 Task: Research Airbnb options in Riihimäki, Finland from 9th November, 2023 to 11th November, 2023 for 2 adults.2 bedrooms having 2 beds and 1 bathroom. Property type can be guest house. Booking option can be shelf check-in. Look for 5 properties as per requirement.
Action: Mouse moved to (515, 68)
Screenshot: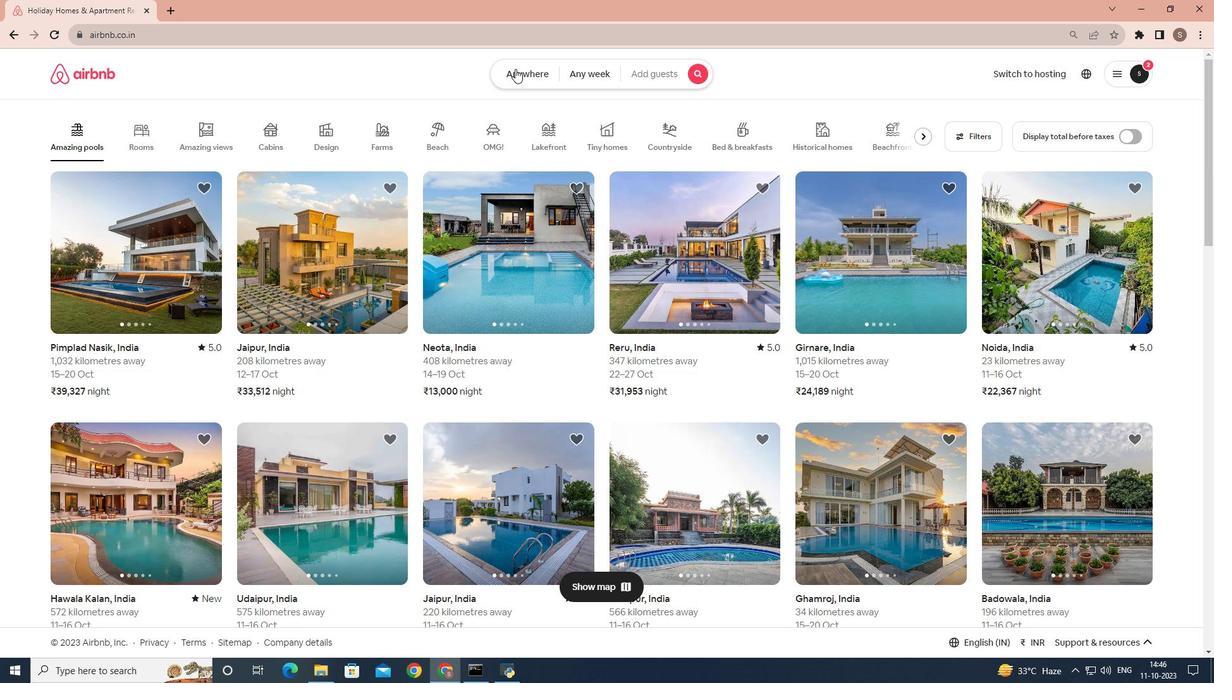 
Action: Mouse pressed left at (515, 68)
Screenshot: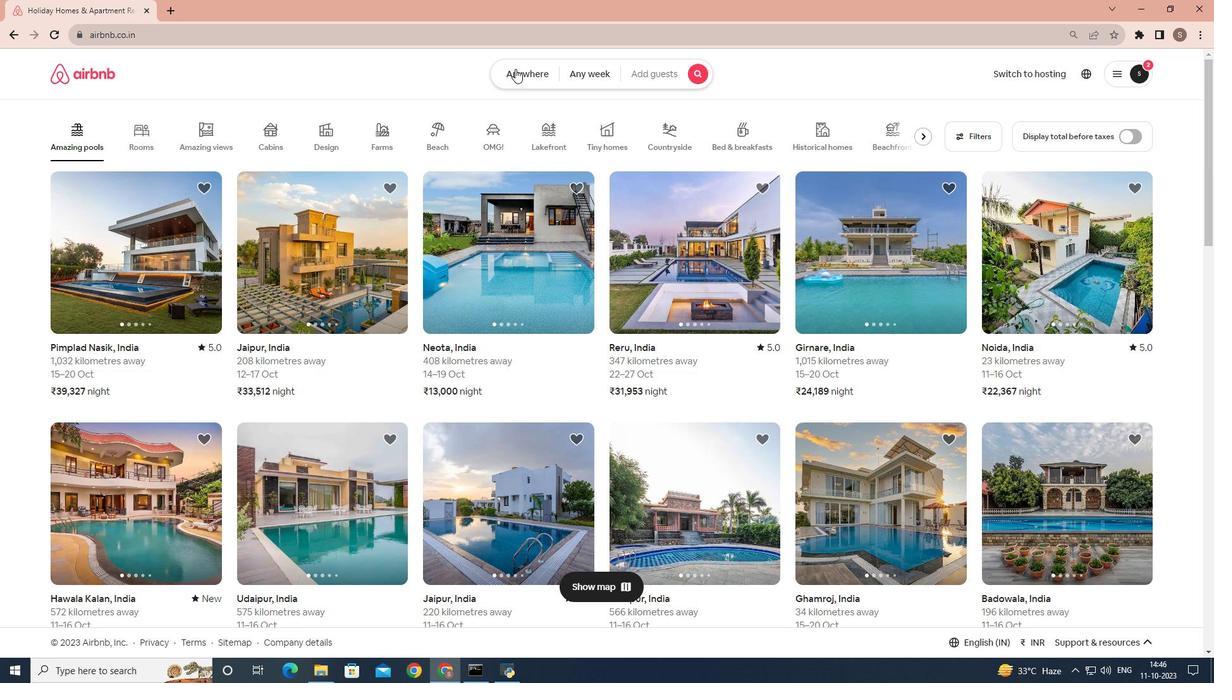 
Action: Mouse moved to (461, 116)
Screenshot: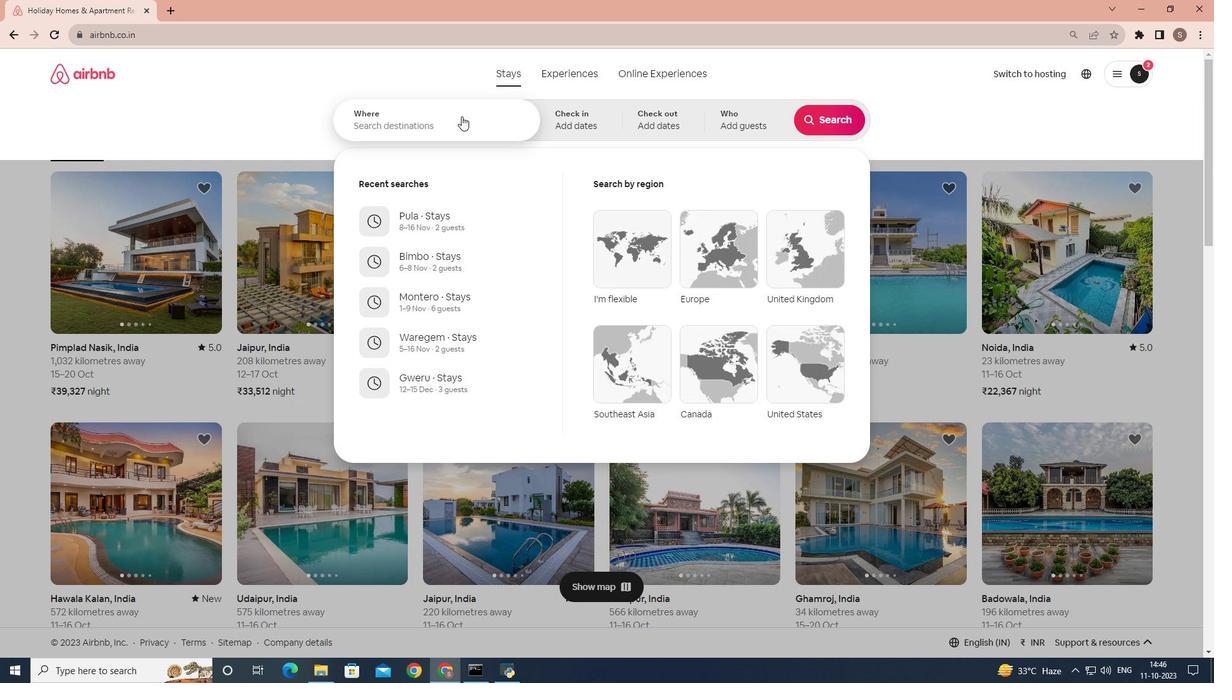 
Action: Mouse pressed left at (461, 116)
Screenshot: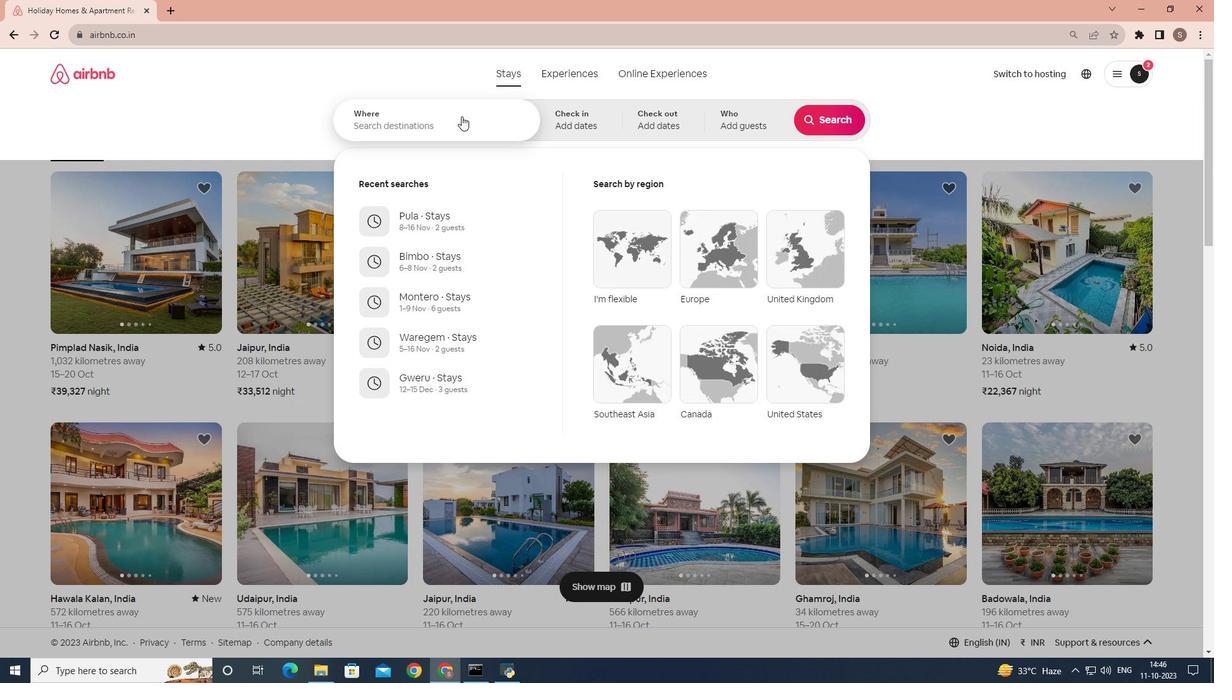 
Action: Mouse moved to (451, 129)
Screenshot: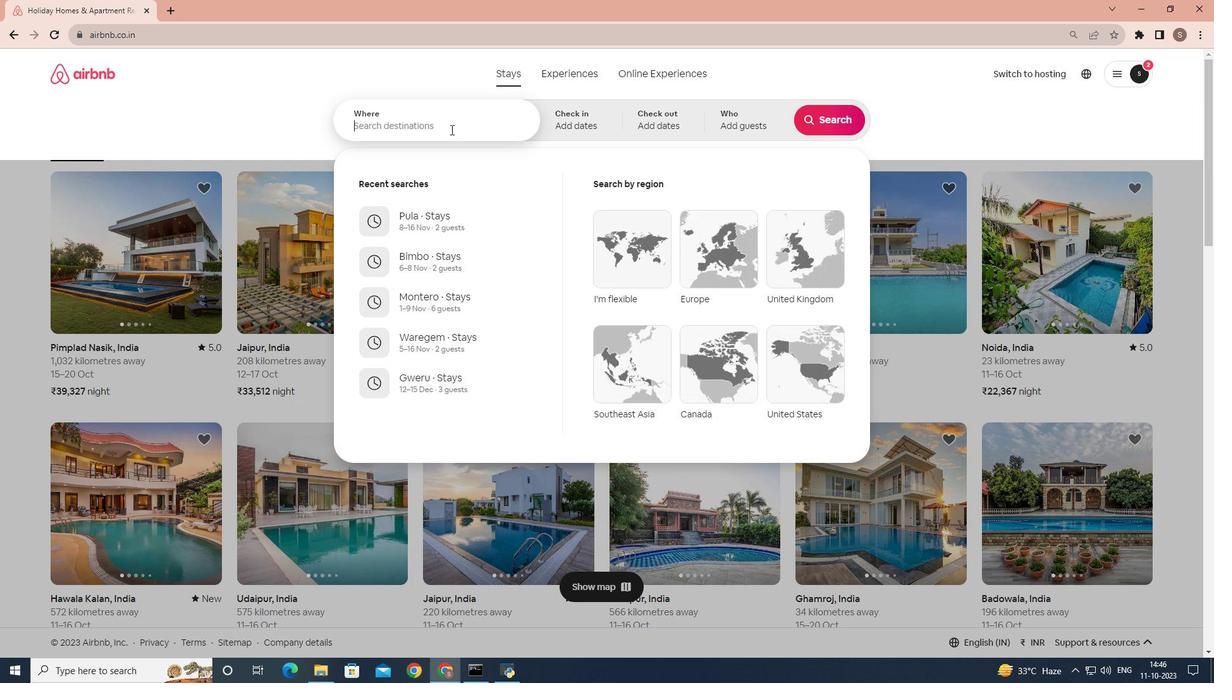 
Action: Key pressed <Key.shift>Riihimaki,<Key.space><Key.shift>Finland
Screenshot: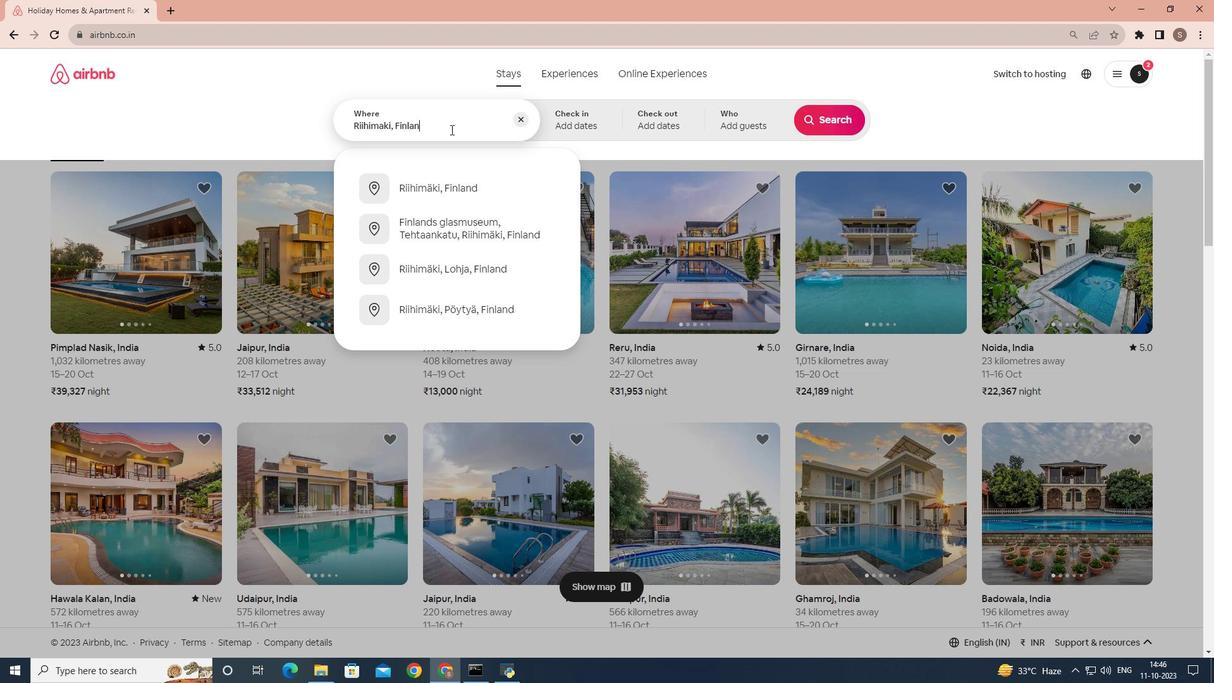 
Action: Mouse moved to (453, 196)
Screenshot: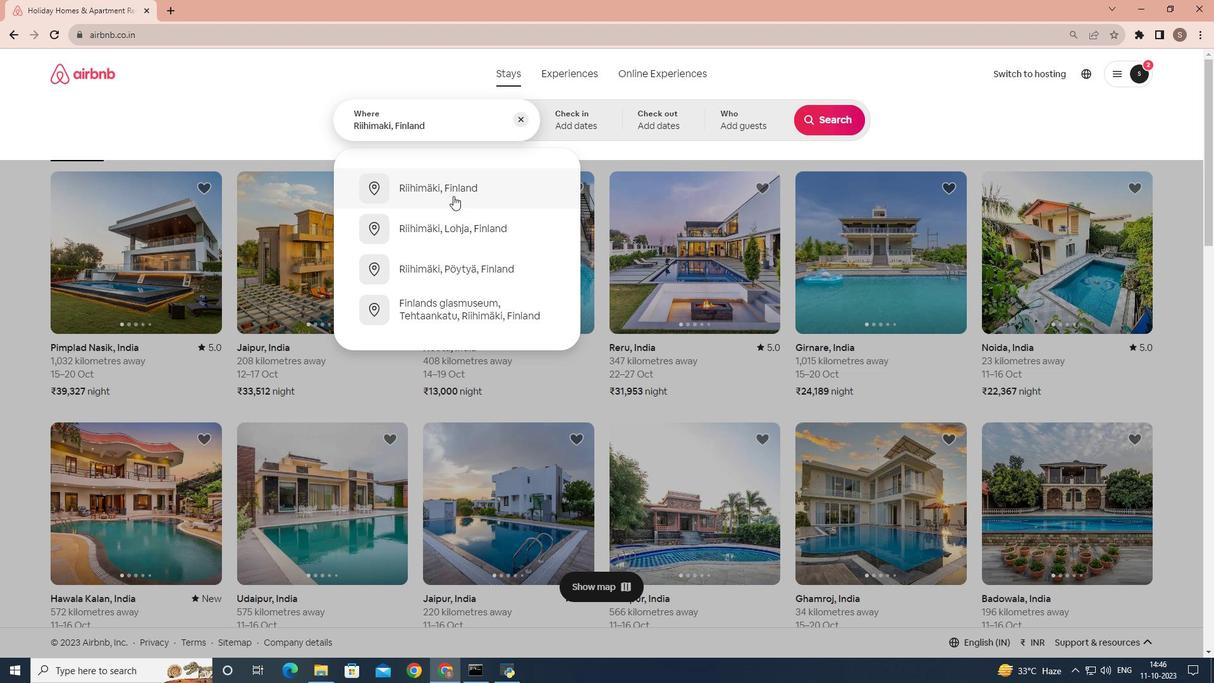 
Action: Mouse pressed left at (453, 196)
Screenshot: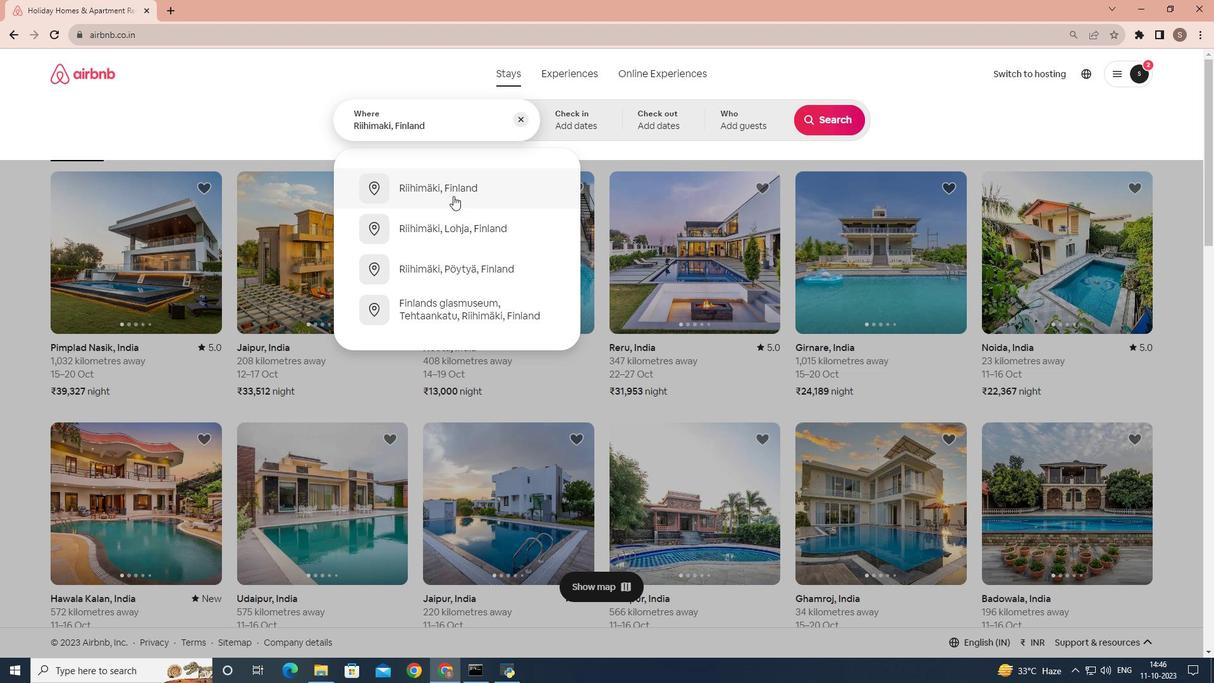 
Action: Mouse moved to (757, 306)
Screenshot: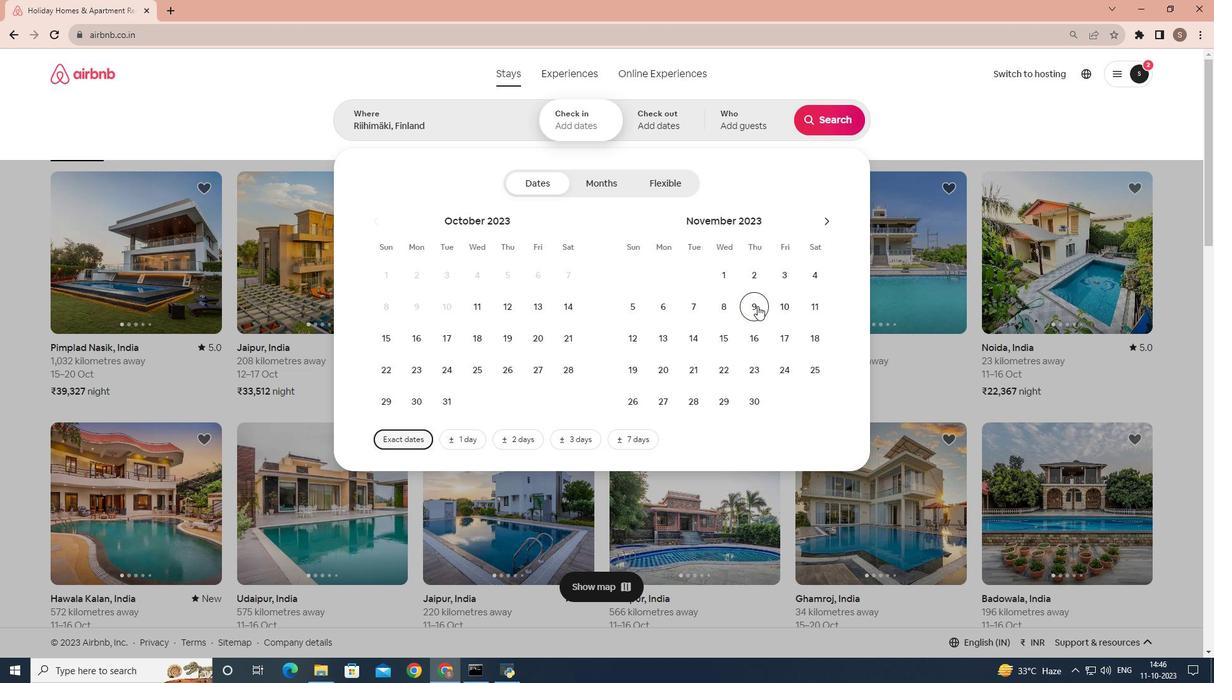 
Action: Mouse pressed left at (757, 306)
Screenshot: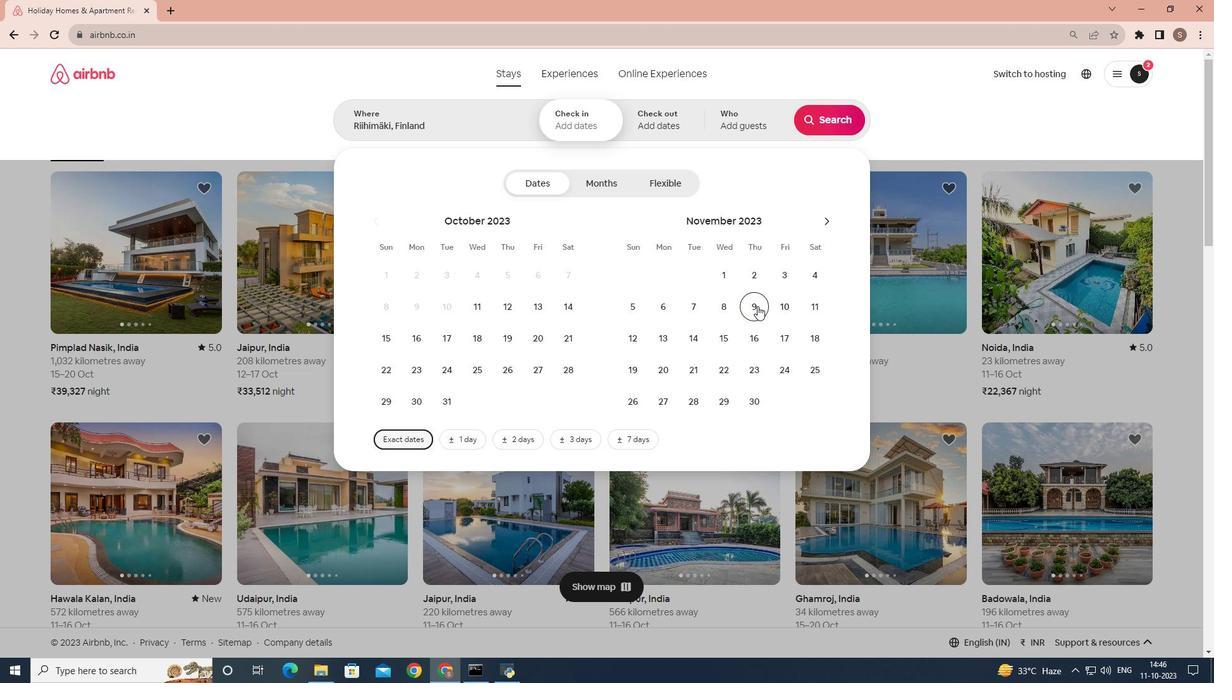 
Action: Mouse moved to (813, 304)
Screenshot: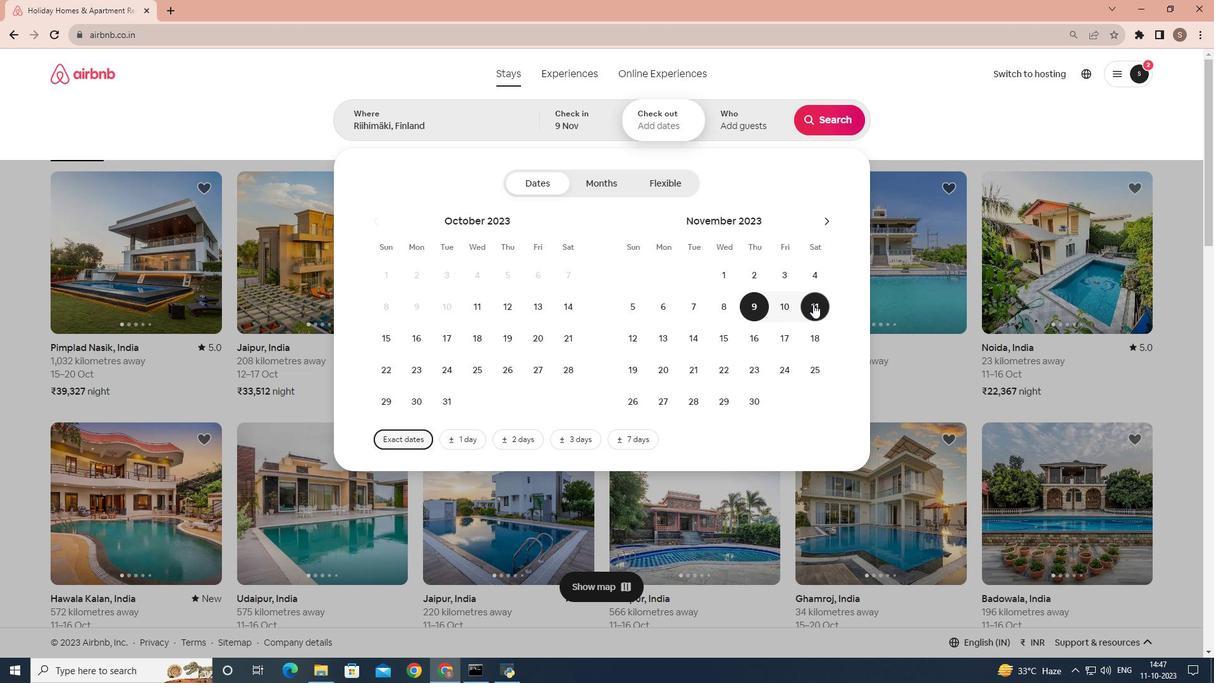 
Action: Mouse pressed left at (813, 304)
Screenshot: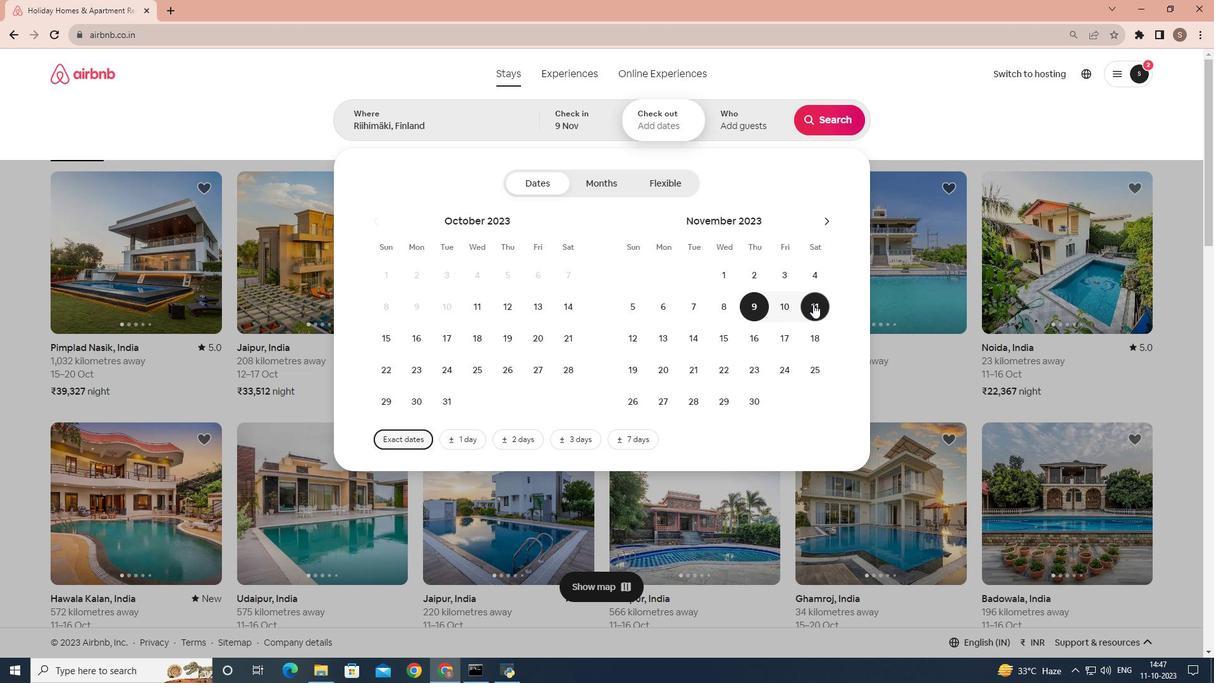 
Action: Mouse moved to (746, 114)
Screenshot: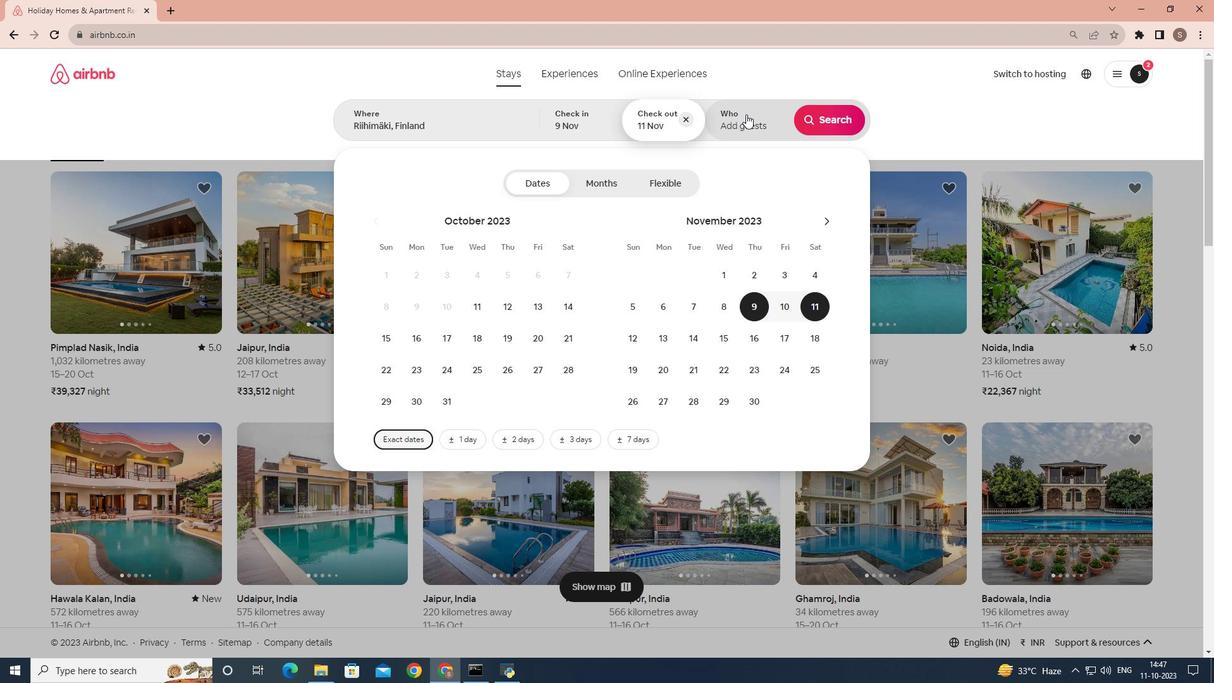 
Action: Mouse pressed left at (746, 114)
Screenshot: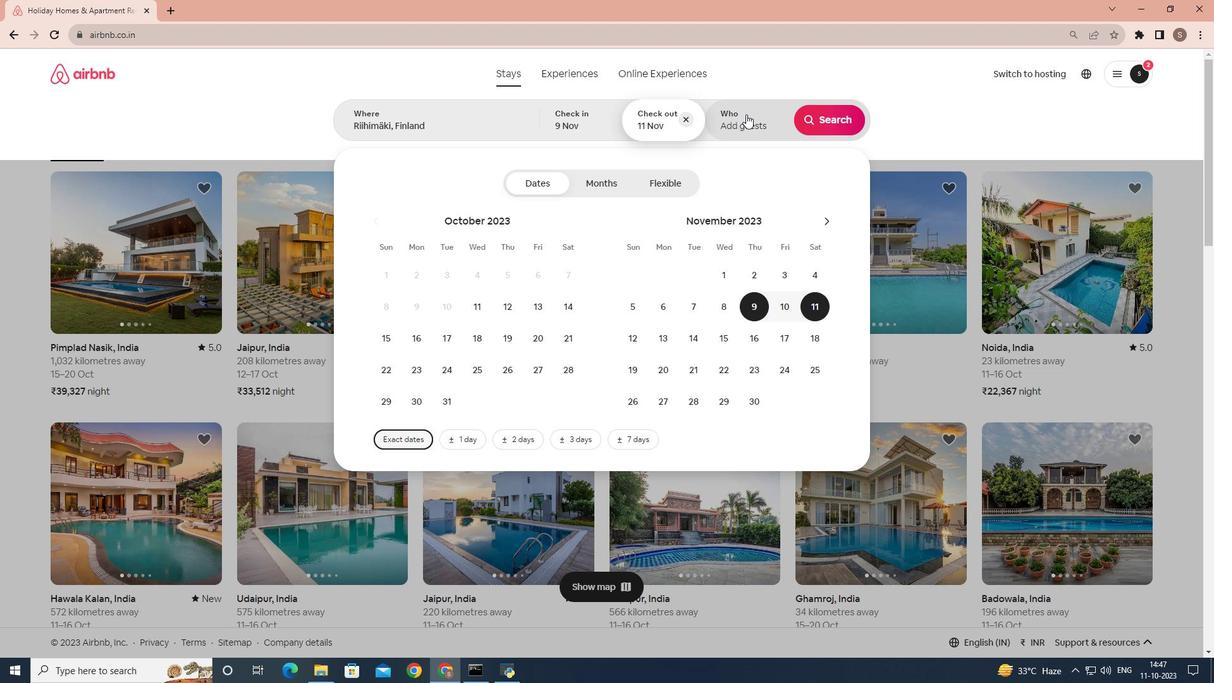
Action: Mouse moved to (837, 192)
Screenshot: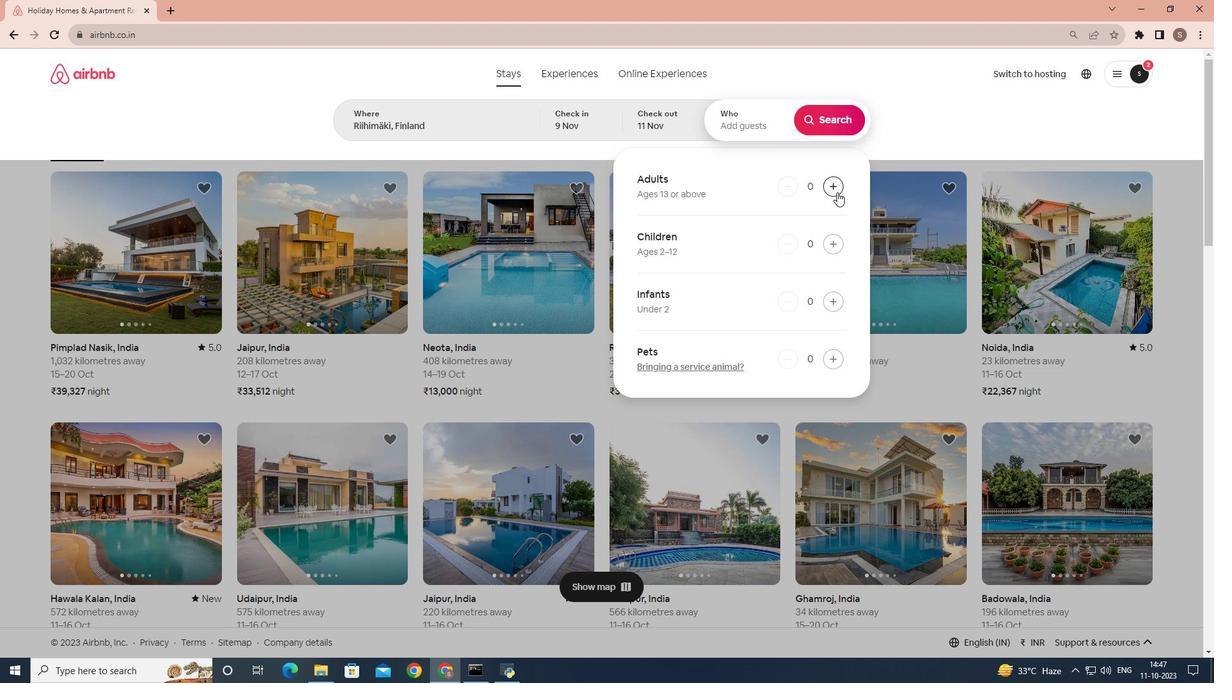 
Action: Mouse pressed left at (837, 192)
Screenshot: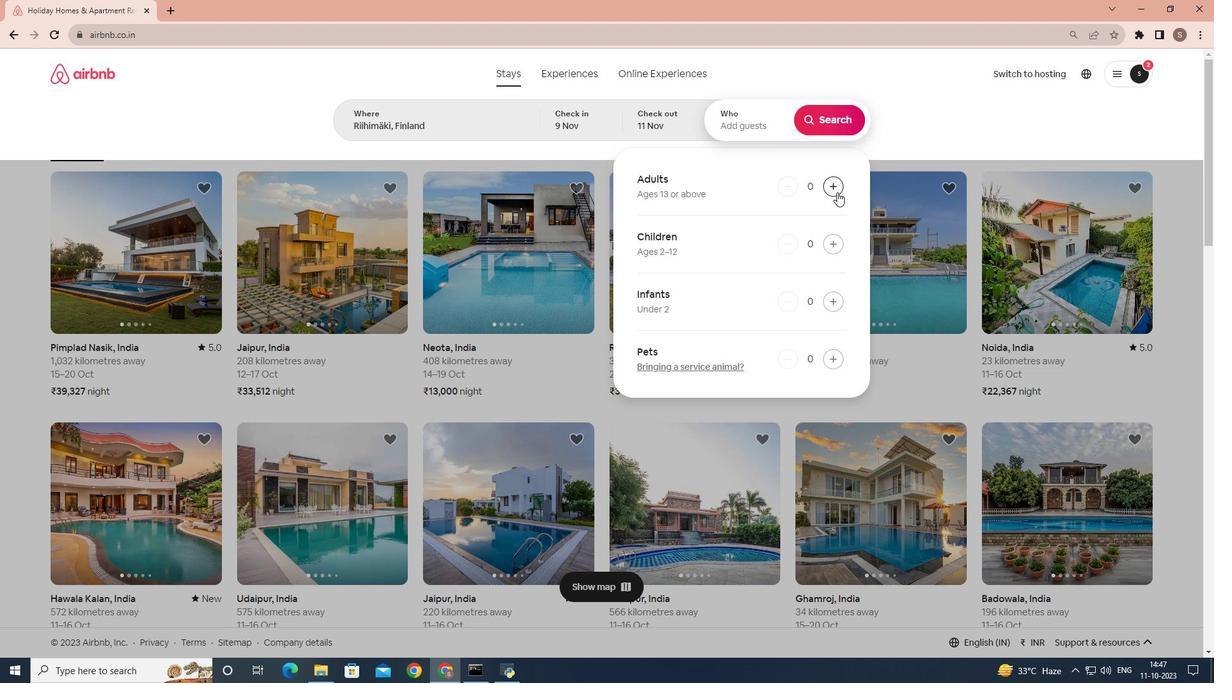
Action: Mouse moved to (837, 190)
Screenshot: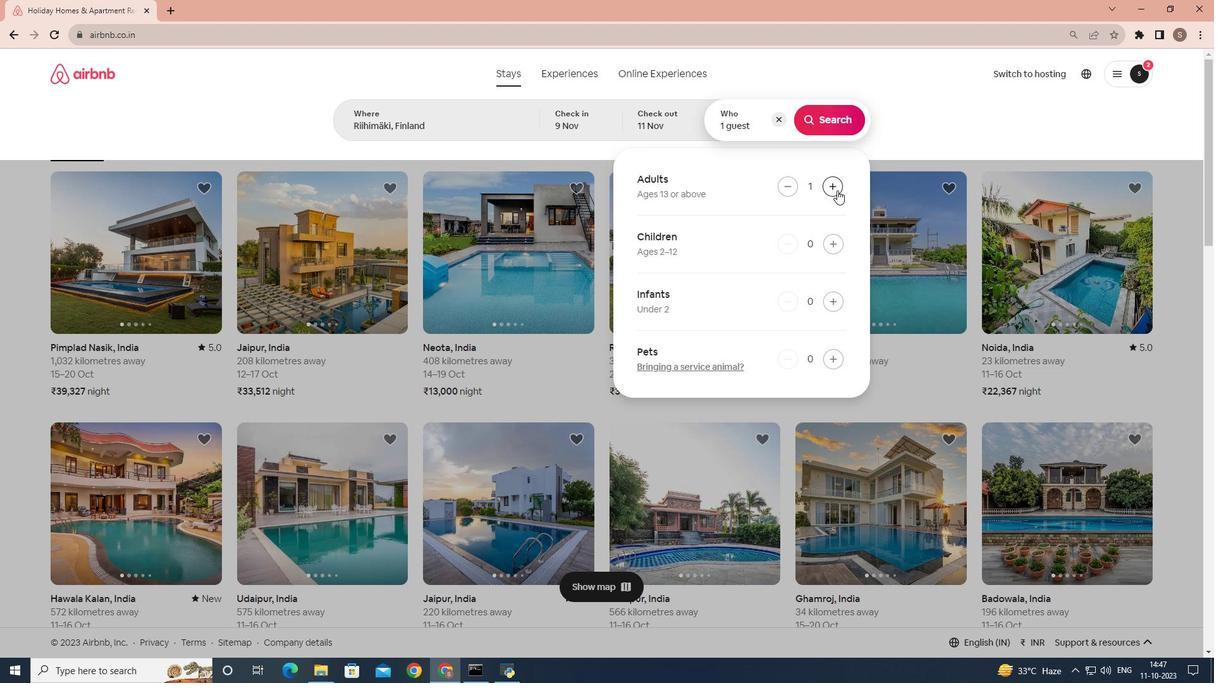 
Action: Mouse pressed left at (837, 190)
Screenshot: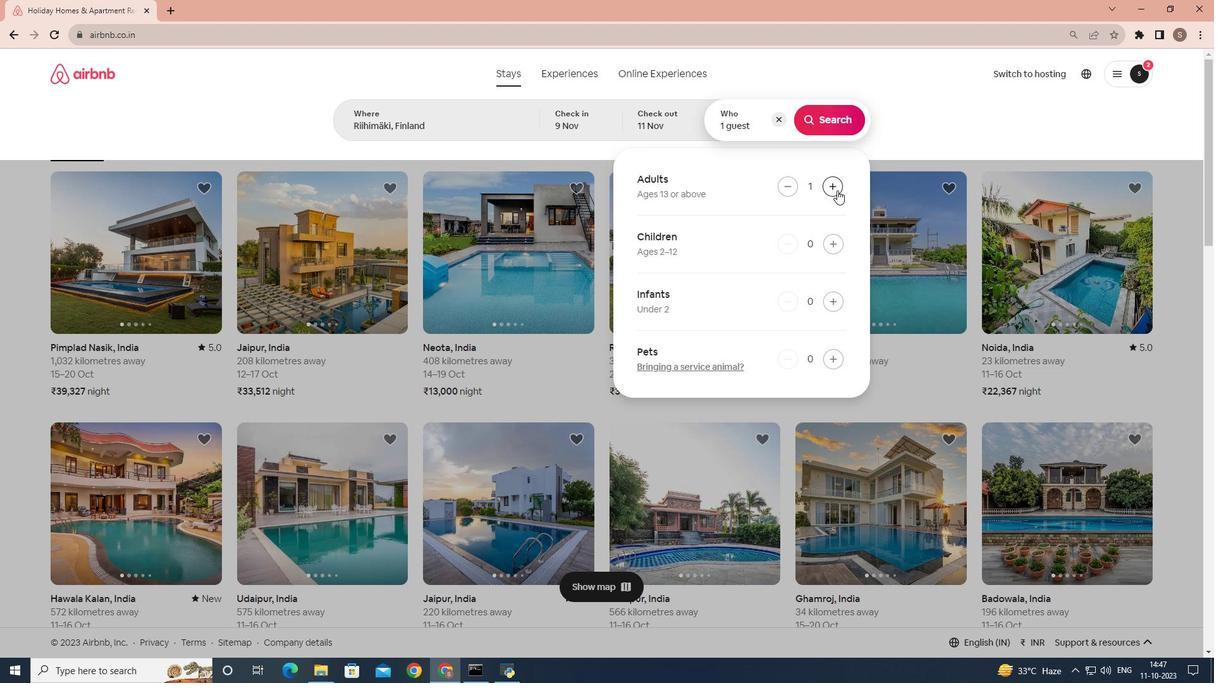 
Action: Mouse moved to (834, 129)
Screenshot: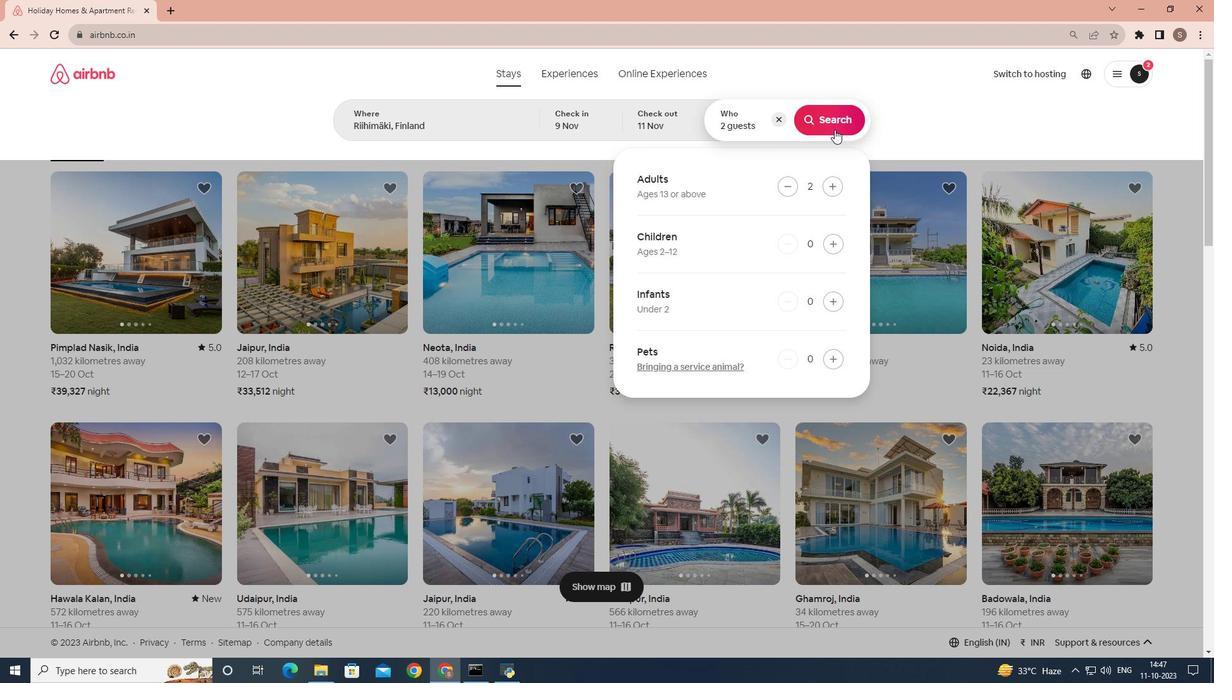 
Action: Mouse pressed left at (834, 129)
Screenshot: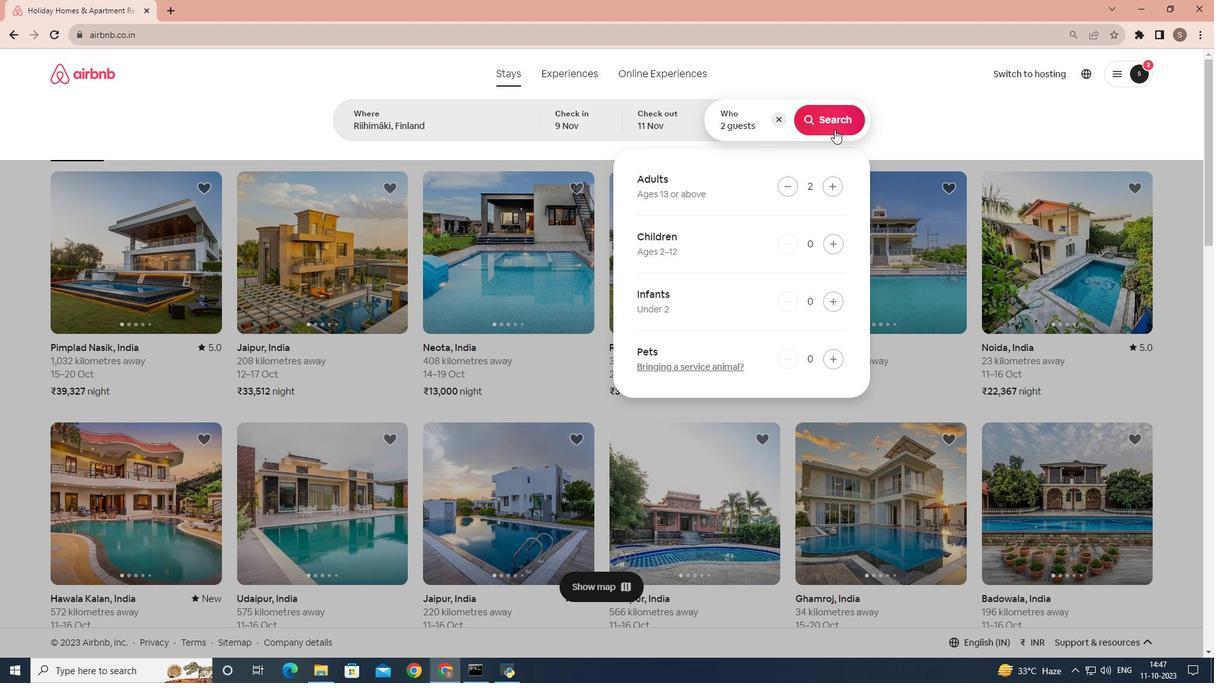 
Action: Mouse moved to (1003, 120)
Screenshot: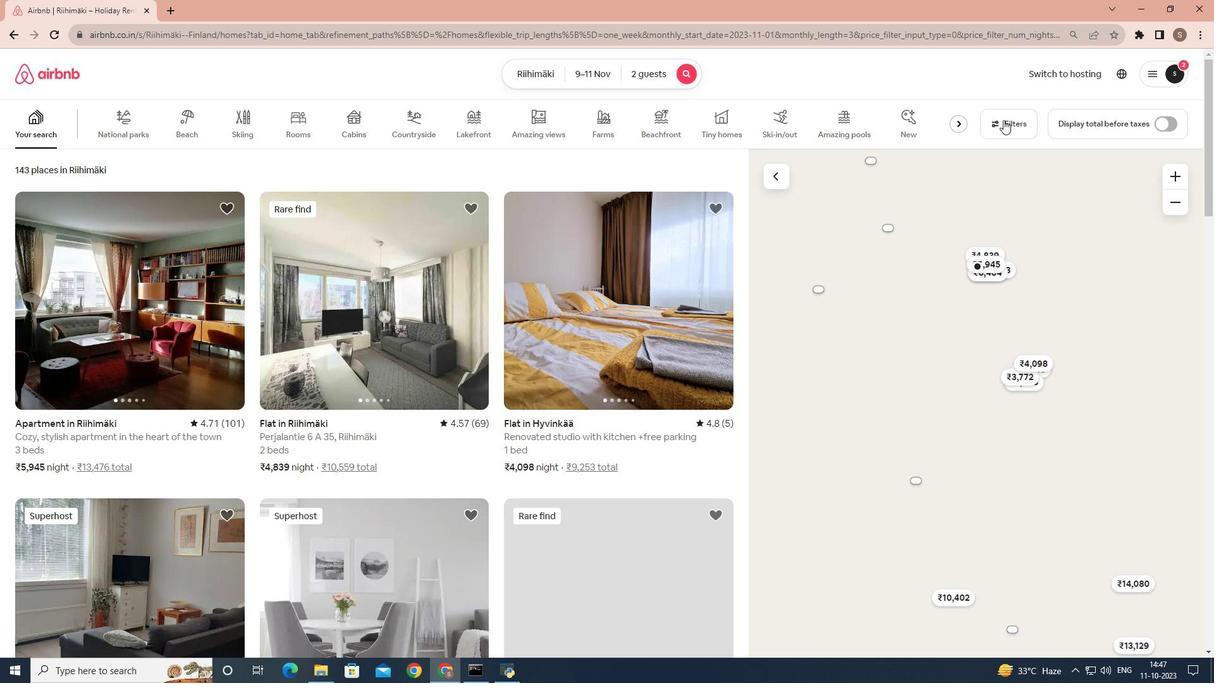 
Action: Mouse pressed left at (1003, 120)
Screenshot: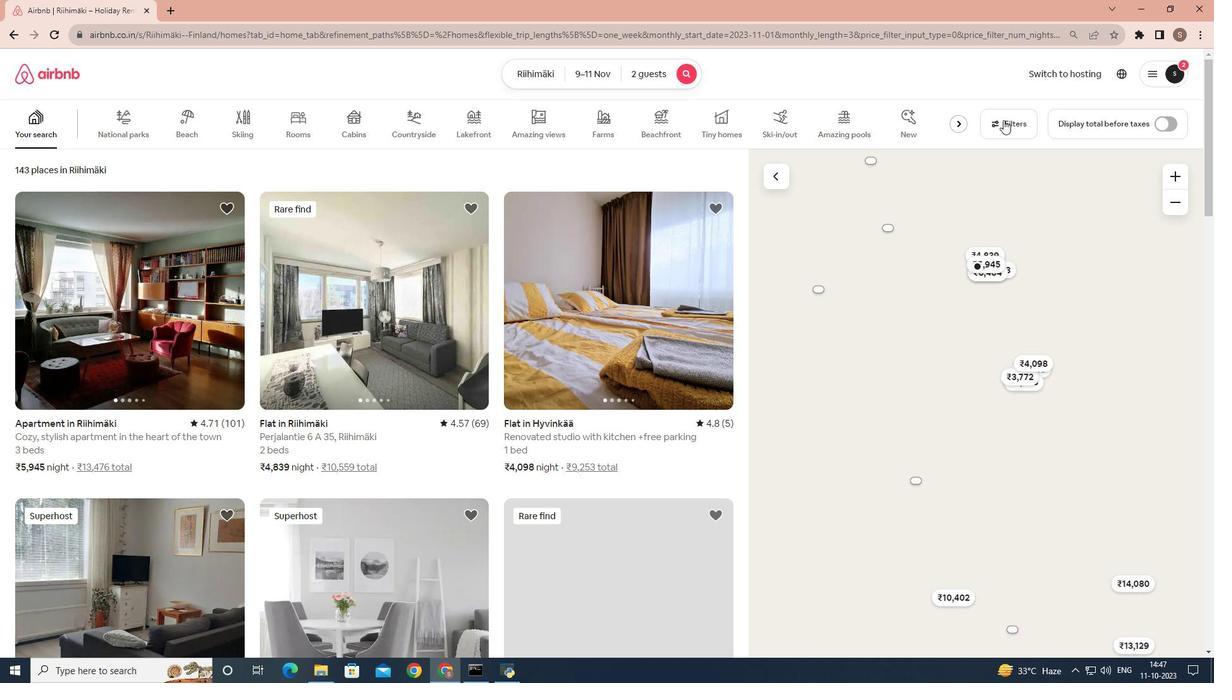 
Action: Mouse moved to (1013, 115)
Screenshot: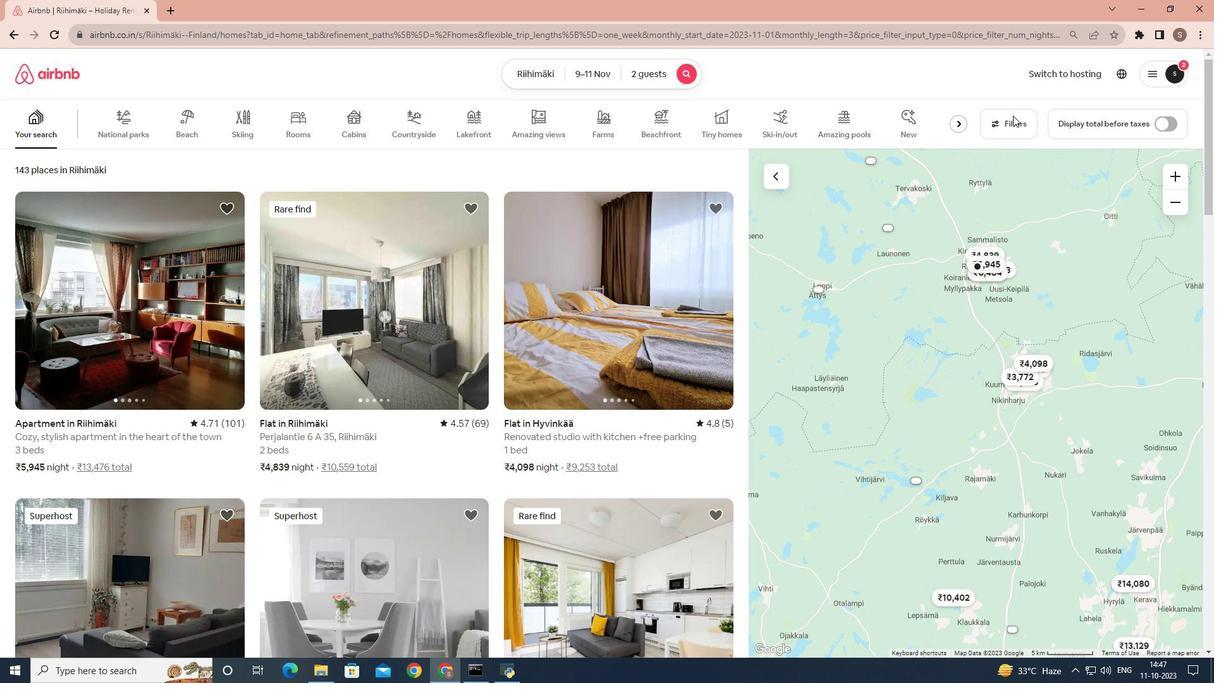 
Action: Mouse pressed left at (1013, 115)
Screenshot: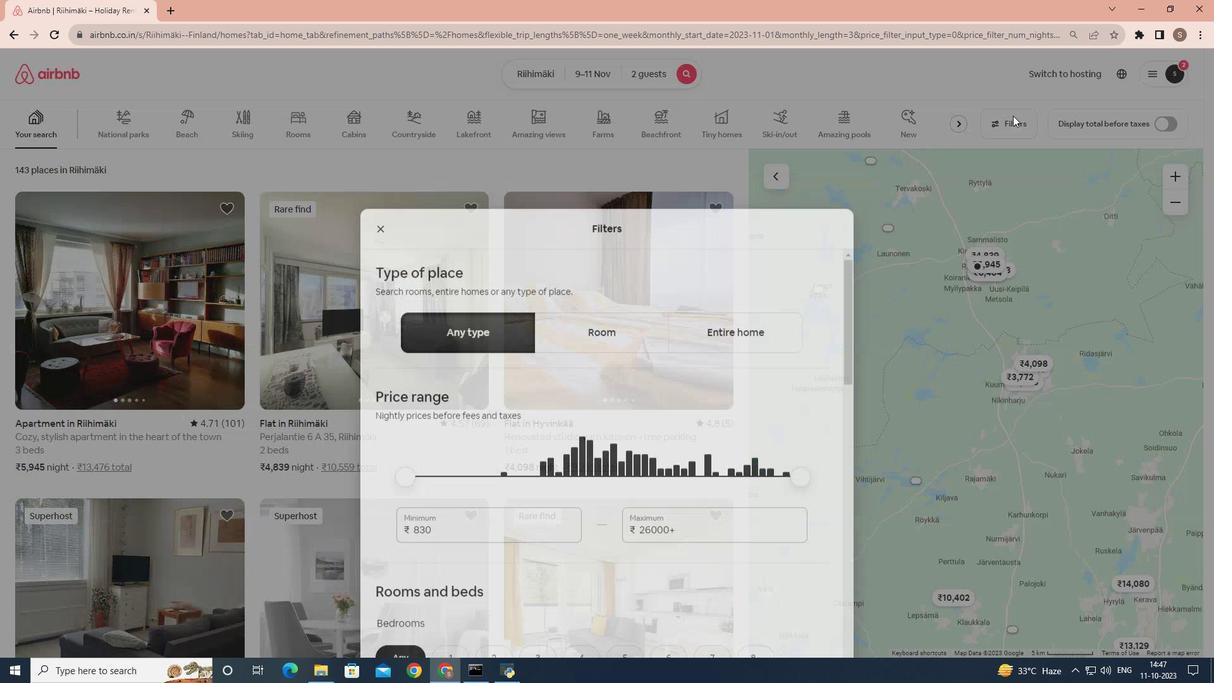 
Action: Mouse pressed left at (1013, 115)
Screenshot: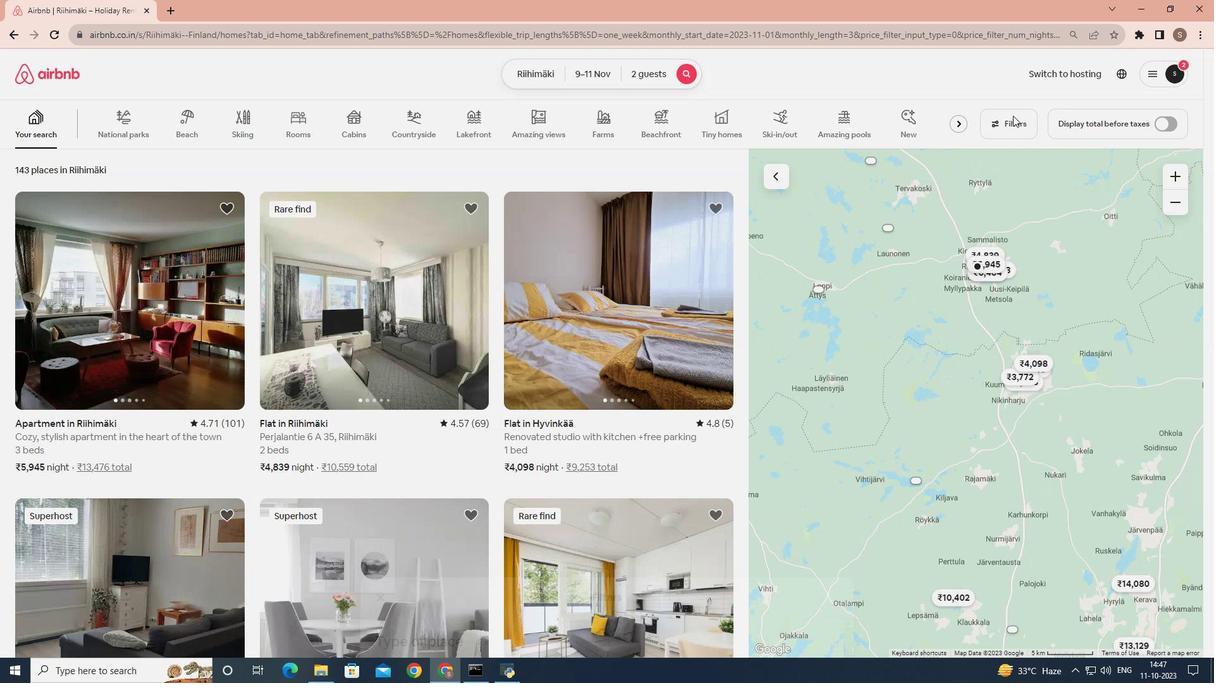 
Action: Mouse moved to (1001, 125)
Screenshot: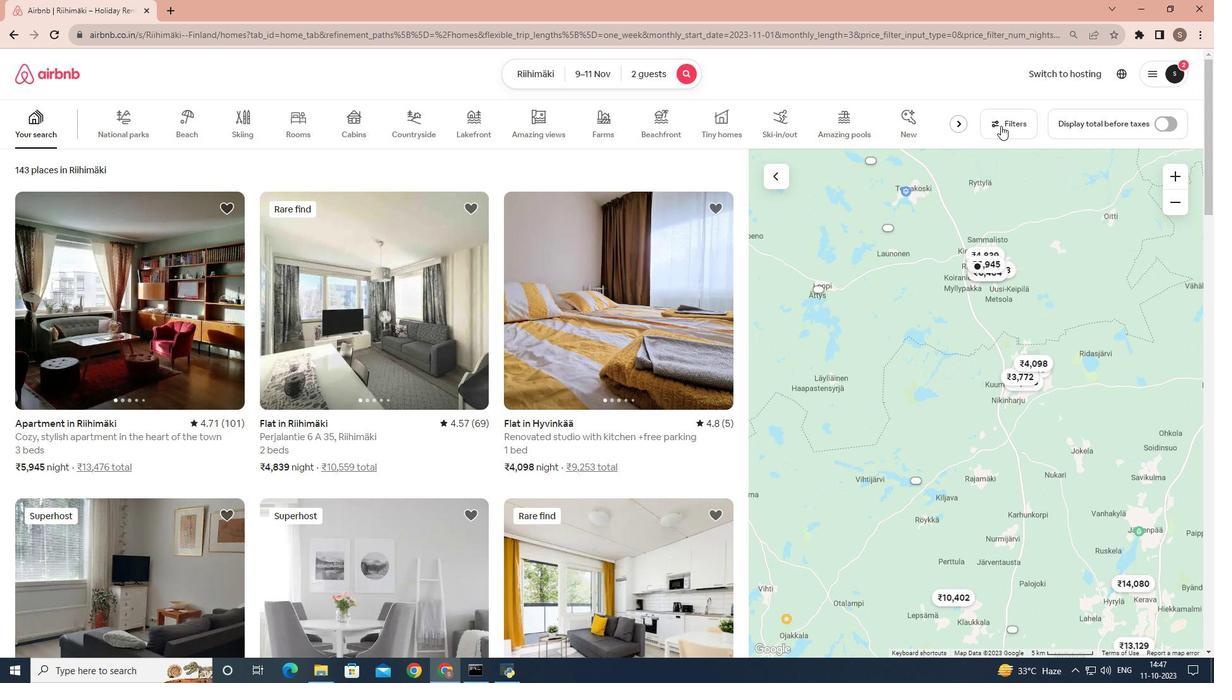 
Action: Mouse pressed left at (1001, 125)
Screenshot: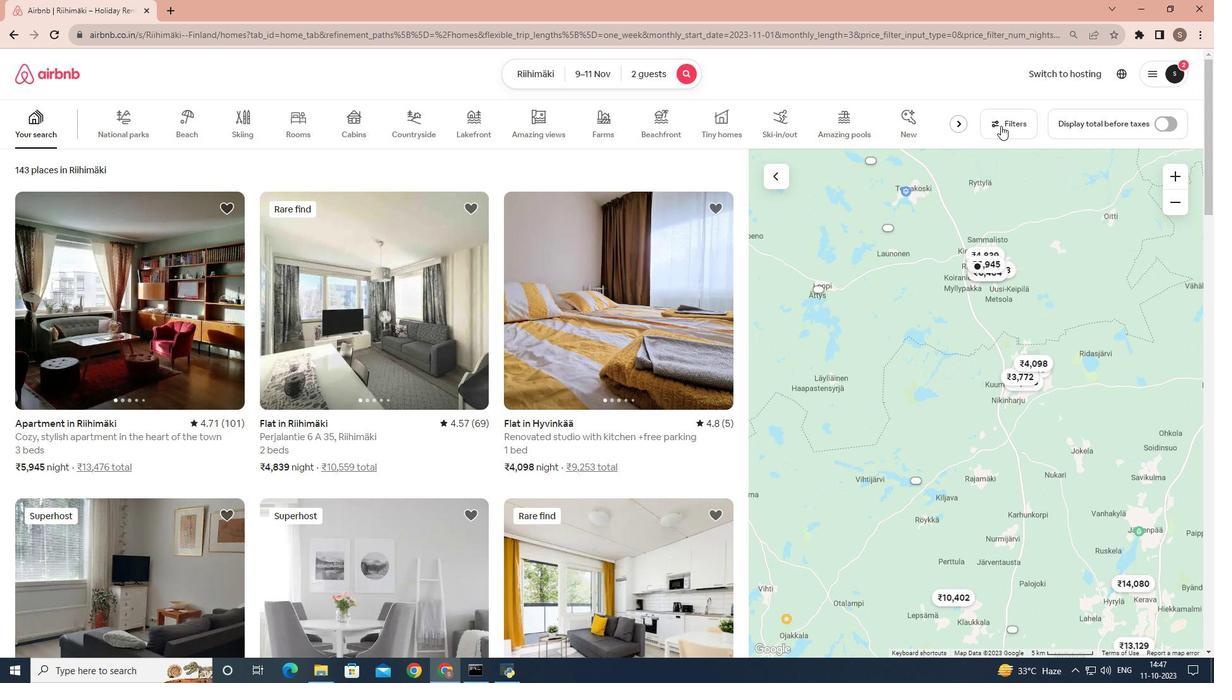 
Action: Mouse moved to (540, 452)
Screenshot: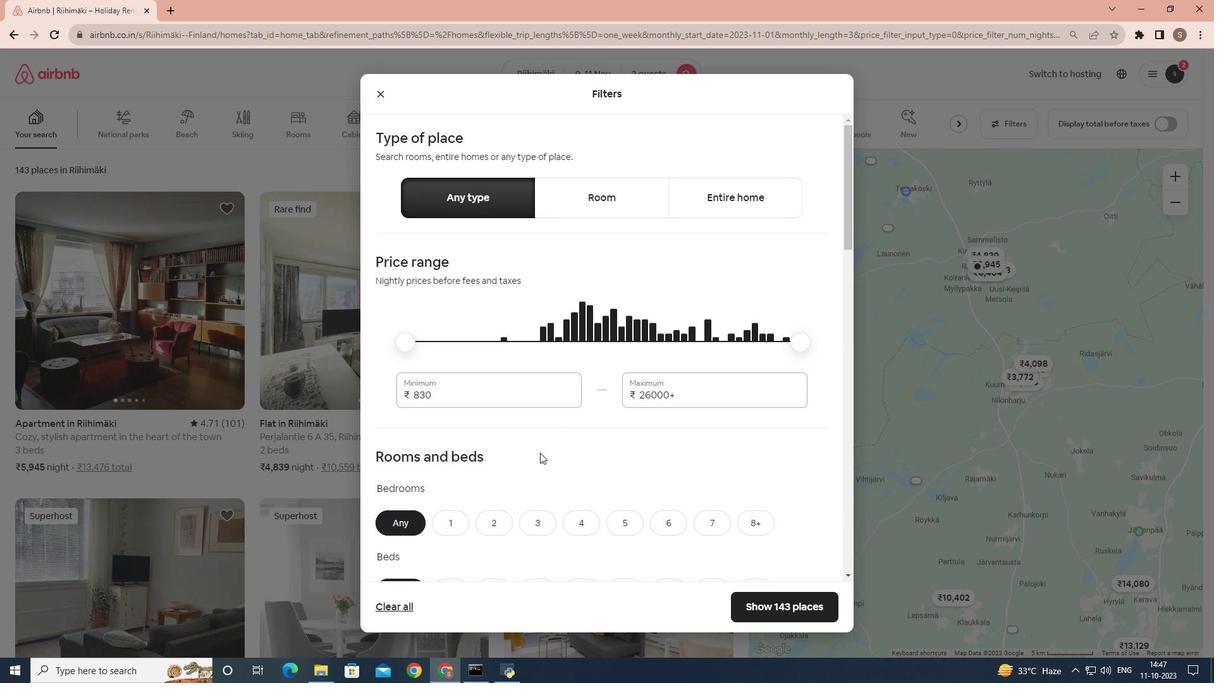 
Action: Mouse scrolled (540, 451) with delta (0, 0)
Screenshot: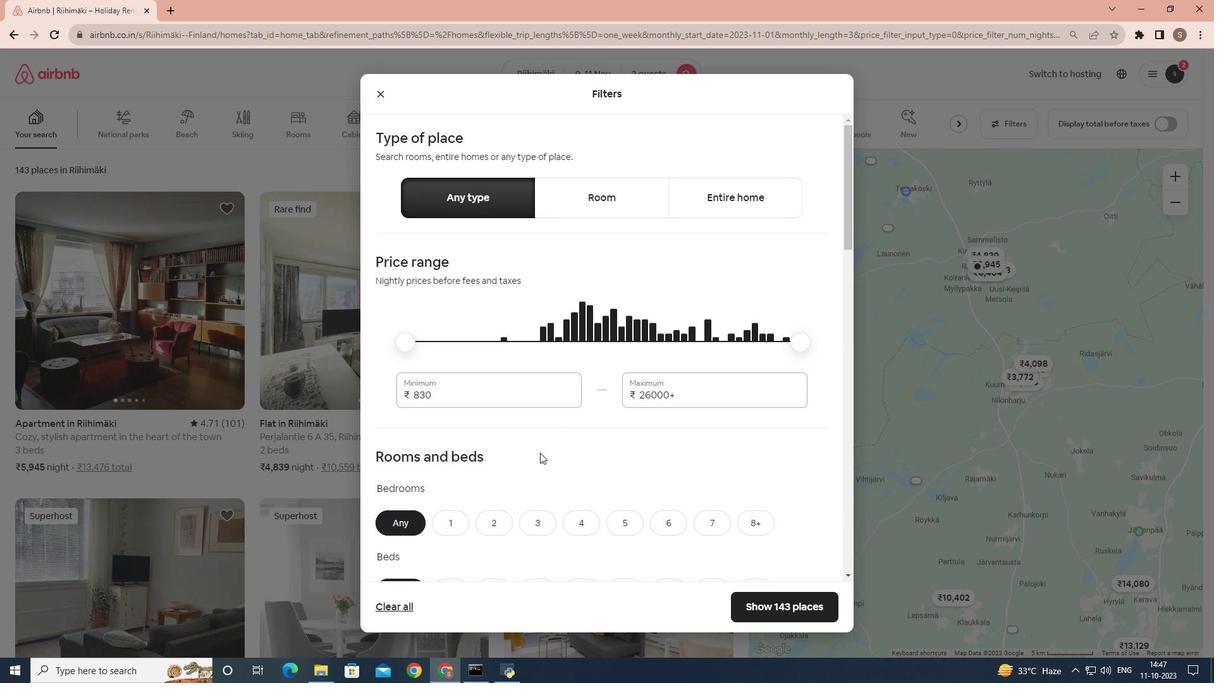 
Action: Mouse moved to (516, 449)
Screenshot: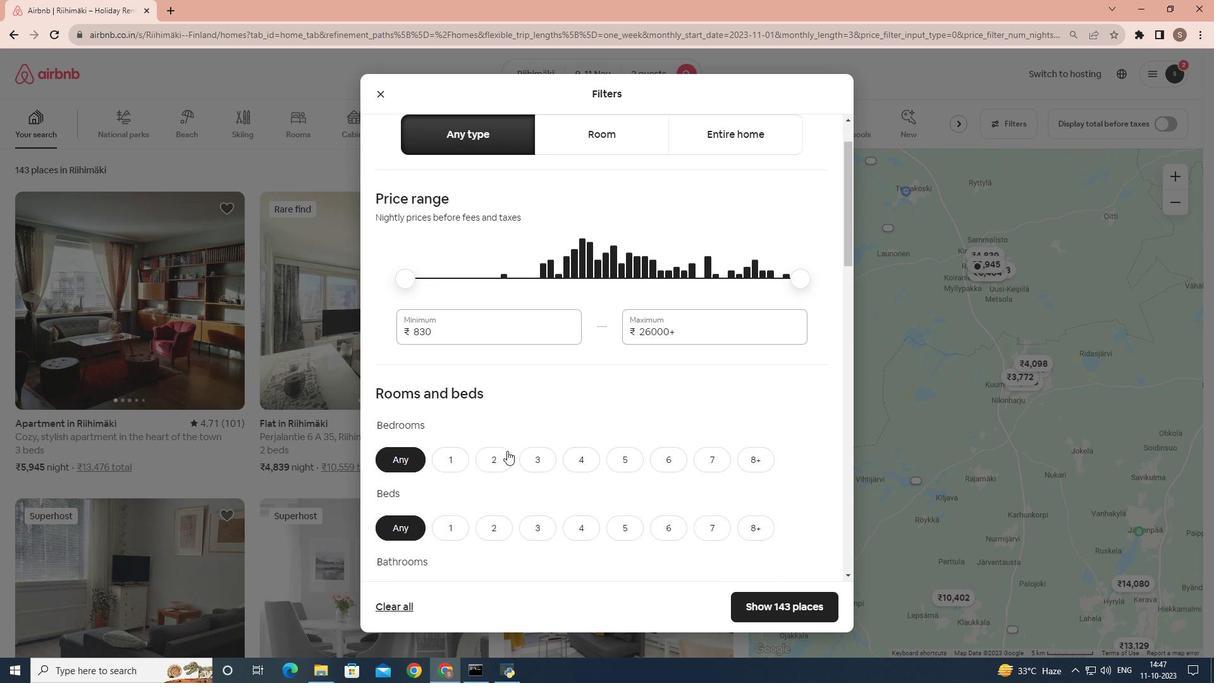 
Action: Mouse scrolled (538, 452) with delta (0, 0)
Screenshot: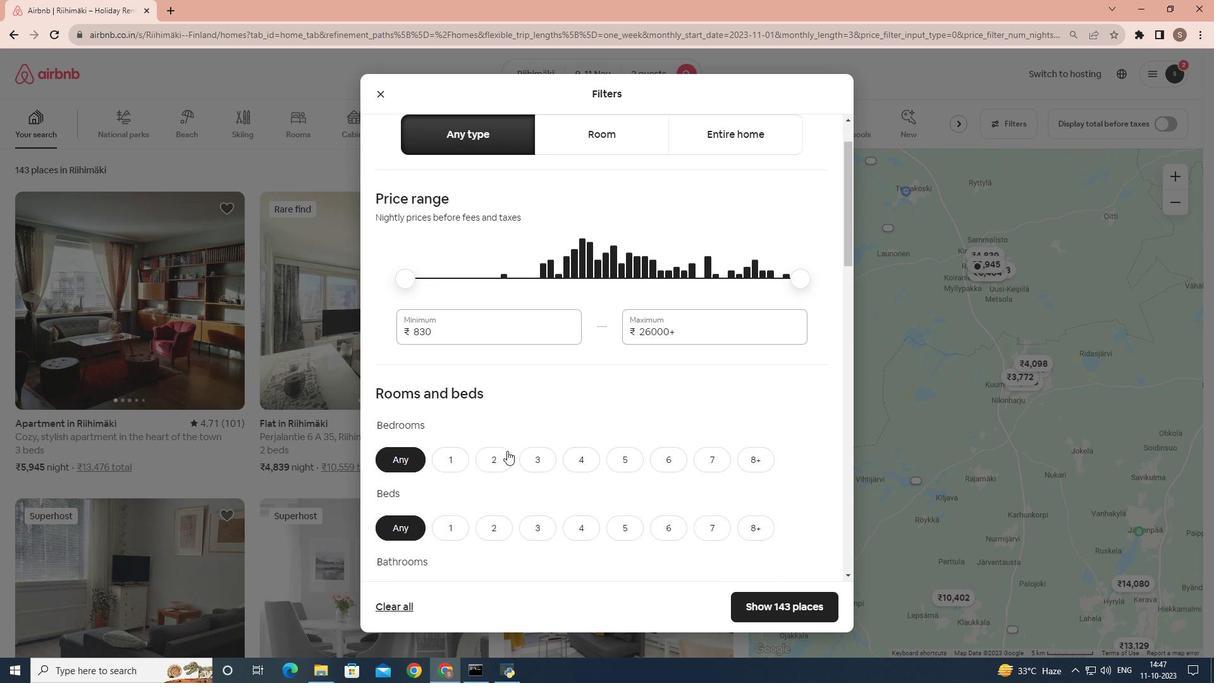 
Action: Mouse moved to (499, 392)
Screenshot: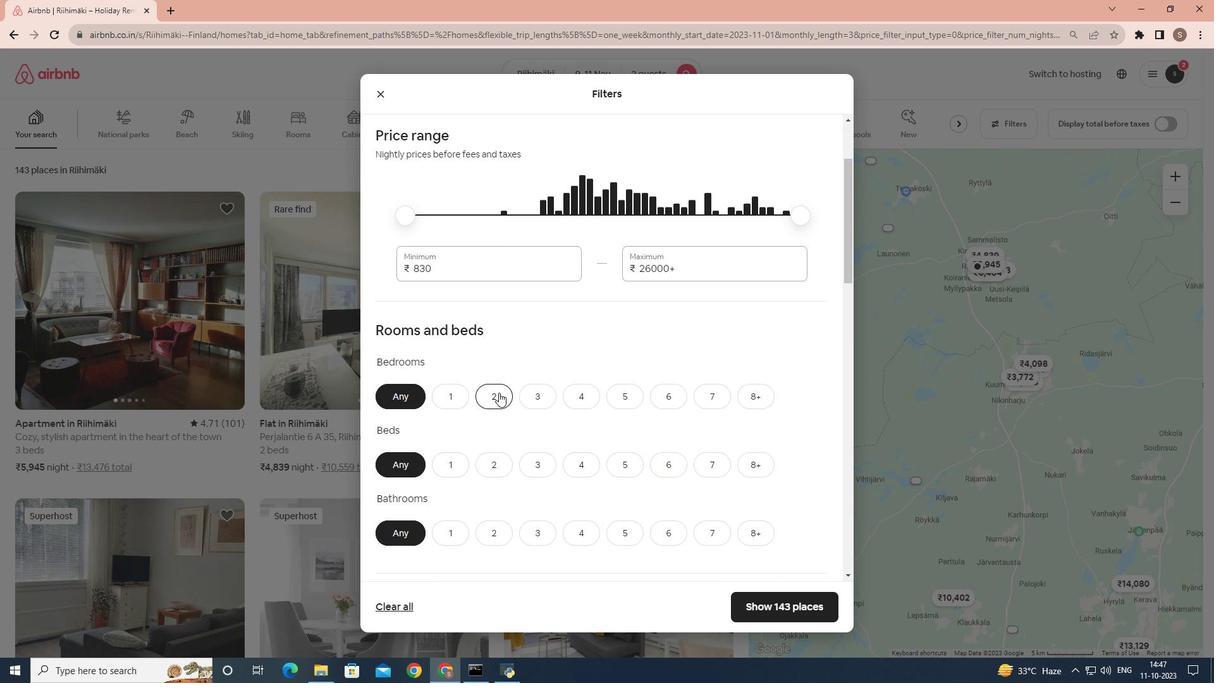 
Action: Mouse pressed left at (499, 392)
Screenshot: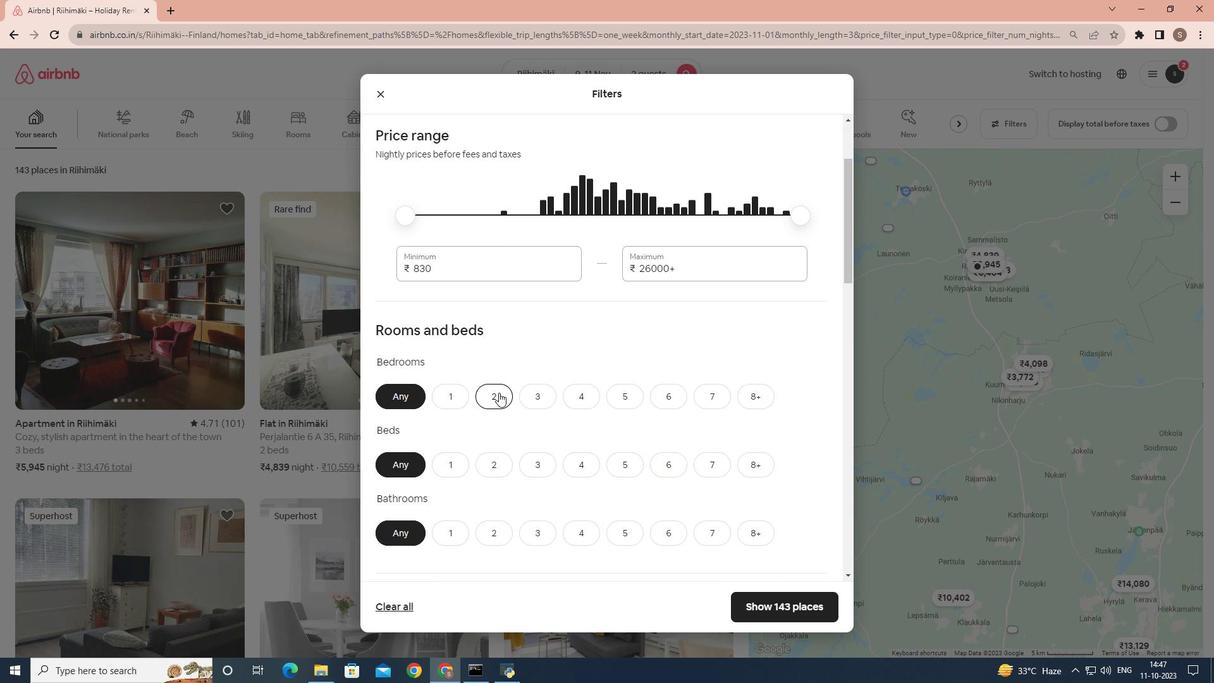 
Action: Mouse scrolled (499, 392) with delta (0, 0)
Screenshot: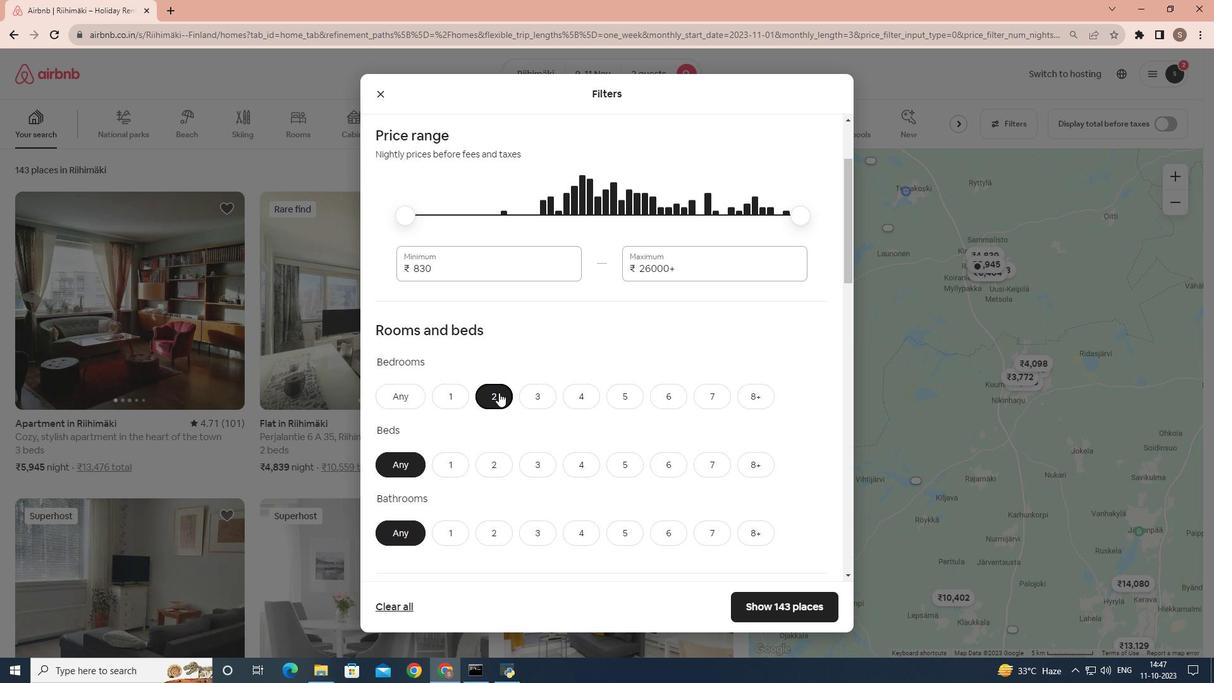 
Action: Mouse moved to (497, 397)
Screenshot: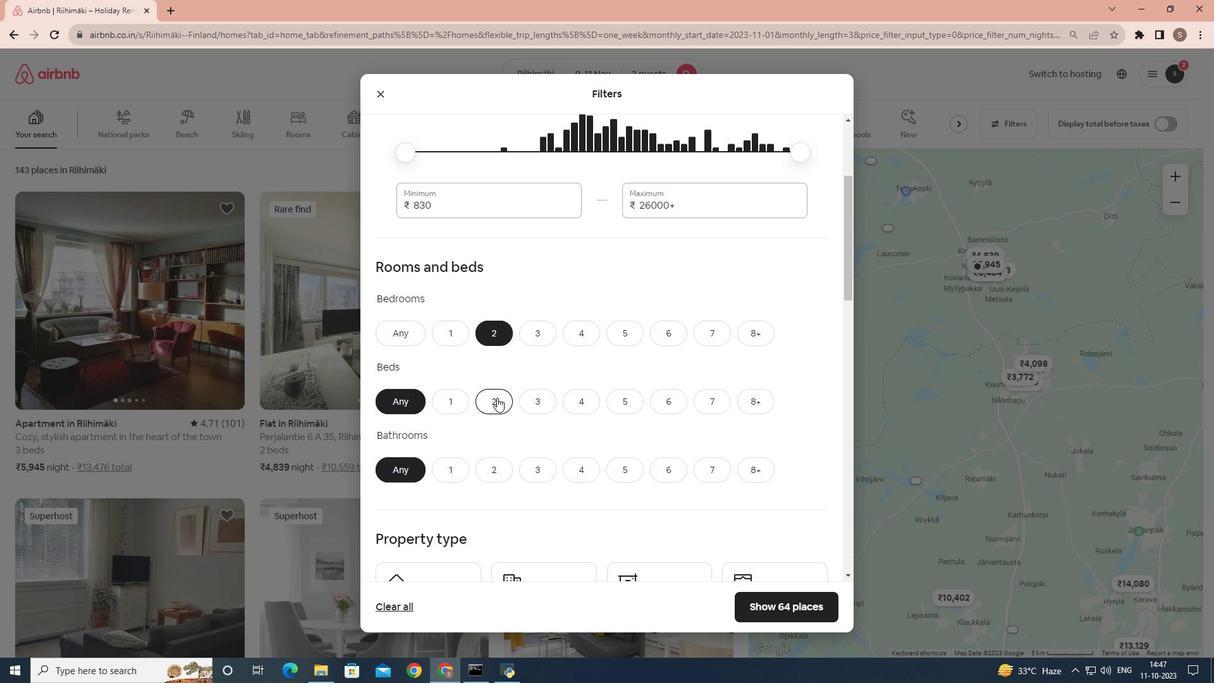 
Action: Mouse pressed left at (497, 397)
Screenshot: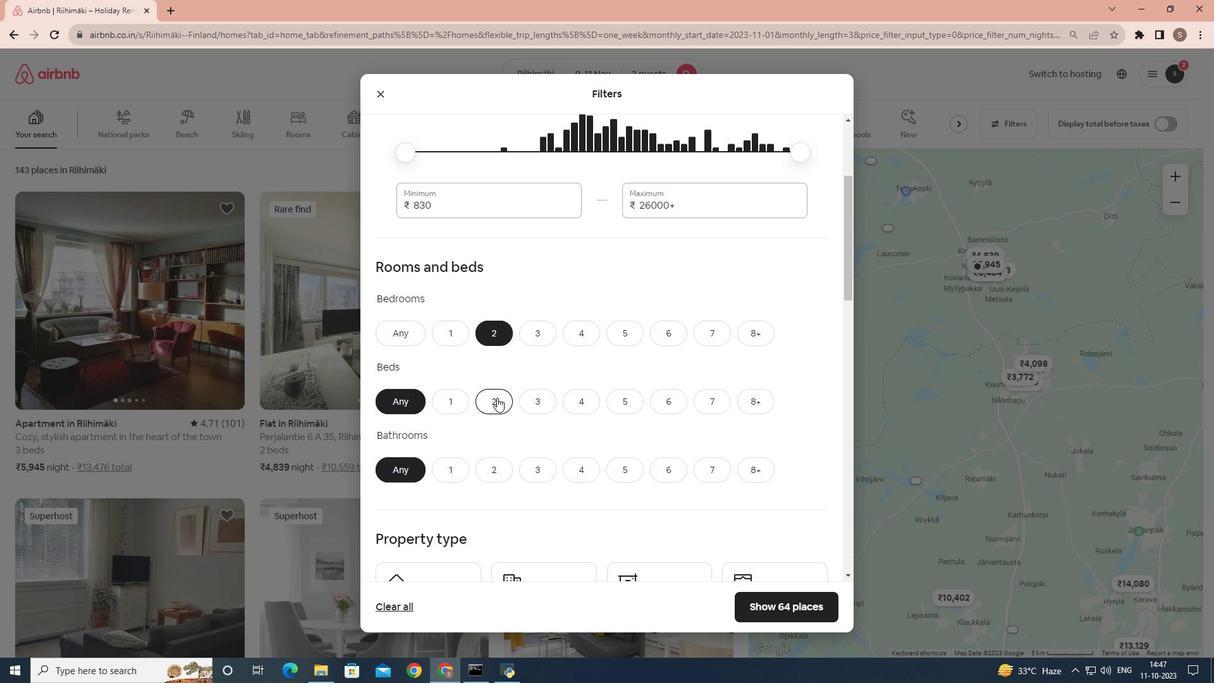 
Action: Mouse scrolled (497, 397) with delta (0, 0)
Screenshot: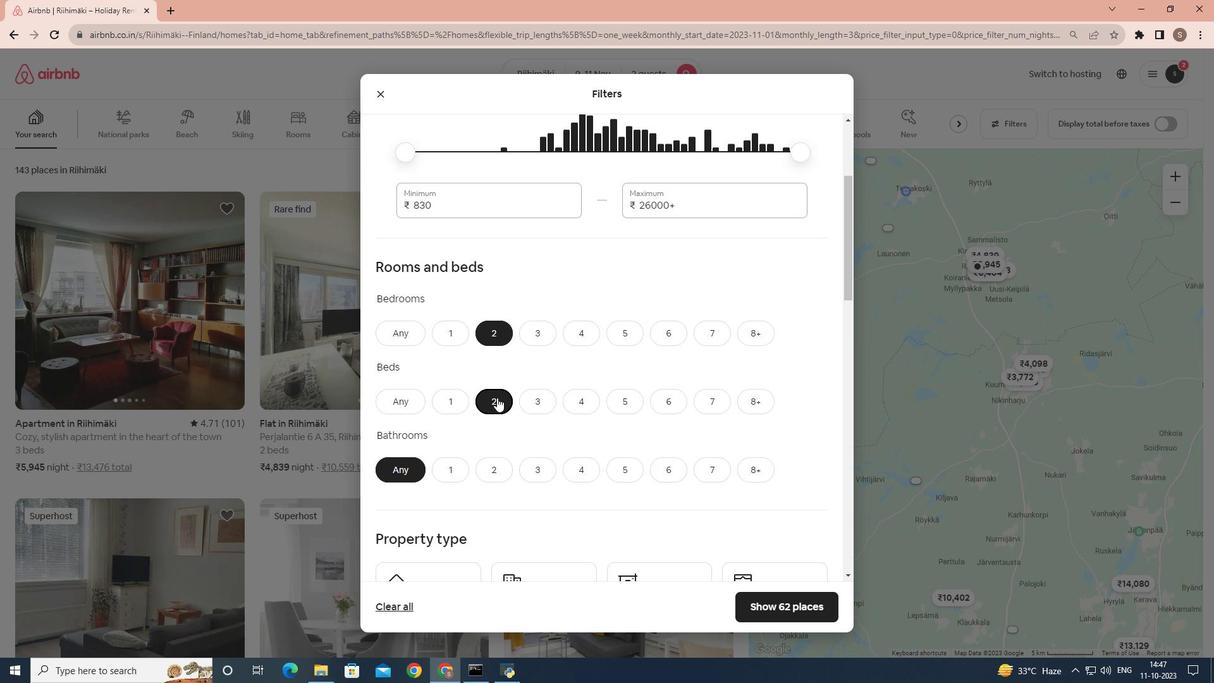 
Action: Mouse moved to (458, 406)
Screenshot: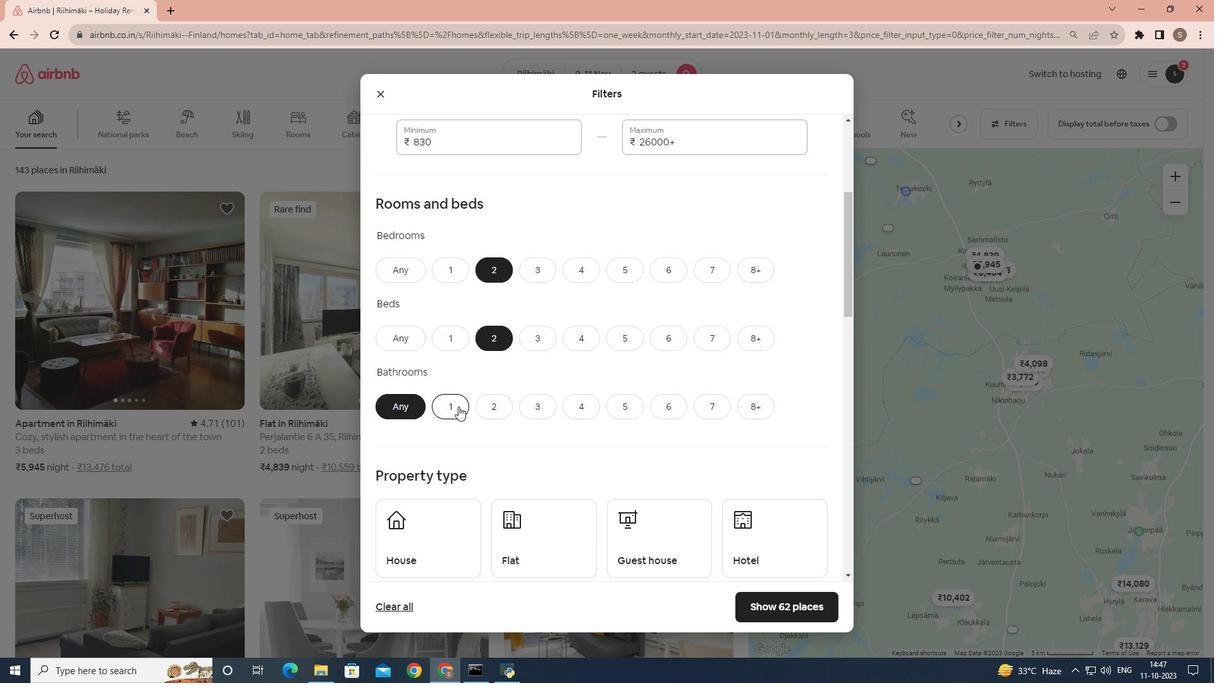
Action: Mouse pressed left at (458, 406)
Screenshot: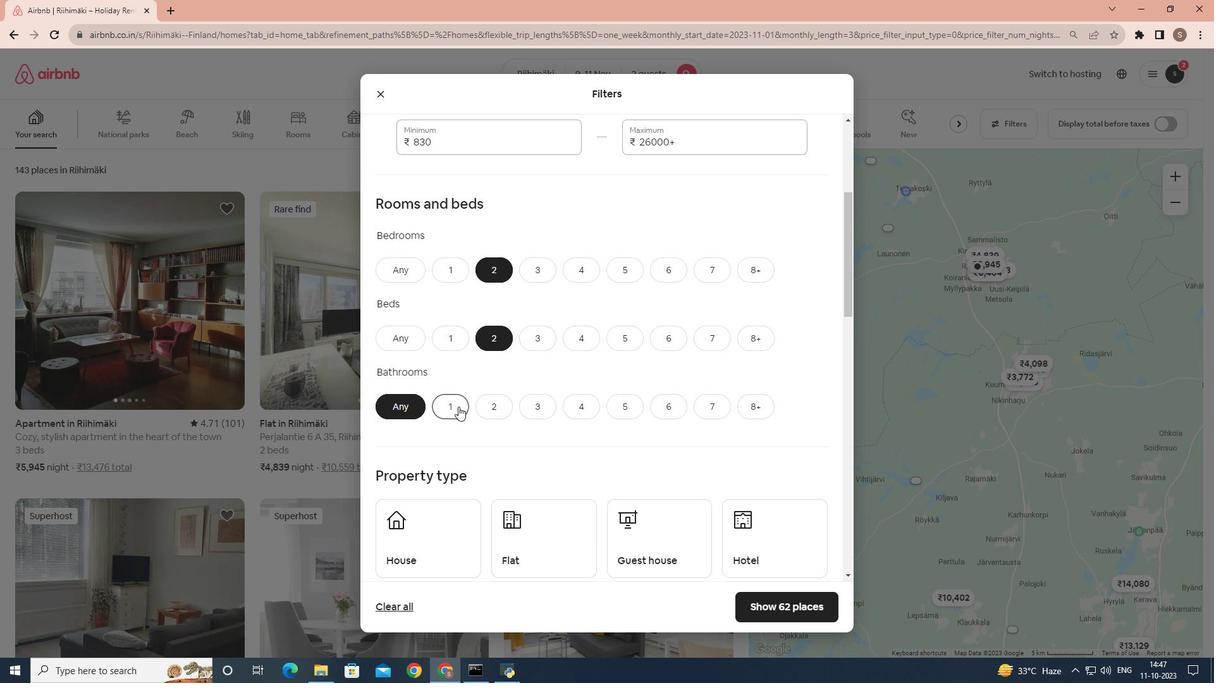 
Action: Mouse scrolled (458, 406) with delta (0, 0)
Screenshot: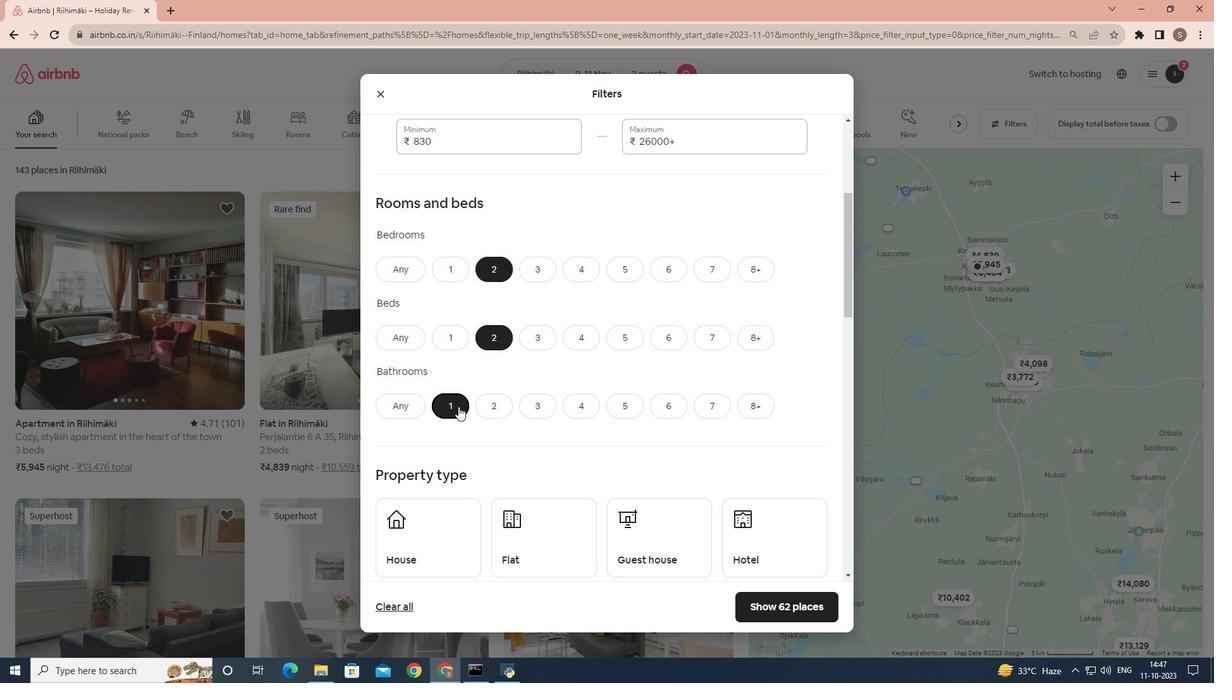 
Action: Mouse scrolled (458, 406) with delta (0, 0)
Screenshot: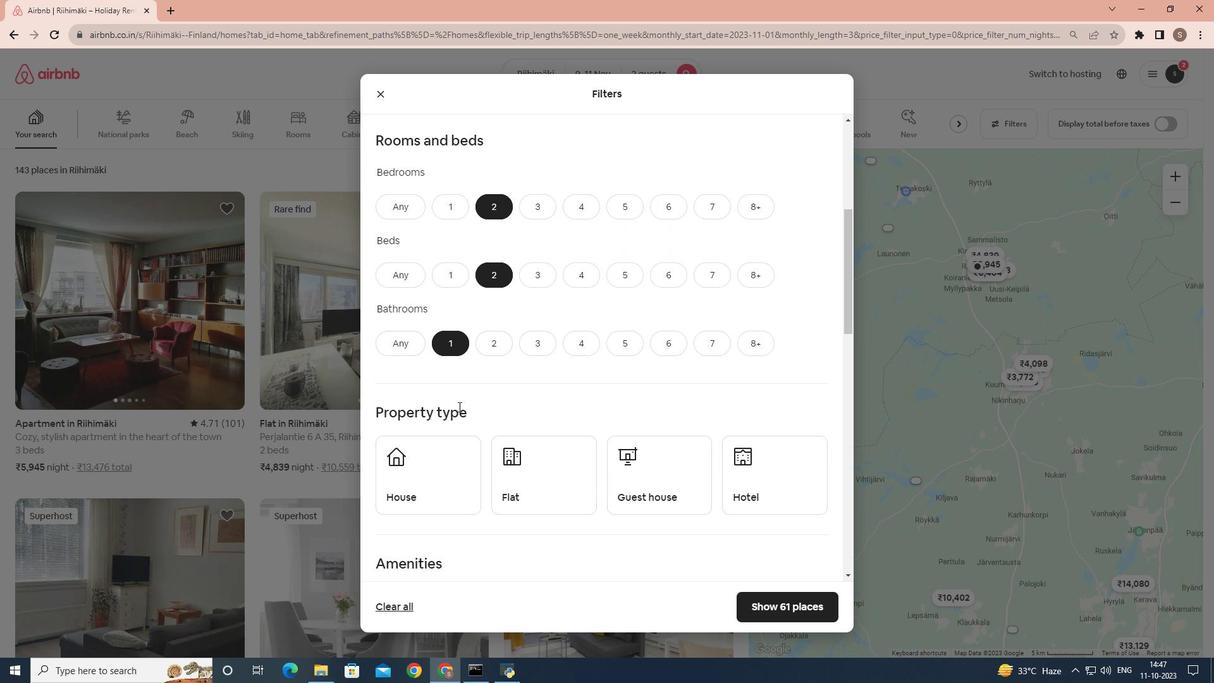 
Action: Mouse moved to (645, 430)
Screenshot: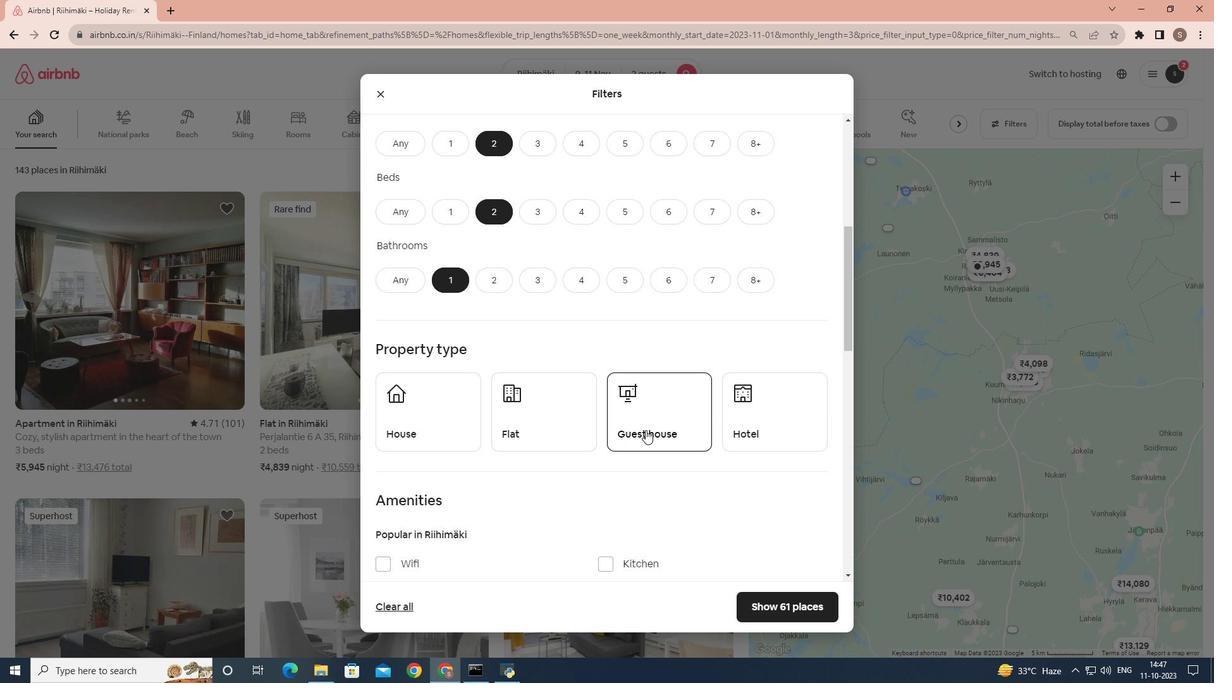 
Action: Mouse pressed left at (645, 430)
Screenshot: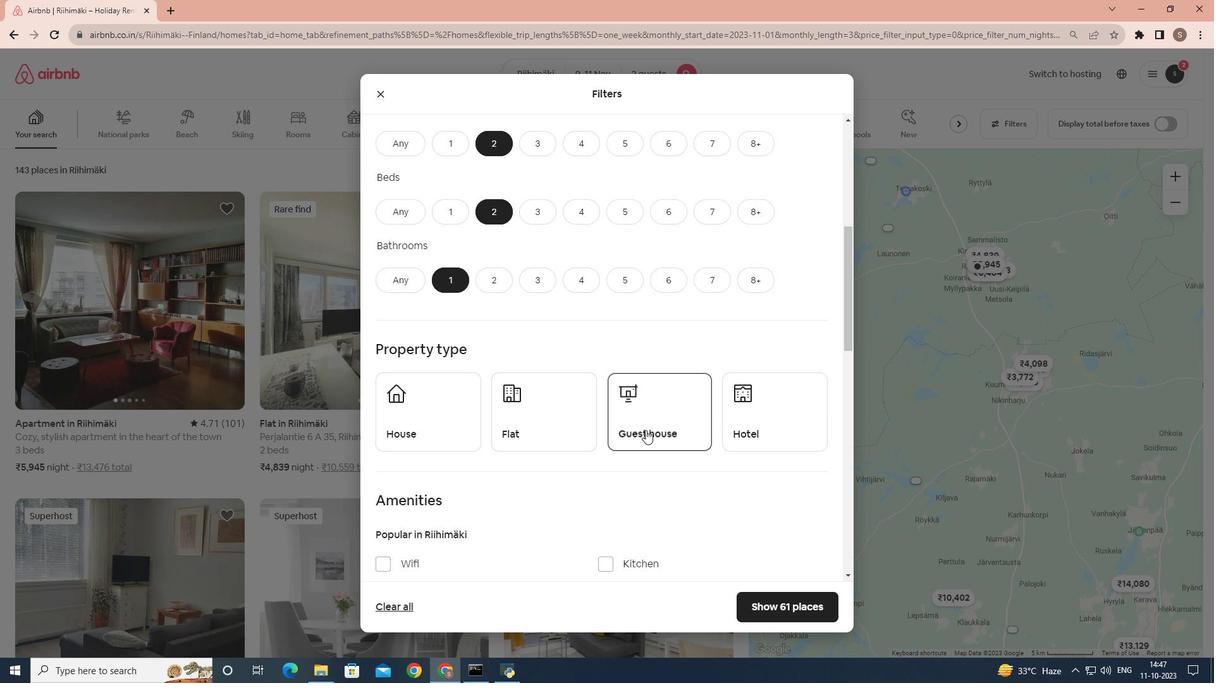 
Action: Mouse moved to (502, 423)
Screenshot: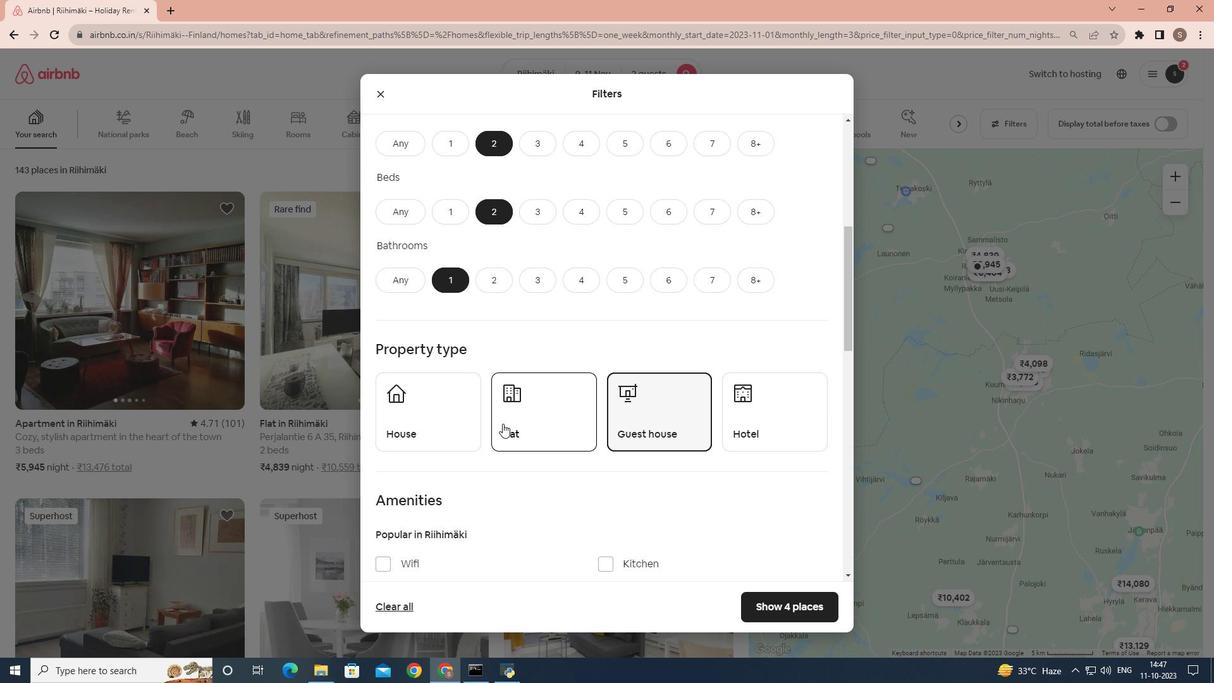 
Action: Mouse scrolled (502, 423) with delta (0, 0)
Screenshot: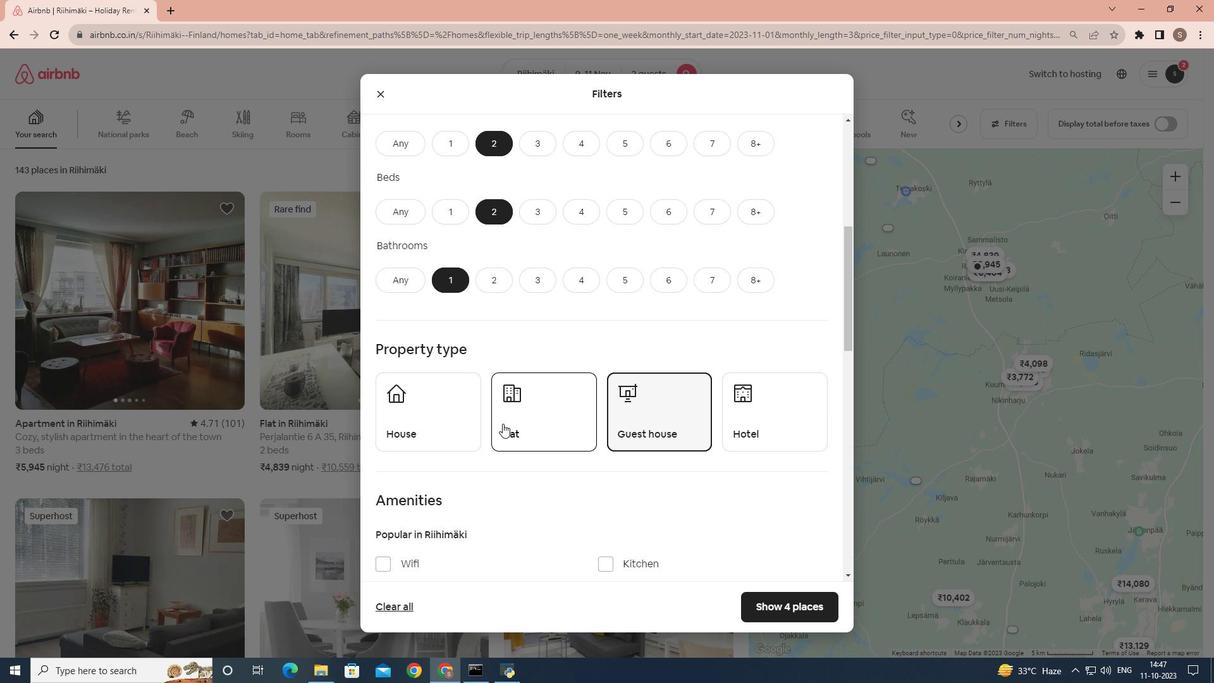 
Action: Mouse scrolled (502, 423) with delta (0, 0)
Screenshot: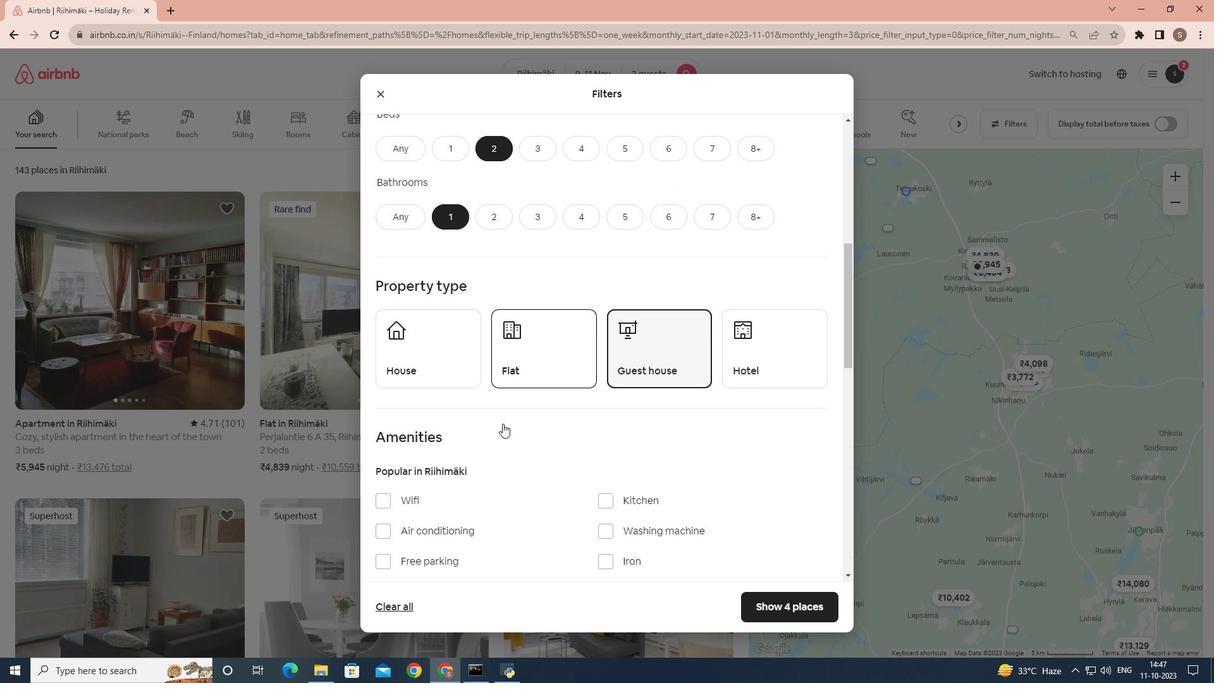 
Action: Mouse moved to (563, 442)
Screenshot: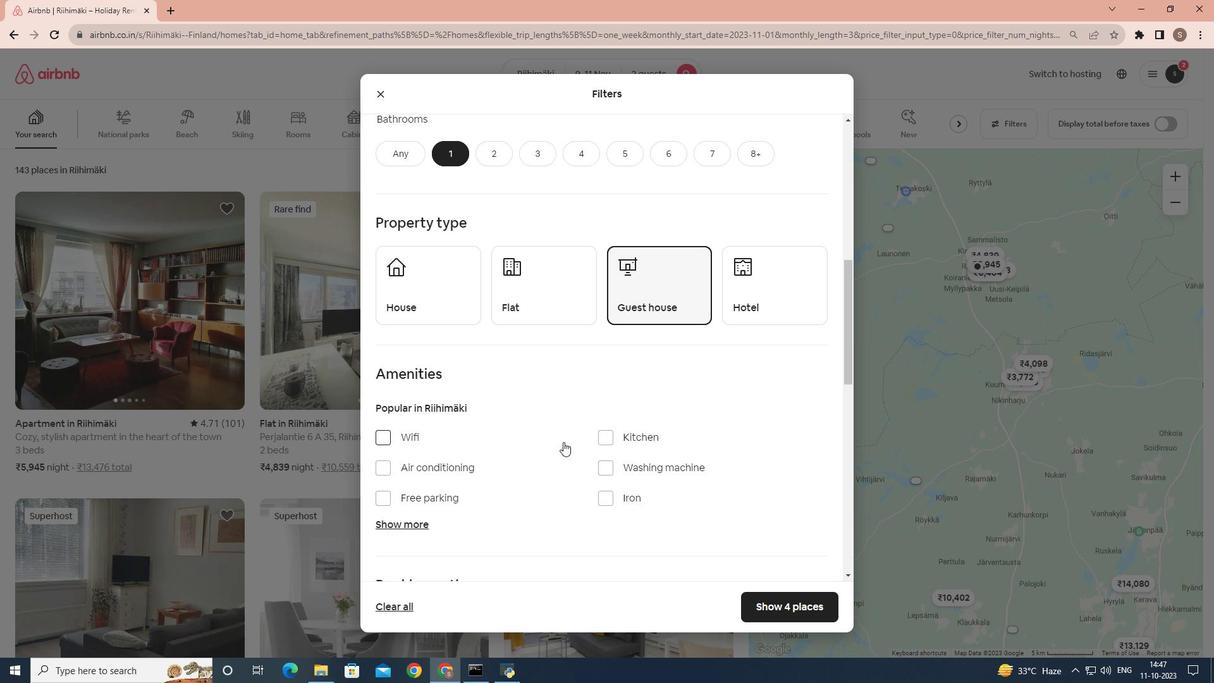 
Action: Mouse scrolled (563, 441) with delta (0, 0)
Screenshot: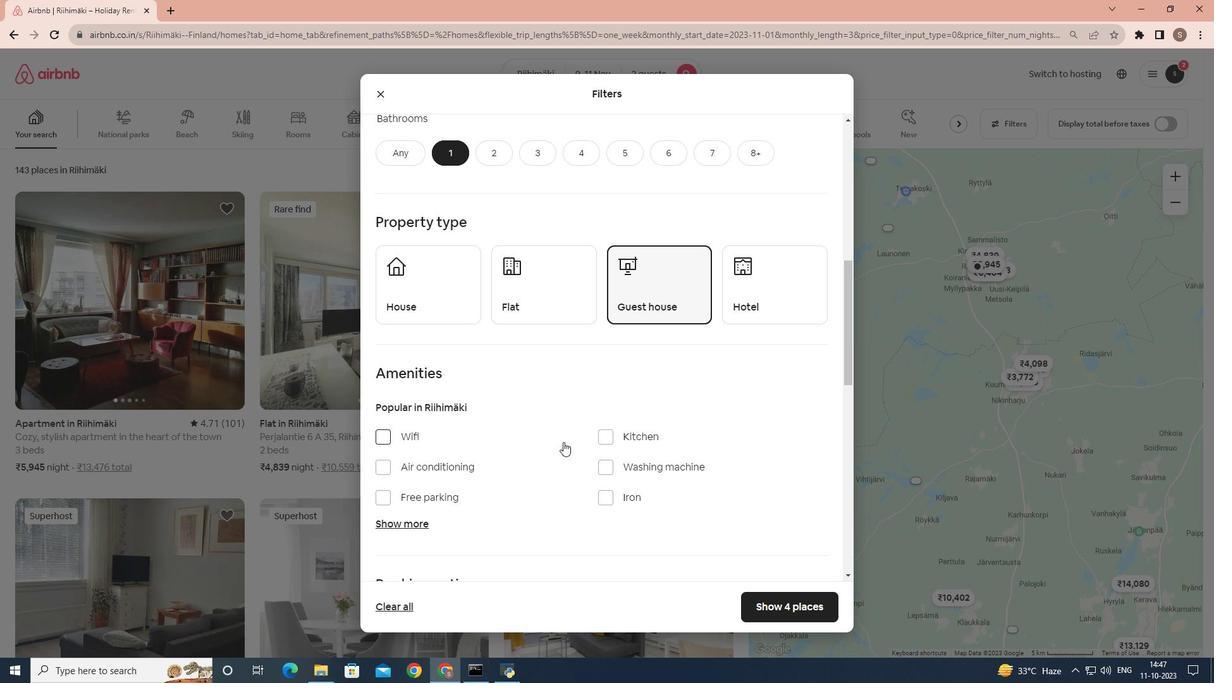 
Action: Mouse scrolled (563, 441) with delta (0, 0)
Screenshot: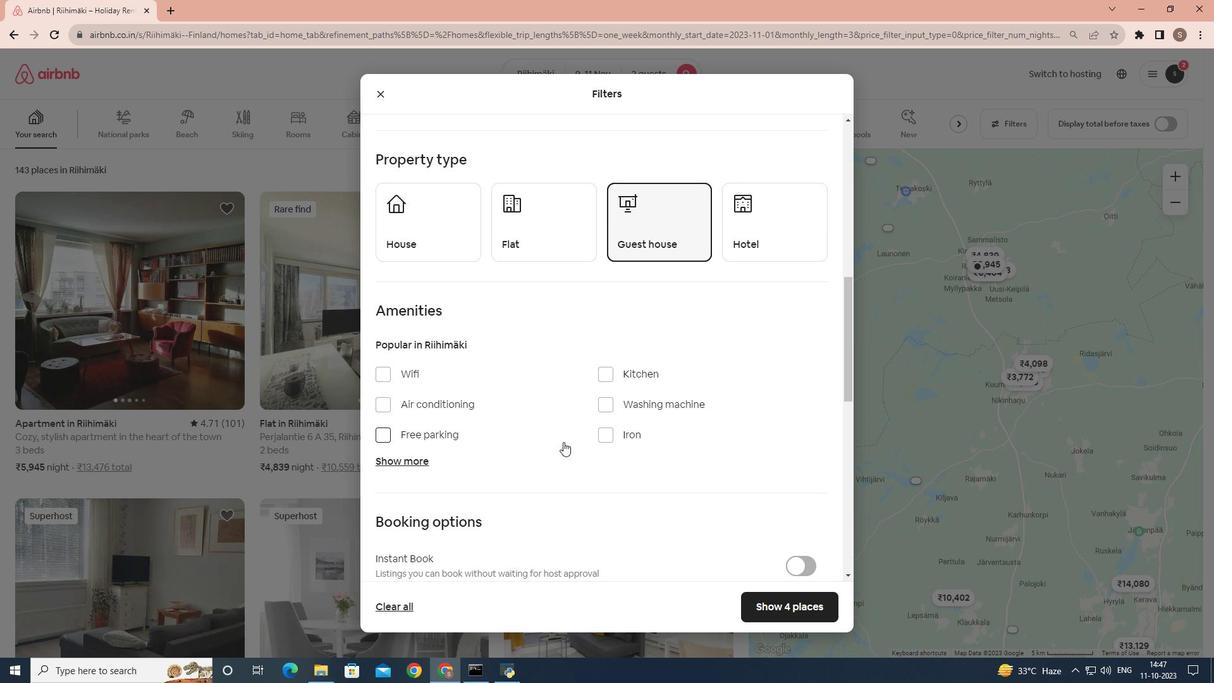 
Action: Mouse scrolled (563, 441) with delta (0, 0)
Screenshot: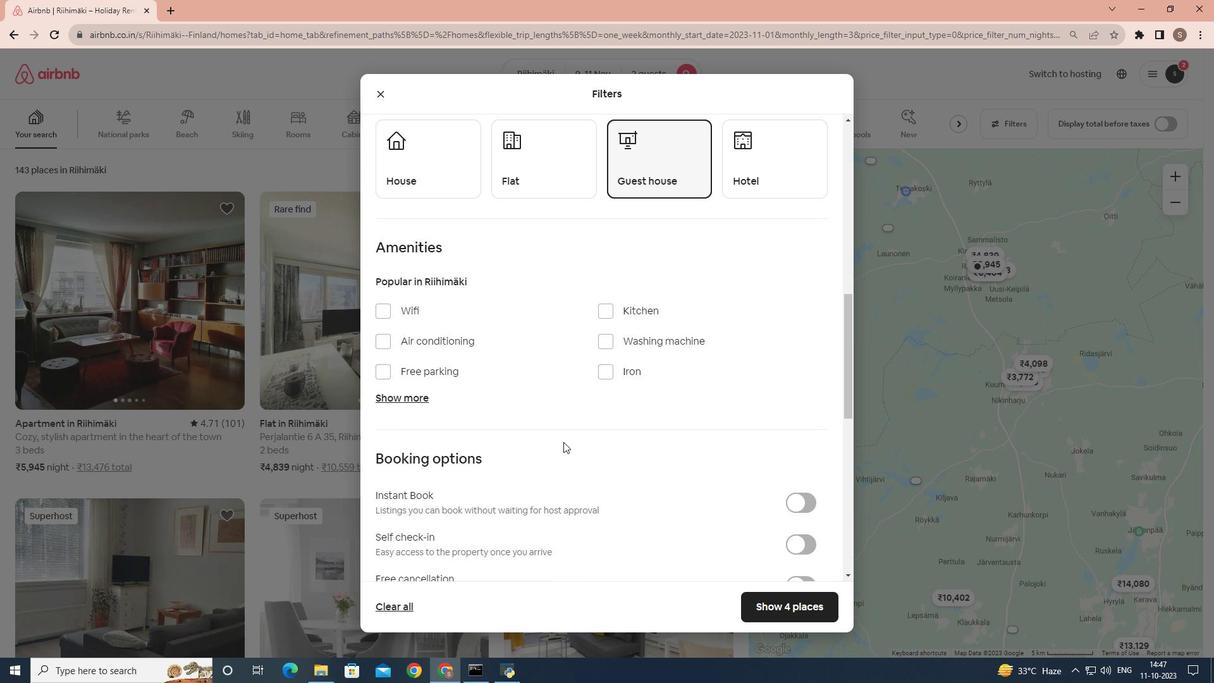 
Action: Mouse moved to (563, 442)
Screenshot: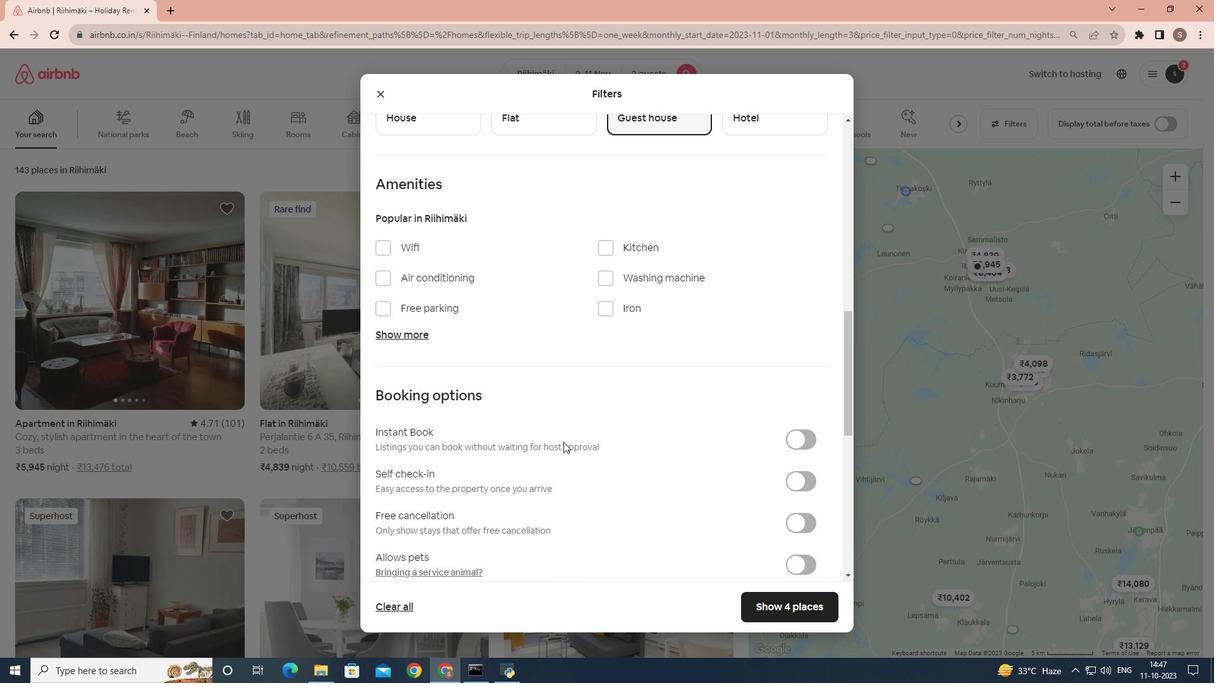 
Action: Mouse scrolled (563, 441) with delta (0, 0)
Screenshot: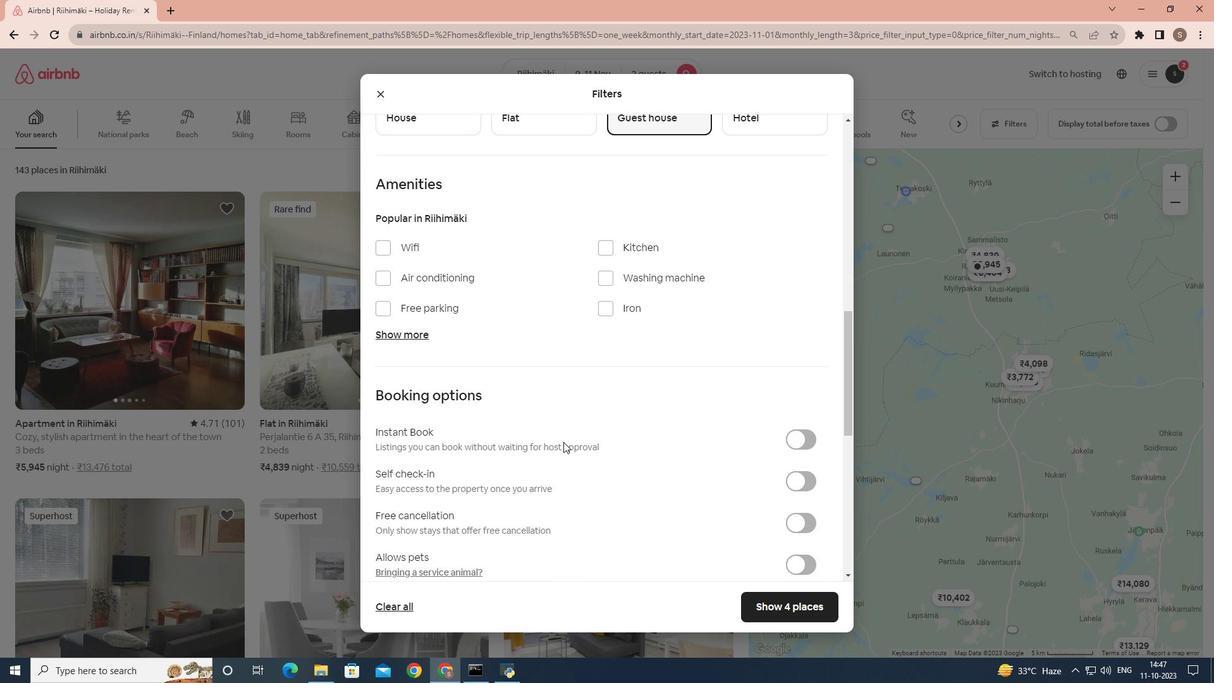 
Action: Mouse moved to (803, 421)
Screenshot: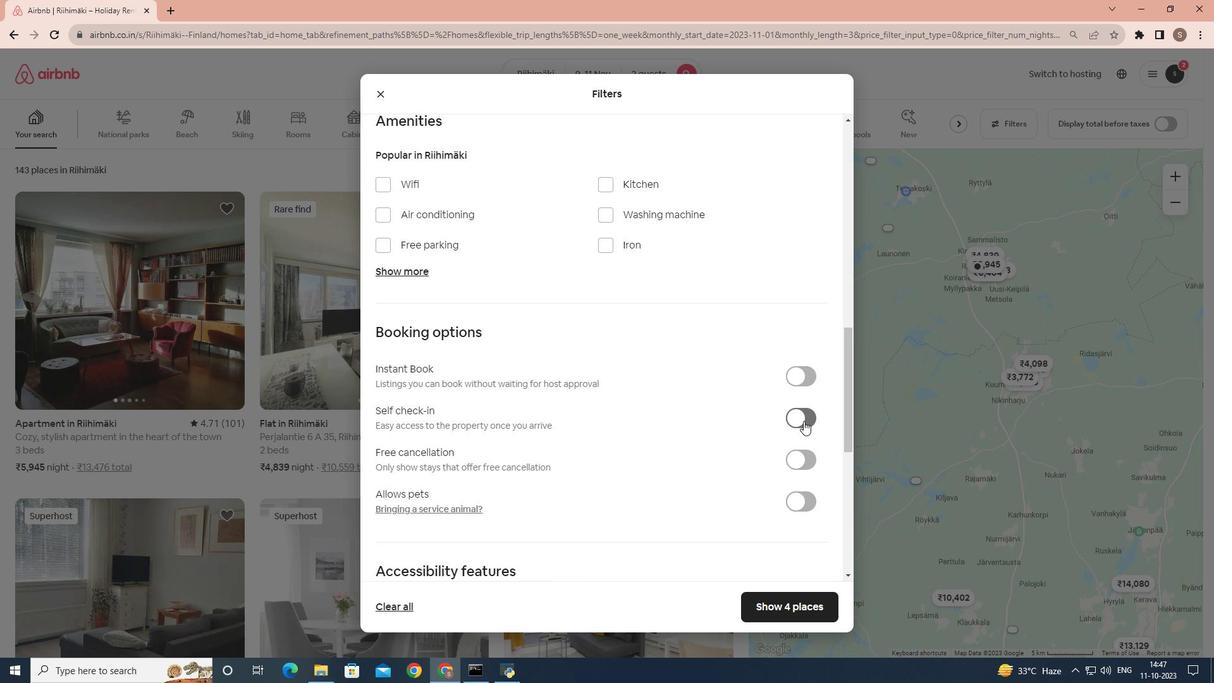 
Action: Mouse pressed left at (803, 421)
Screenshot: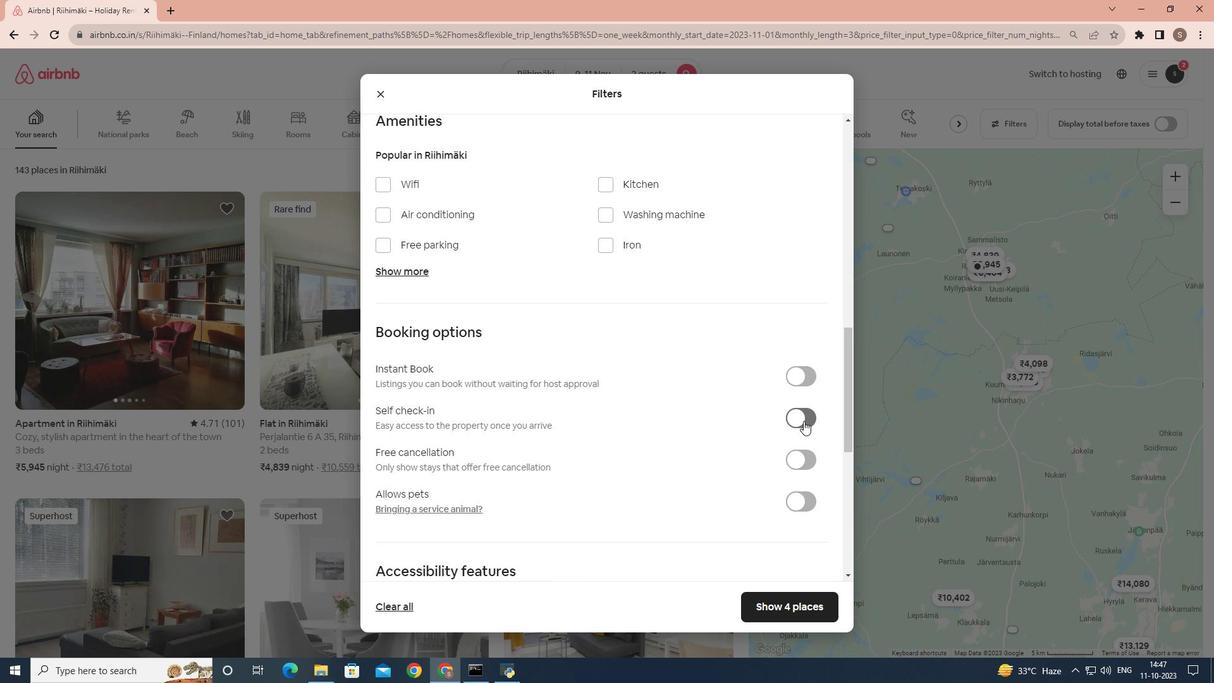 
Action: Mouse moved to (691, 452)
Screenshot: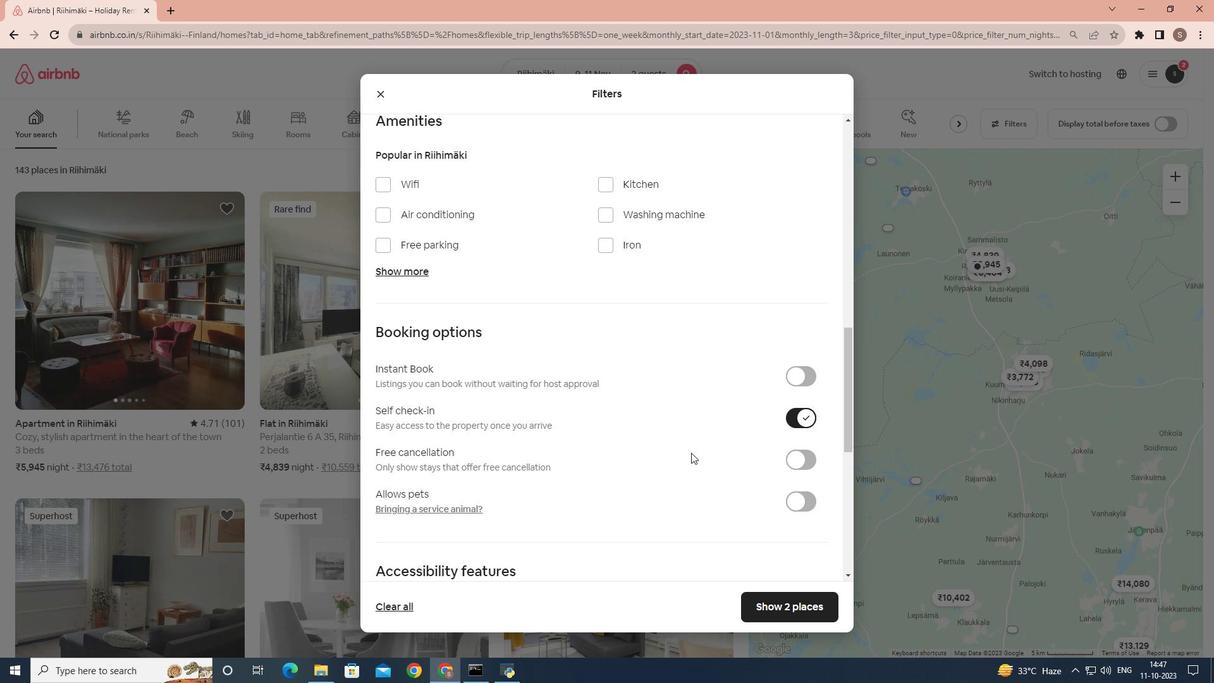 
Action: Mouse scrolled (691, 452) with delta (0, 0)
Screenshot: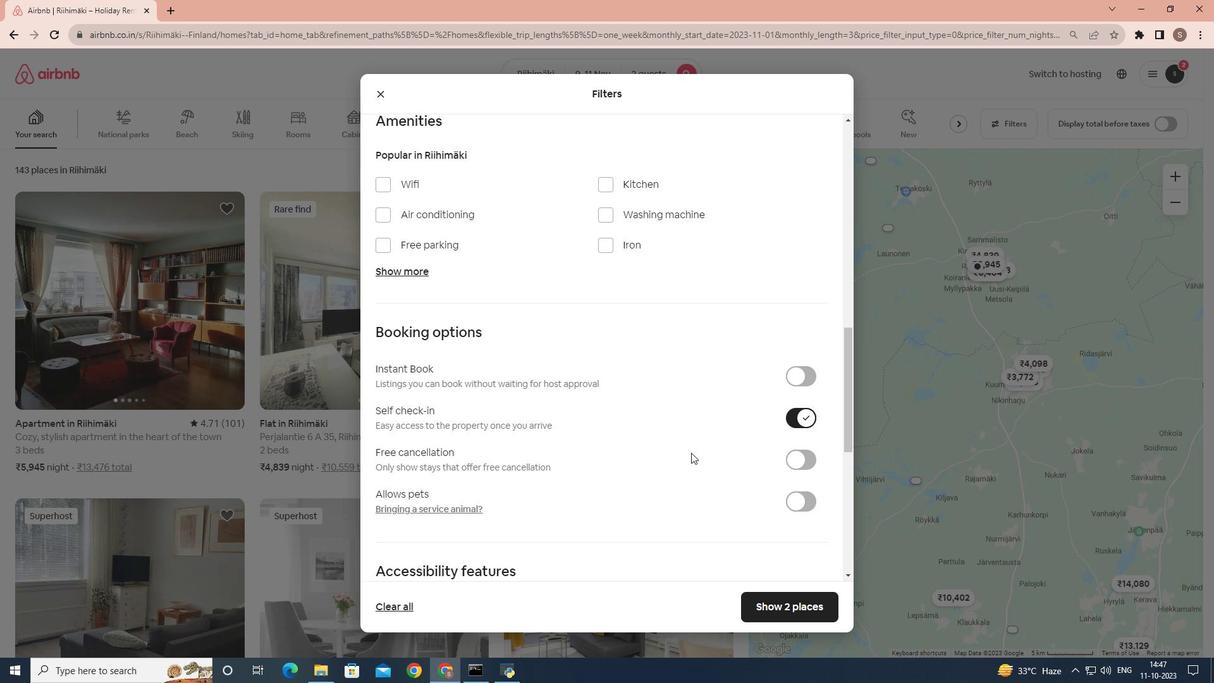 
Action: Mouse scrolled (691, 452) with delta (0, 0)
Screenshot: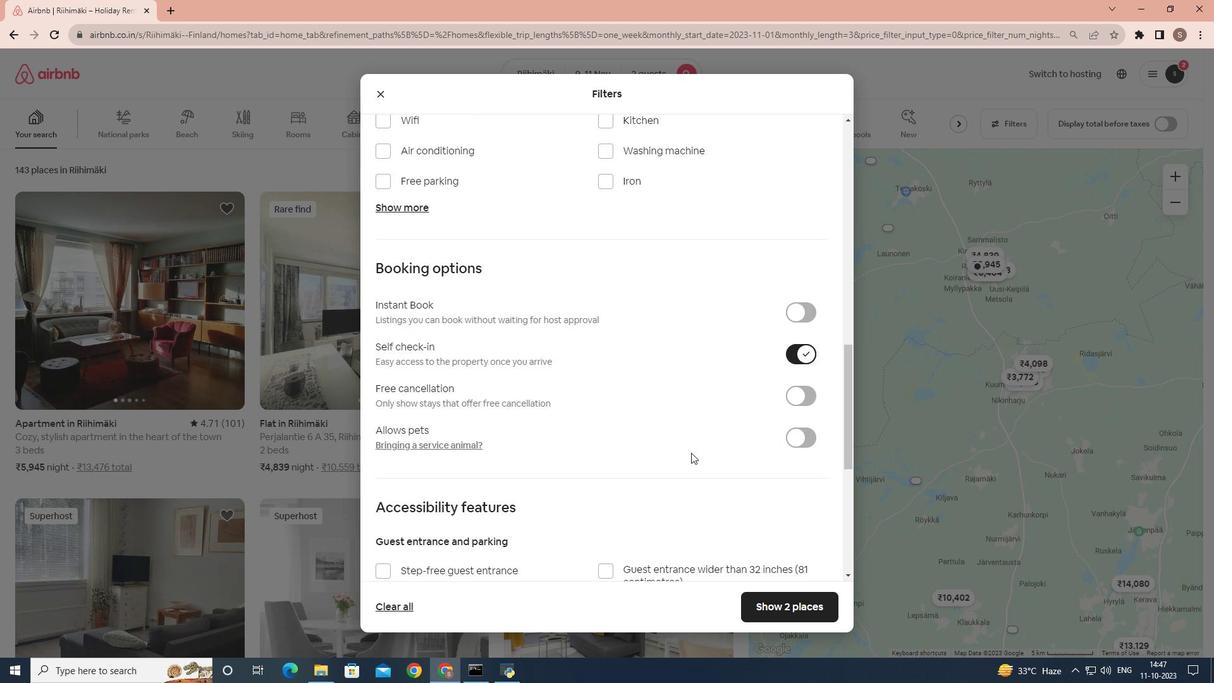 
Action: Mouse scrolled (691, 452) with delta (0, 0)
Screenshot: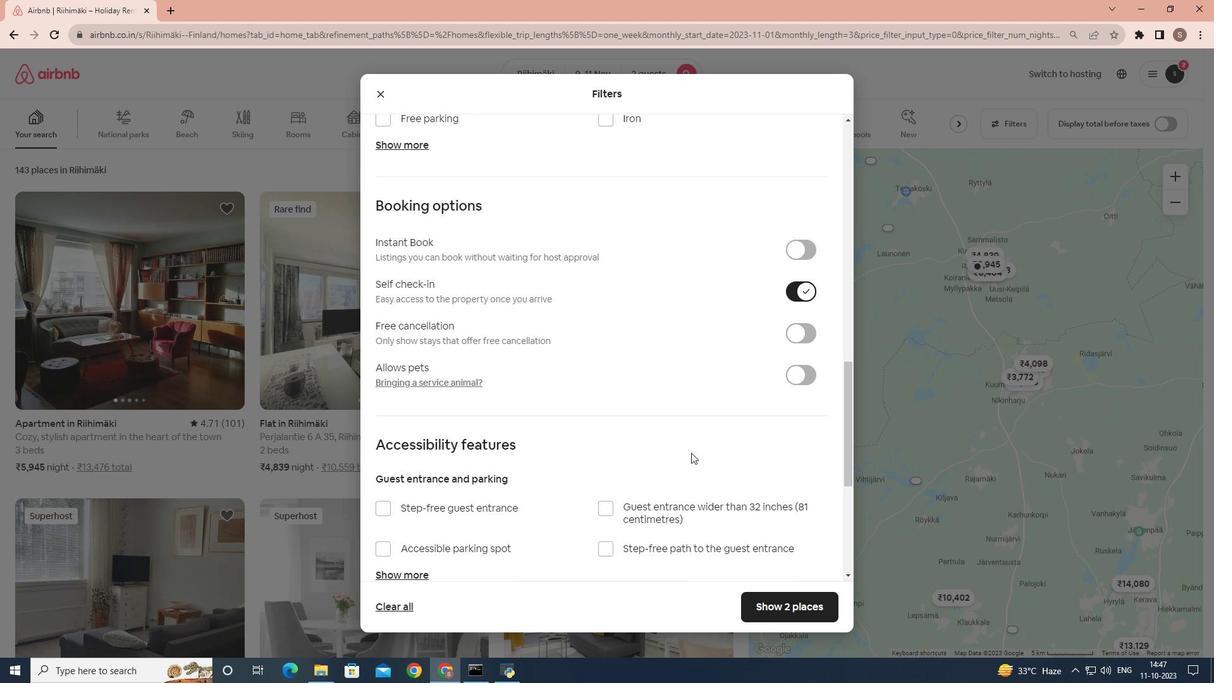 
Action: Mouse scrolled (691, 452) with delta (0, 0)
Screenshot: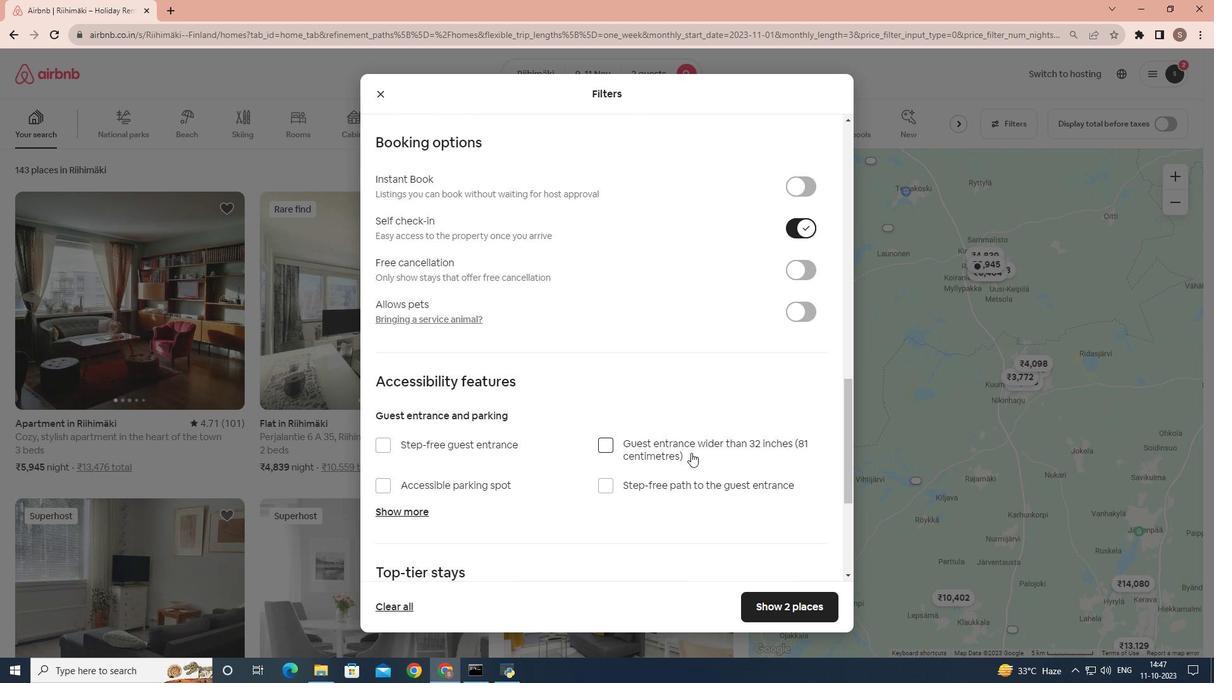 
Action: Mouse moved to (760, 606)
Screenshot: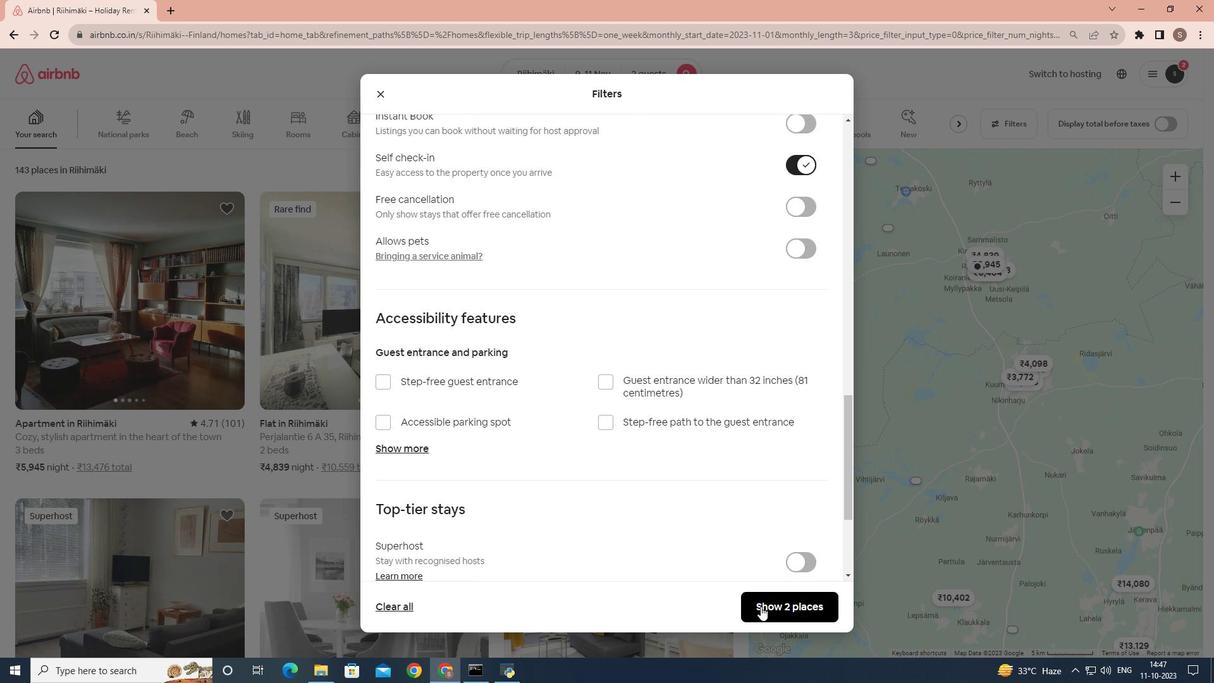 
Action: Mouse pressed left at (760, 606)
Screenshot: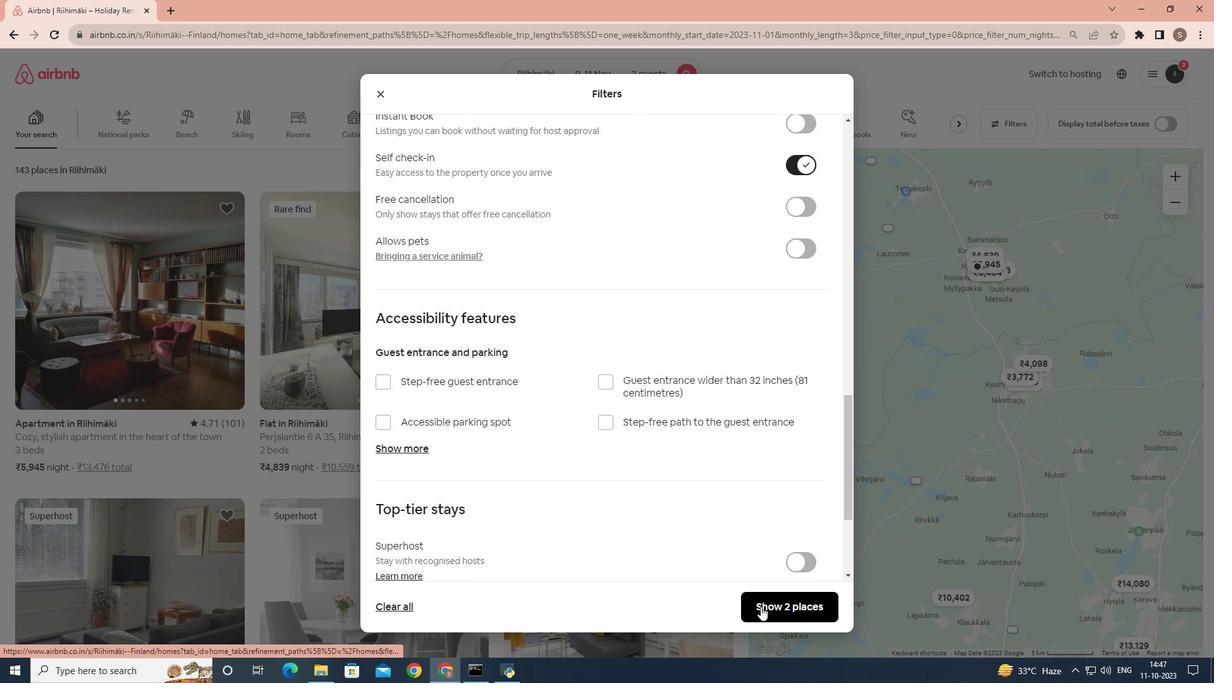 
Action: Mouse moved to (162, 289)
Screenshot: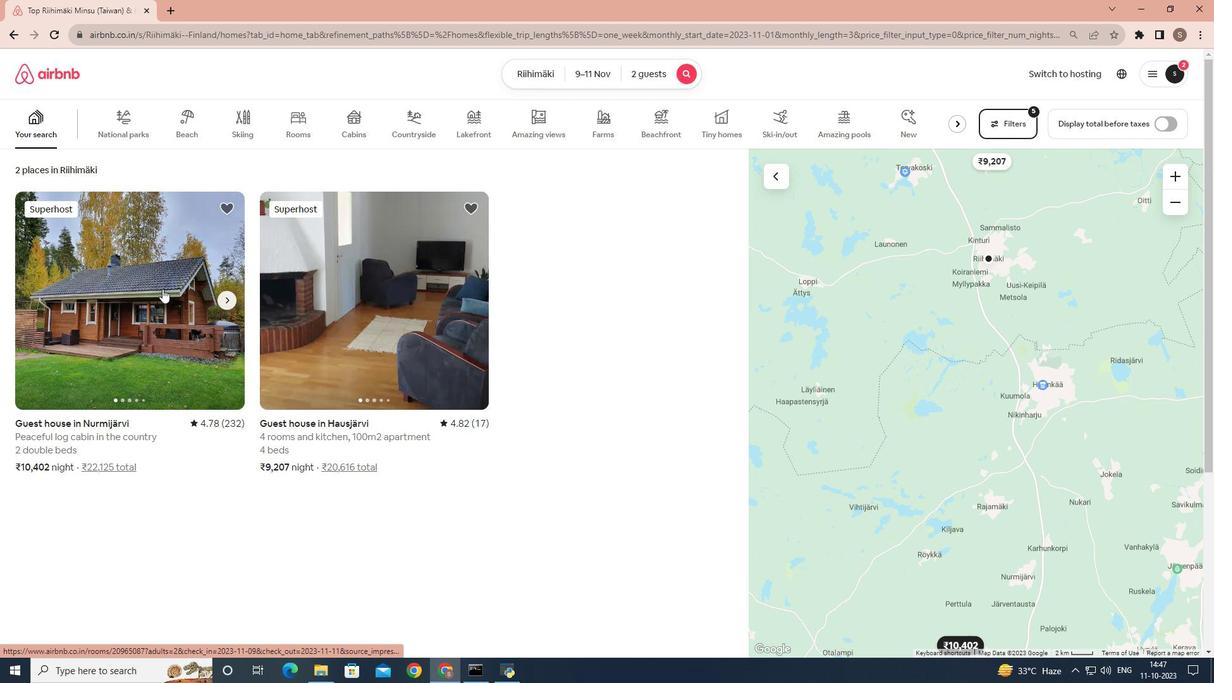 
Action: Mouse pressed left at (162, 289)
Screenshot: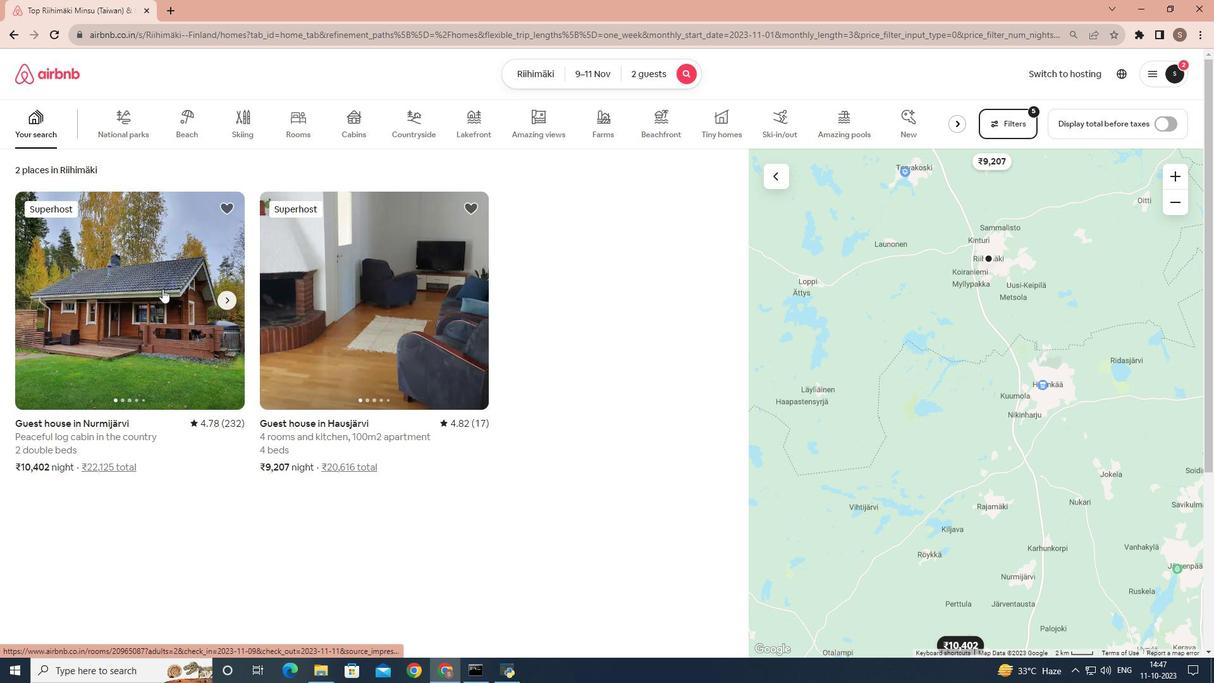 
Action: Mouse moved to (896, 461)
Screenshot: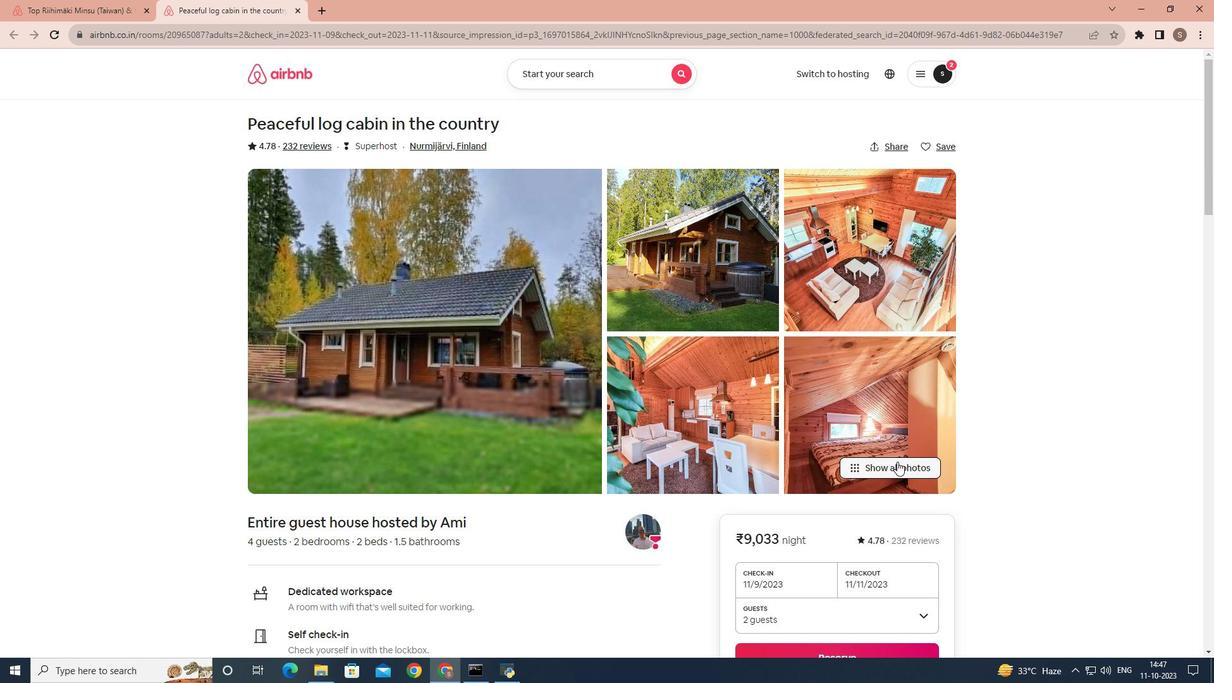 
Action: Mouse pressed left at (896, 461)
Screenshot: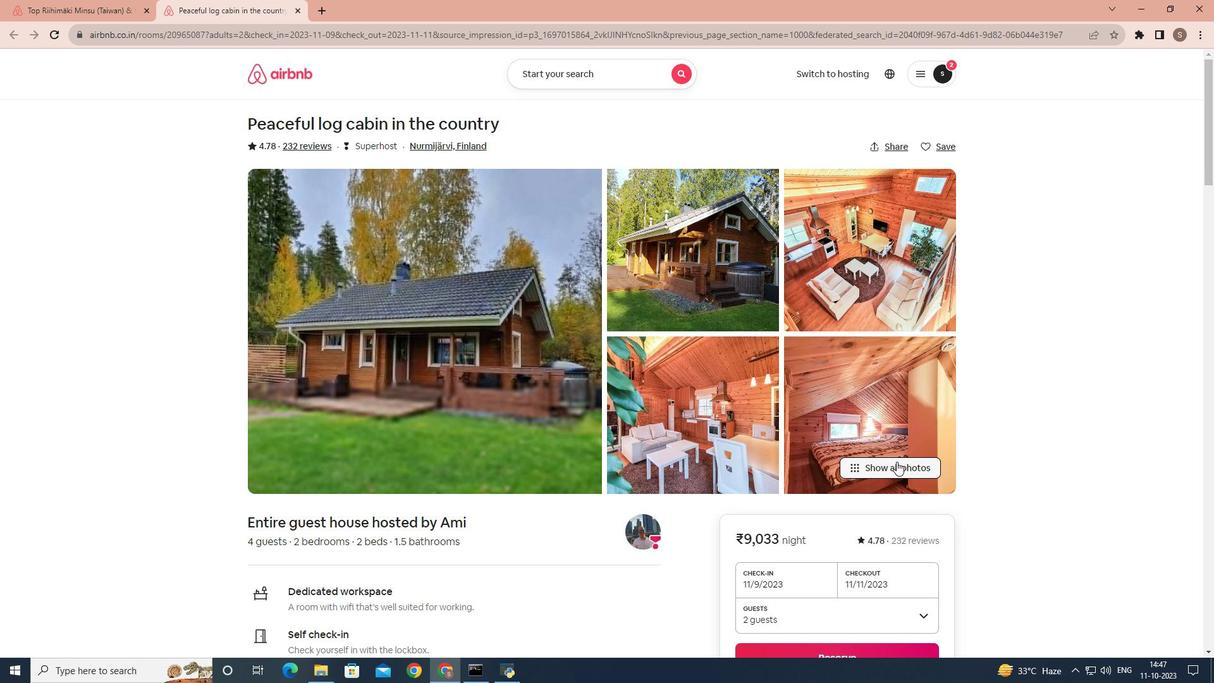 
Action: Mouse scrolled (896, 461) with delta (0, 0)
Screenshot: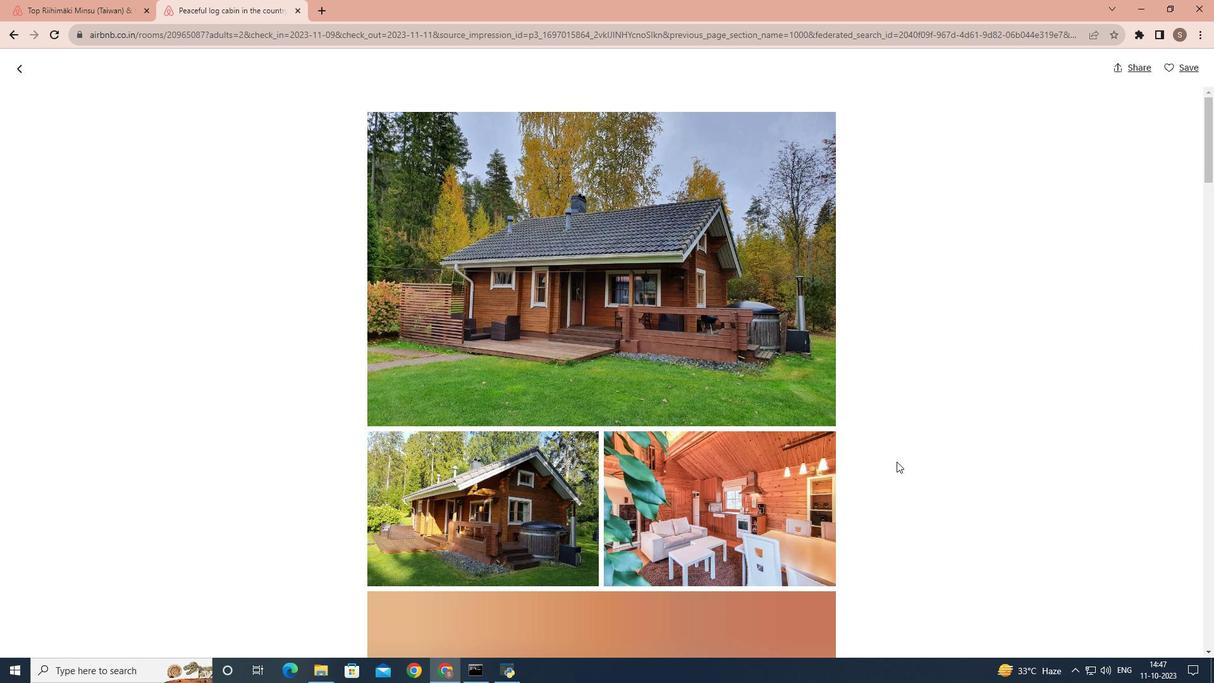 
Action: Mouse scrolled (896, 461) with delta (0, 0)
Screenshot: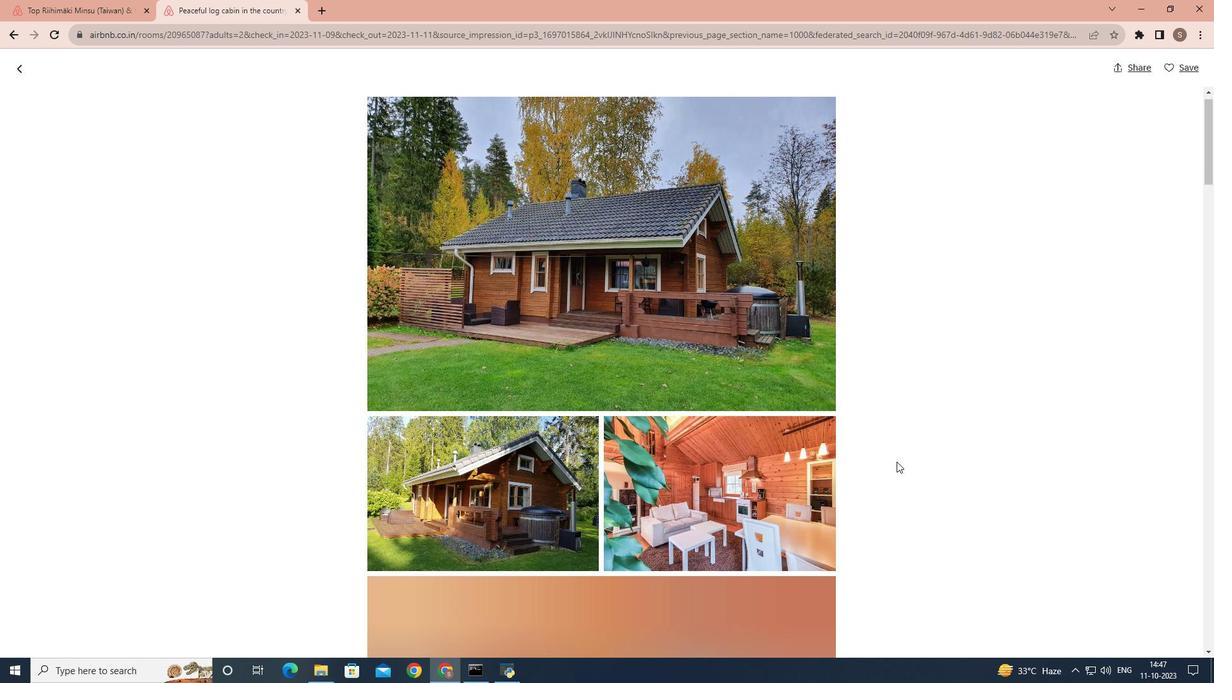 
Action: Mouse scrolled (896, 461) with delta (0, 0)
Screenshot: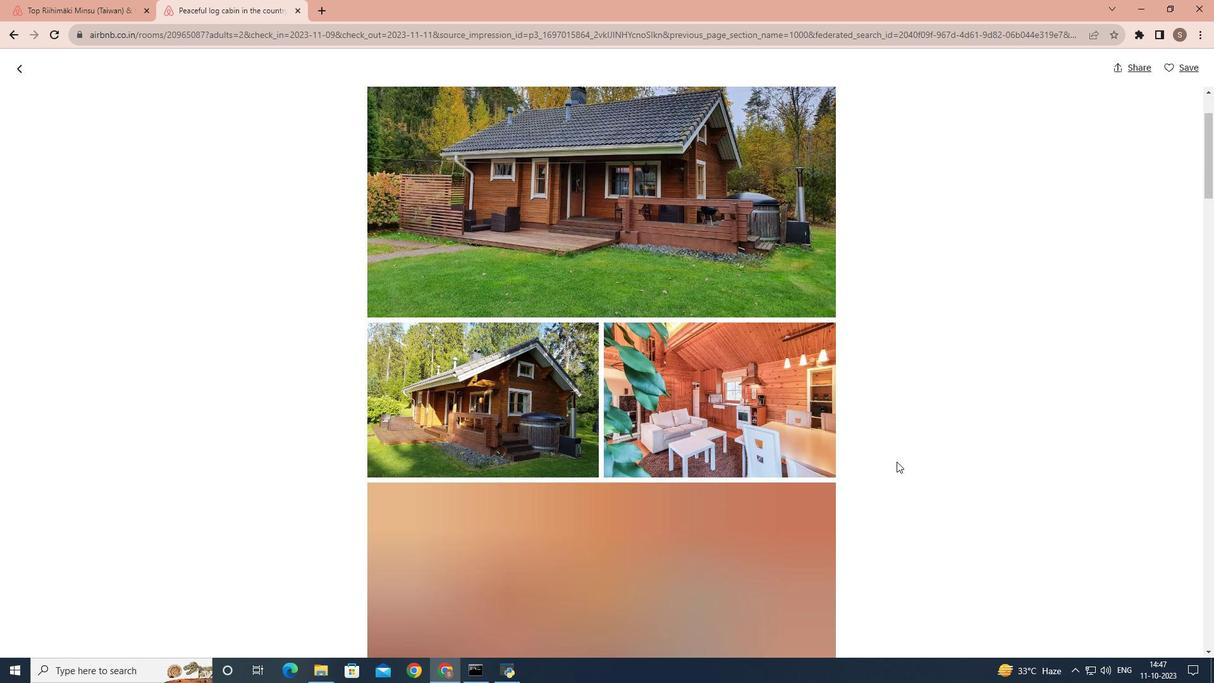 
Action: Mouse scrolled (896, 461) with delta (0, 0)
Screenshot: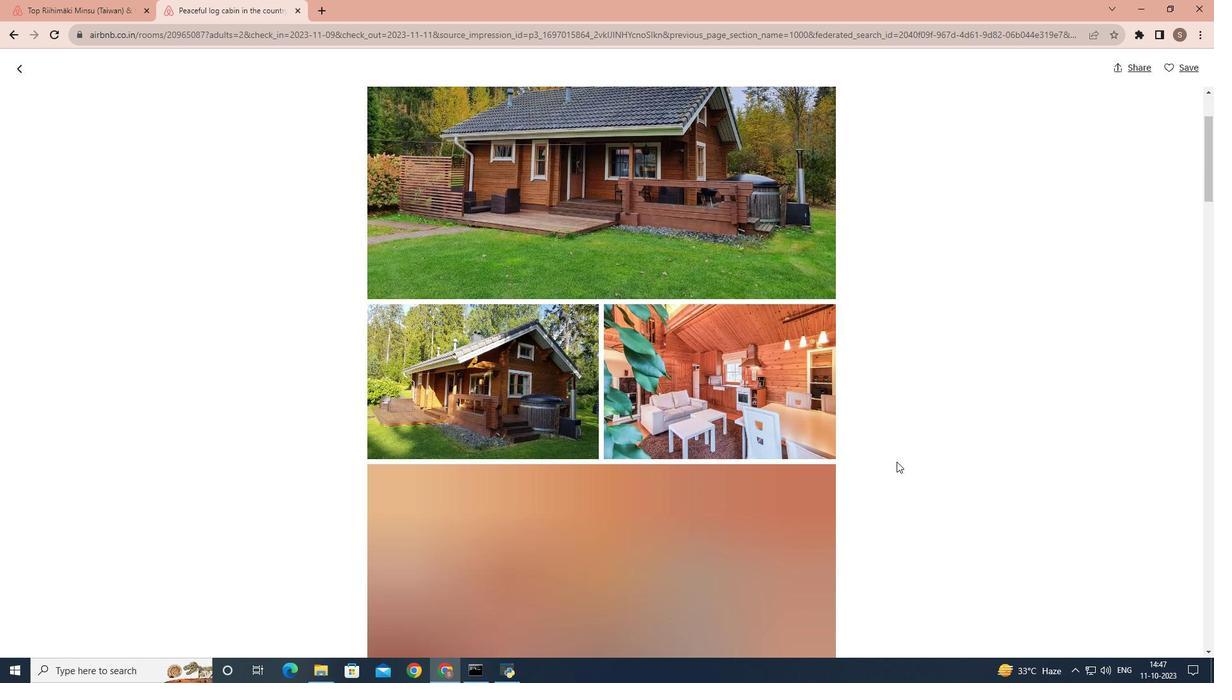 
Action: Mouse scrolled (896, 461) with delta (0, 0)
Screenshot: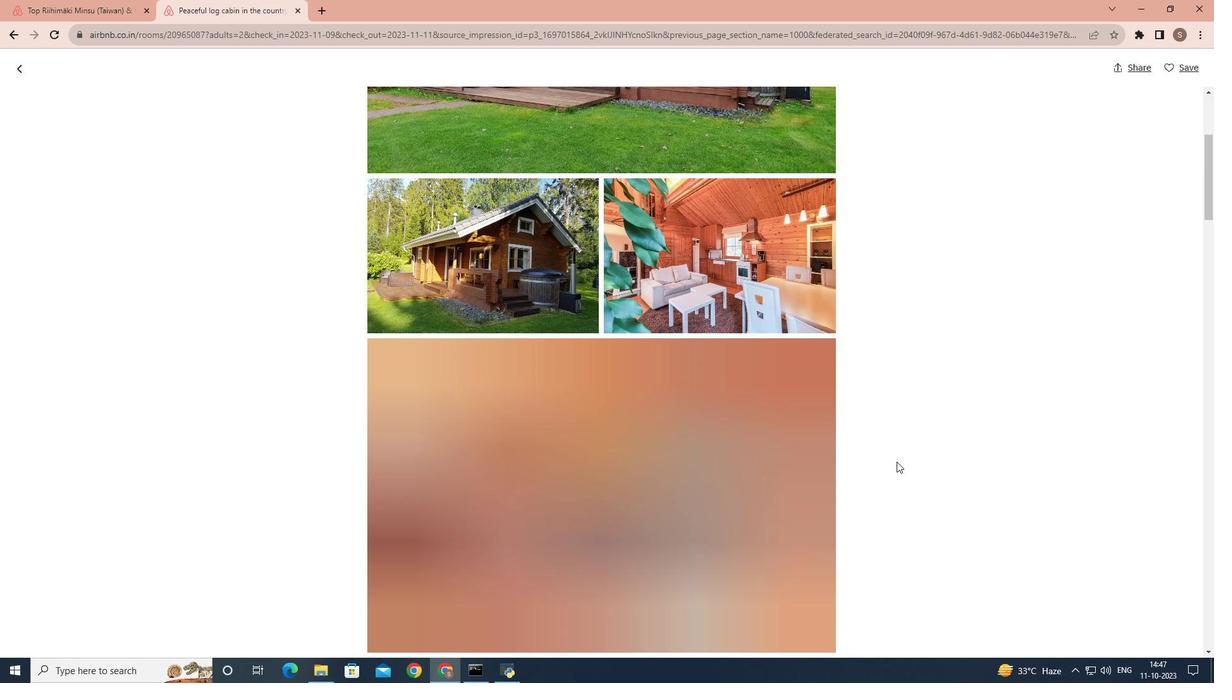 
Action: Mouse scrolled (896, 461) with delta (0, 0)
Screenshot: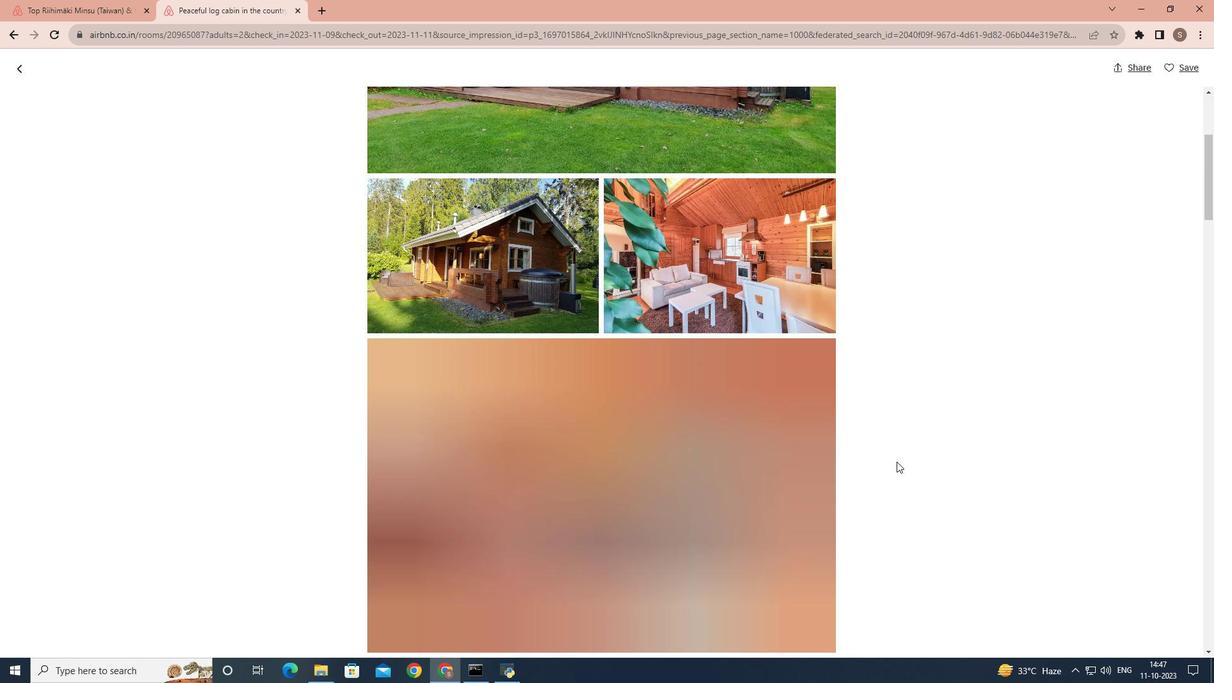 
Action: Mouse scrolled (896, 461) with delta (0, 0)
Screenshot: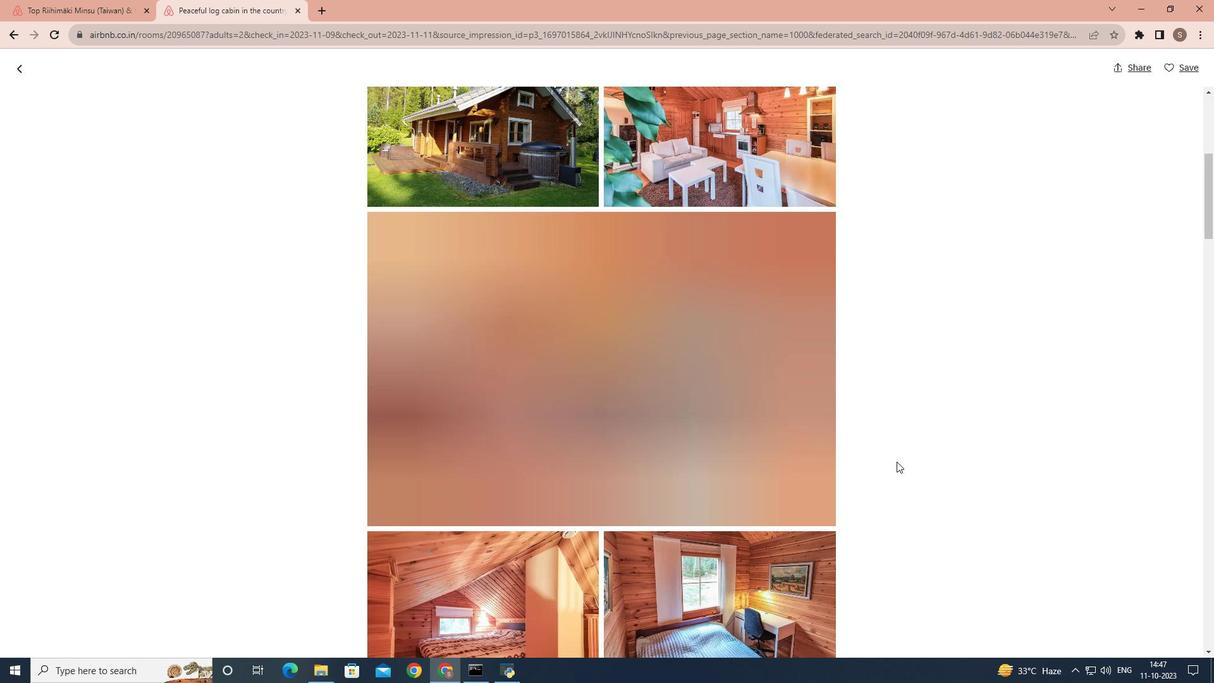
Action: Mouse scrolled (896, 461) with delta (0, 0)
Screenshot: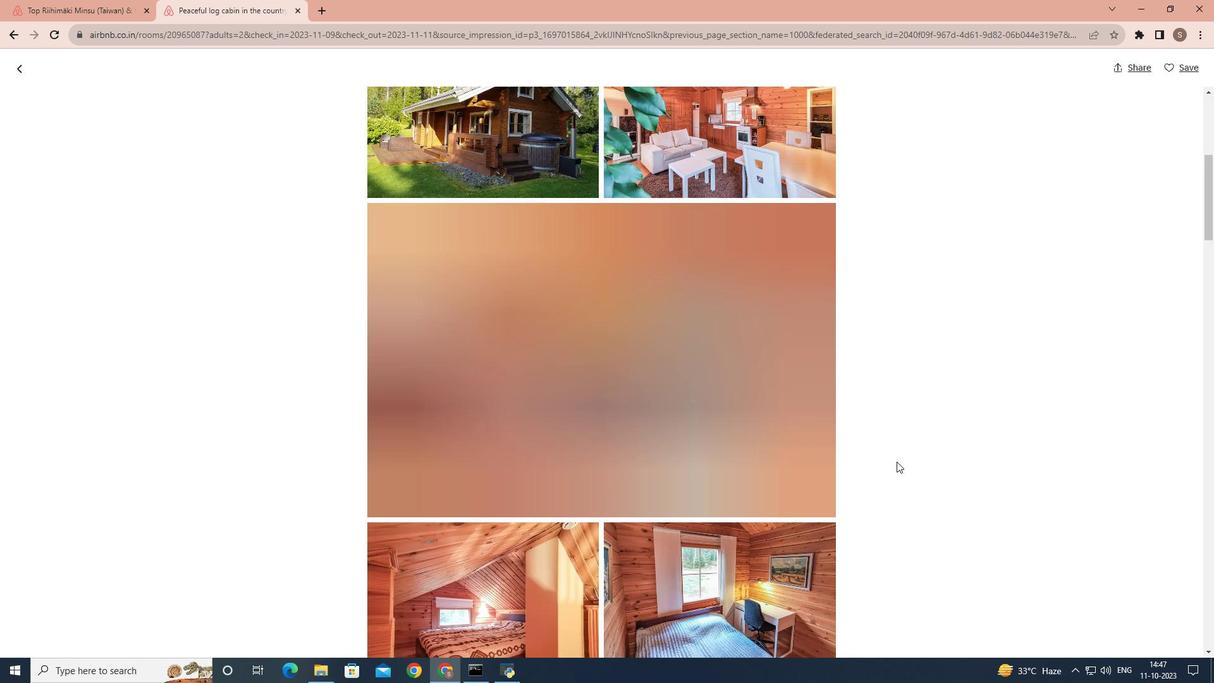 
Action: Mouse scrolled (896, 461) with delta (0, 0)
Screenshot: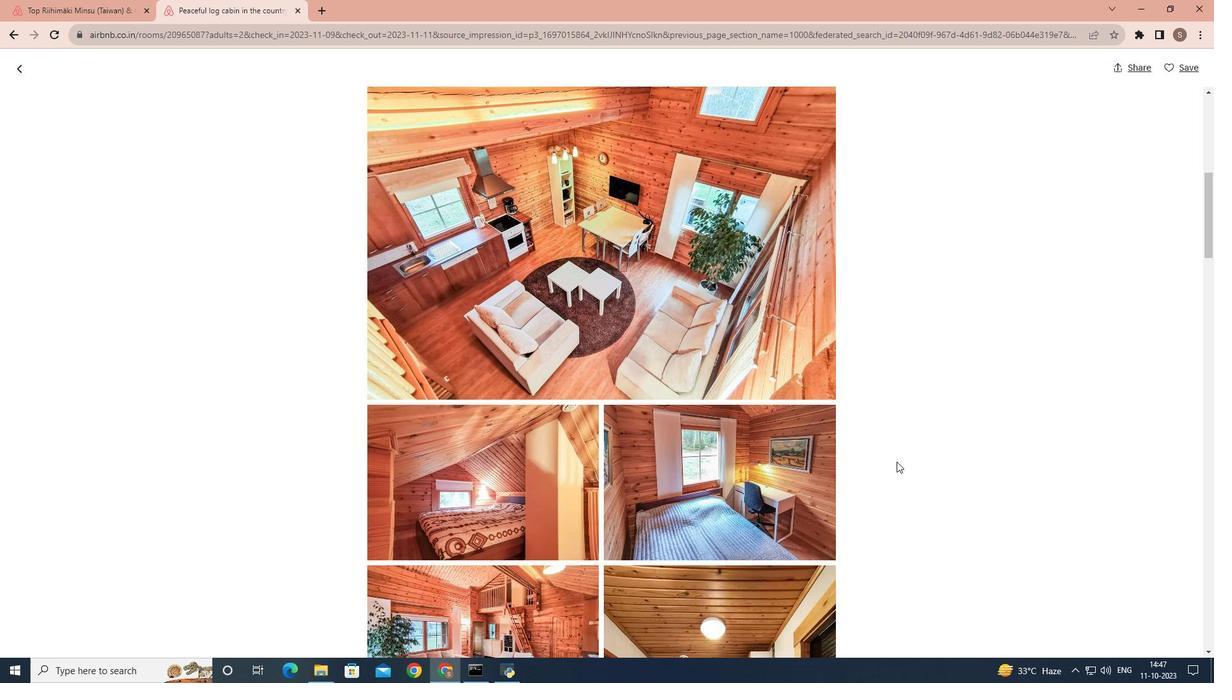
Action: Mouse scrolled (896, 461) with delta (0, 0)
Screenshot: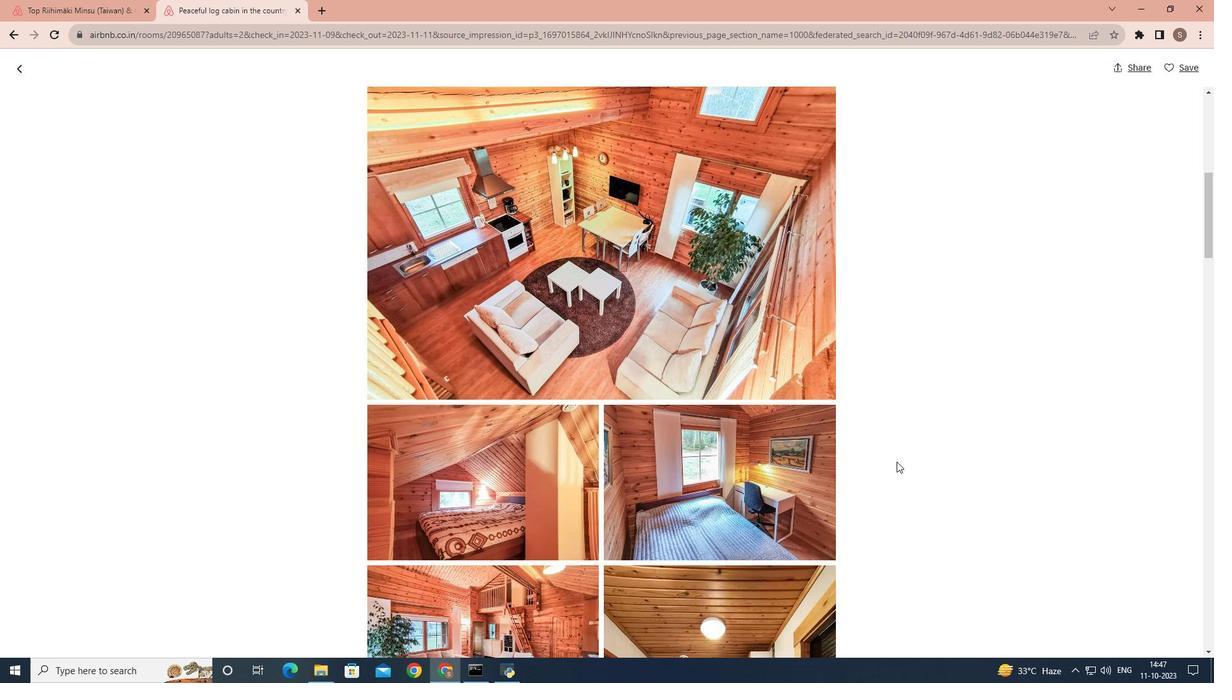 
Action: Mouse scrolled (896, 461) with delta (0, 0)
Screenshot: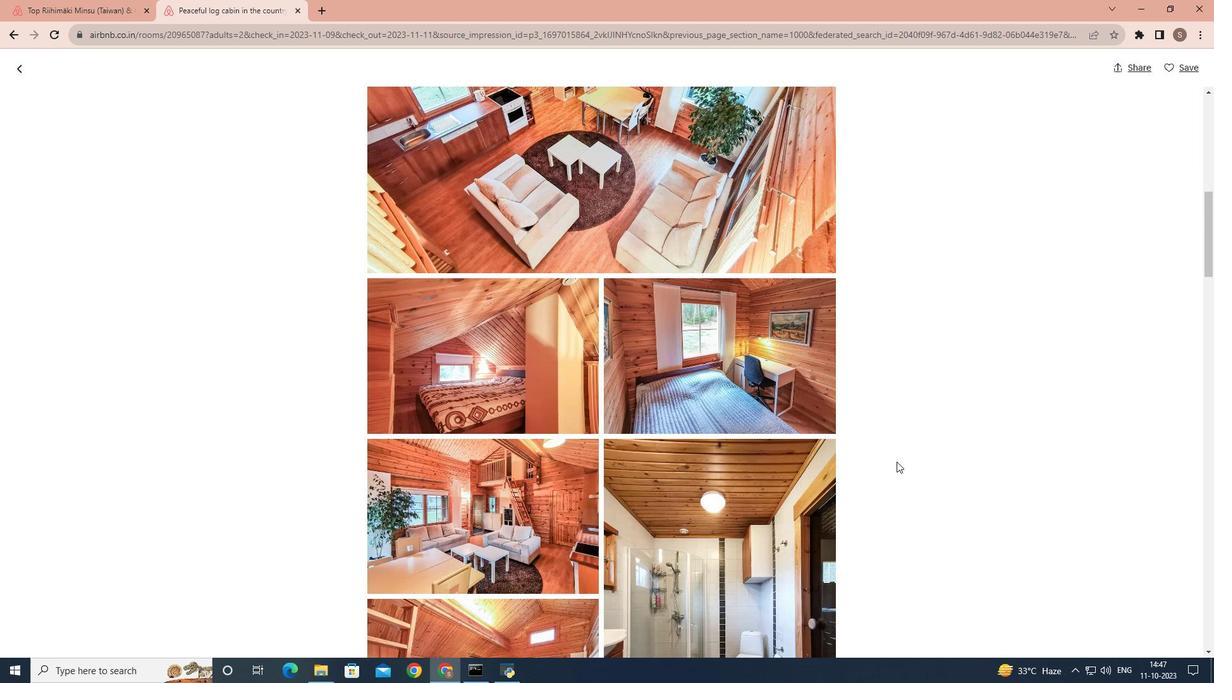 
Action: Mouse scrolled (896, 461) with delta (0, 0)
Screenshot: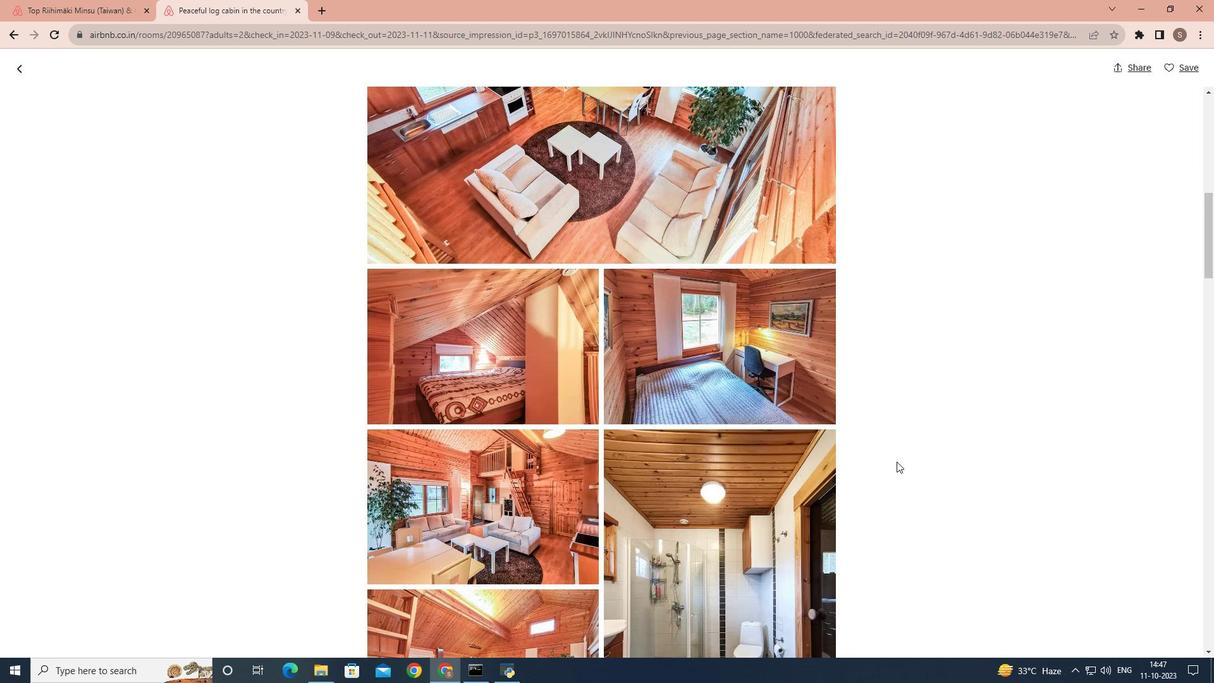 
Action: Mouse scrolled (896, 461) with delta (0, 0)
Screenshot: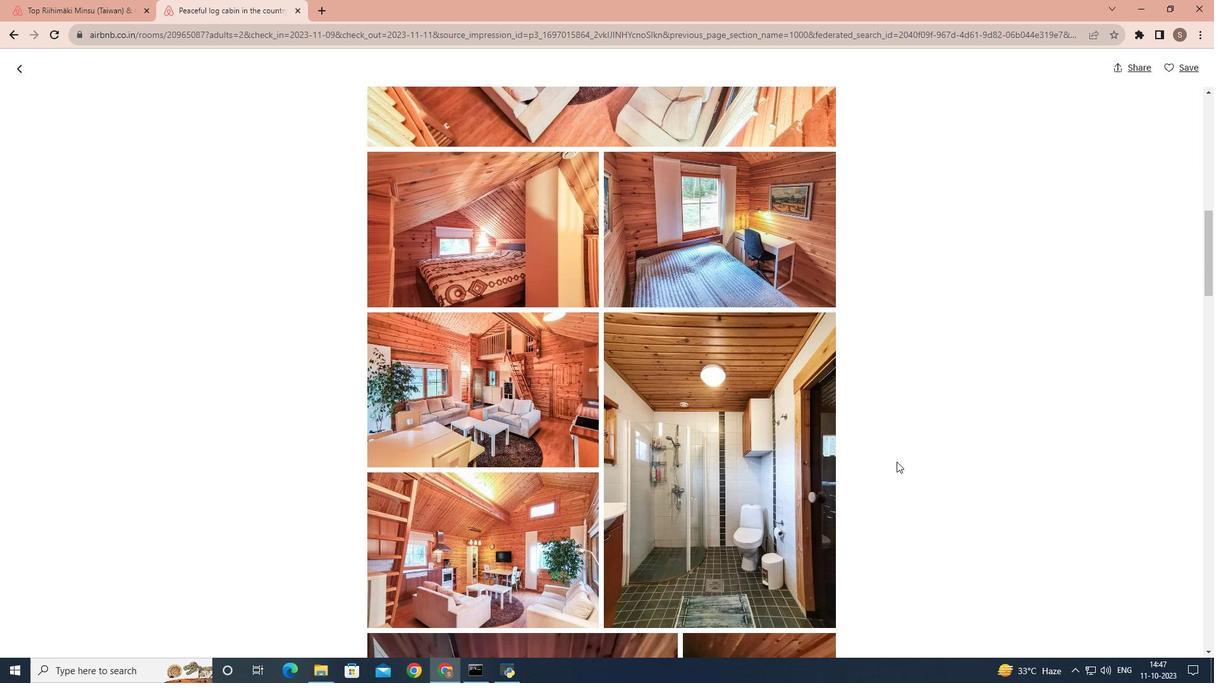 
Action: Mouse scrolled (896, 461) with delta (0, 0)
Screenshot: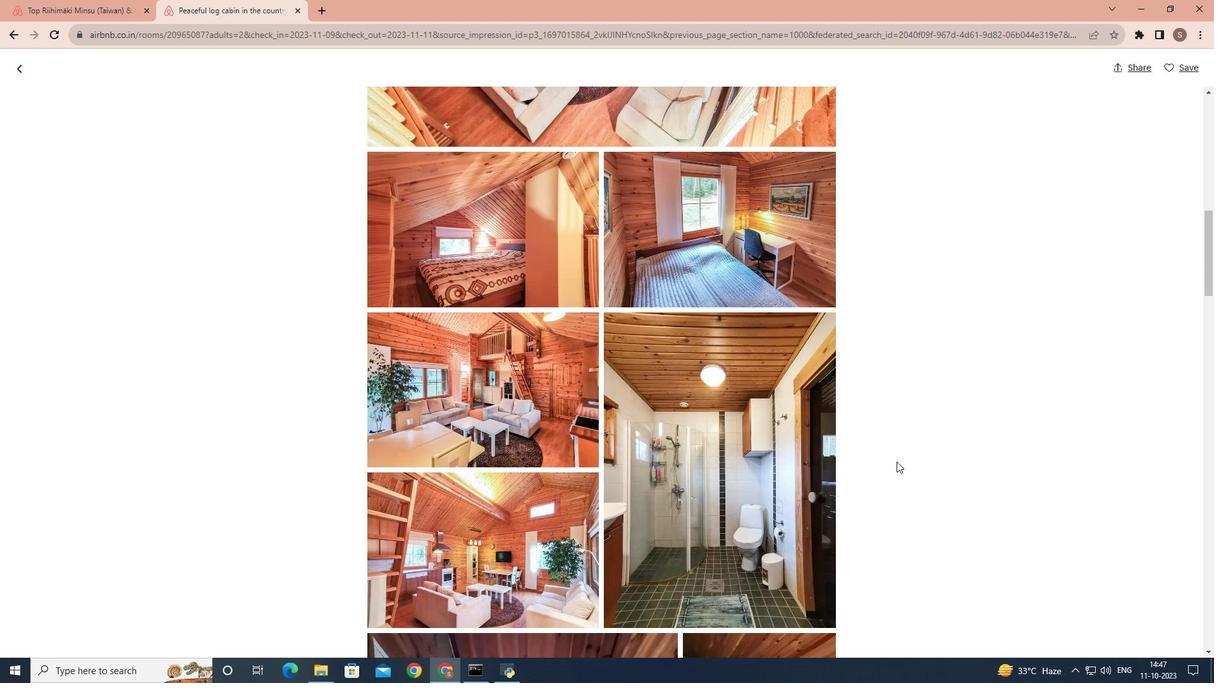 
Action: Mouse scrolled (896, 461) with delta (0, 0)
Screenshot: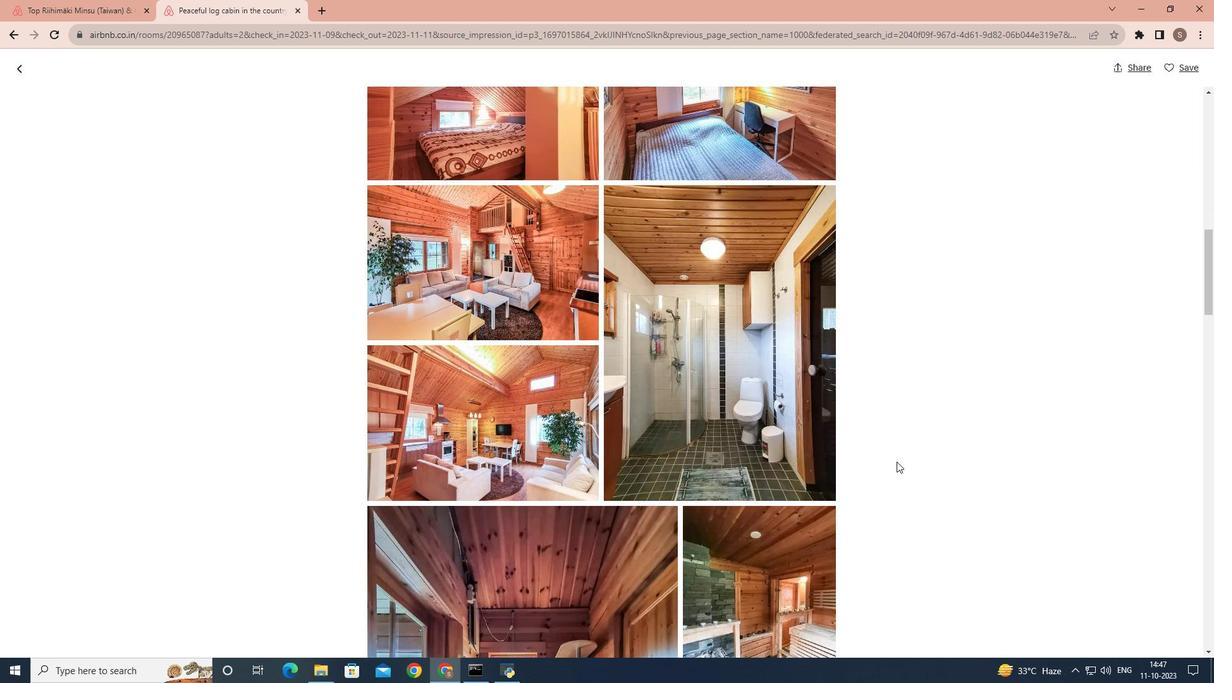 
Action: Mouse scrolled (896, 461) with delta (0, 0)
Screenshot: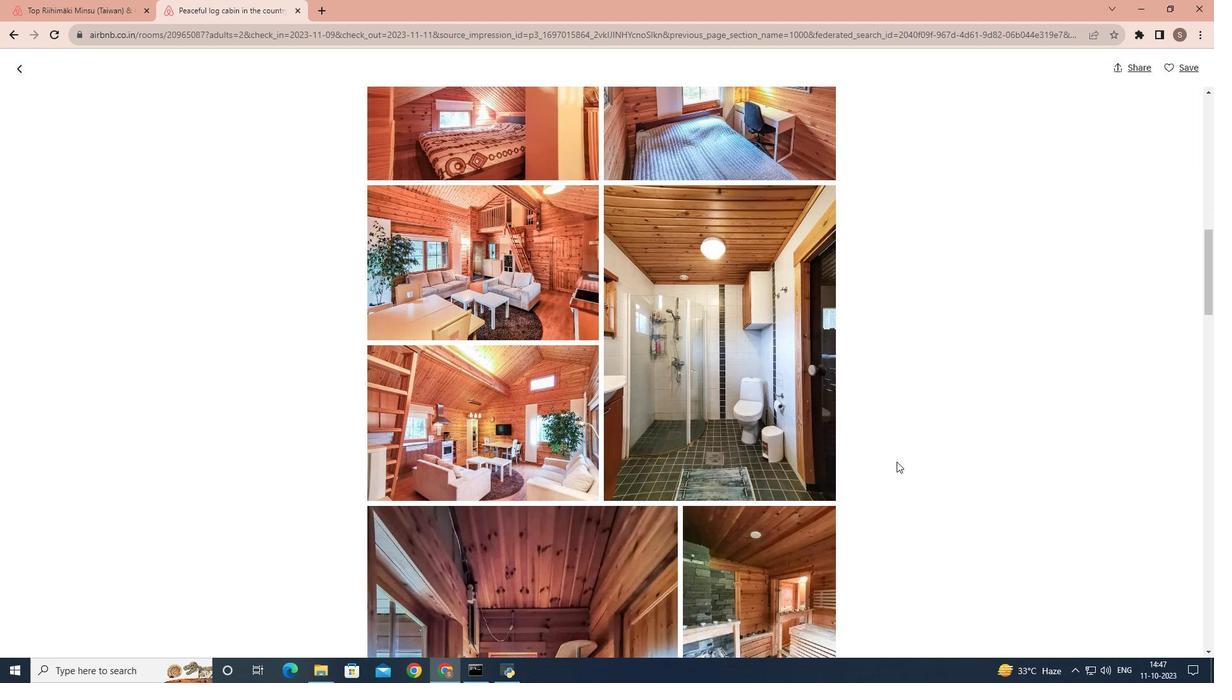 
Action: Mouse scrolled (896, 461) with delta (0, 0)
Screenshot: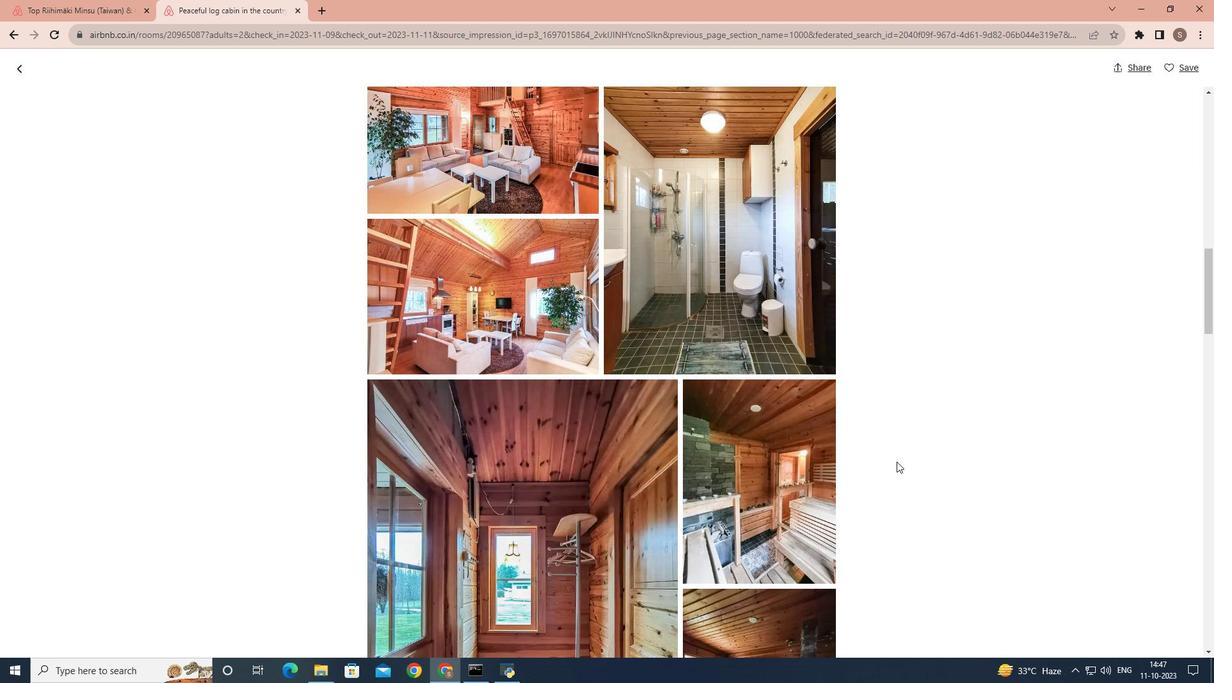 
Action: Mouse scrolled (896, 461) with delta (0, 0)
Screenshot: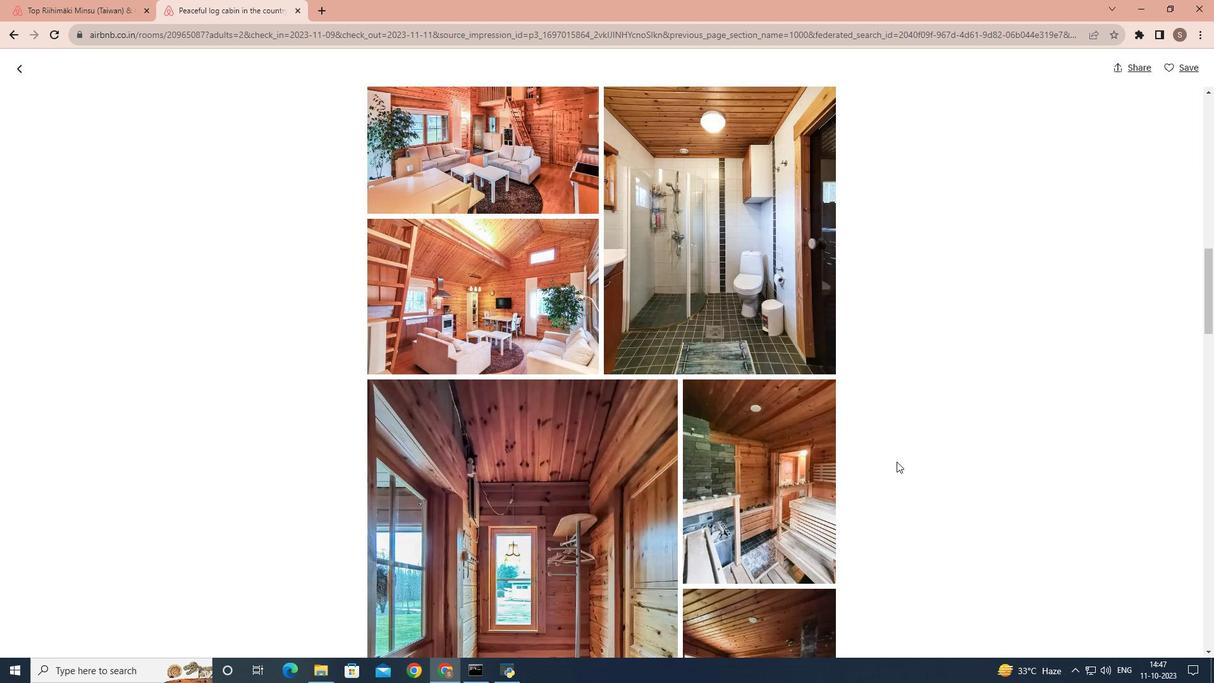 
Action: Mouse scrolled (896, 461) with delta (0, 0)
Screenshot: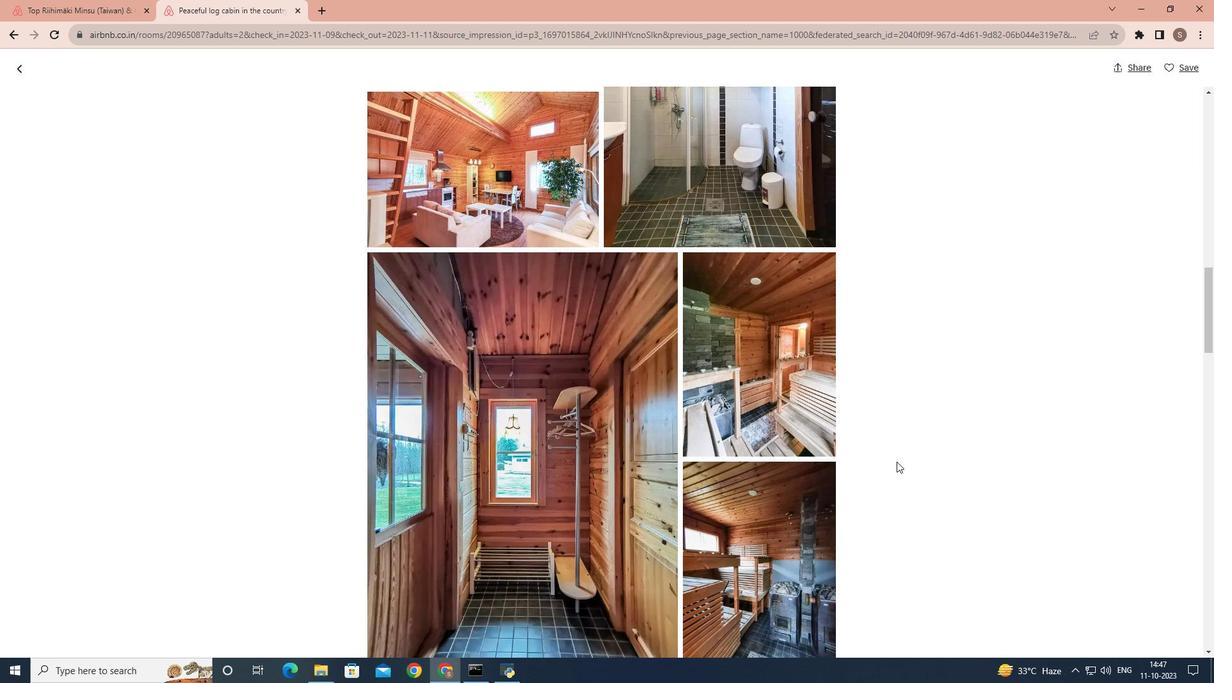 
Action: Mouse scrolled (896, 461) with delta (0, 0)
Screenshot: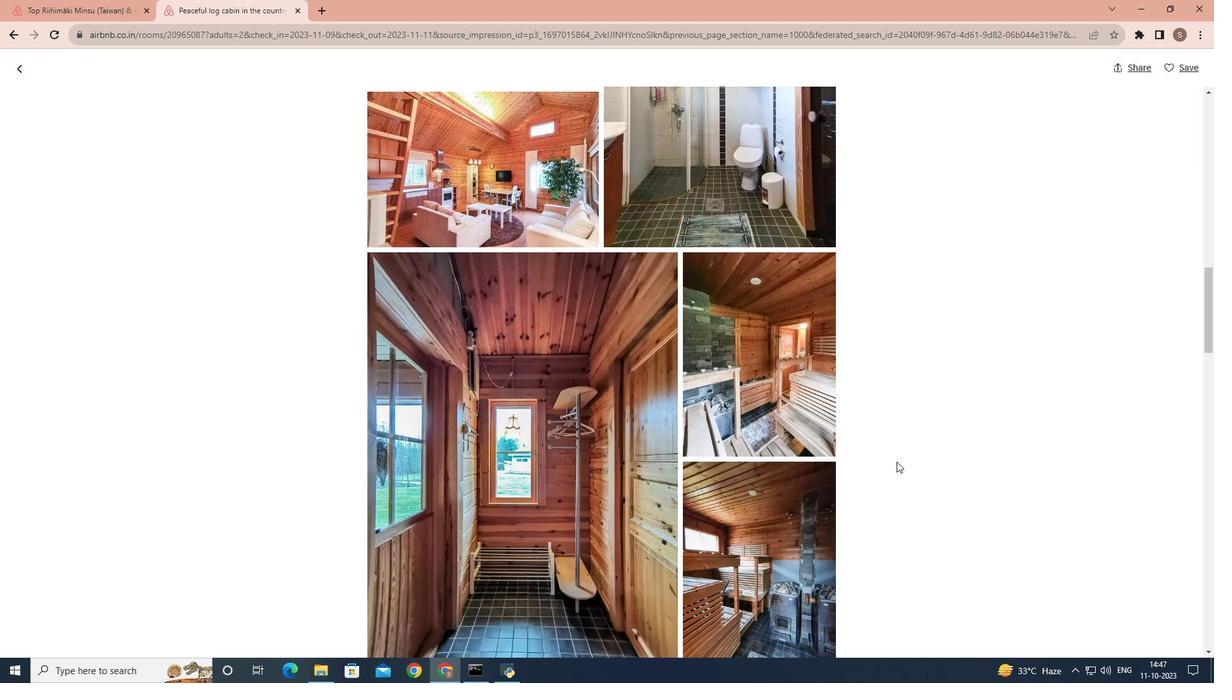 
Action: Mouse scrolled (896, 461) with delta (0, 0)
Screenshot: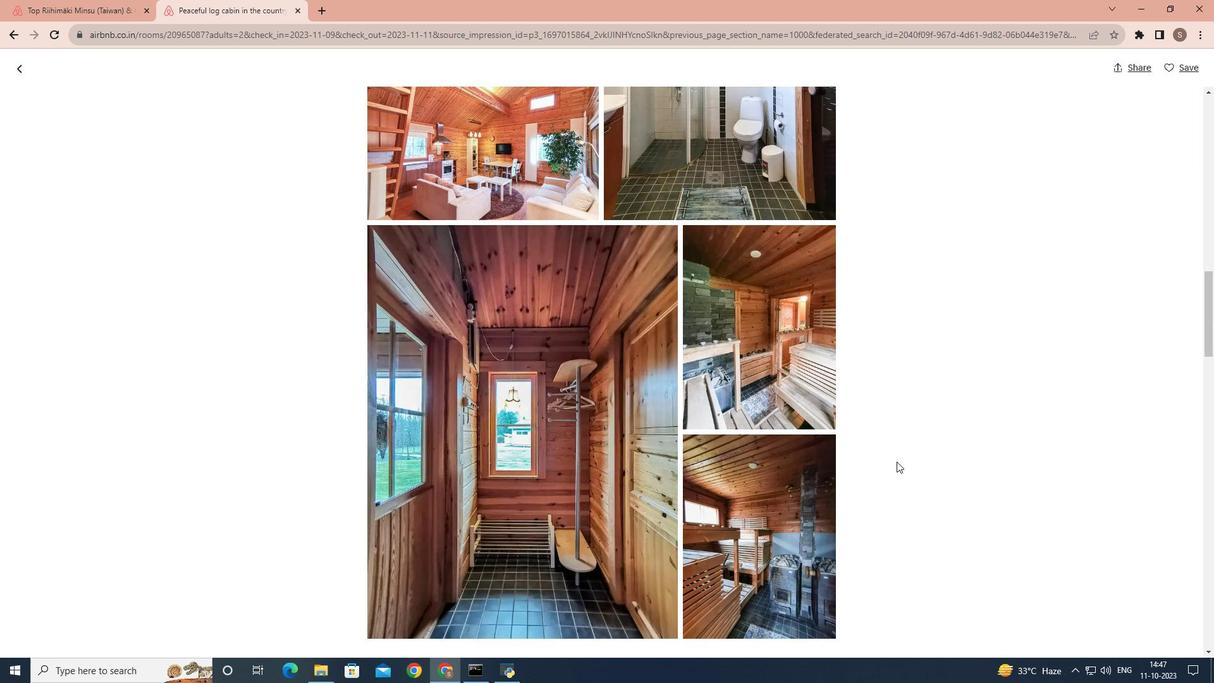 
Action: Mouse scrolled (896, 461) with delta (0, 0)
Screenshot: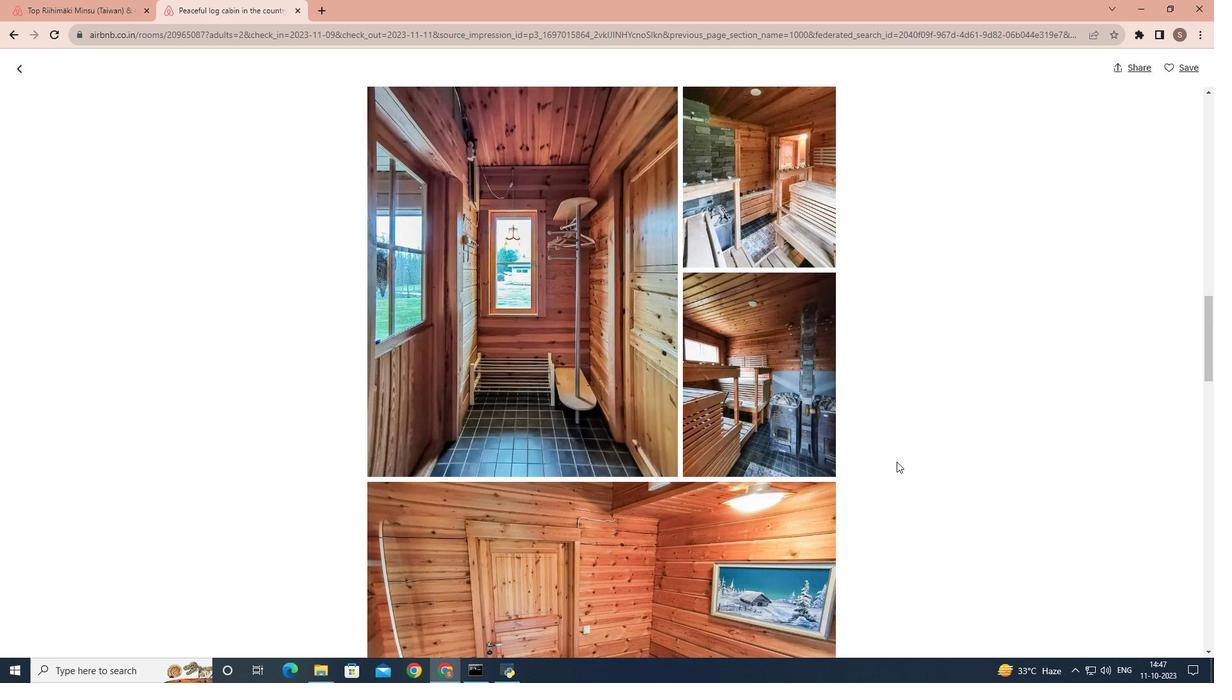 
Action: Mouse scrolled (896, 461) with delta (0, 0)
Screenshot: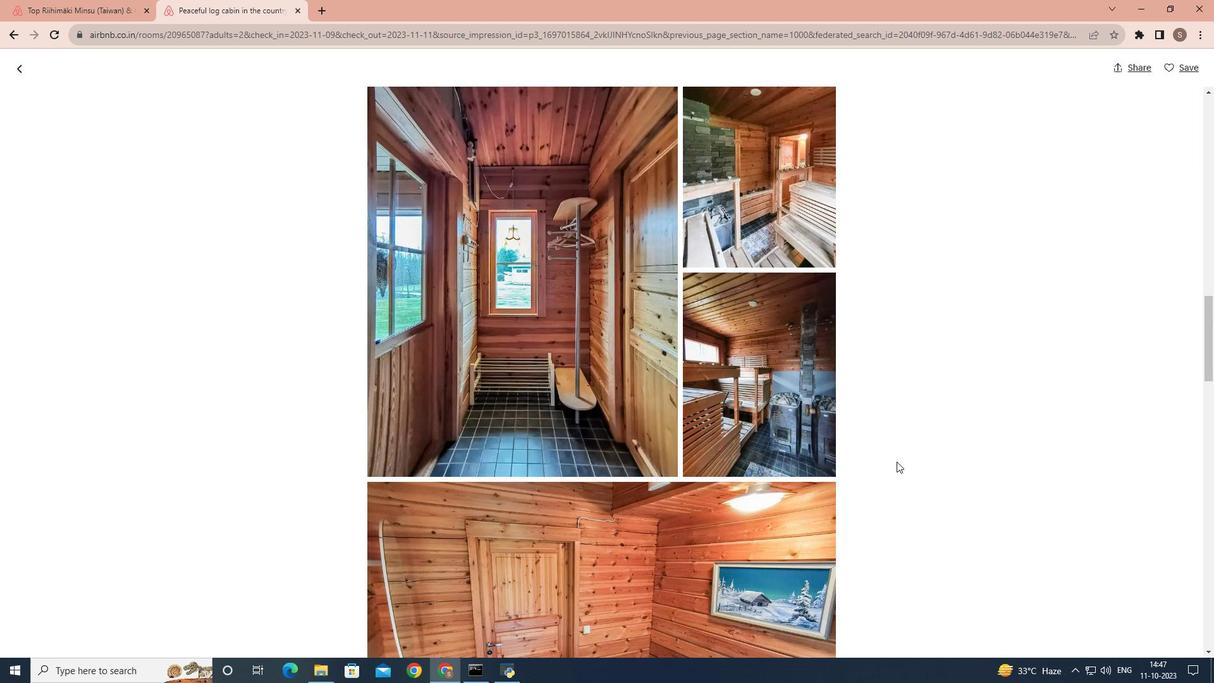 
Action: Mouse scrolled (896, 461) with delta (0, 0)
Screenshot: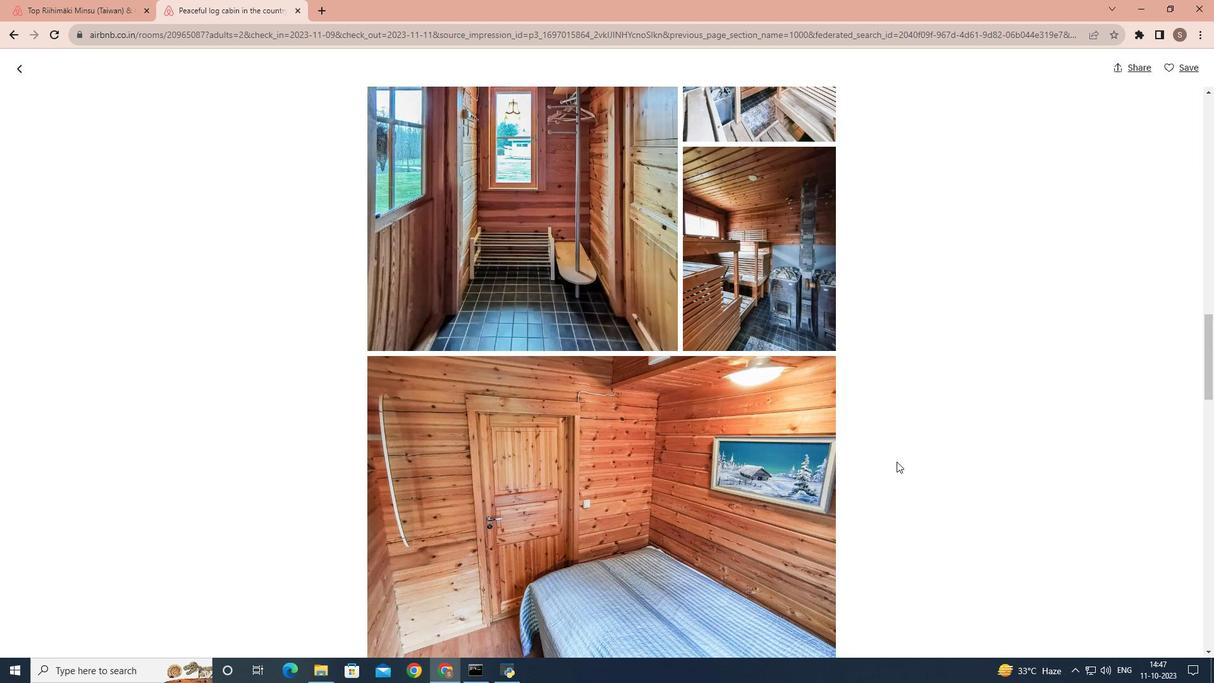
Action: Mouse scrolled (896, 461) with delta (0, 0)
Screenshot: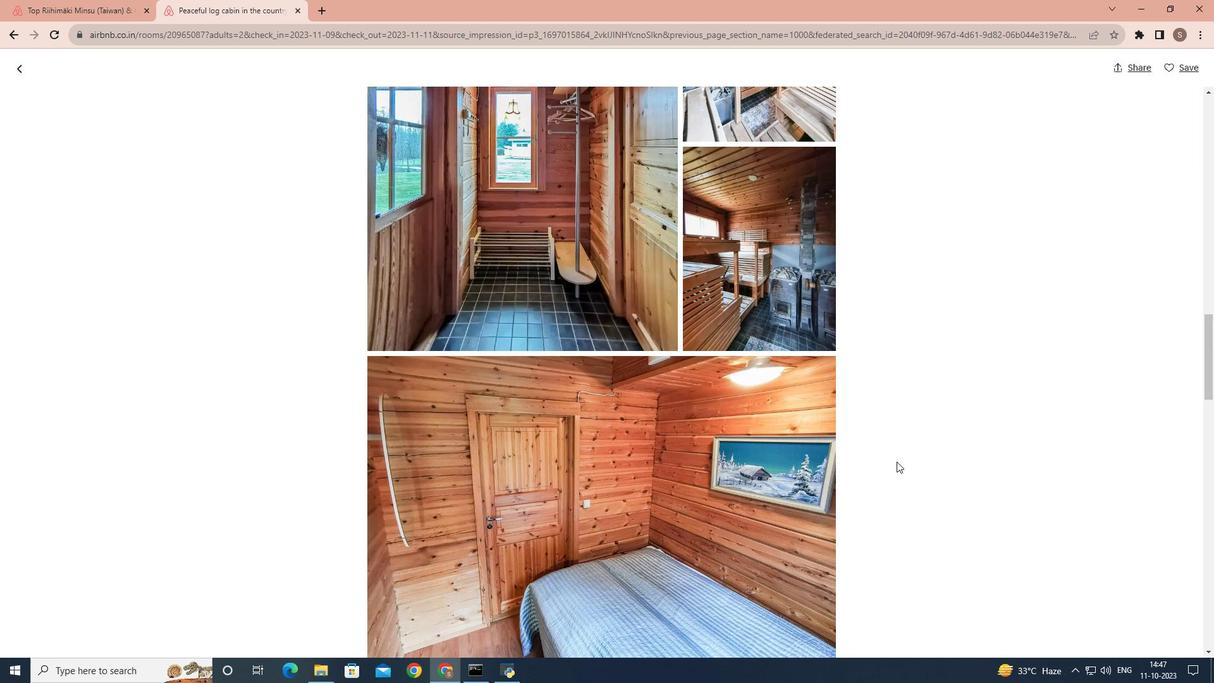 
Action: Mouse scrolled (896, 461) with delta (0, 0)
Screenshot: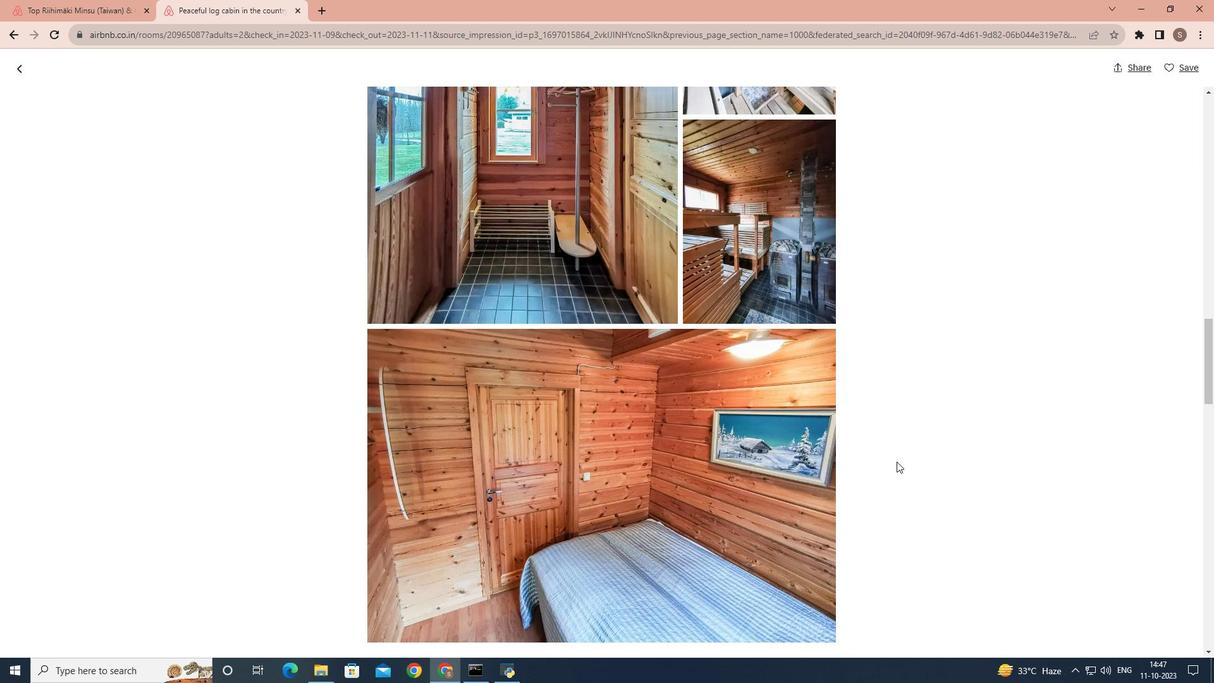 
Action: Mouse scrolled (896, 462) with delta (0, 0)
Screenshot: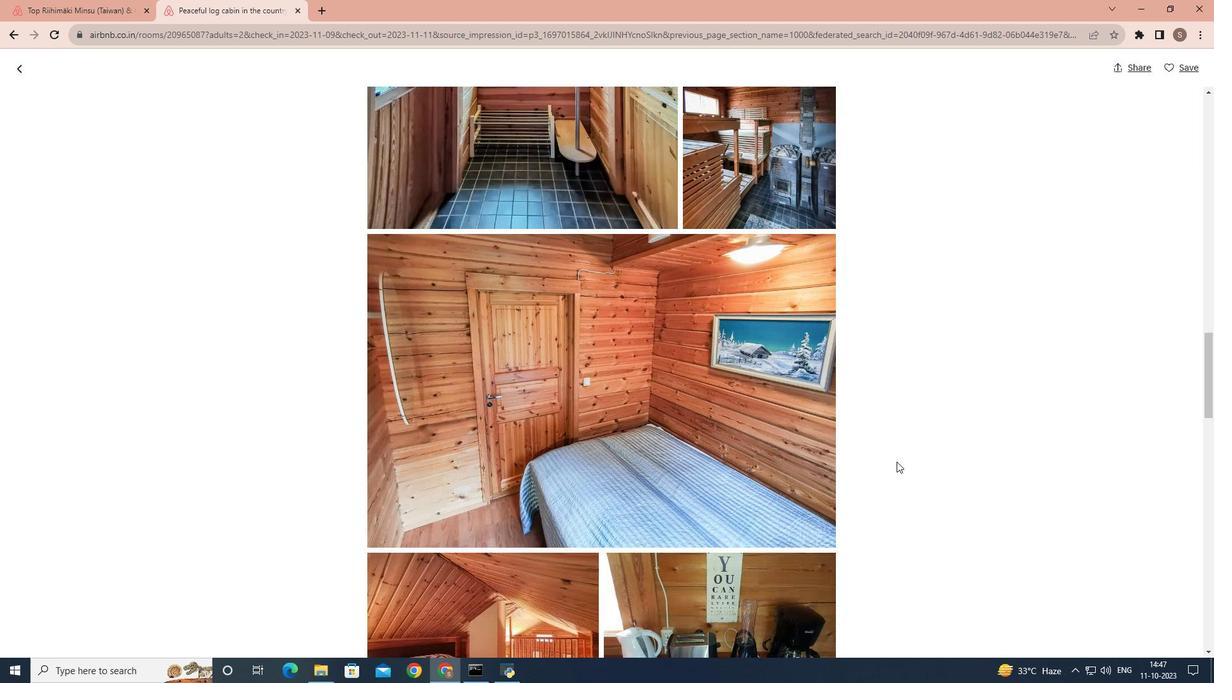 
Action: Mouse scrolled (896, 461) with delta (0, 0)
Screenshot: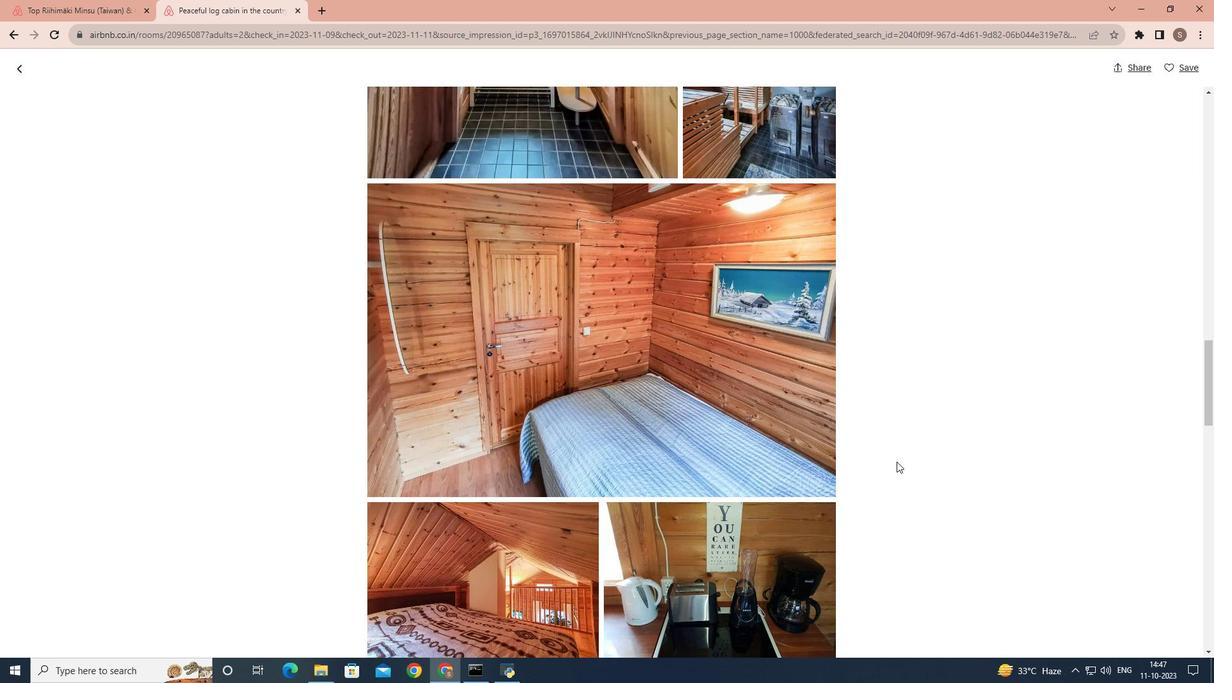 
Action: Mouse scrolled (896, 461) with delta (0, 0)
Screenshot: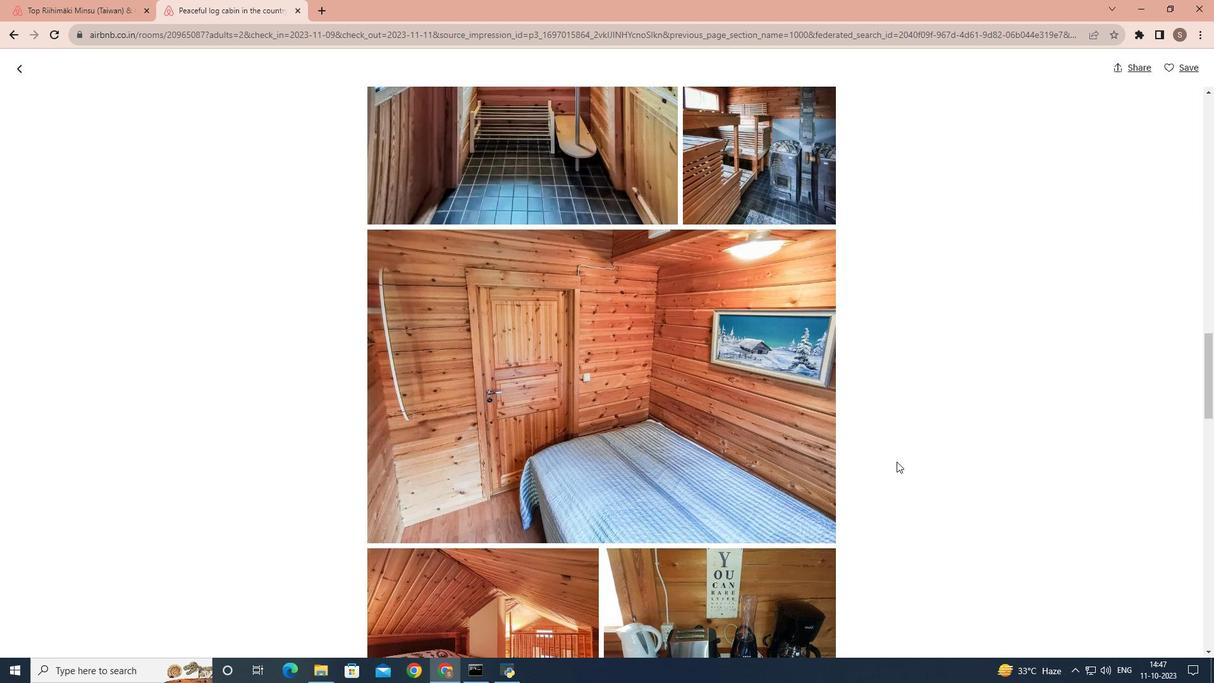 
Action: Mouse scrolled (896, 461) with delta (0, 0)
Screenshot: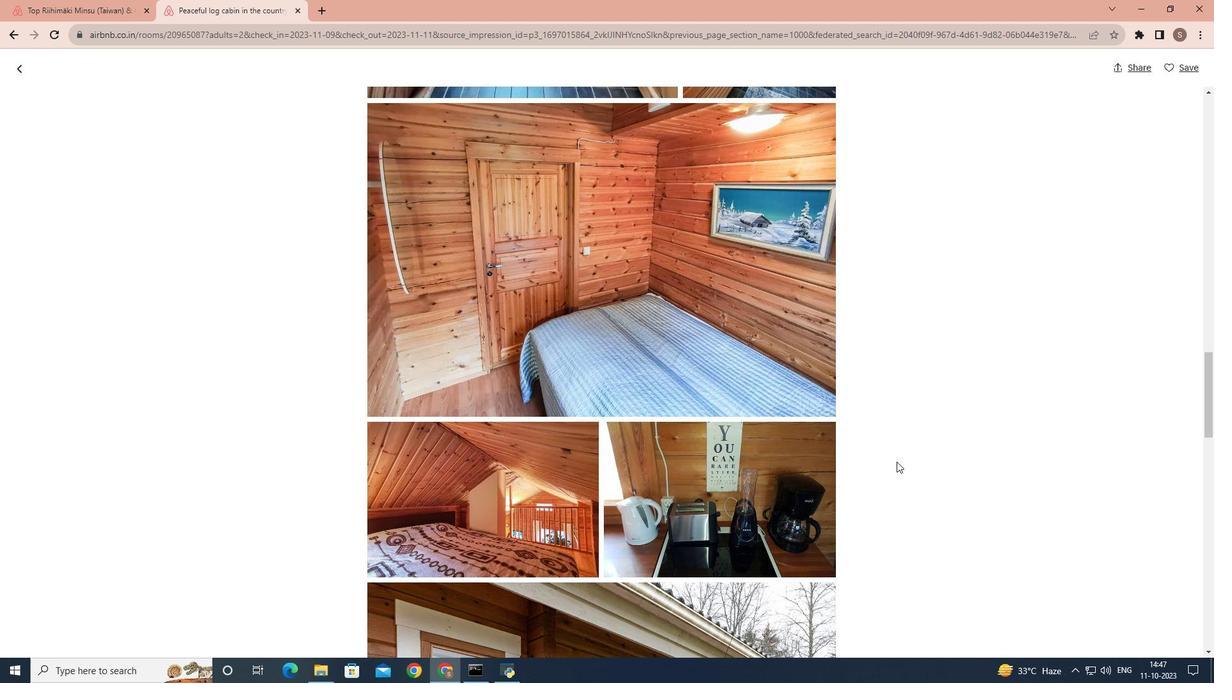 
Action: Mouse scrolled (896, 461) with delta (0, 0)
Screenshot: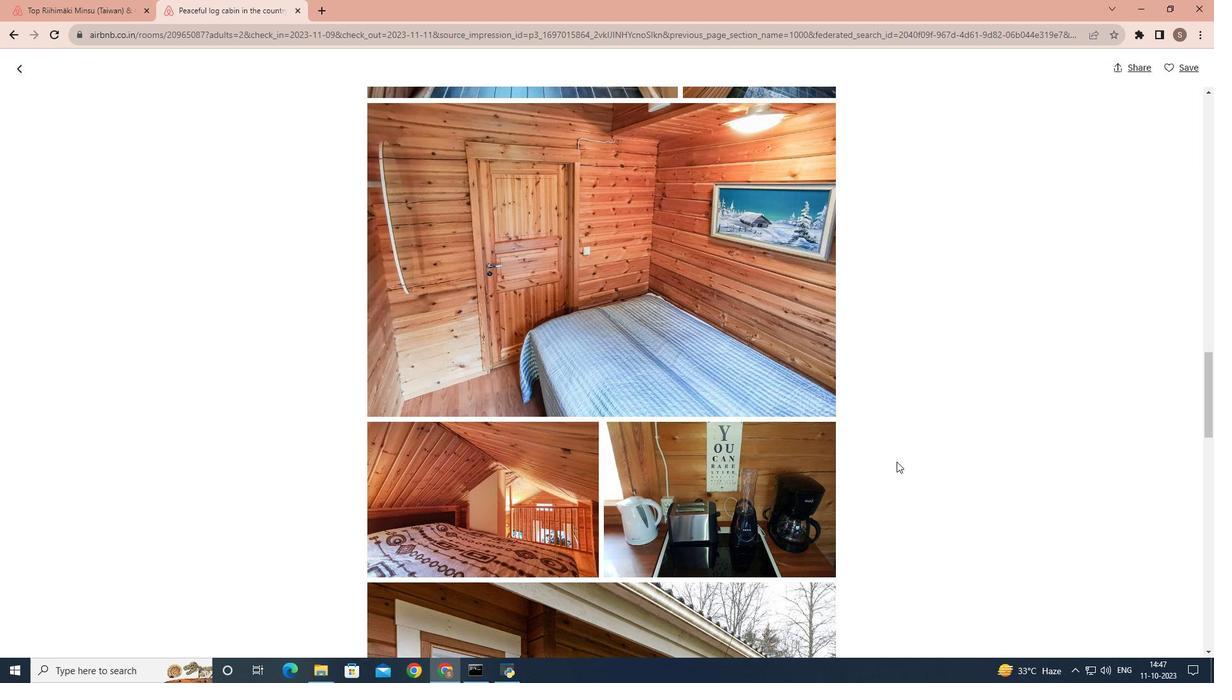 
Action: Mouse scrolled (896, 461) with delta (0, 0)
Screenshot: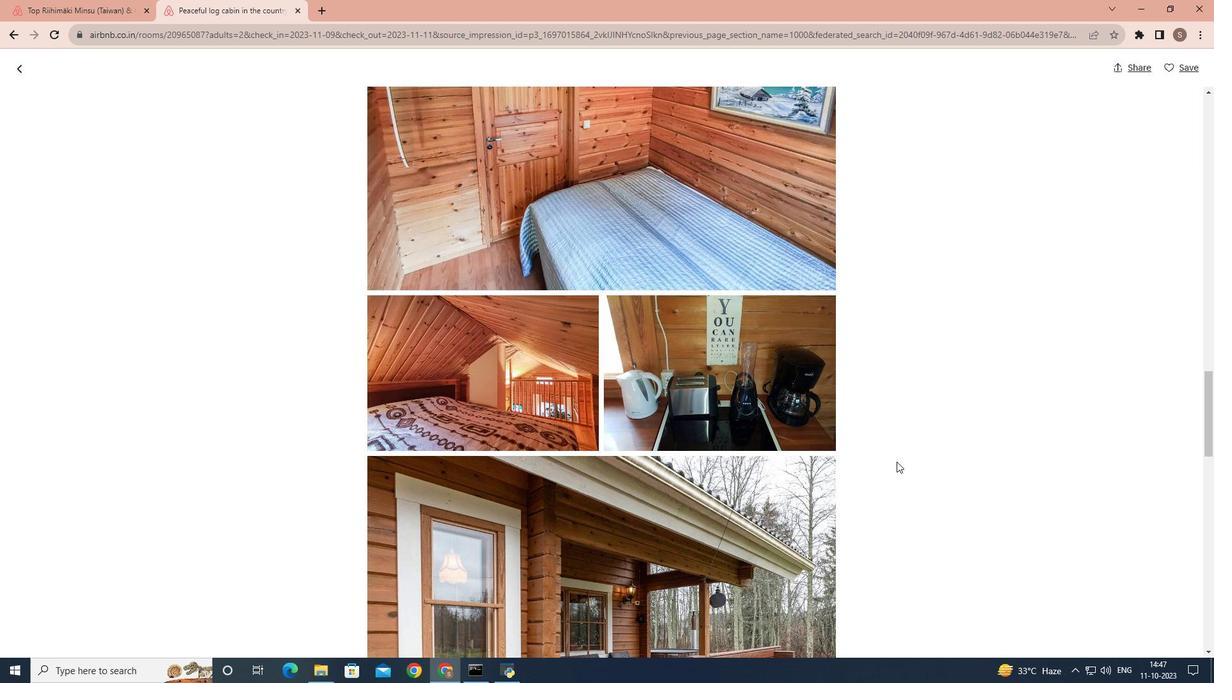 
Action: Mouse scrolled (896, 461) with delta (0, 0)
Screenshot: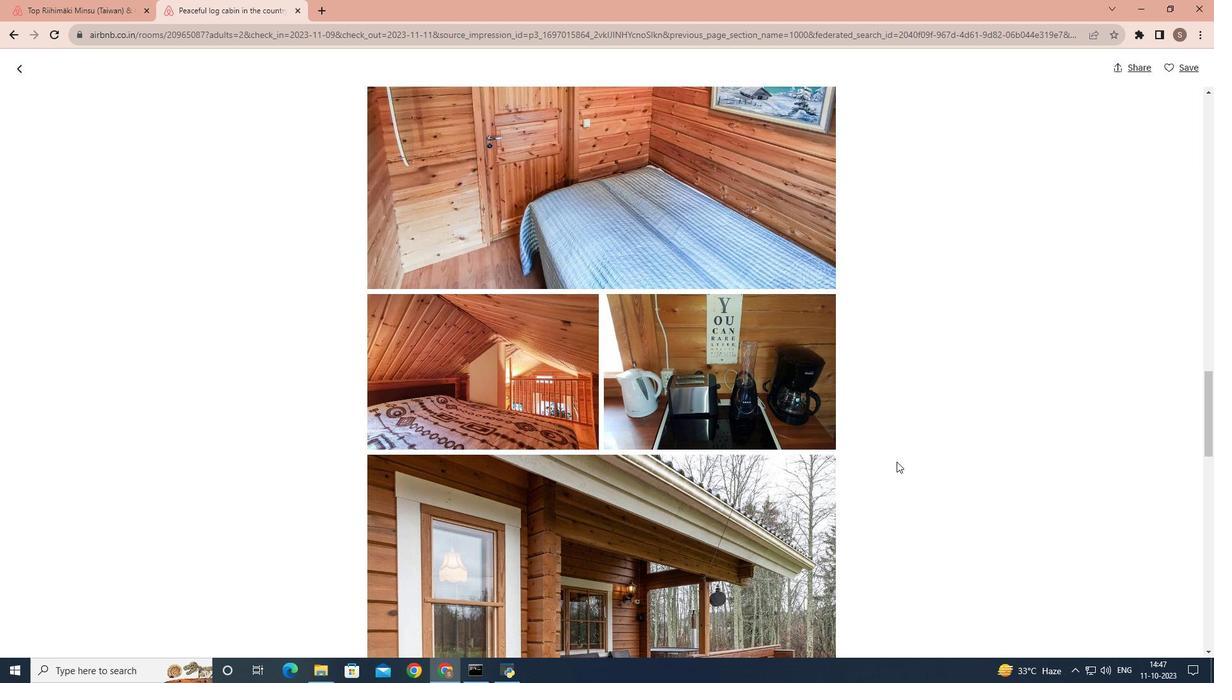
Action: Mouse scrolled (896, 461) with delta (0, 0)
Screenshot: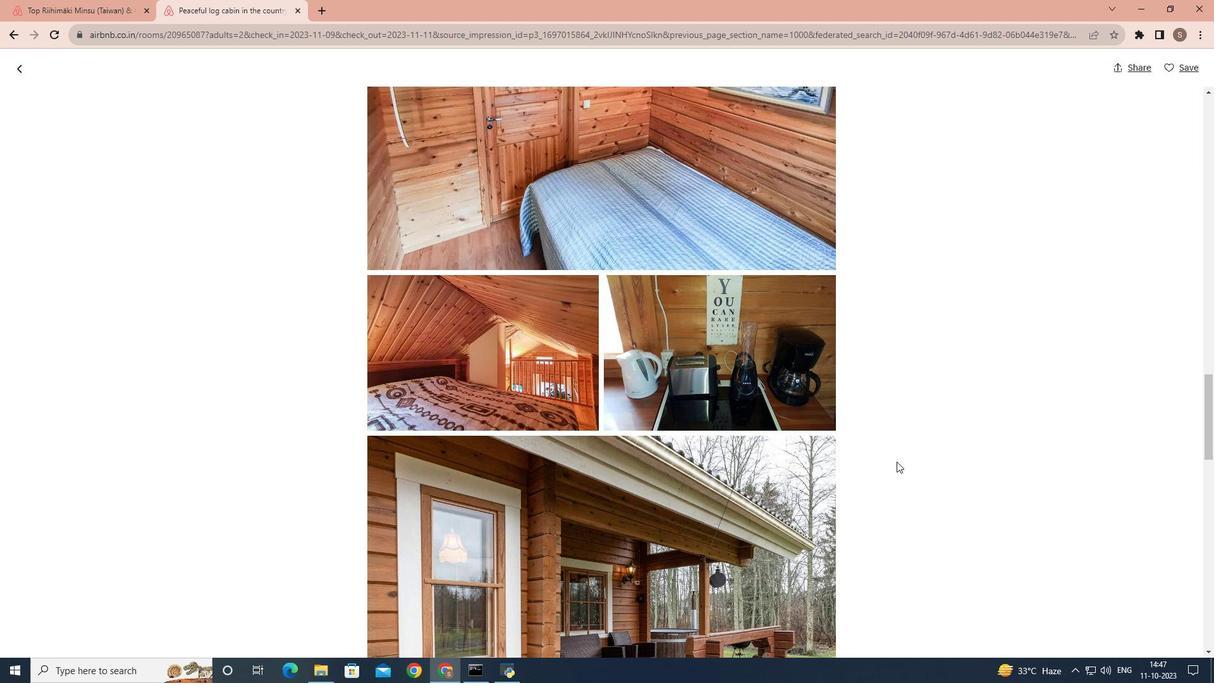 
Action: Mouse scrolled (896, 461) with delta (0, 0)
Screenshot: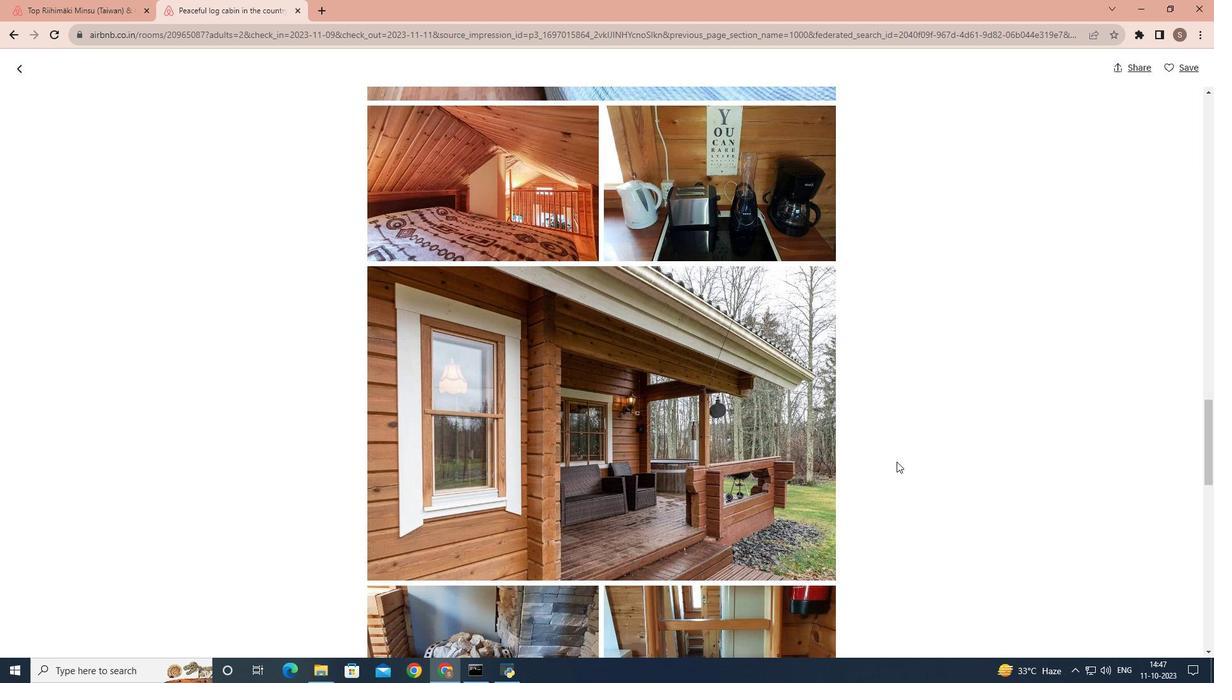 
Action: Mouse scrolled (896, 461) with delta (0, 0)
Screenshot: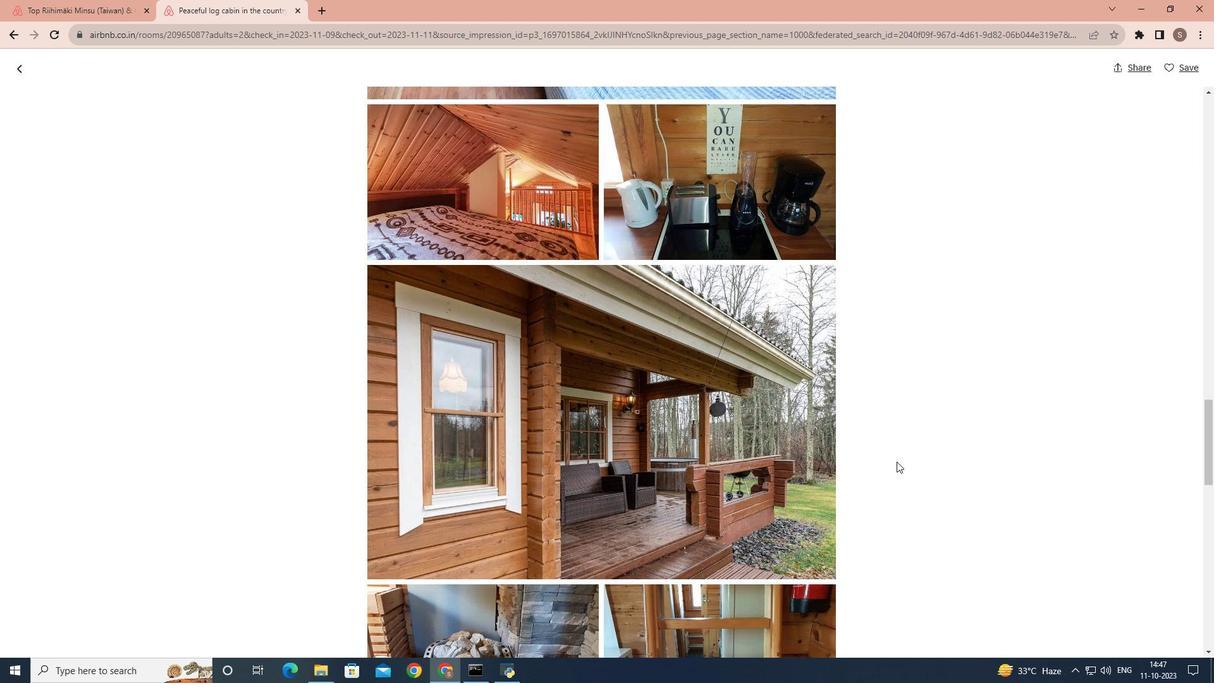 
Action: Mouse scrolled (896, 461) with delta (0, 0)
Screenshot: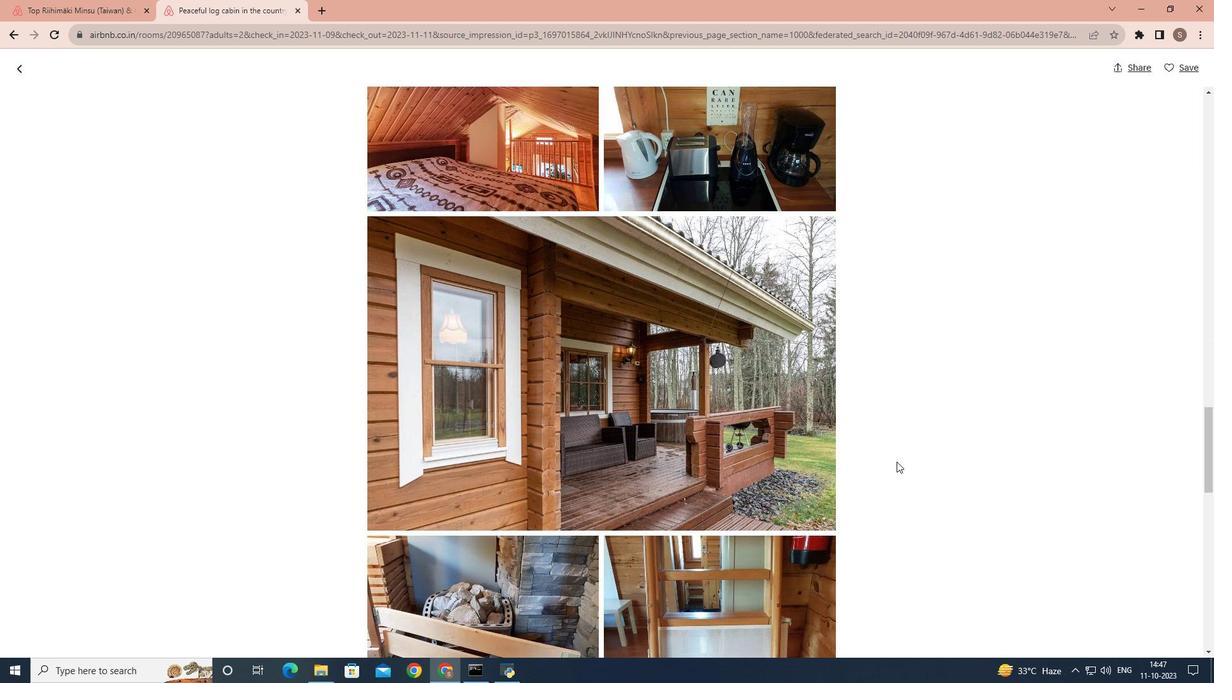 
Action: Mouse scrolled (896, 461) with delta (0, 0)
Screenshot: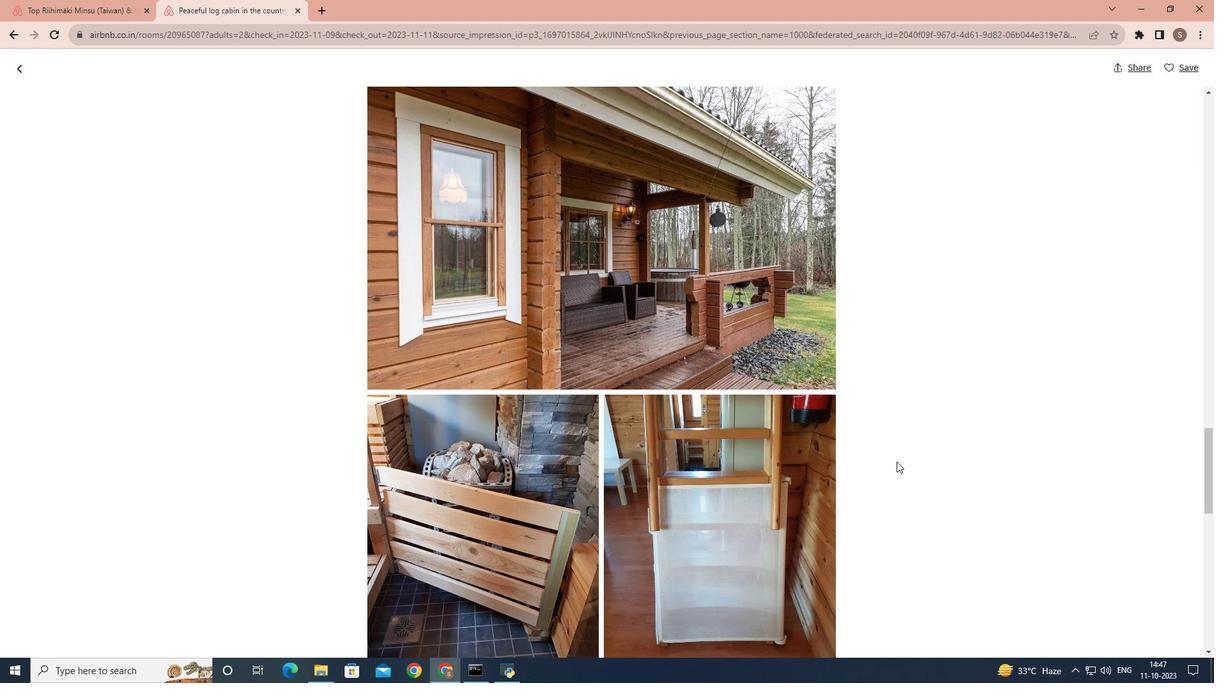 
Action: Mouse scrolled (896, 461) with delta (0, 0)
Screenshot: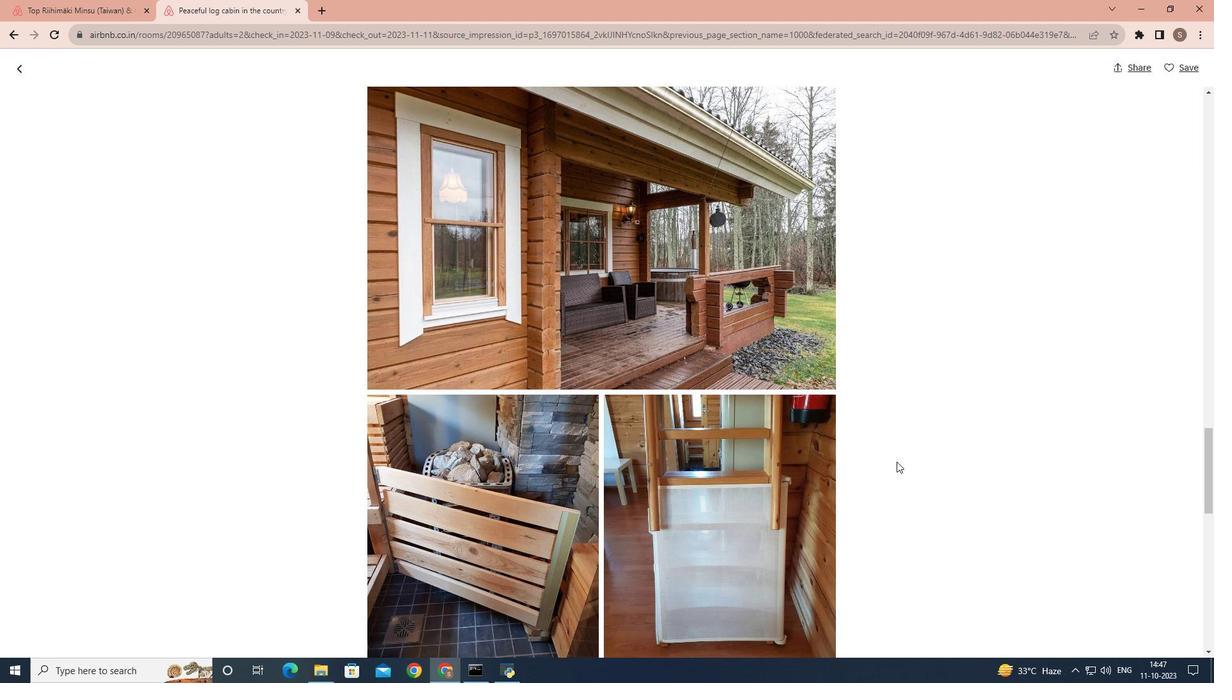 
Action: Mouse scrolled (896, 461) with delta (0, 0)
Screenshot: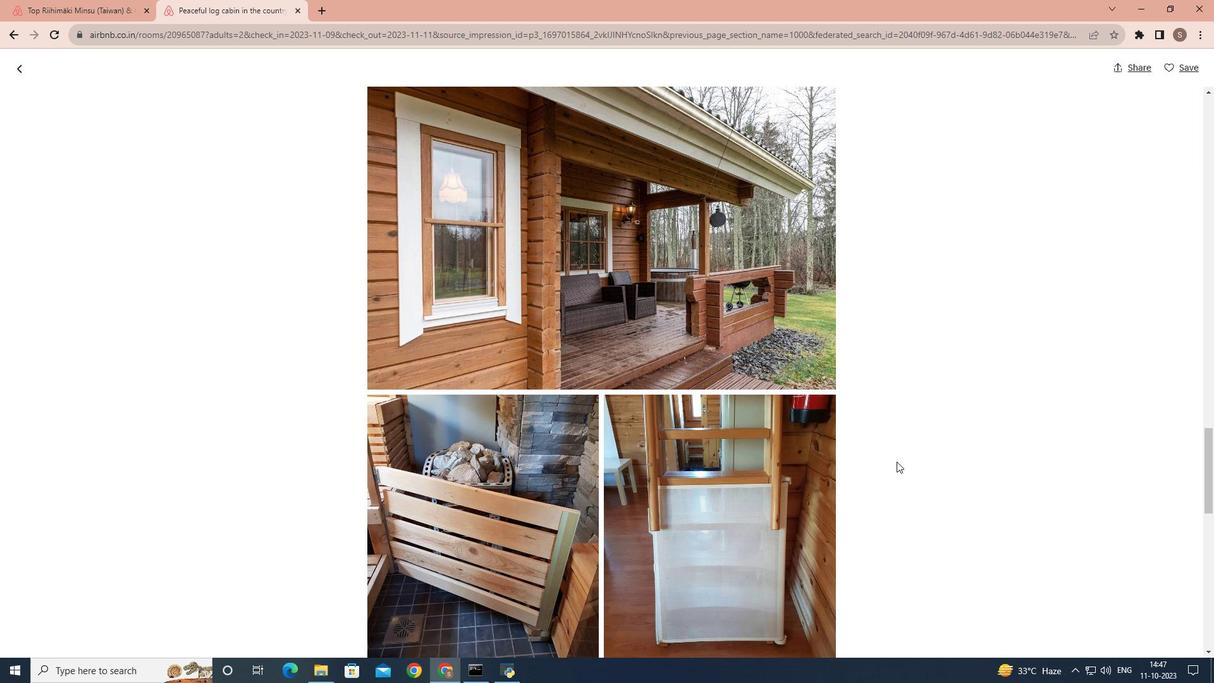 
Action: Mouse scrolled (896, 461) with delta (0, 0)
Screenshot: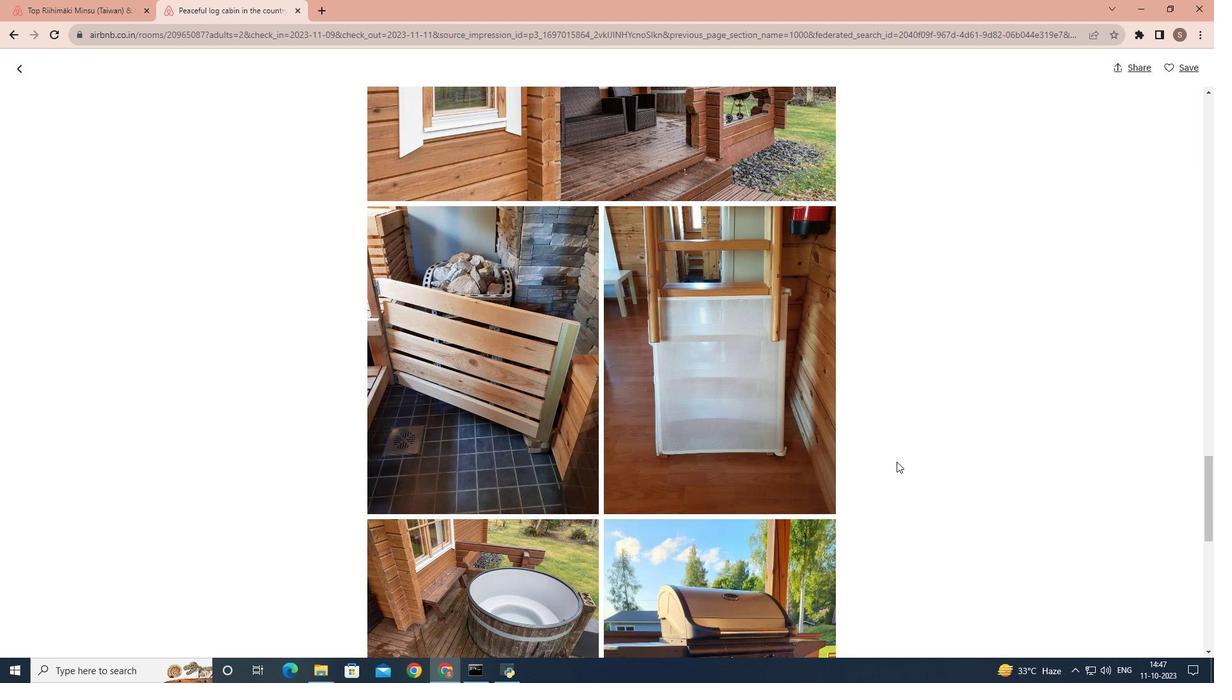
Action: Mouse scrolled (896, 461) with delta (0, 0)
Screenshot: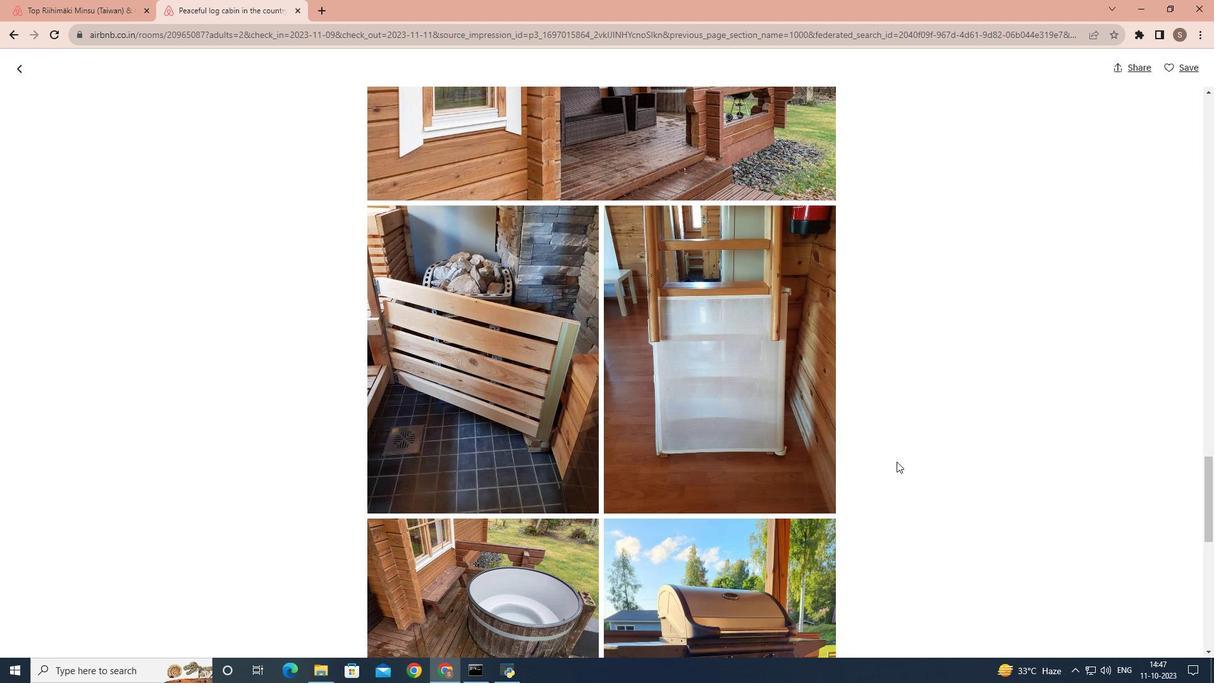 
Action: Mouse scrolled (896, 461) with delta (0, 0)
Screenshot: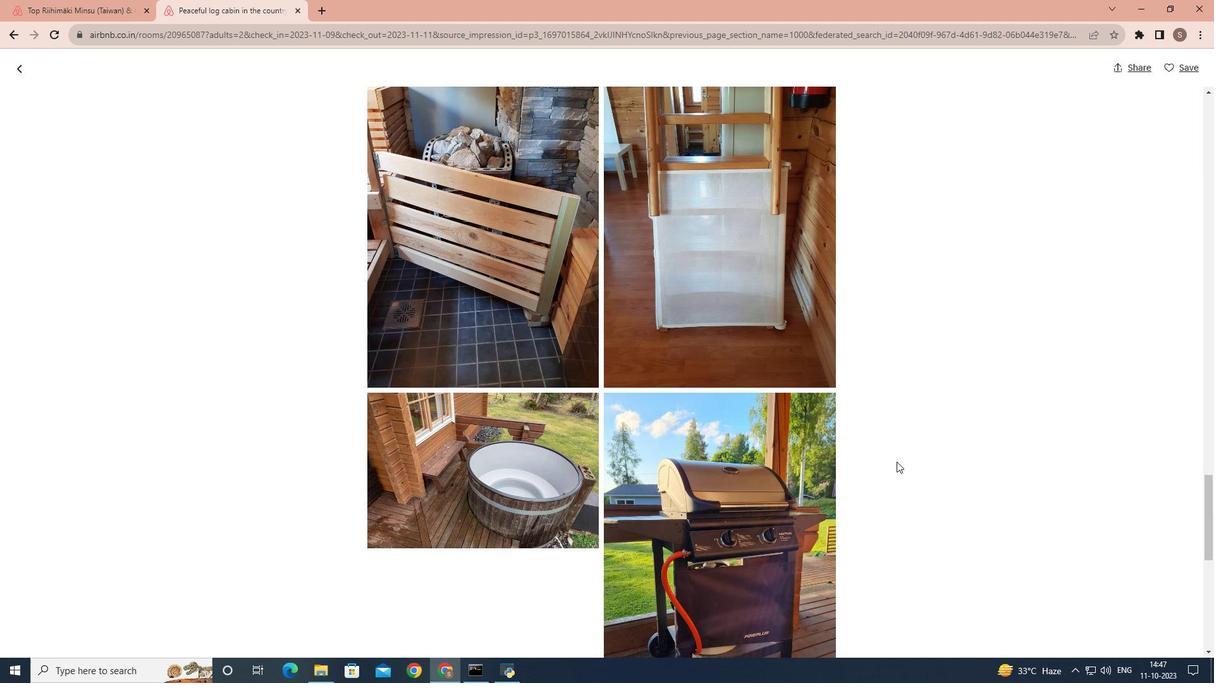 
Action: Mouse scrolled (896, 461) with delta (0, 0)
Screenshot: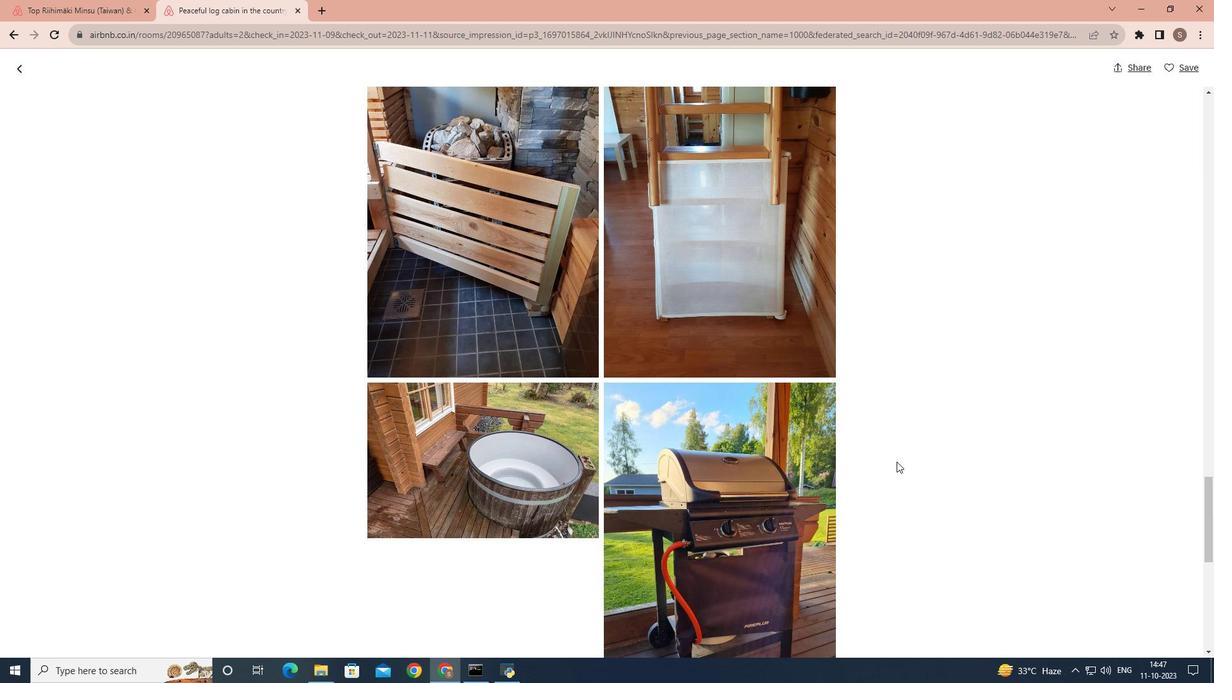 
Action: Mouse scrolled (896, 461) with delta (0, 0)
Screenshot: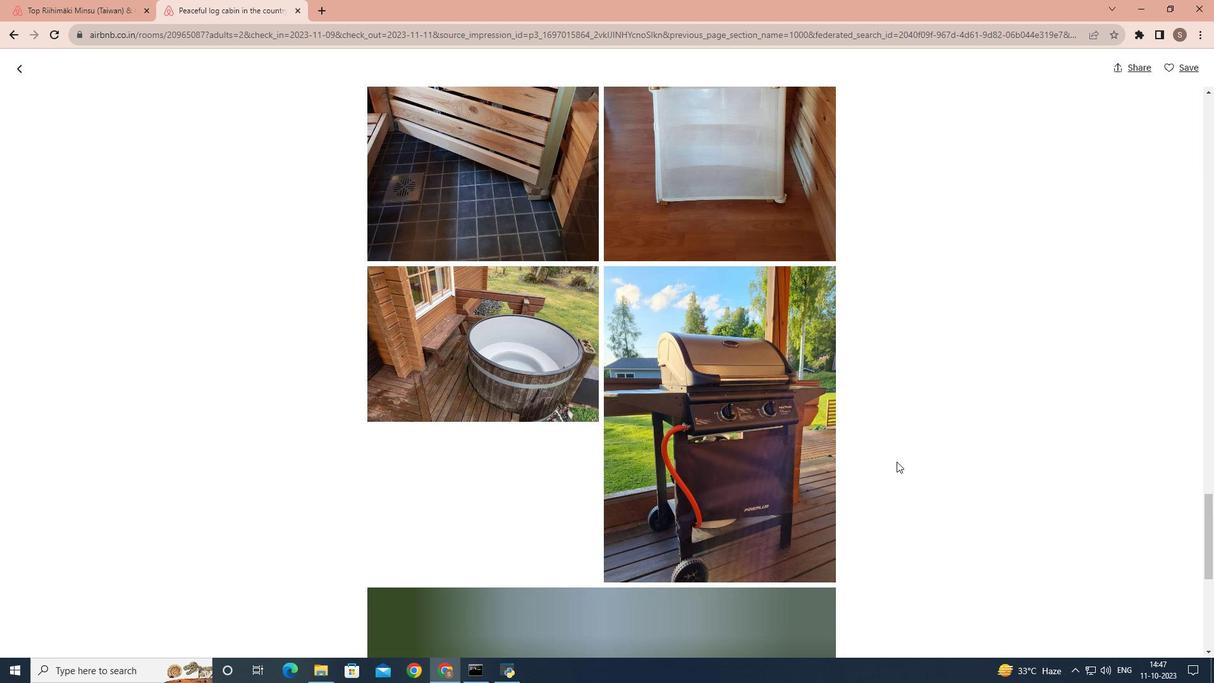 
Action: Mouse scrolled (896, 461) with delta (0, 0)
Screenshot: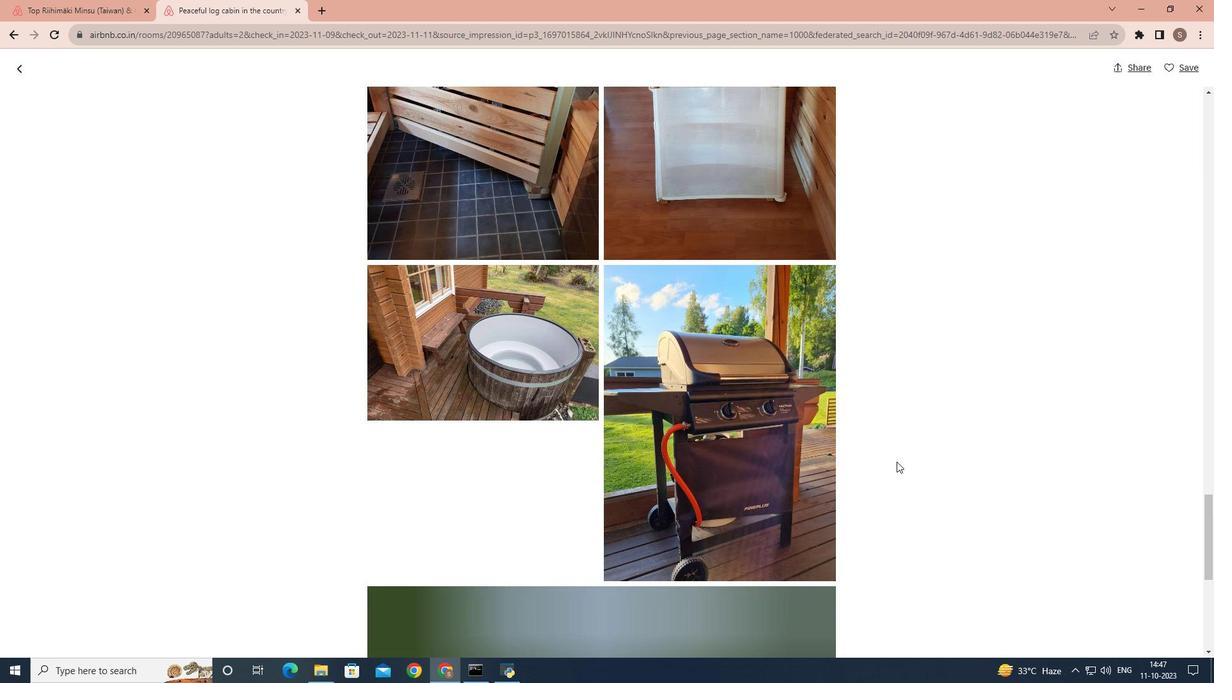 
Action: Mouse scrolled (896, 461) with delta (0, 0)
Screenshot: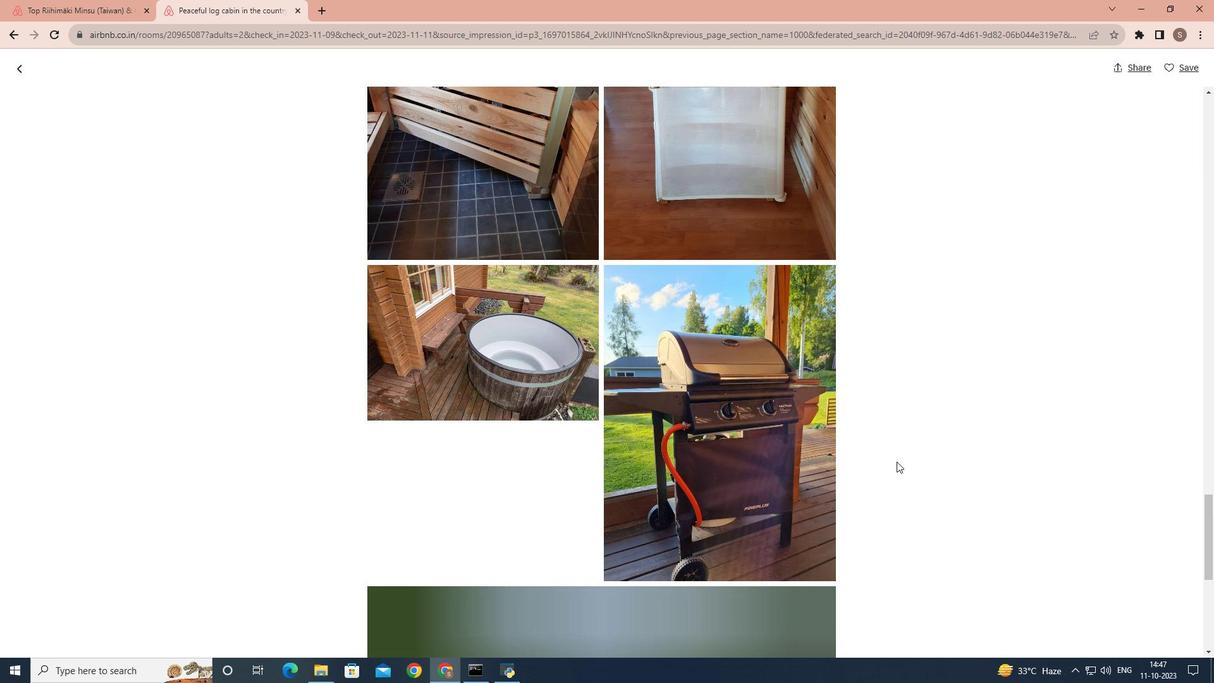 
Action: Mouse scrolled (896, 461) with delta (0, 0)
Screenshot: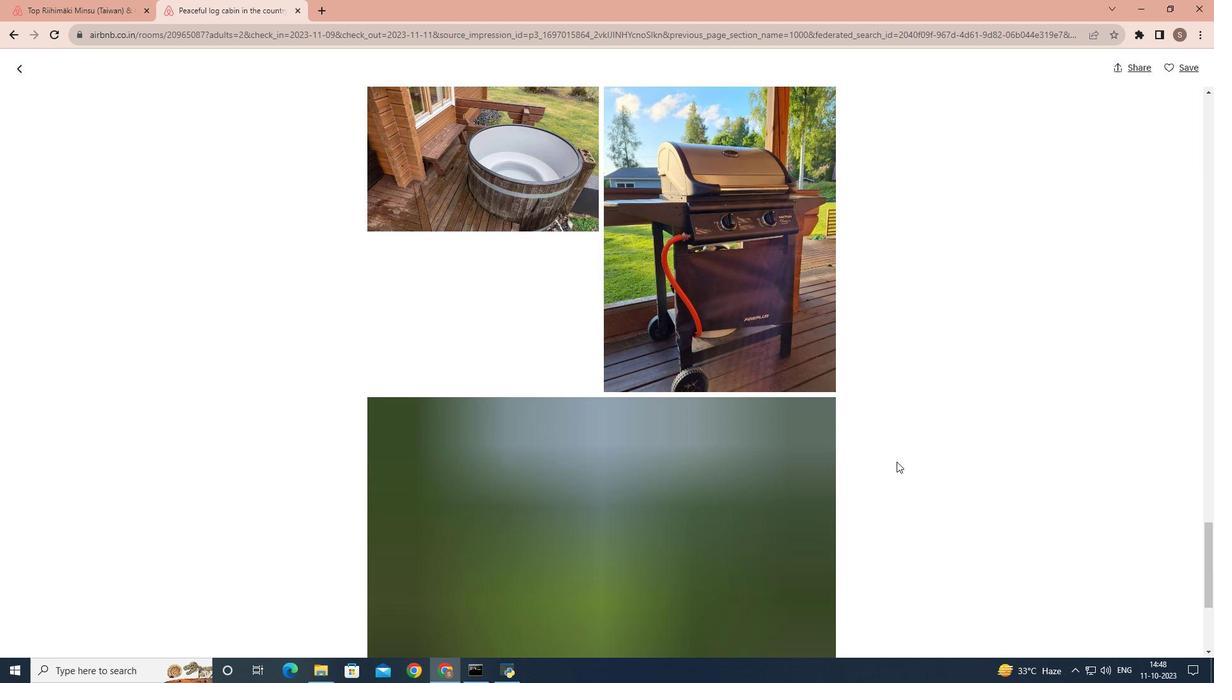 
Action: Mouse scrolled (896, 461) with delta (0, 0)
Screenshot: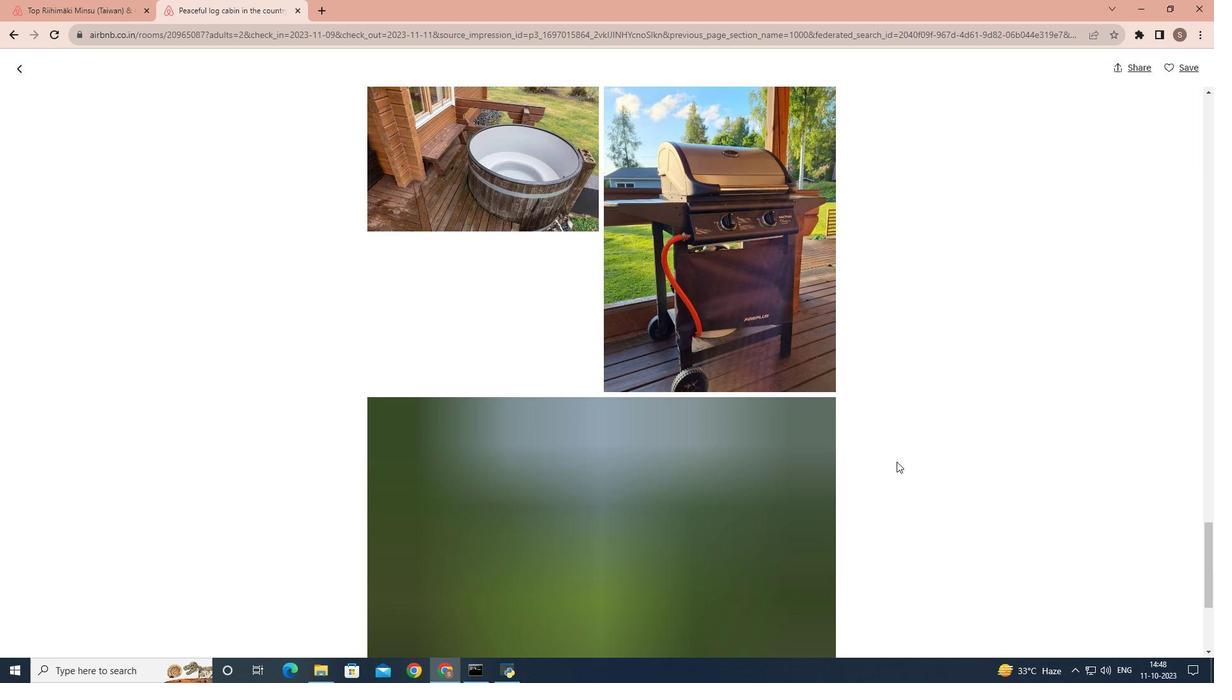 
Action: Mouse scrolled (896, 461) with delta (0, 0)
Screenshot: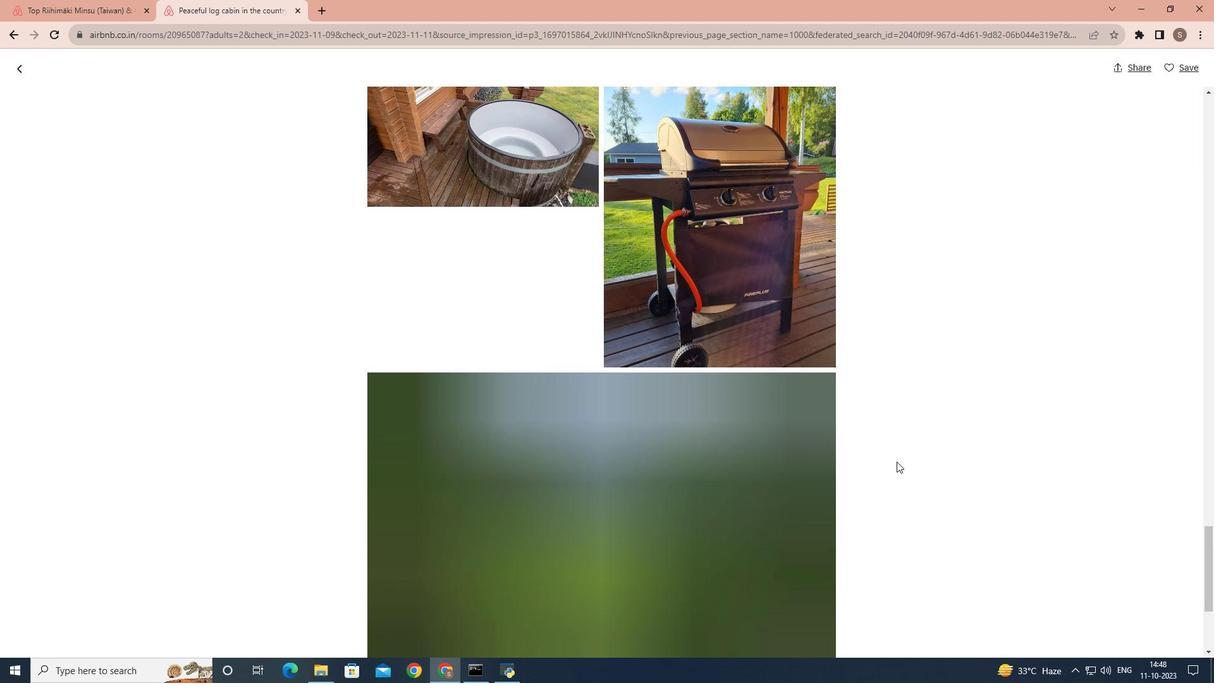 
Action: Mouse scrolled (896, 461) with delta (0, 0)
Screenshot: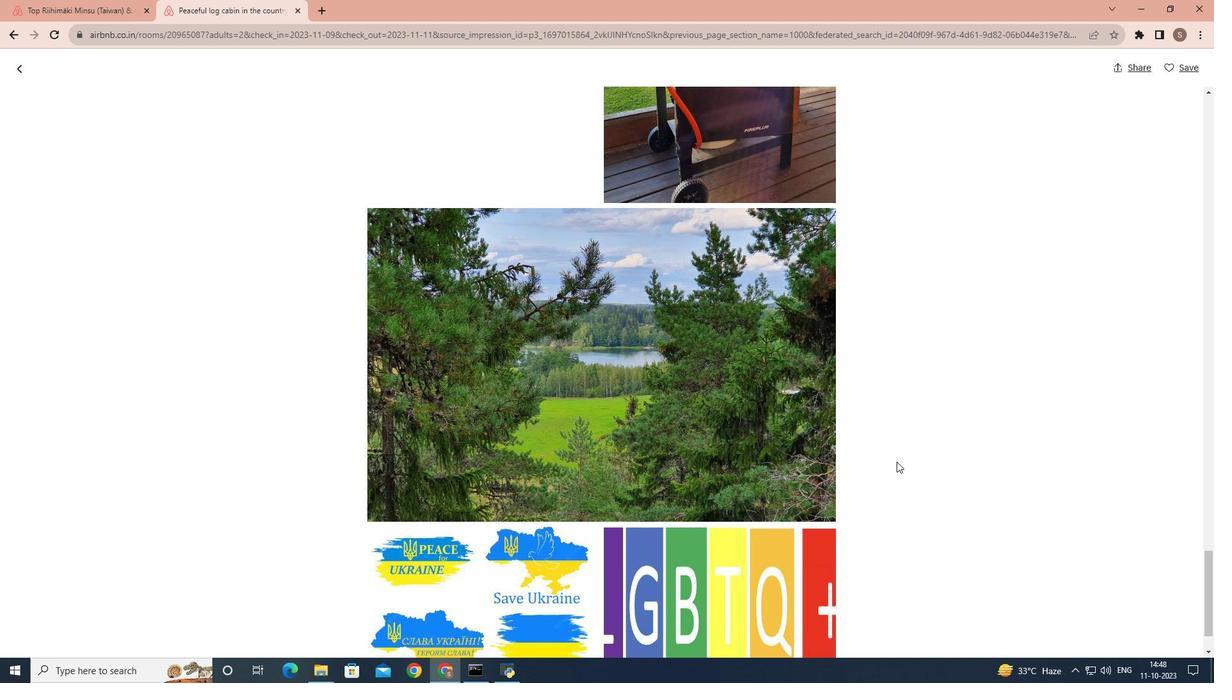 
Action: Mouse scrolled (896, 461) with delta (0, 0)
Screenshot: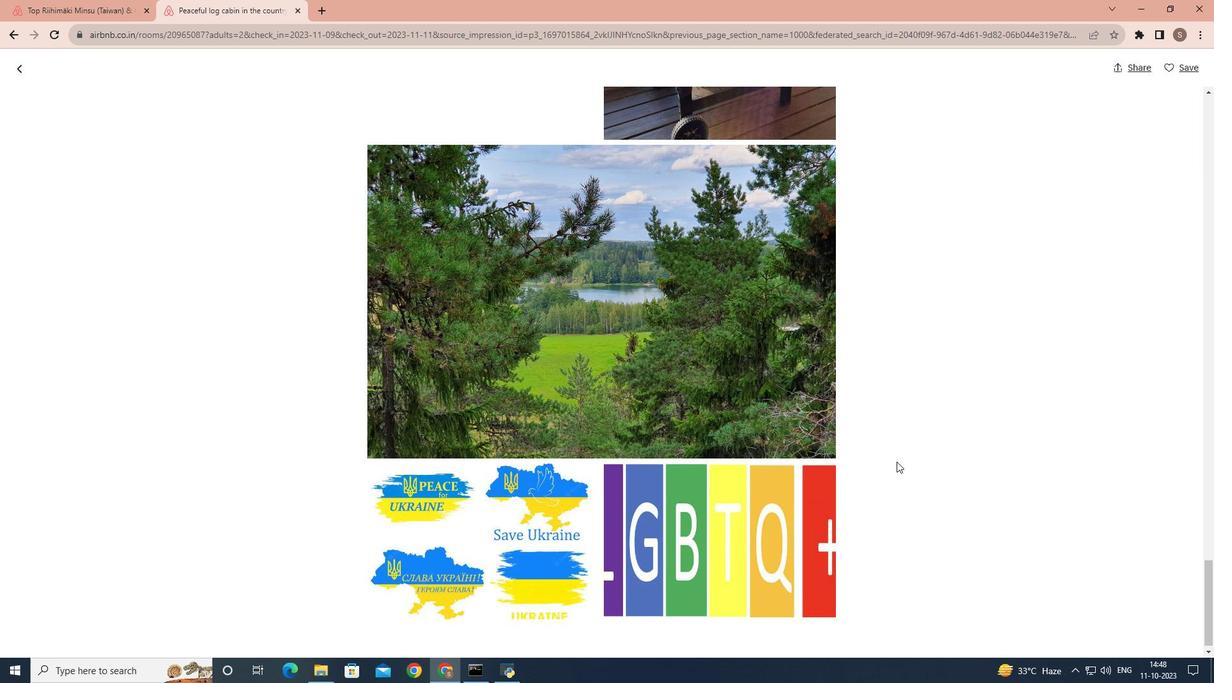 
Action: Mouse scrolled (896, 461) with delta (0, 0)
Screenshot: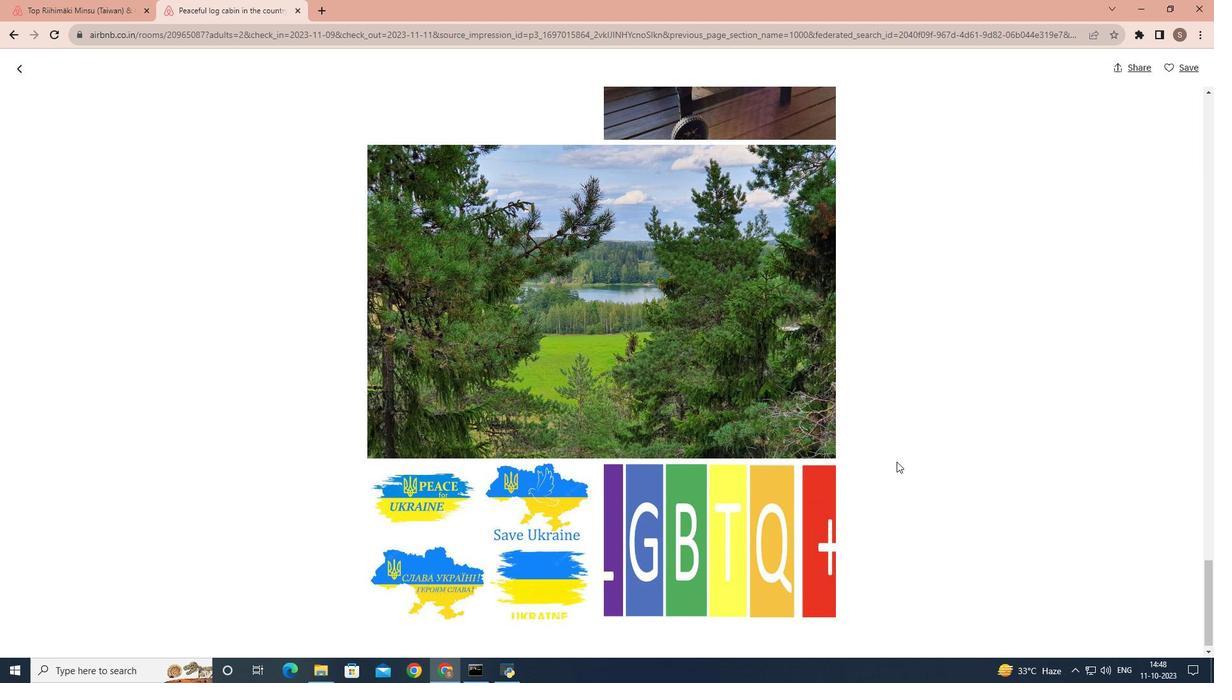 
Action: Mouse scrolled (896, 461) with delta (0, 0)
Screenshot: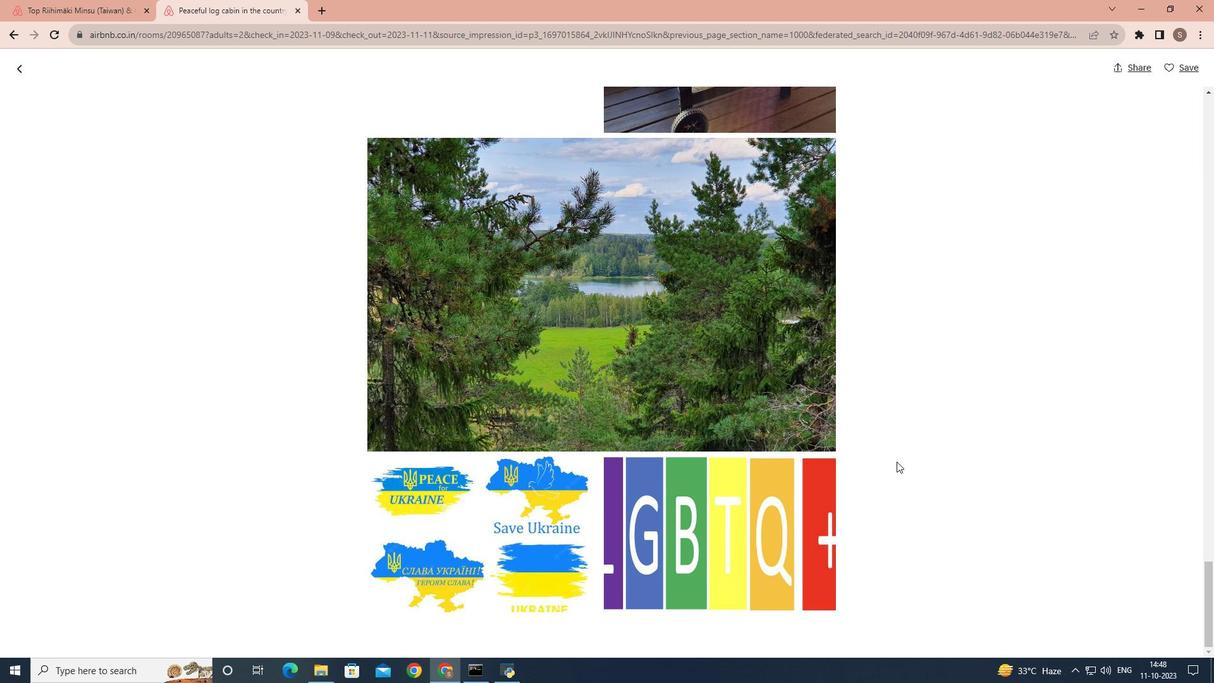 
Action: Mouse scrolled (896, 461) with delta (0, 0)
Screenshot: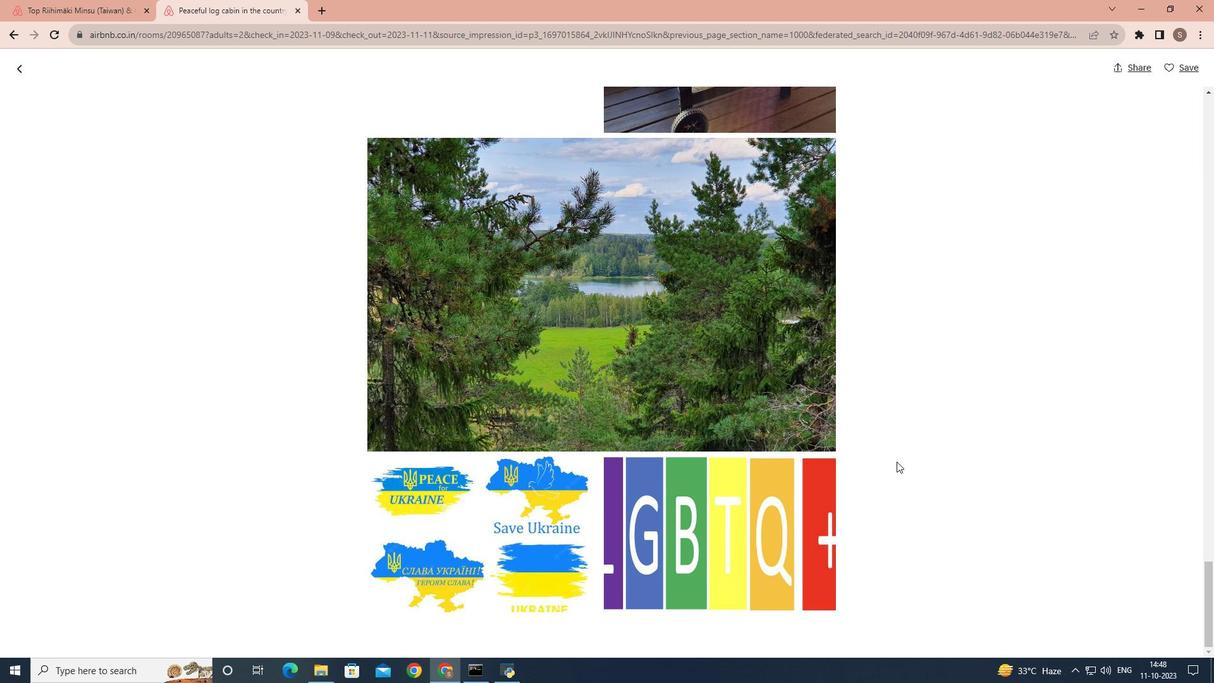 
Action: Mouse moved to (778, 427)
Screenshot: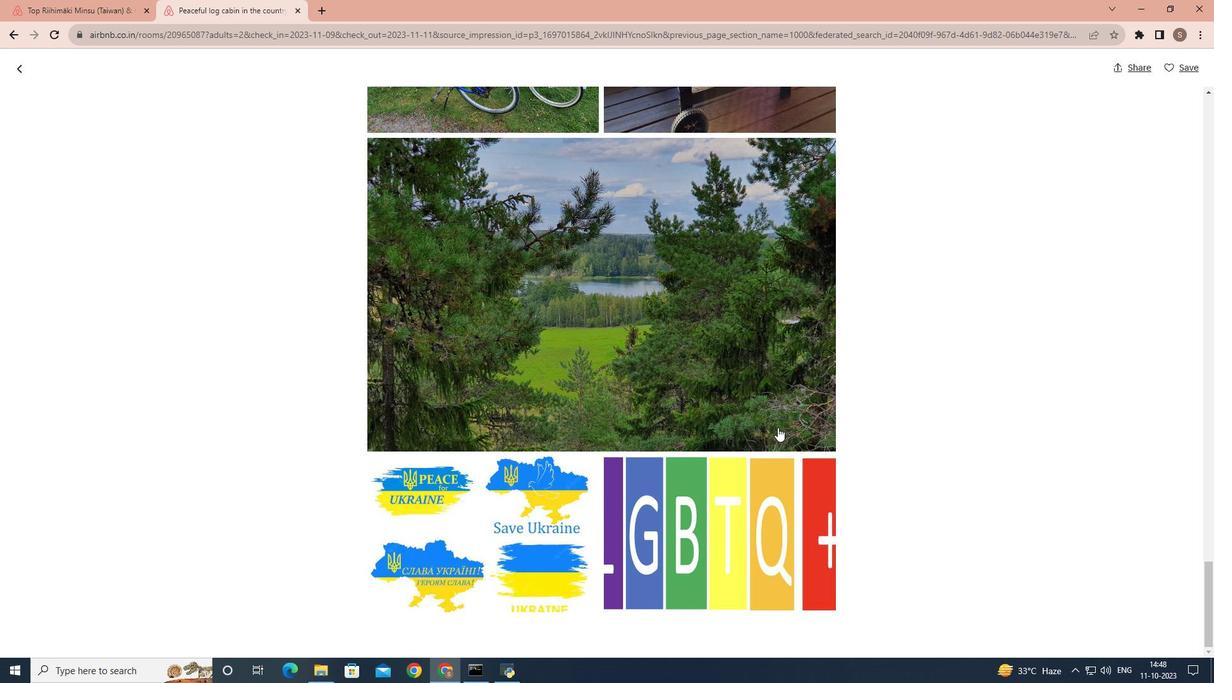 
Action: Mouse scrolled (778, 426) with delta (0, 0)
Screenshot: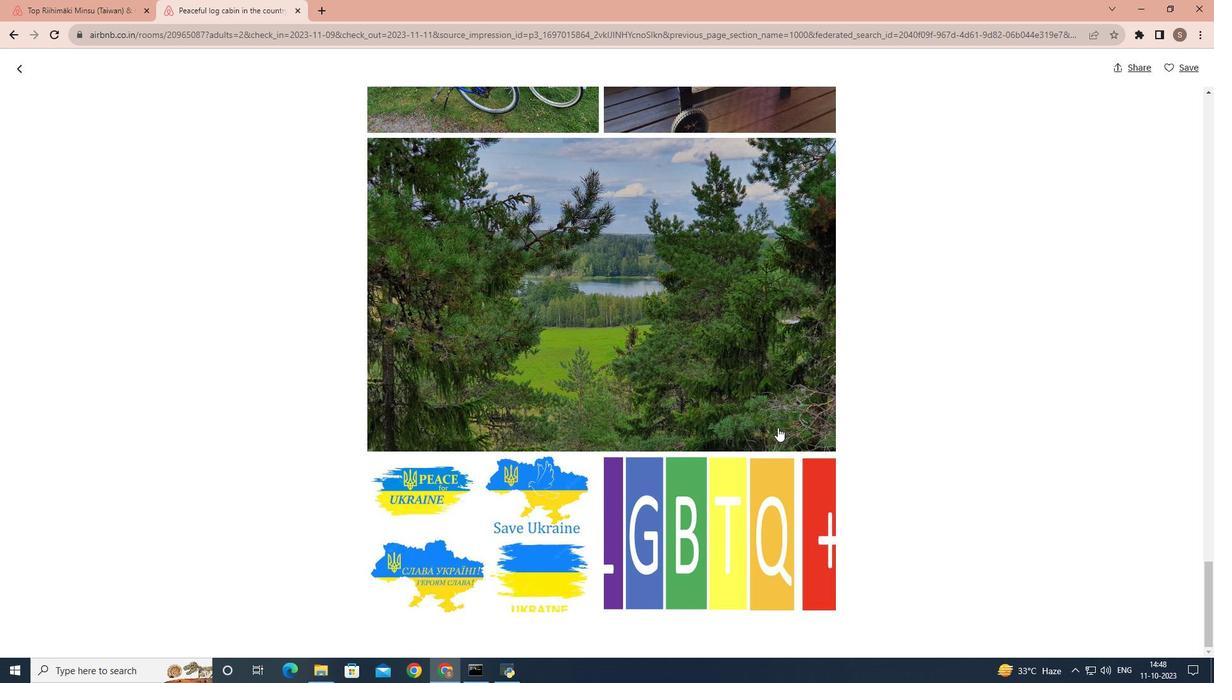
Action: Mouse scrolled (778, 426) with delta (0, 0)
Screenshot: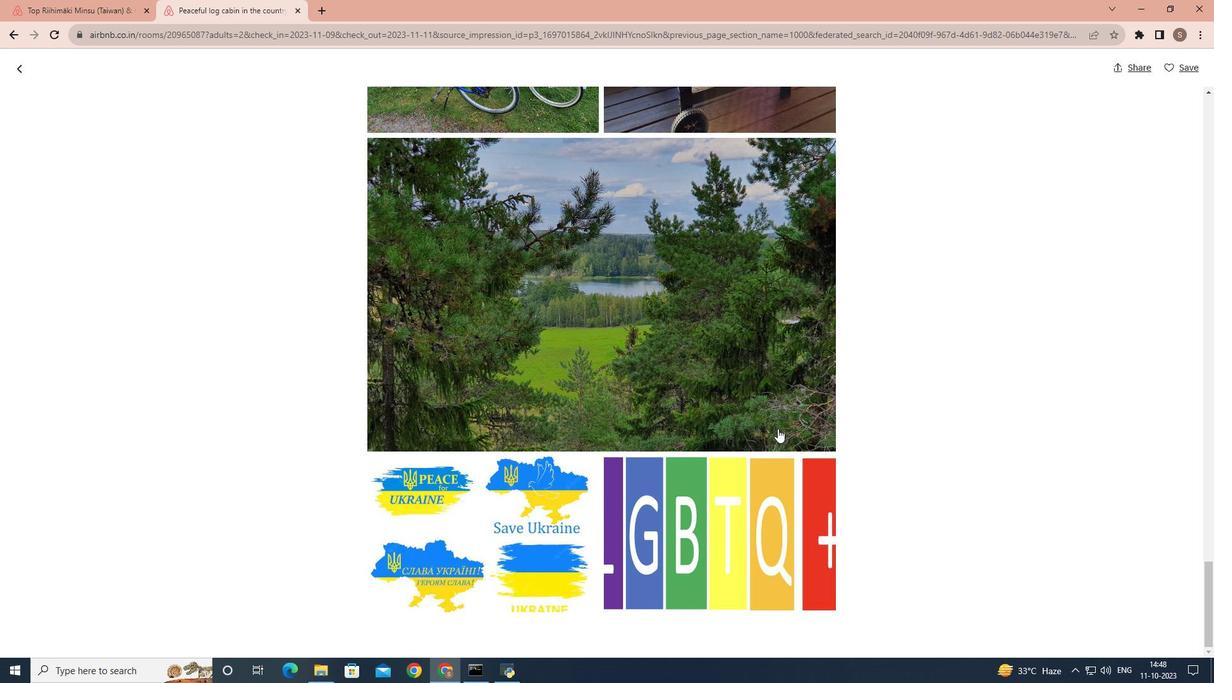 
Action: Mouse moved to (778, 430)
Screenshot: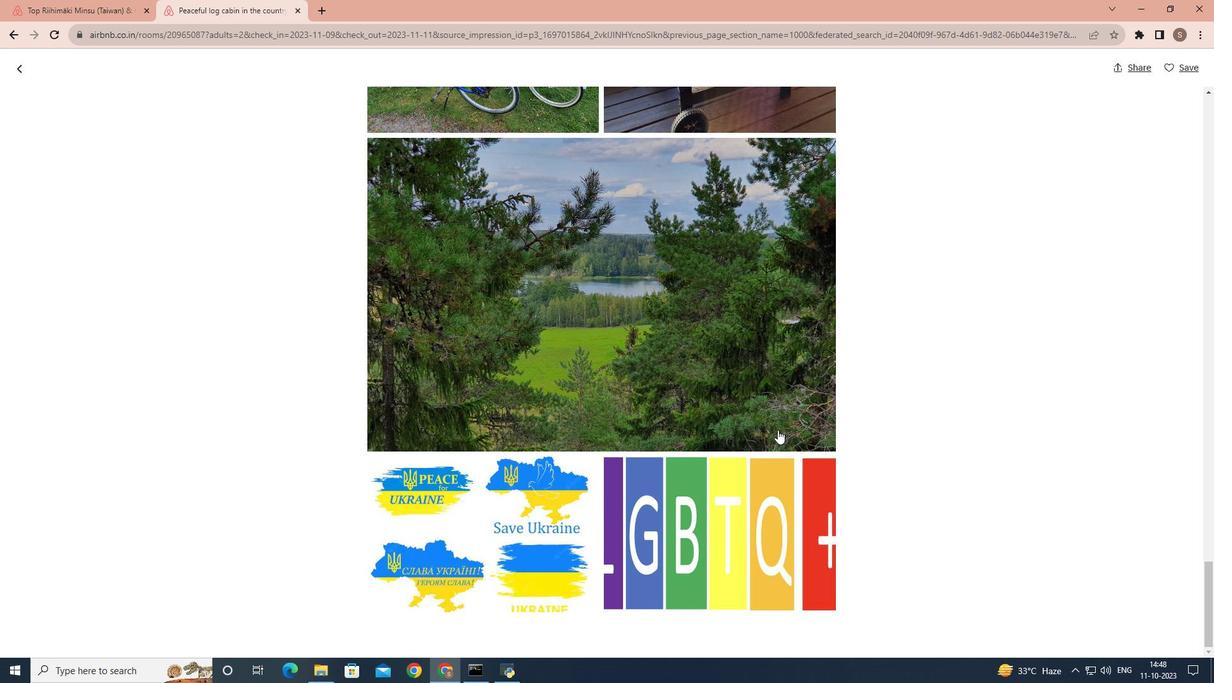 
Action: Mouse scrolled (778, 429) with delta (0, 0)
Screenshot: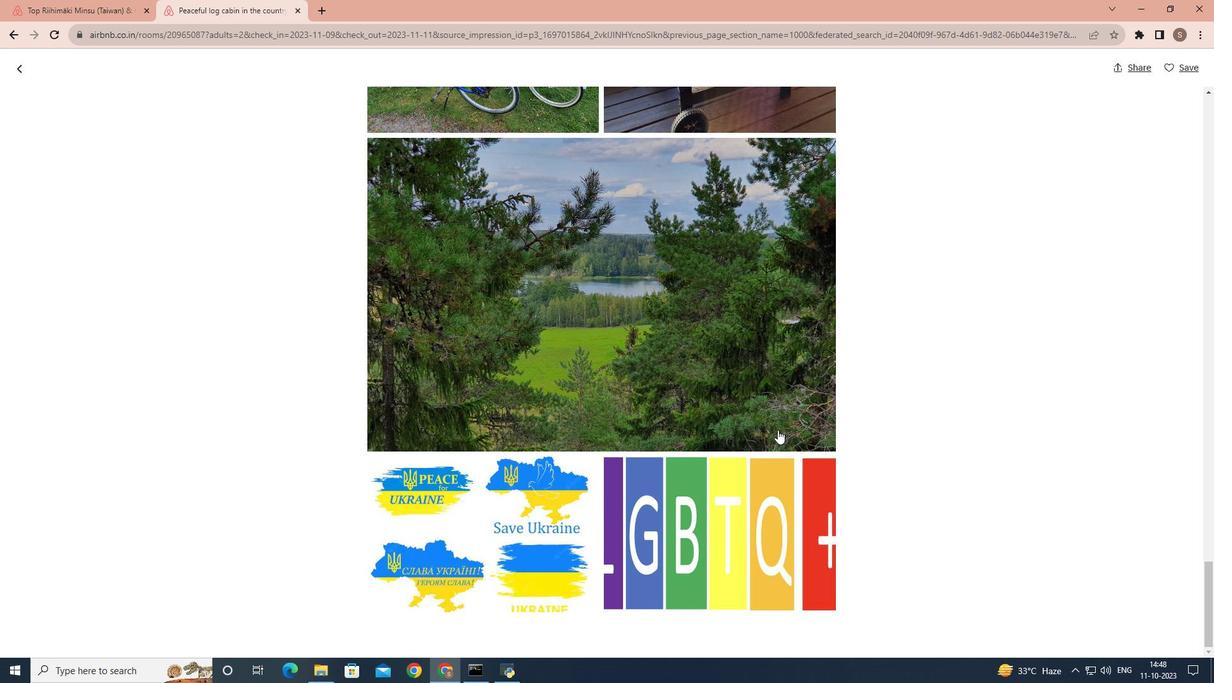 
Action: Mouse moved to (755, 426)
Screenshot: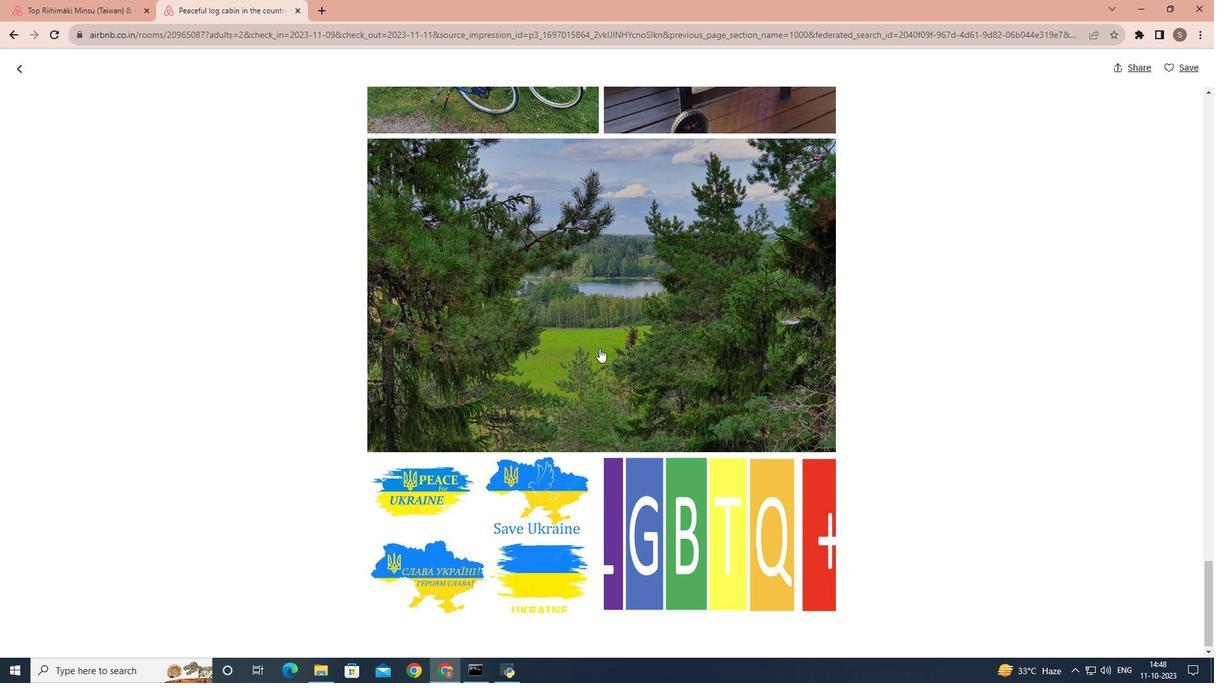 
Action: Mouse scrolled (755, 426) with delta (0, 0)
Screenshot: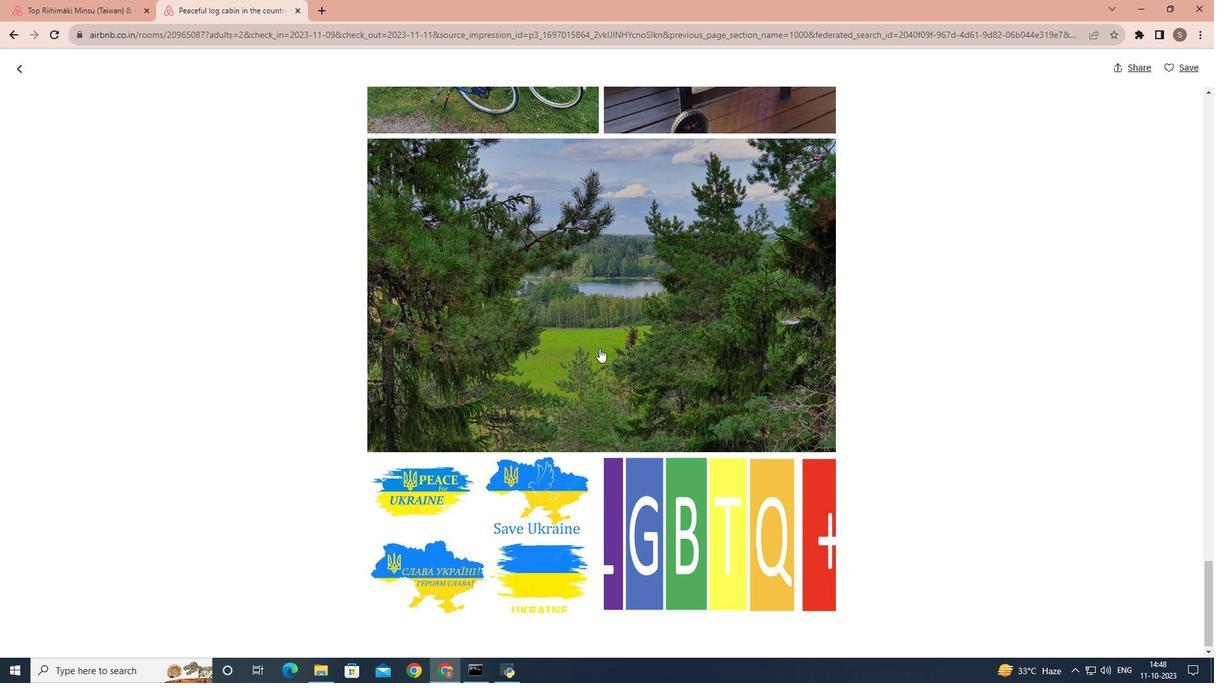 
Action: Mouse moved to (18, 67)
Screenshot: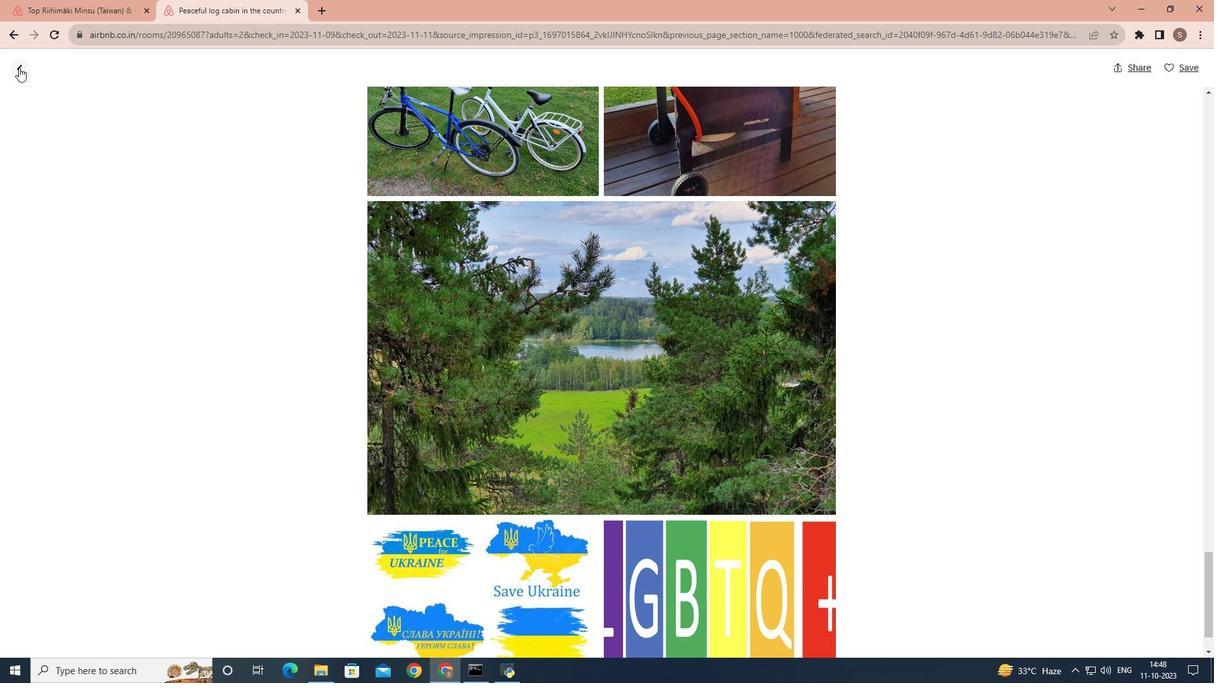 
Action: Mouse pressed left at (18, 67)
Screenshot: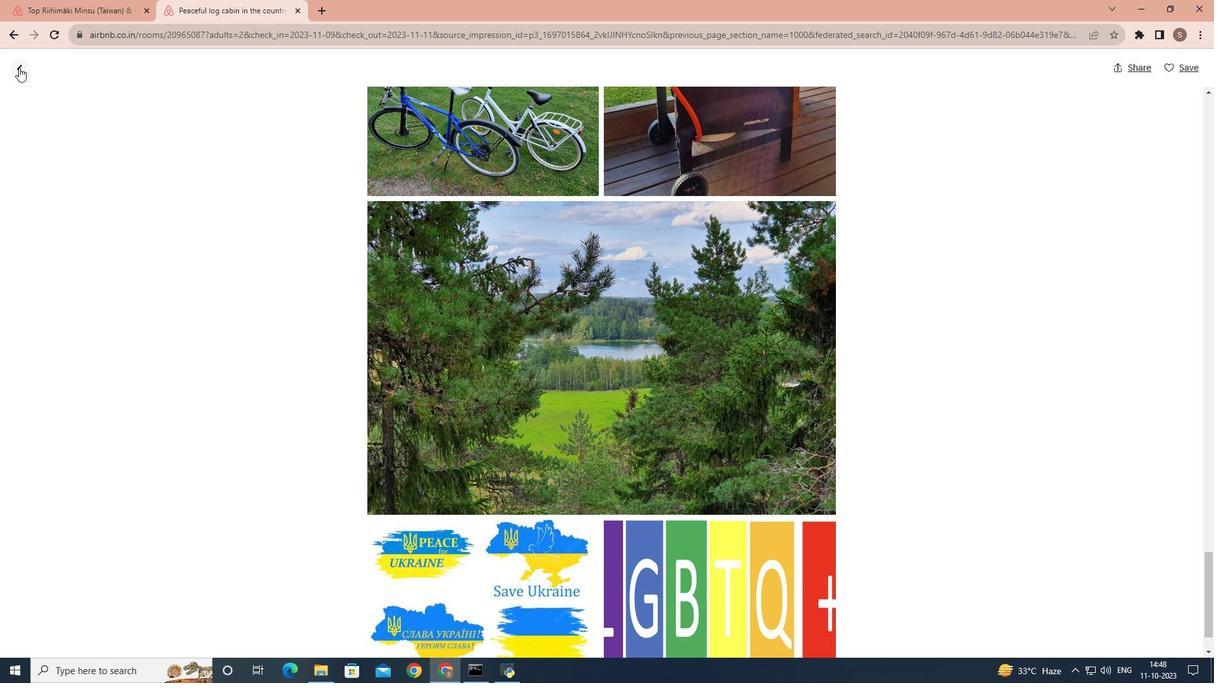
Action: Mouse moved to (383, 281)
Screenshot: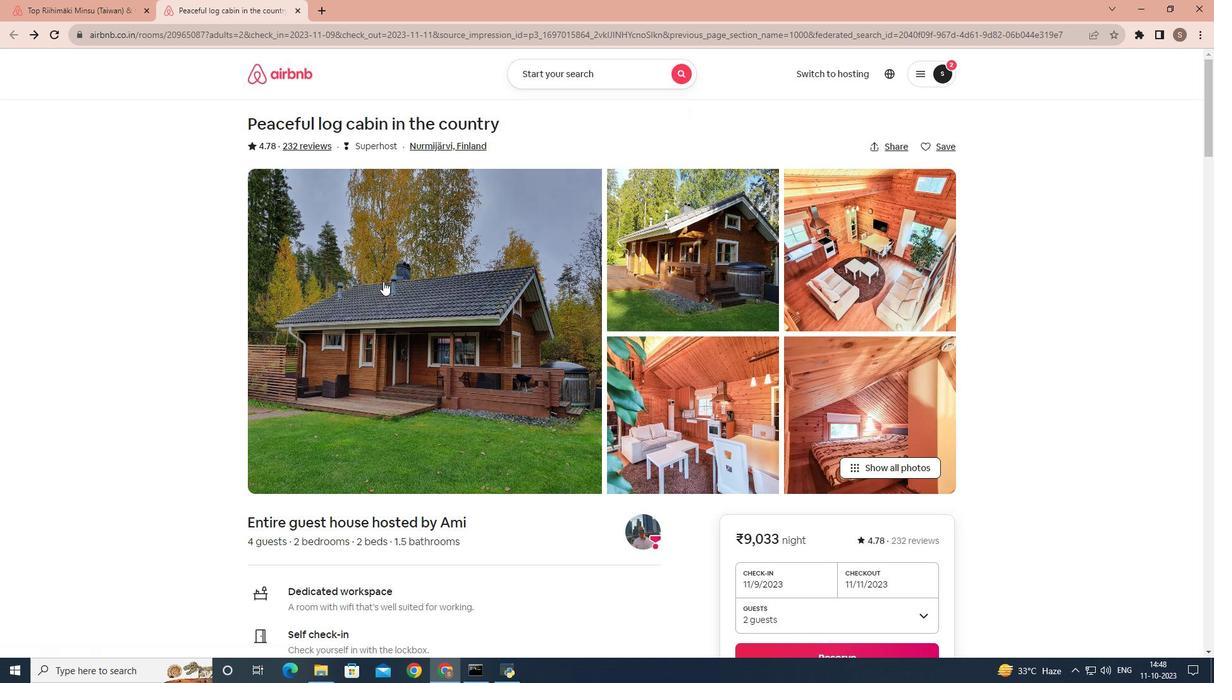 
Action: Mouse scrolled (383, 280) with delta (0, 0)
Screenshot: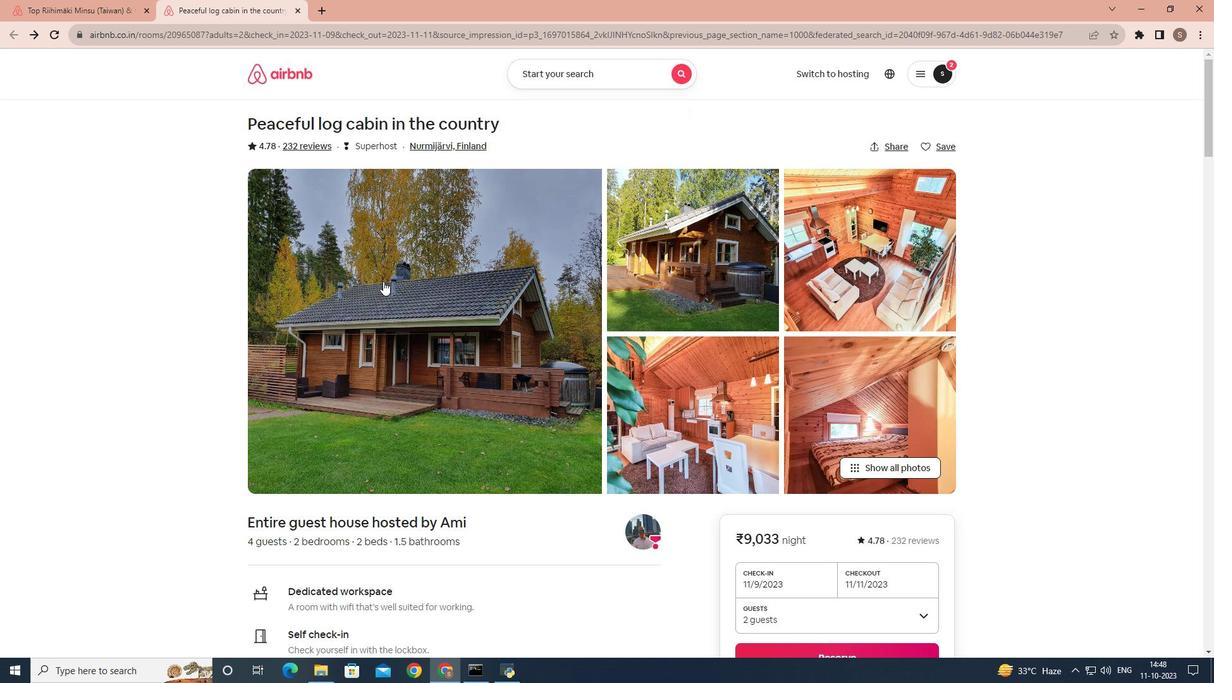 
Action: Mouse scrolled (383, 280) with delta (0, 0)
Screenshot: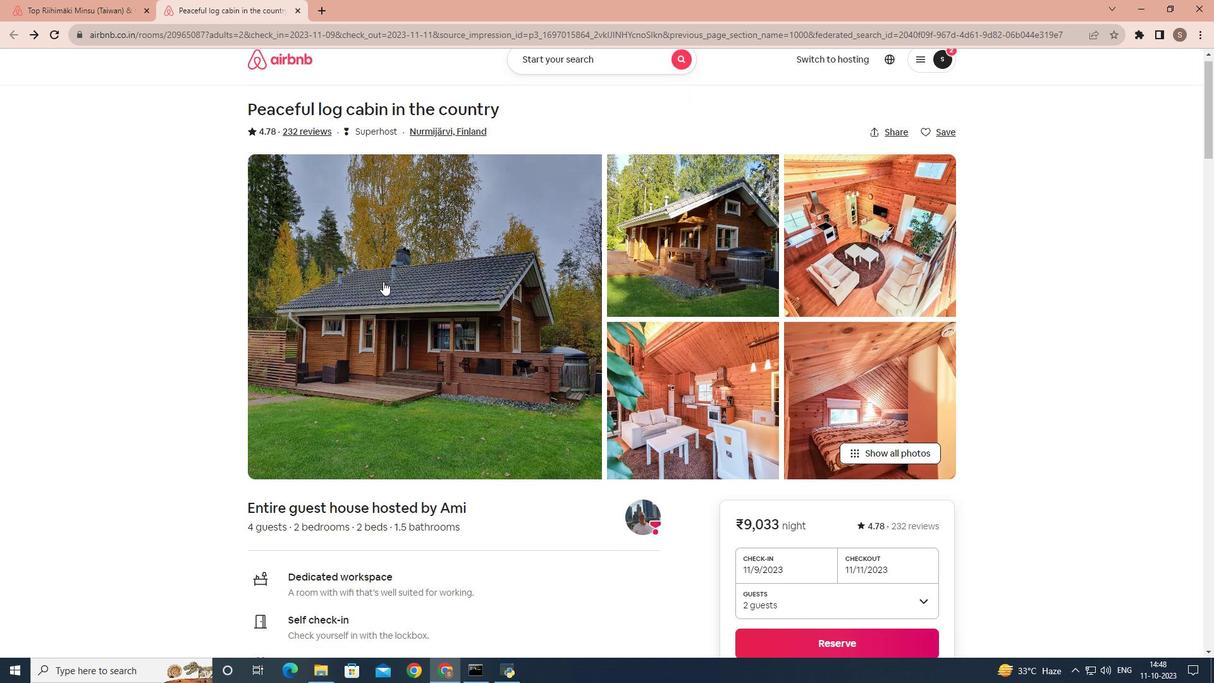 
Action: Mouse scrolled (383, 280) with delta (0, 0)
Screenshot: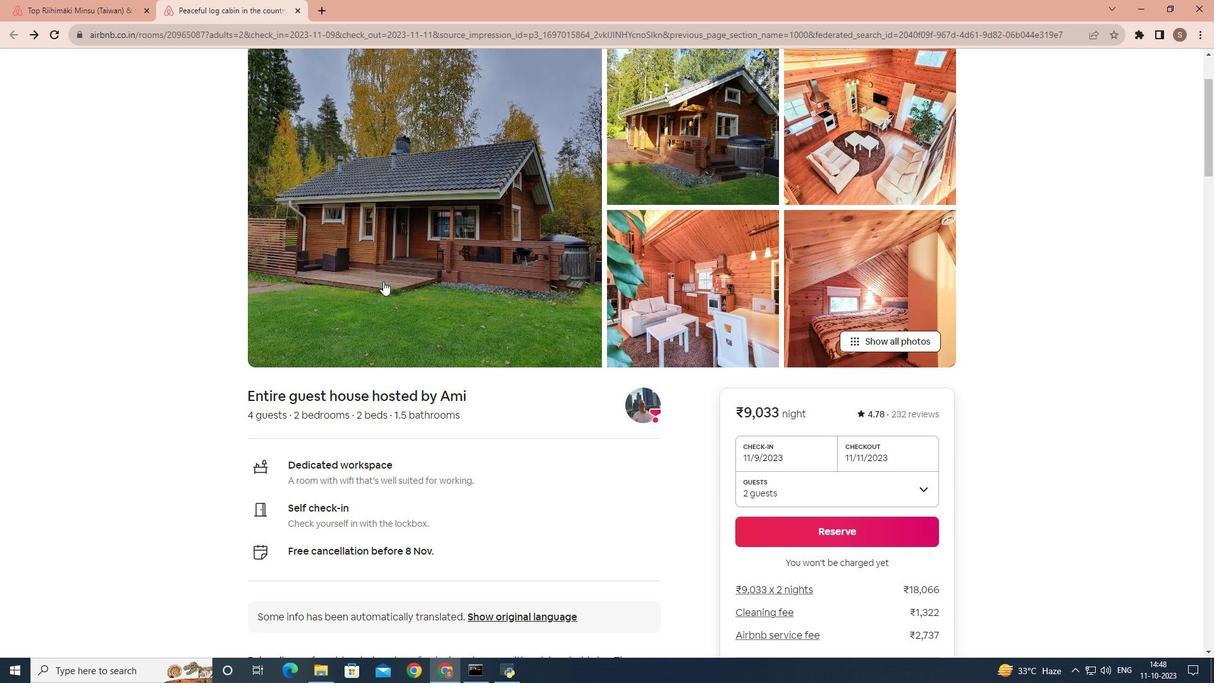 
Action: Mouse scrolled (383, 280) with delta (0, 0)
Screenshot: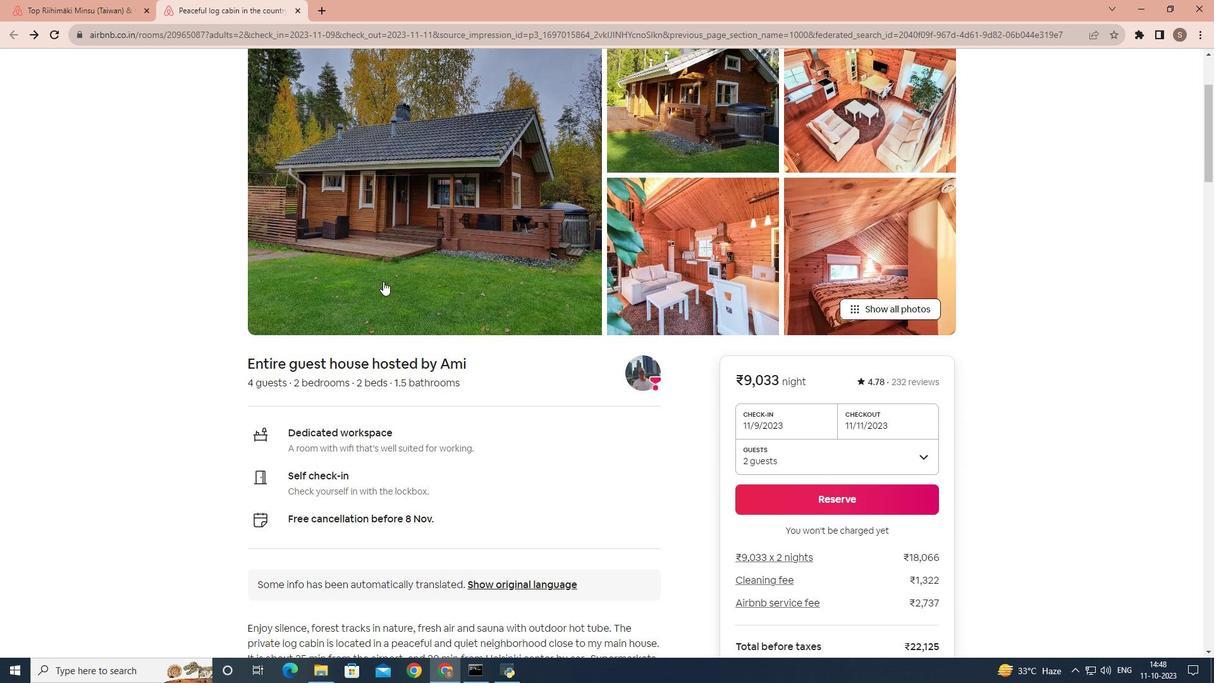 
Action: Mouse scrolled (383, 280) with delta (0, 0)
Screenshot: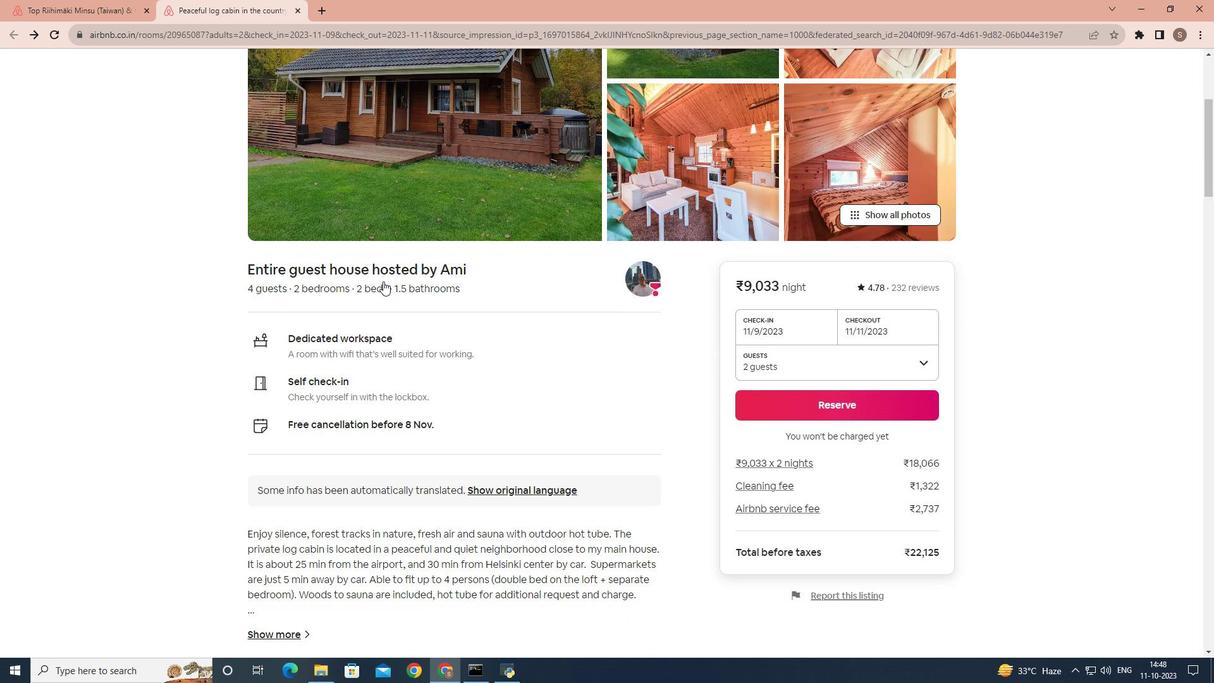 
Action: Mouse scrolled (383, 280) with delta (0, 0)
Screenshot: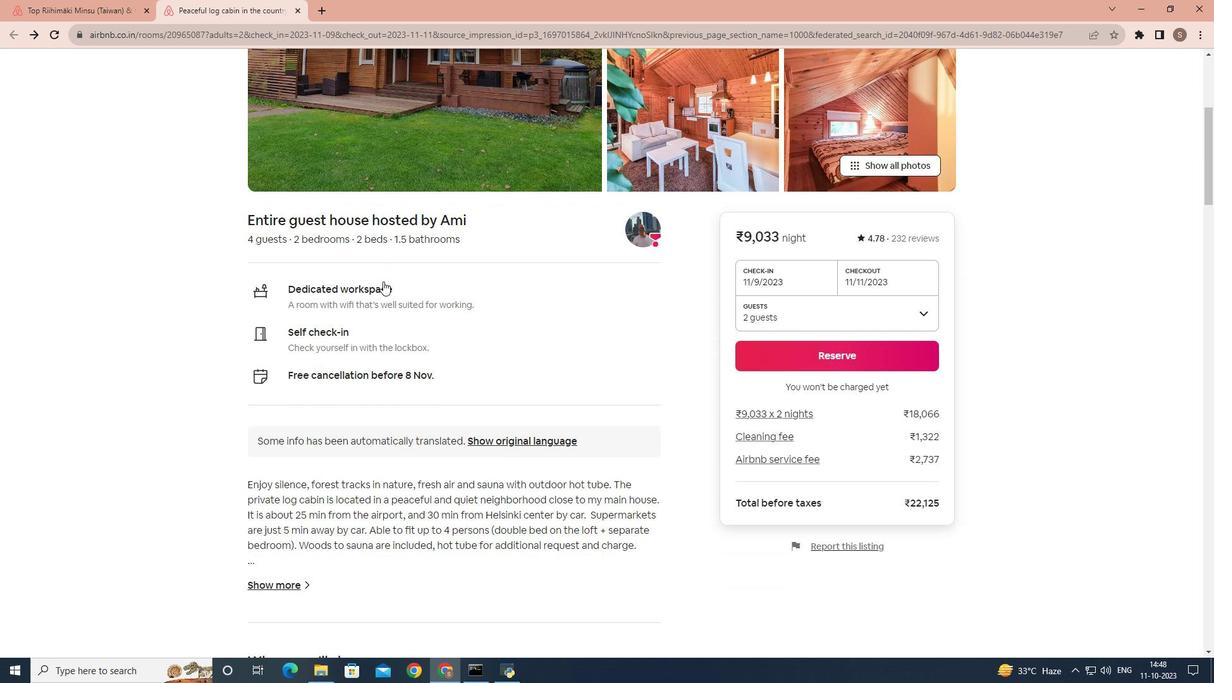 
Action: Mouse scrolled (383, 280) with delta (0, 0)
Screenshot: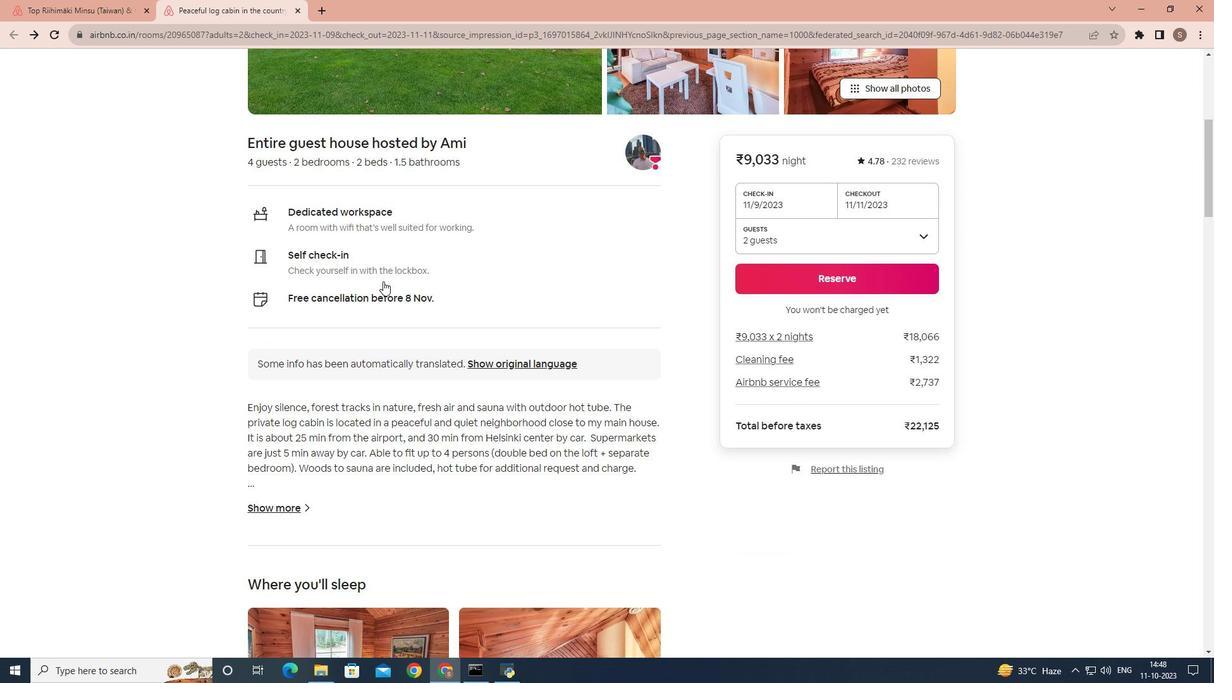 
Action: Mouse scrolled (383, 280) with delta (0, 0)
Screenshot: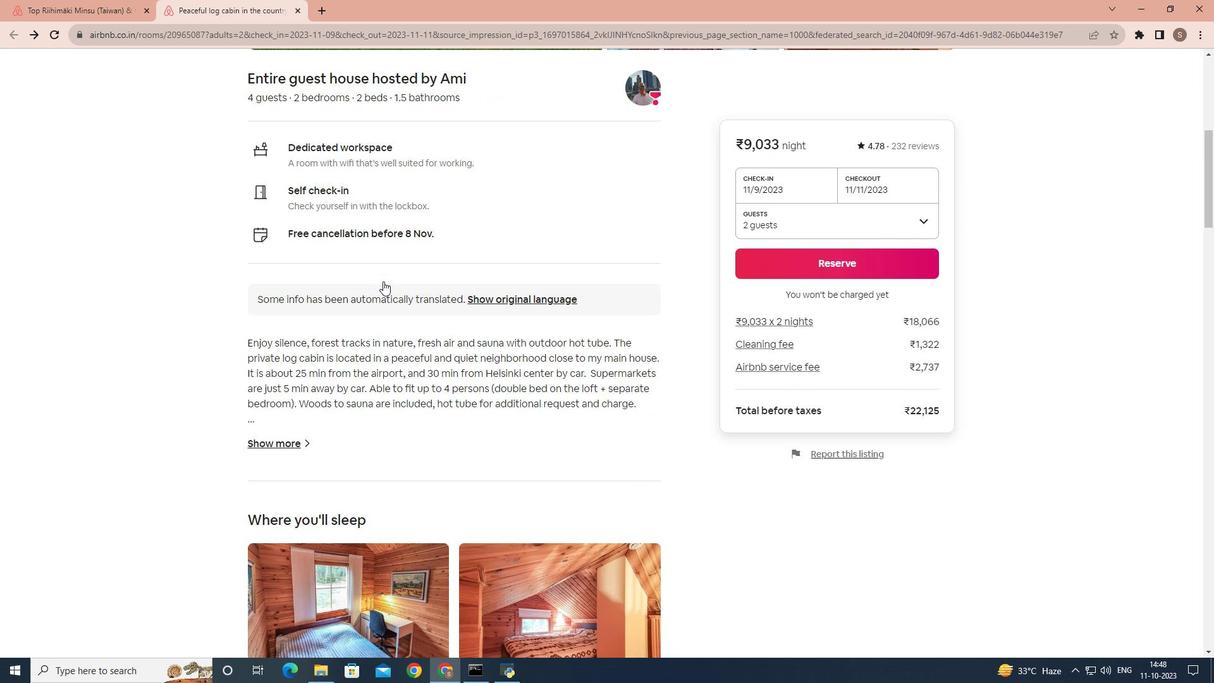 
Action: Mouse scrolled (383, 280) with delta (0, 0)
Screenshot: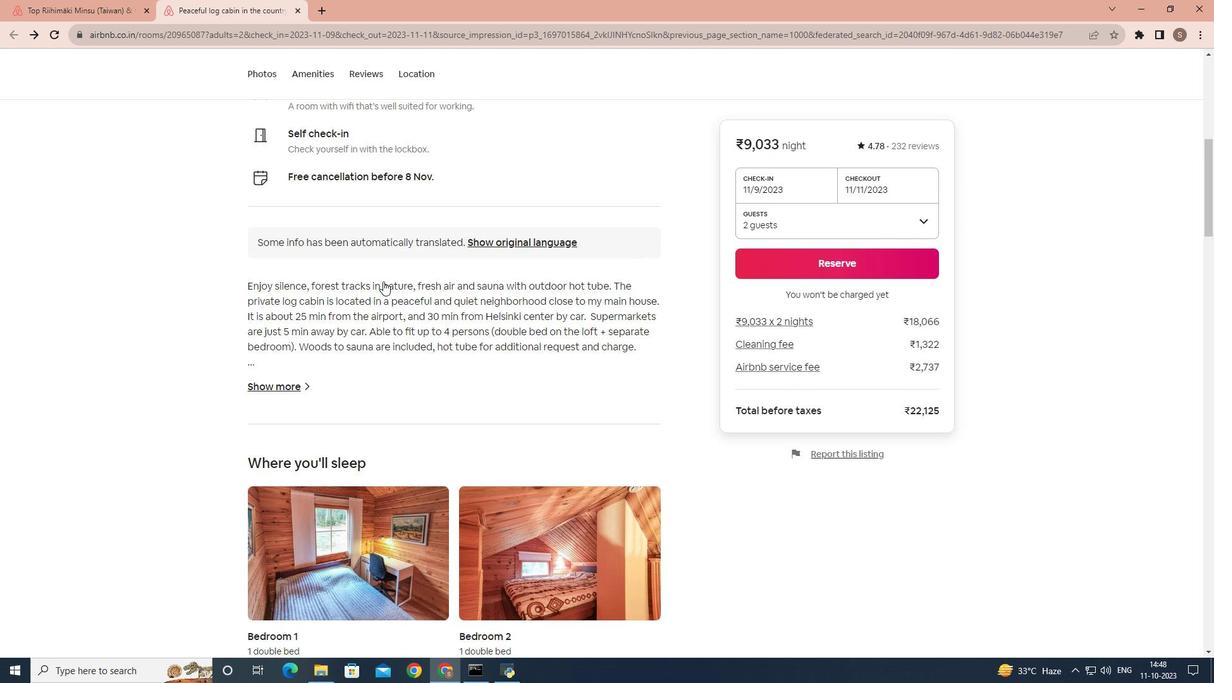 
Action: Mouse moved to (285, 314)
Screenshot: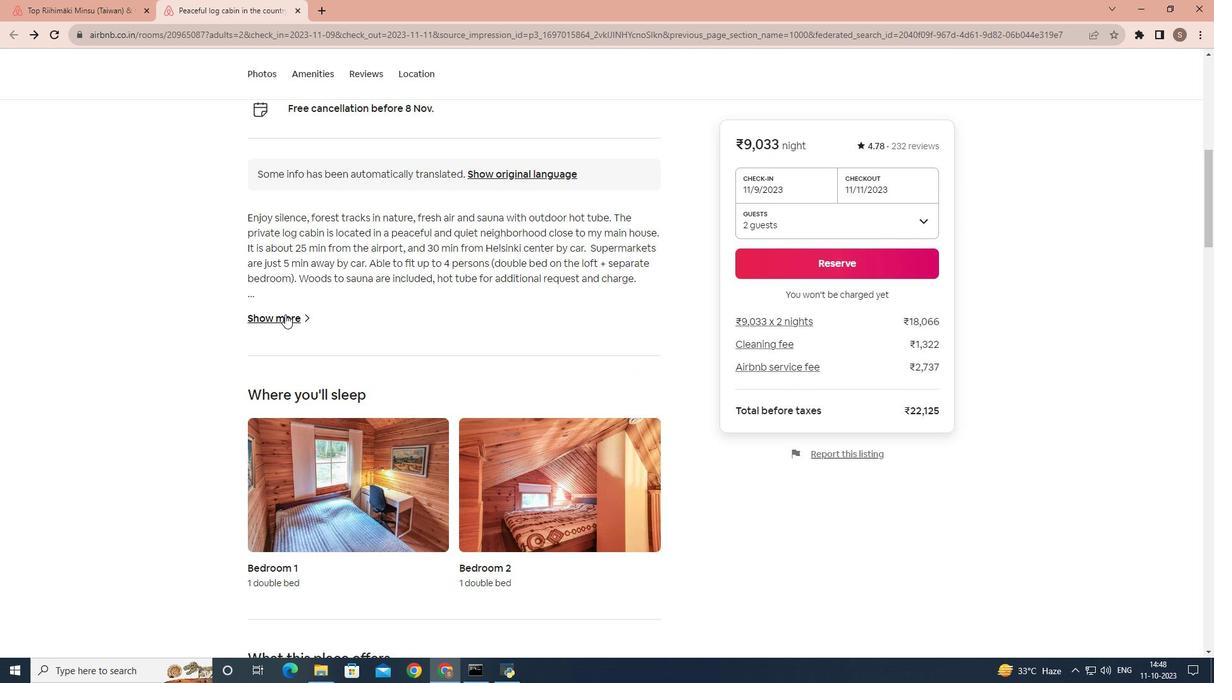
Action: Mouse pressed left at (285, 314)
Screenshot: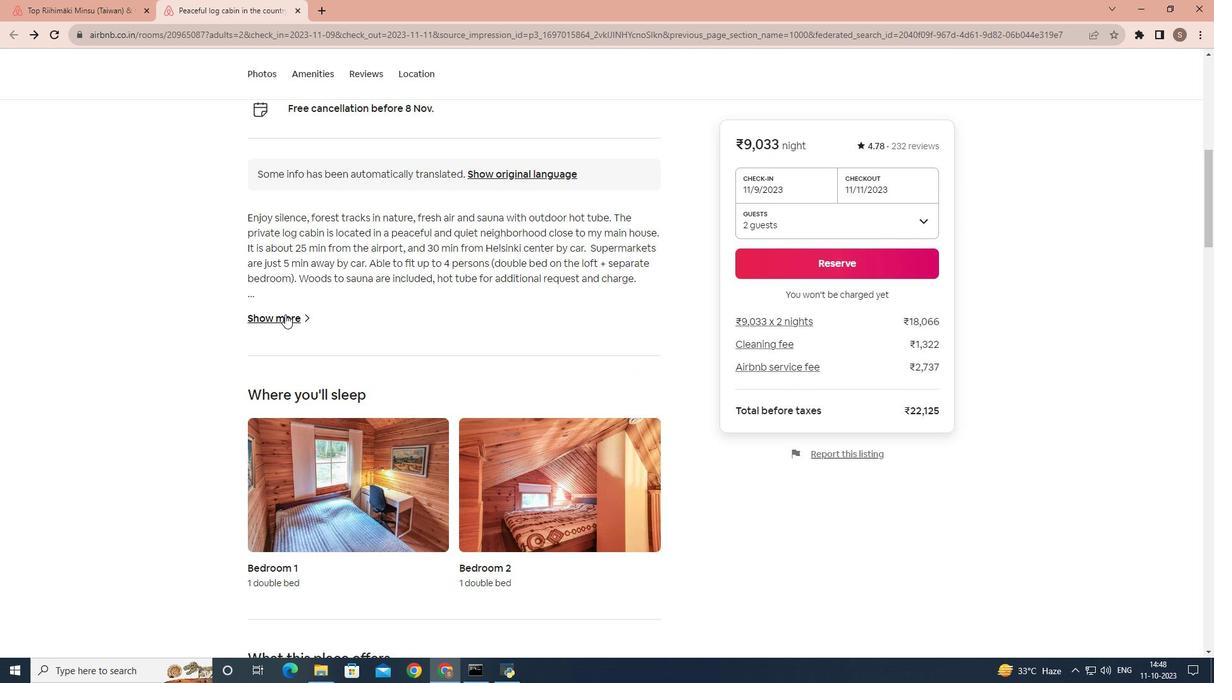 
Action: Mouse moved to (416, 342)
Screenshot: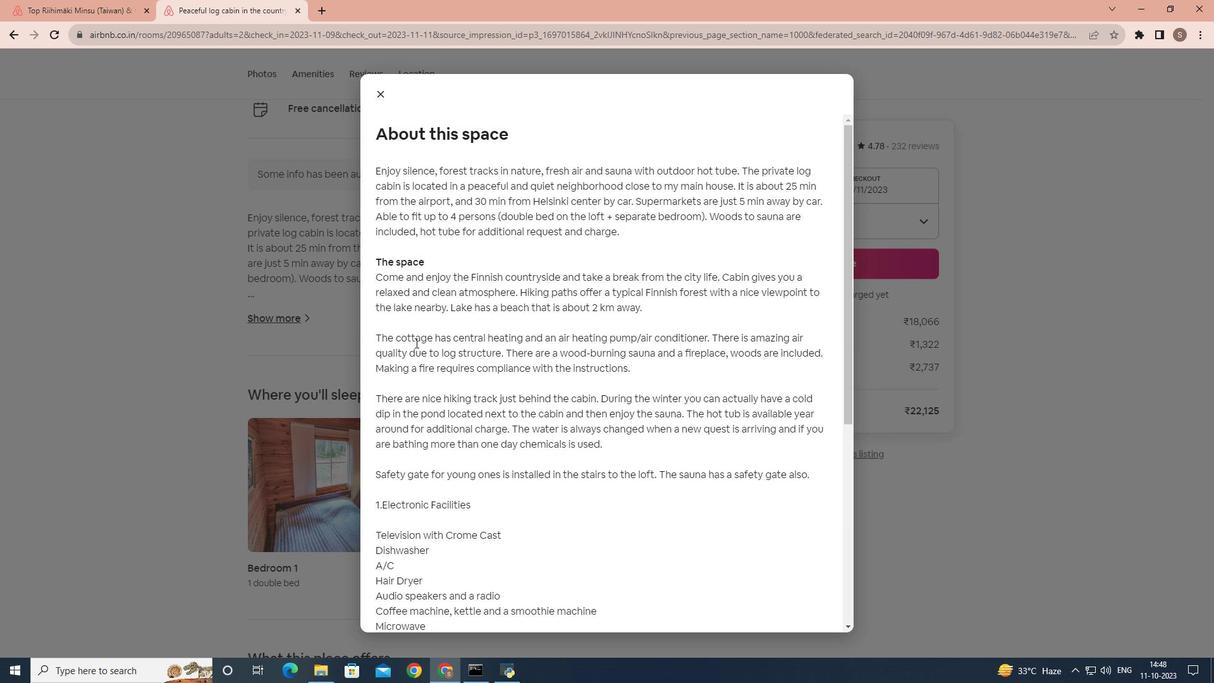 
Action: Mouse scrolled (416, 342) with delta (0, 0)
Screenshot: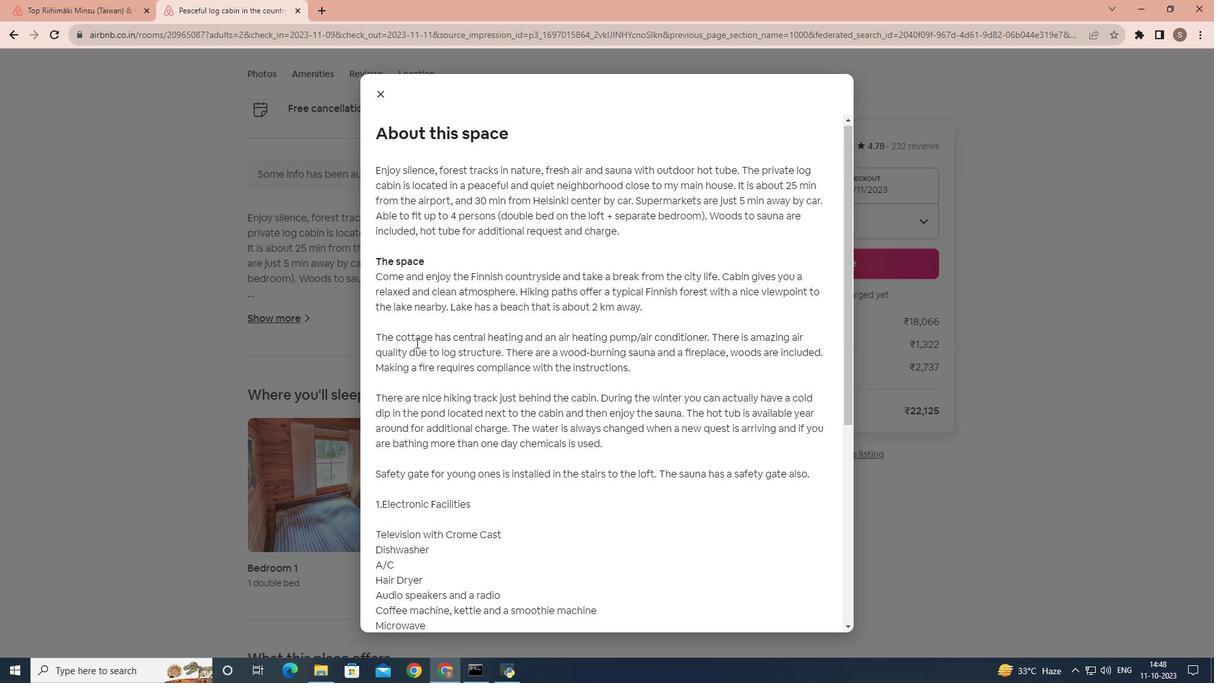 
Action: Mouse scrolled (416, 342) with delta (0, 0)
Screenshot: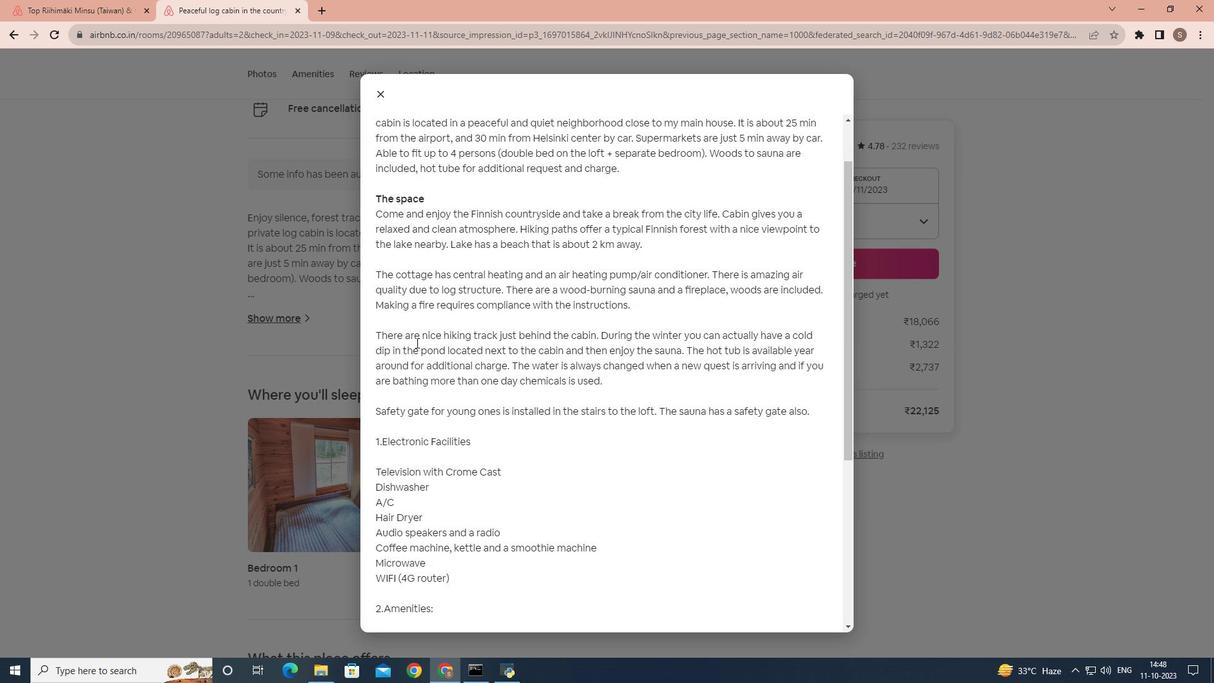 
Action: Mouse scrolled (416, 342) with delta (0, 0)
Screenshot: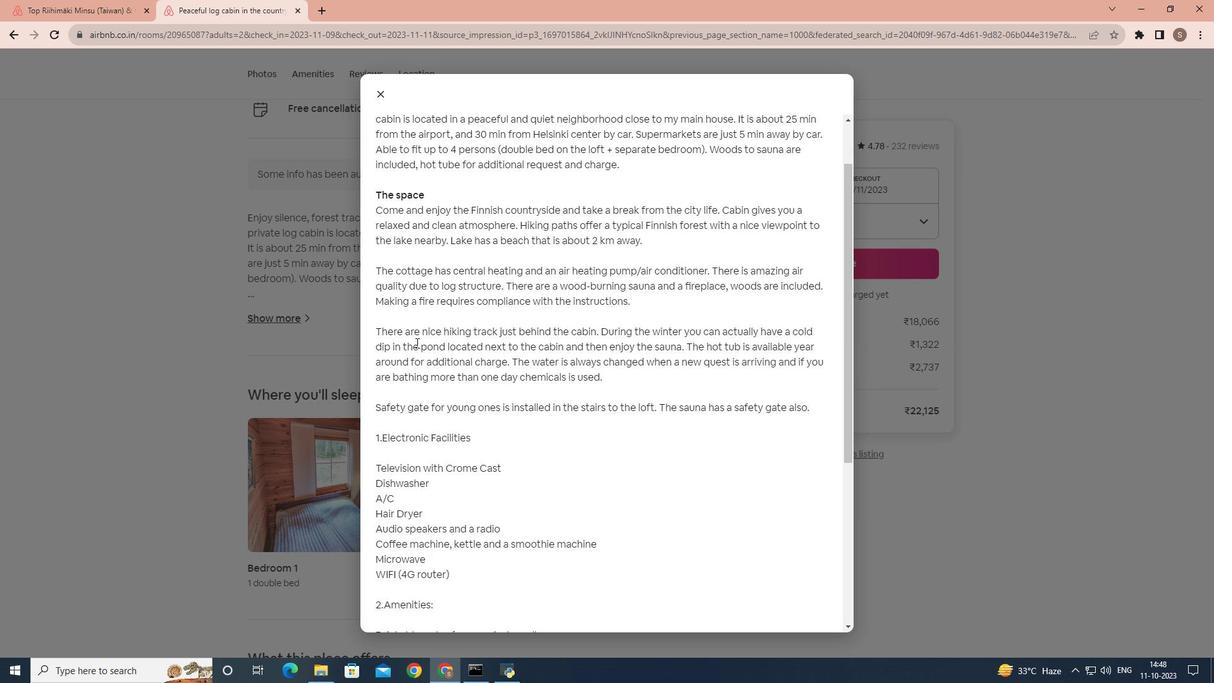 
Action: Mouse scrolled (416, 342) with delta (0, 0)
Screenshot: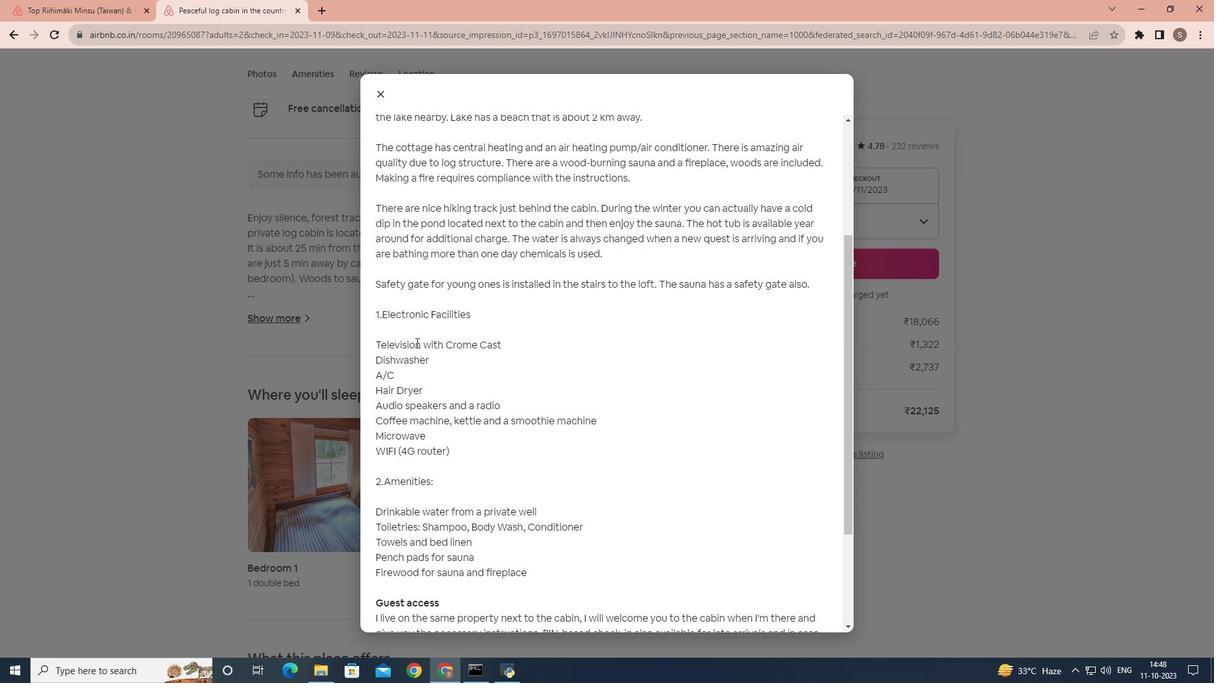 
Action: Mouse scrolled (416, 342) with delta (0, 0)
Screenshot: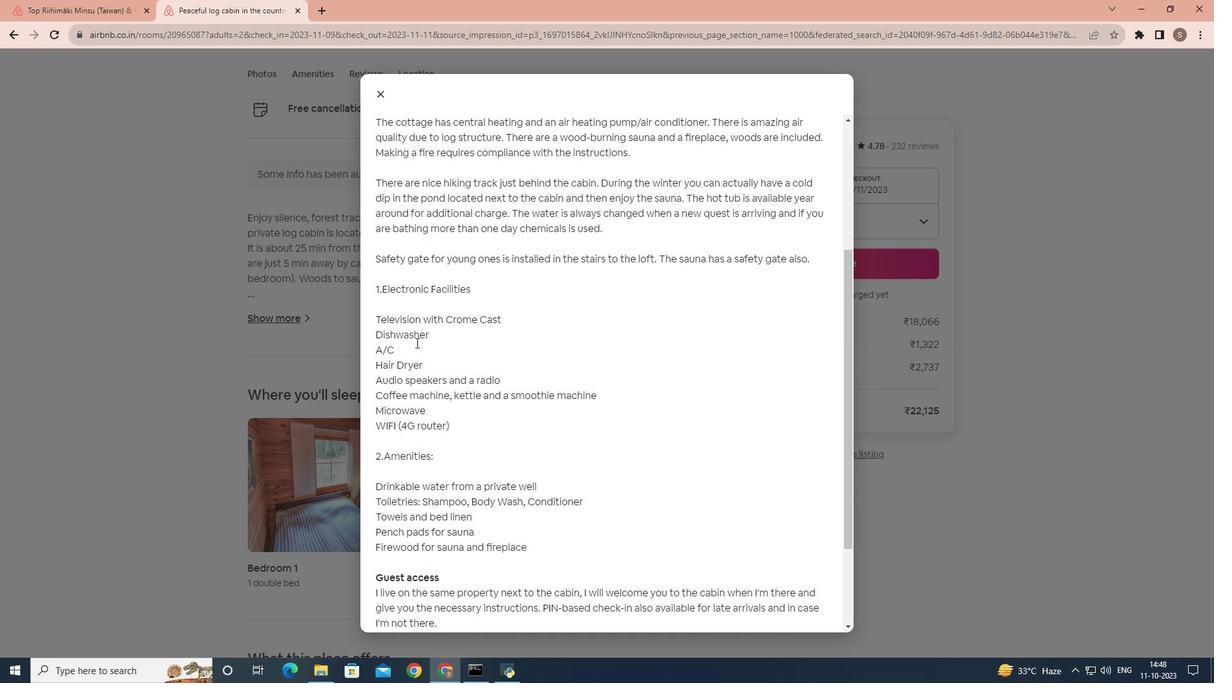 
Action: Mouse scrolled (416, 342) with delta (0, 0)
Screenshot: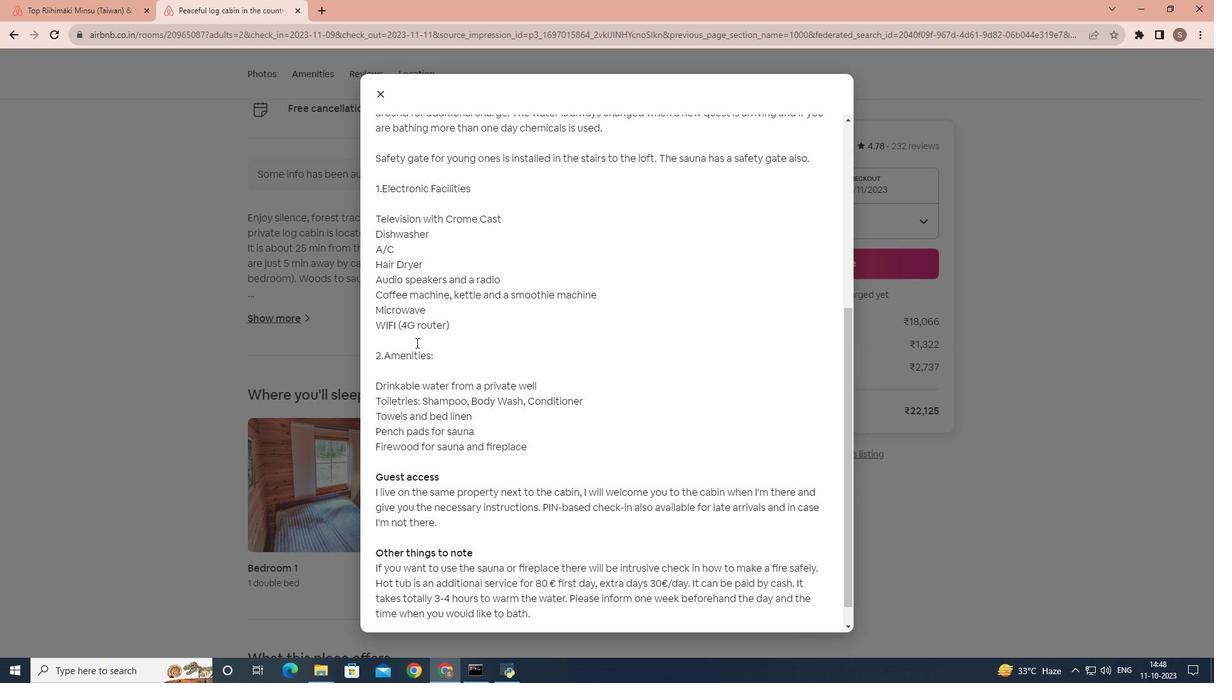 
Action: Mouse scrolled (416, 342) with delta (0, 0)
Screenshot: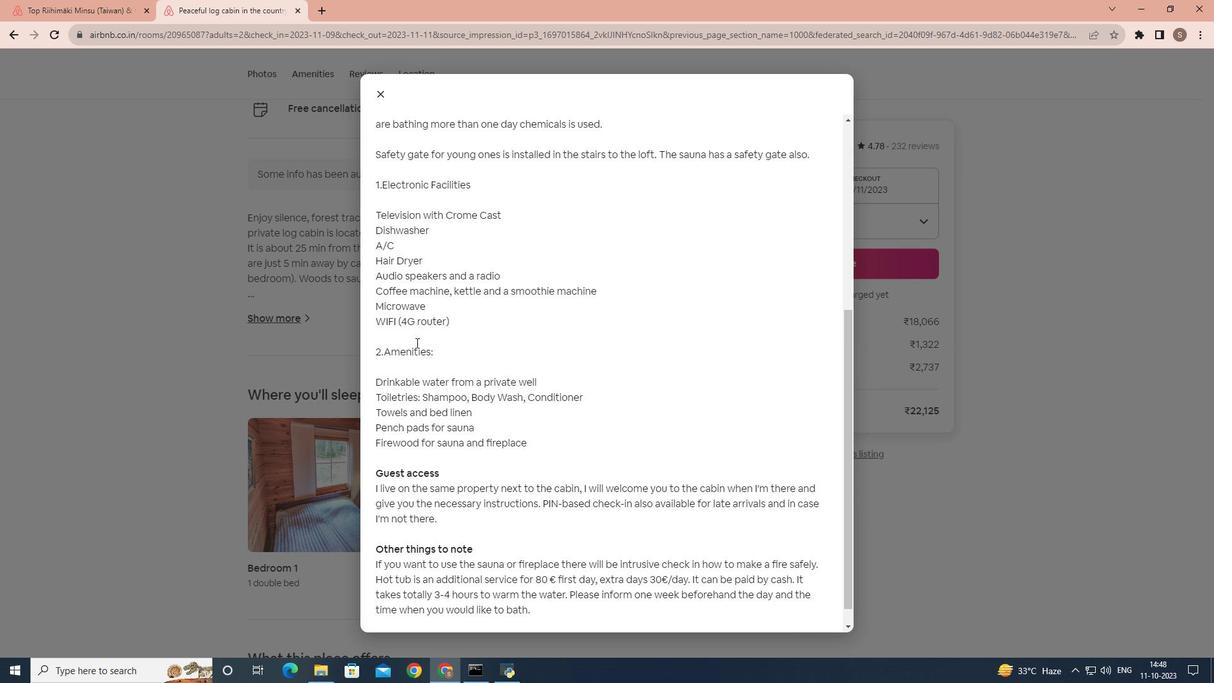 
Action: Mouse scrolled (416, 342) with delta (0, 0)
Screenshot: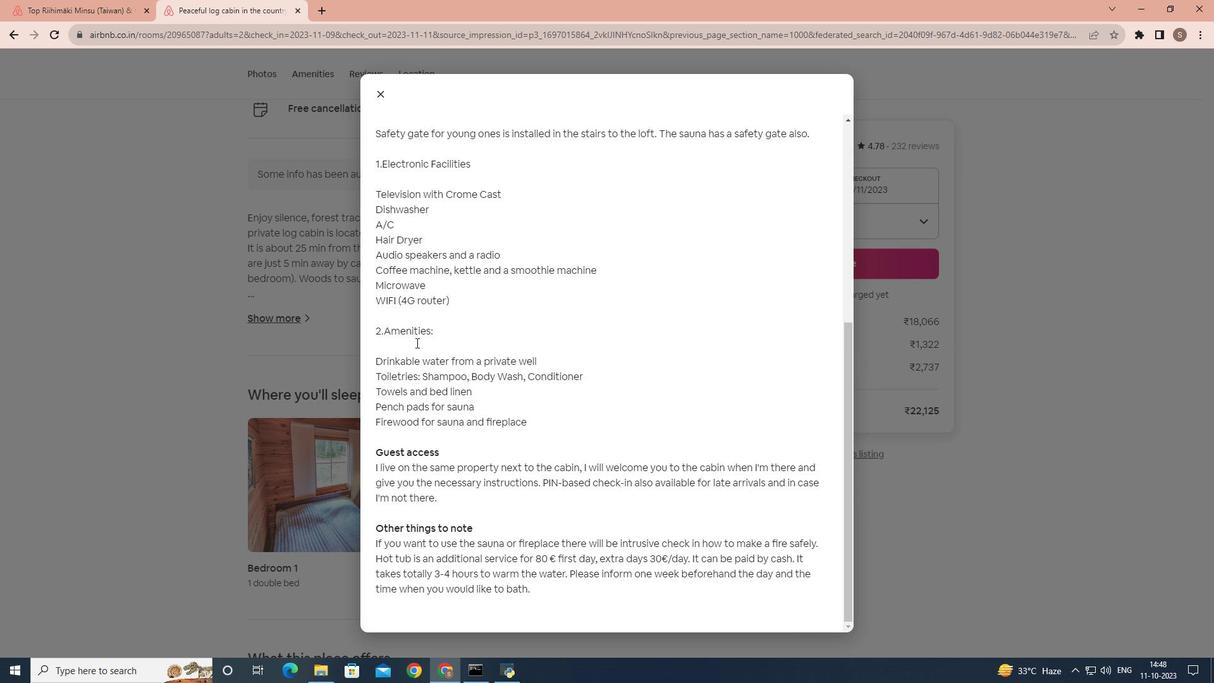 
Action: Mouse moved to (378, 94)
Screenshot: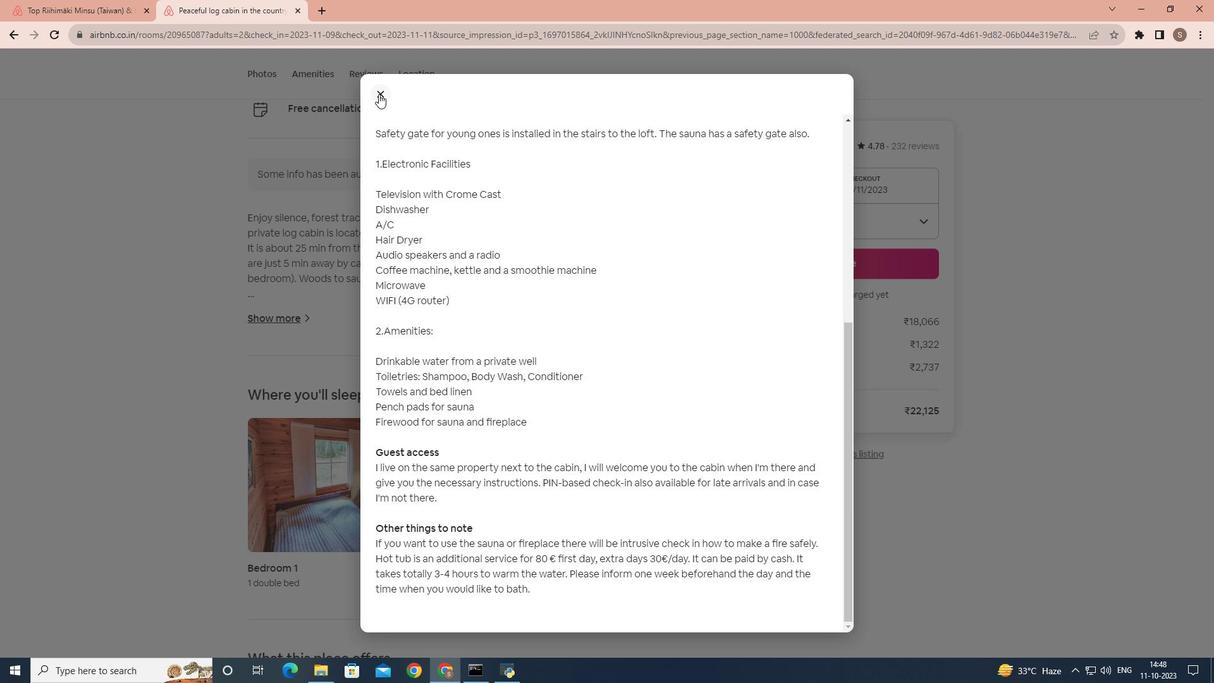 
Action: Mouse pressed left at (378, 94)
Screenshot: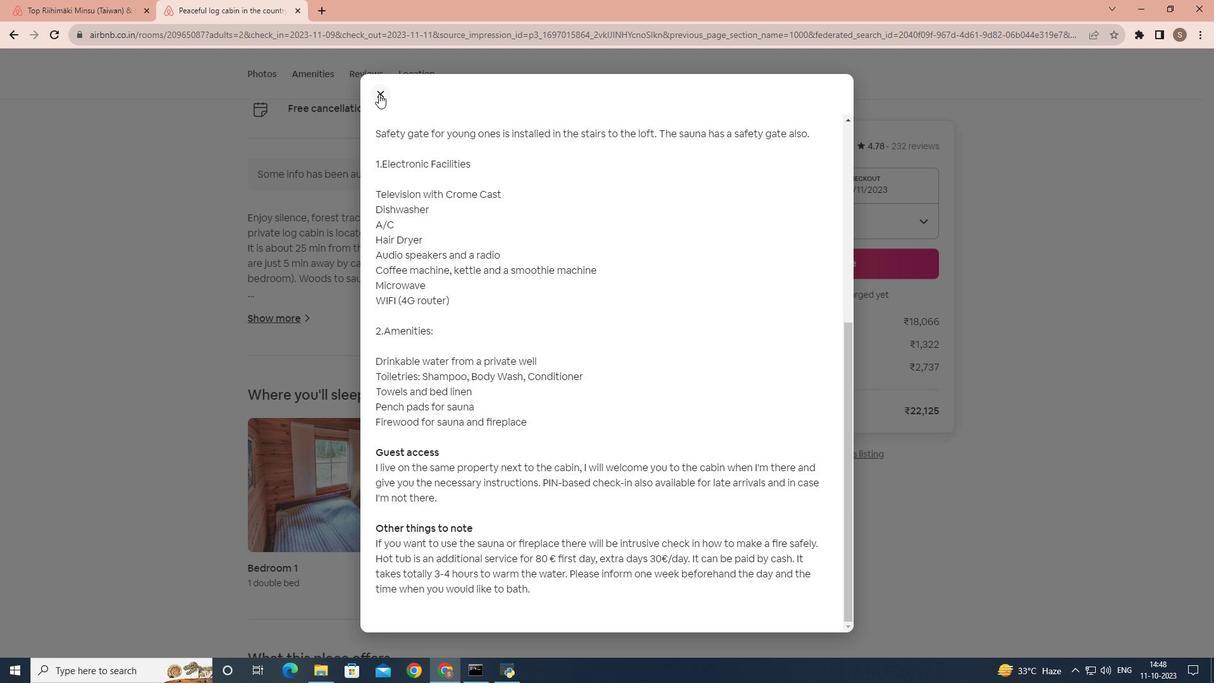 
Action: Mouse moved to (356, 277)
Screenshot: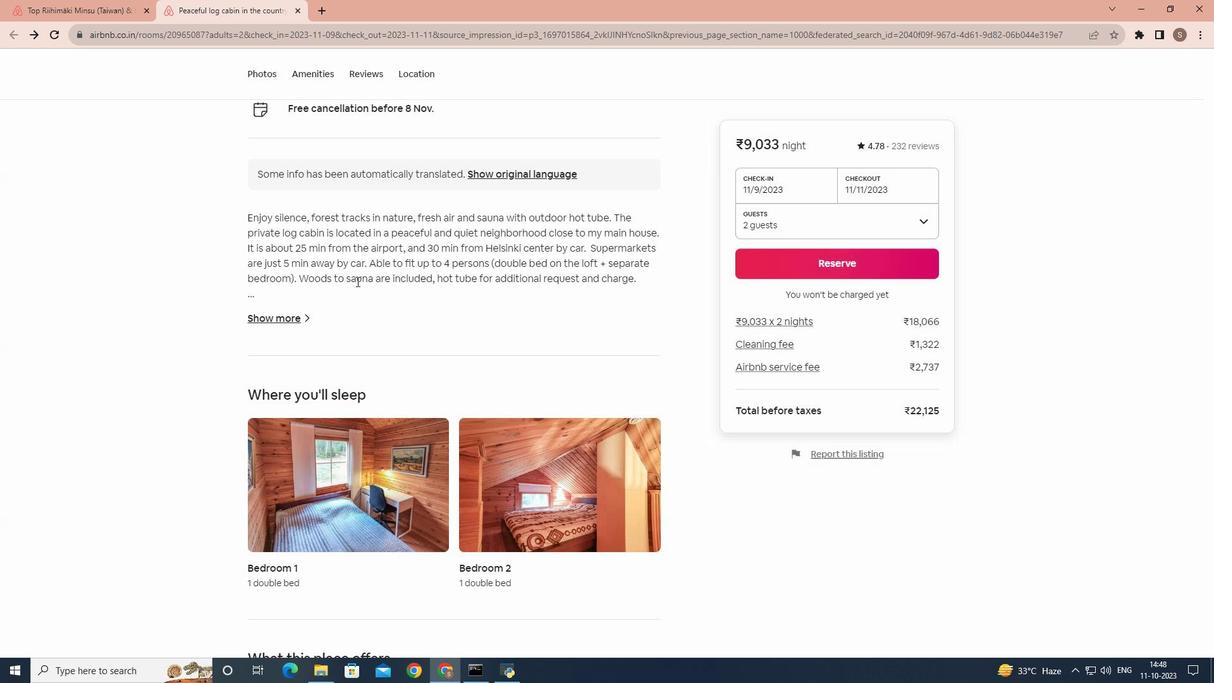 
Action: Mouse scrolled (356, 276) with delta (0, 0)
Screenshot: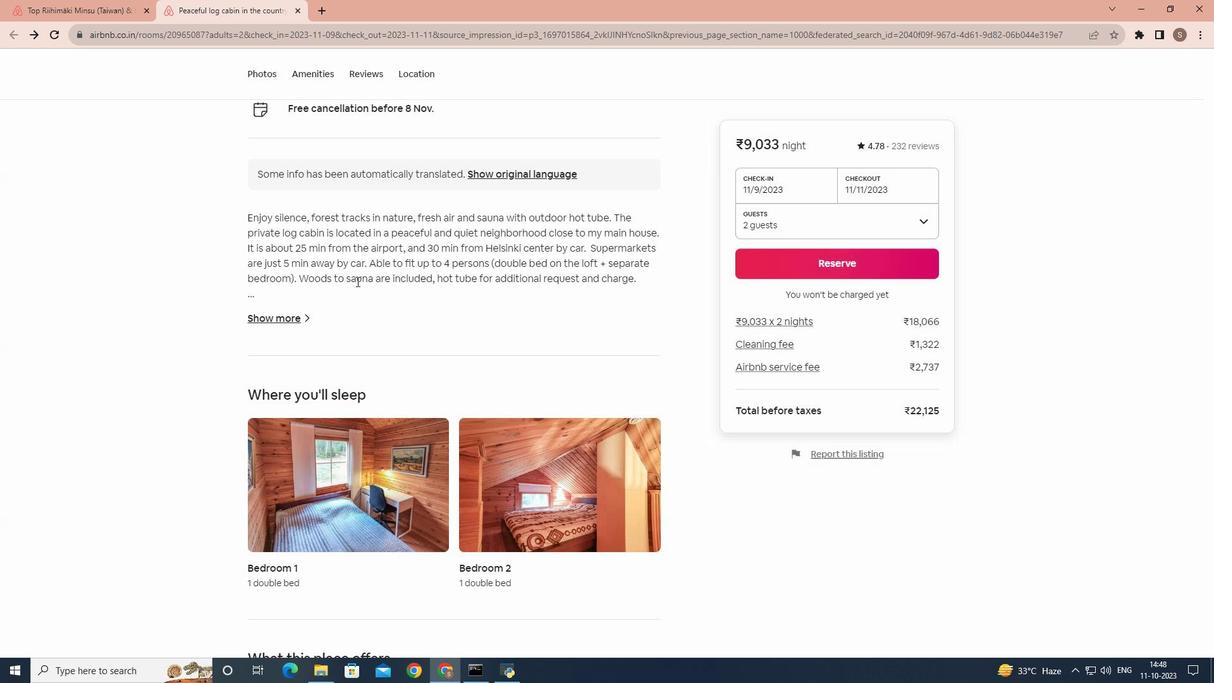 
Action: Mouse moved to (356, 282)
Screenshot: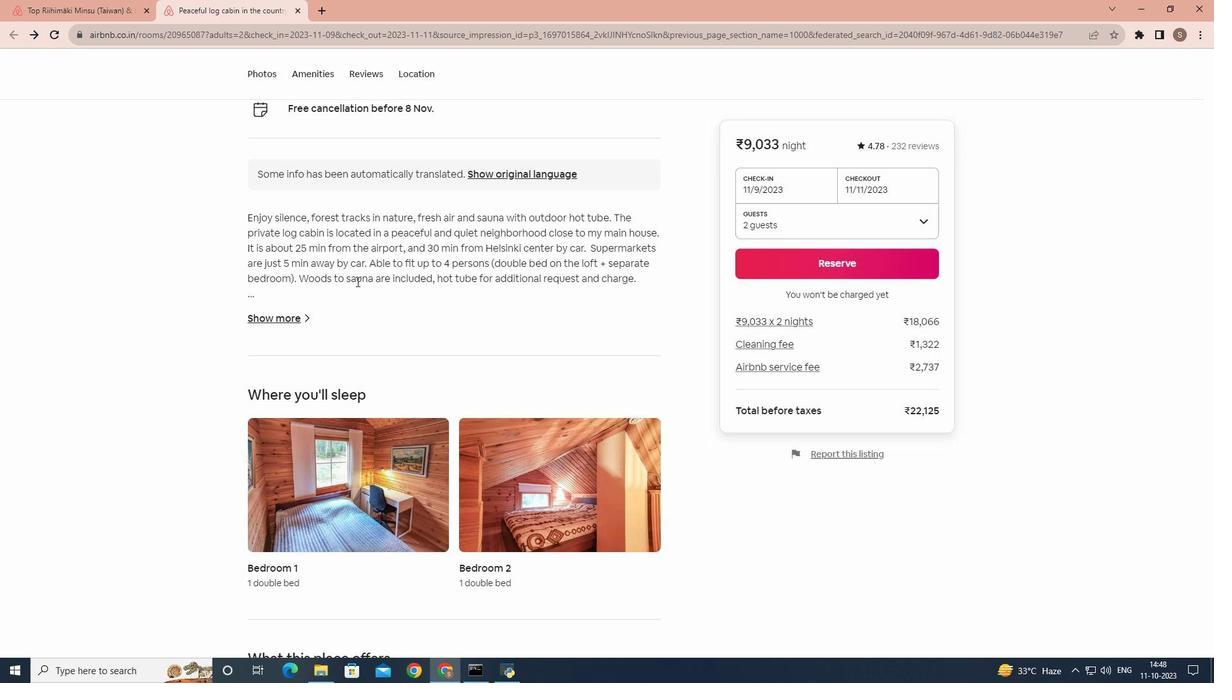 
Action: Mouse scrolled (356, 281) with delta (0, 0)
Screenshot: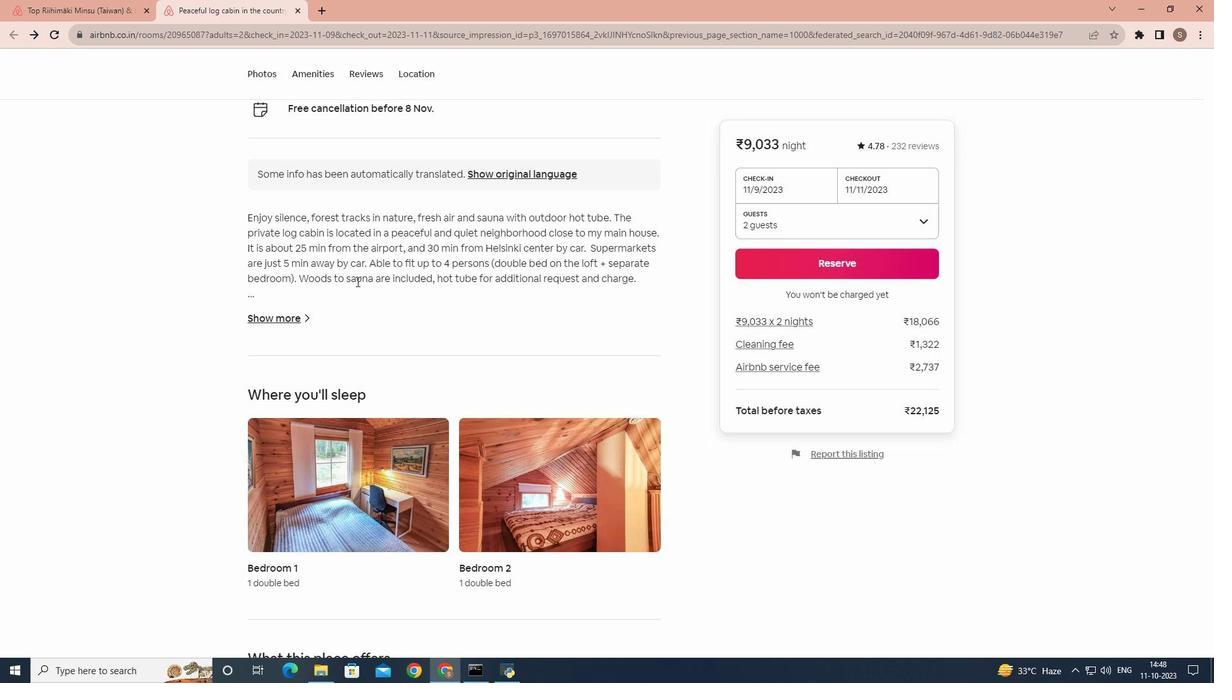 
Action: Mouse moved to (356, 282)
Screenshot: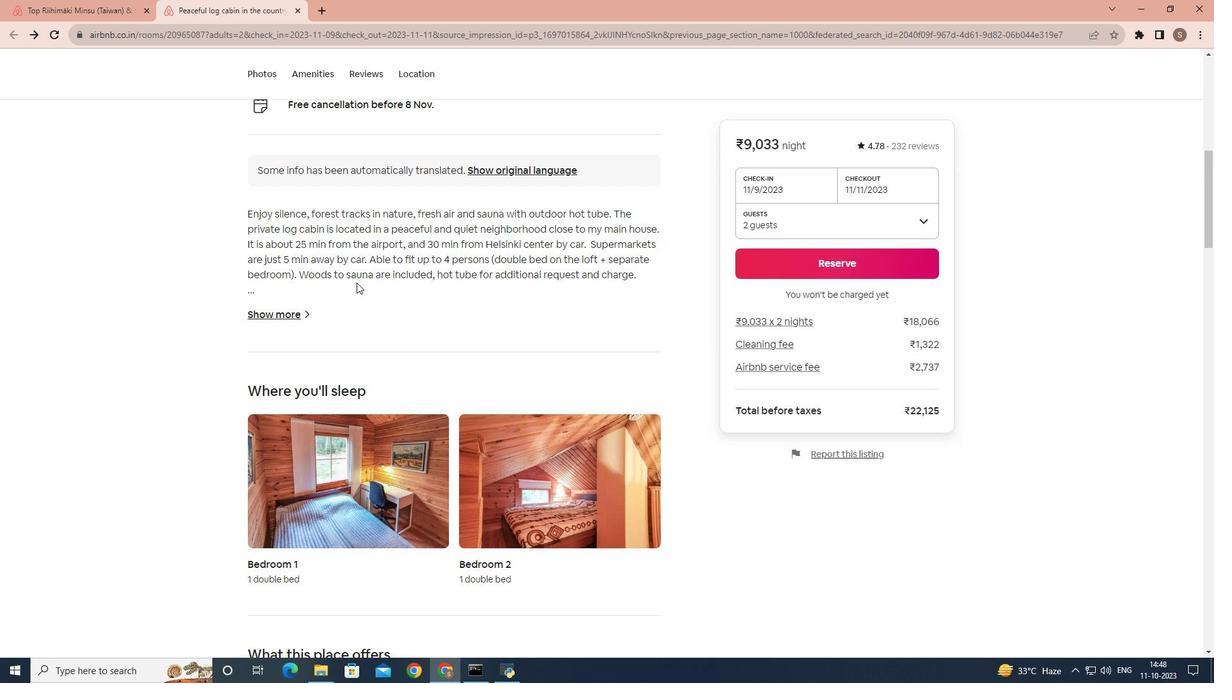 
Action: Mouse scrolled (356, 282) with delta (0, 0)
Screenshot: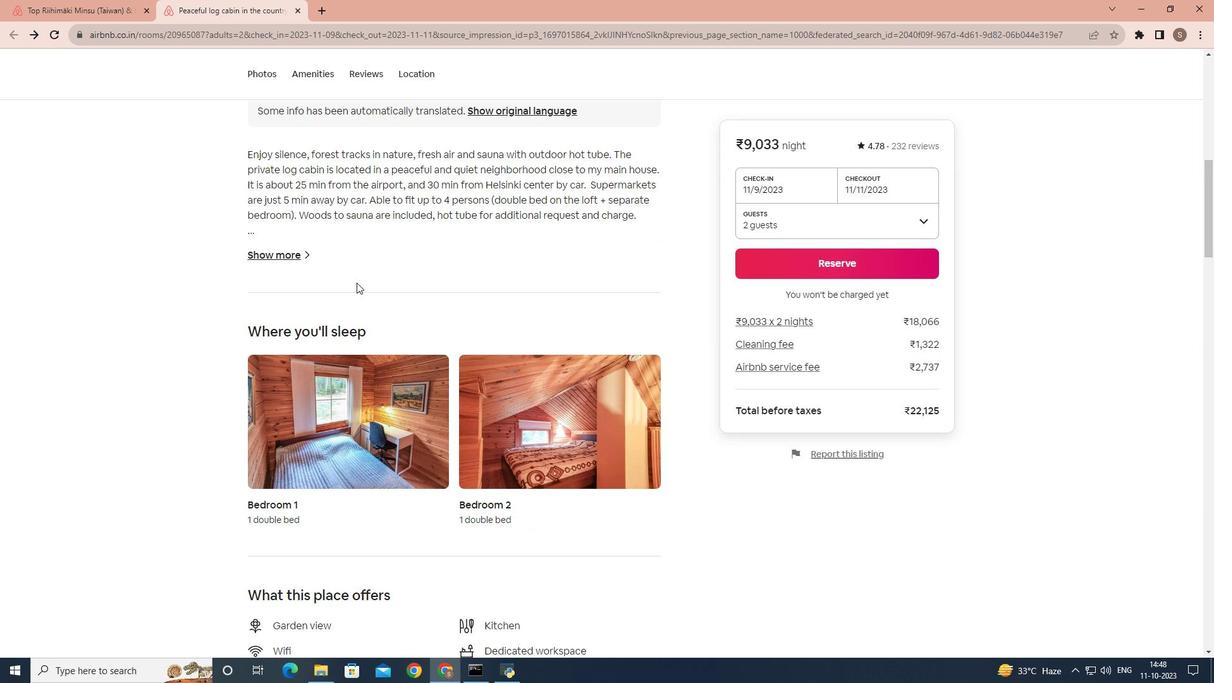 
Action: Mouse scrolled (356, 282) with delta (0, 0)
Screenshot: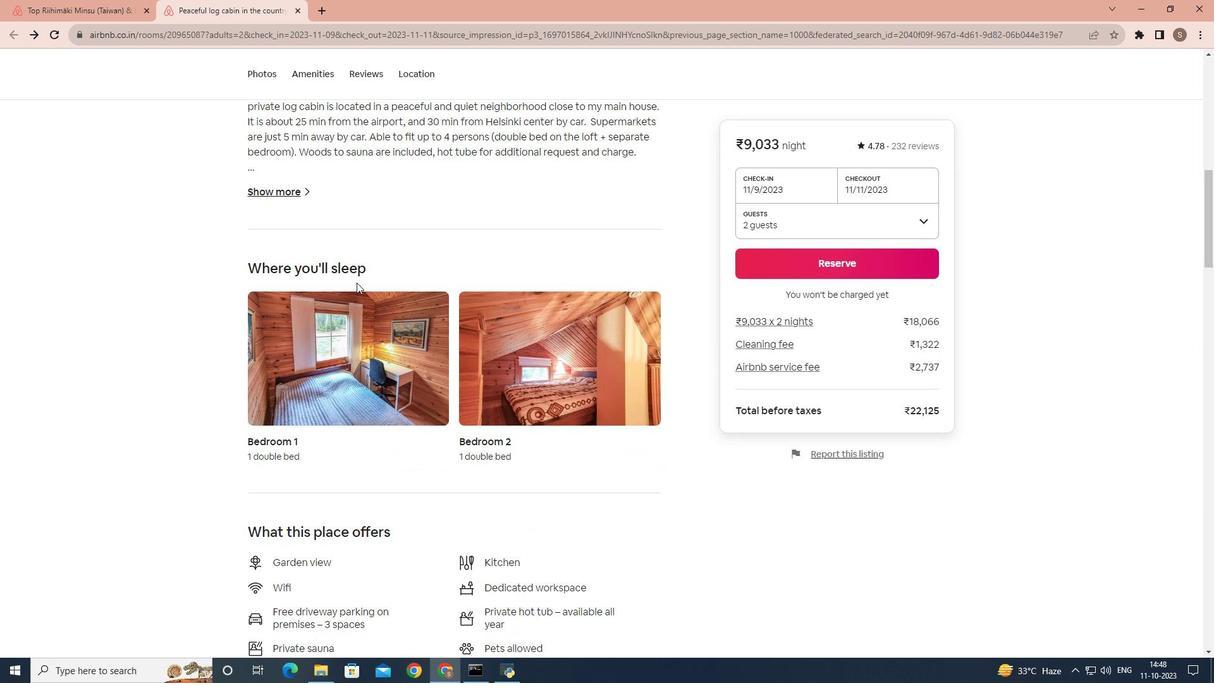 
Action: Mouse moved to (356, 294)
Screenshot: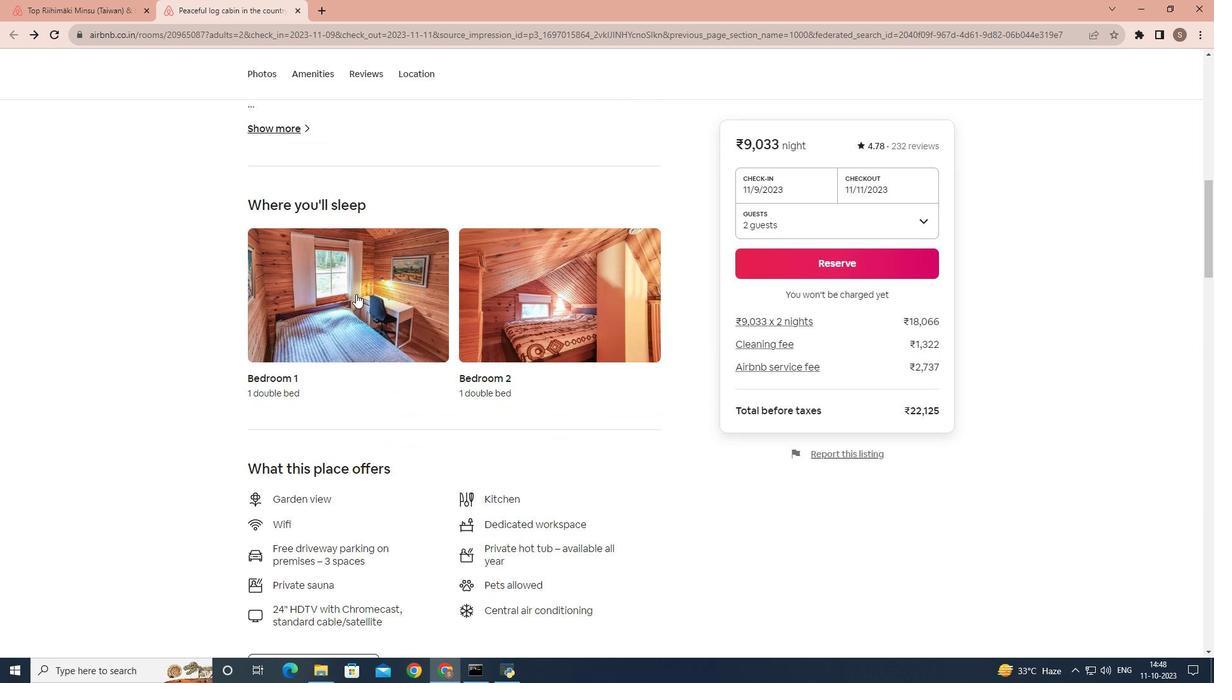 
Action: Mouse scrolled (356, 293) with delta (0, 0)
Screenshot: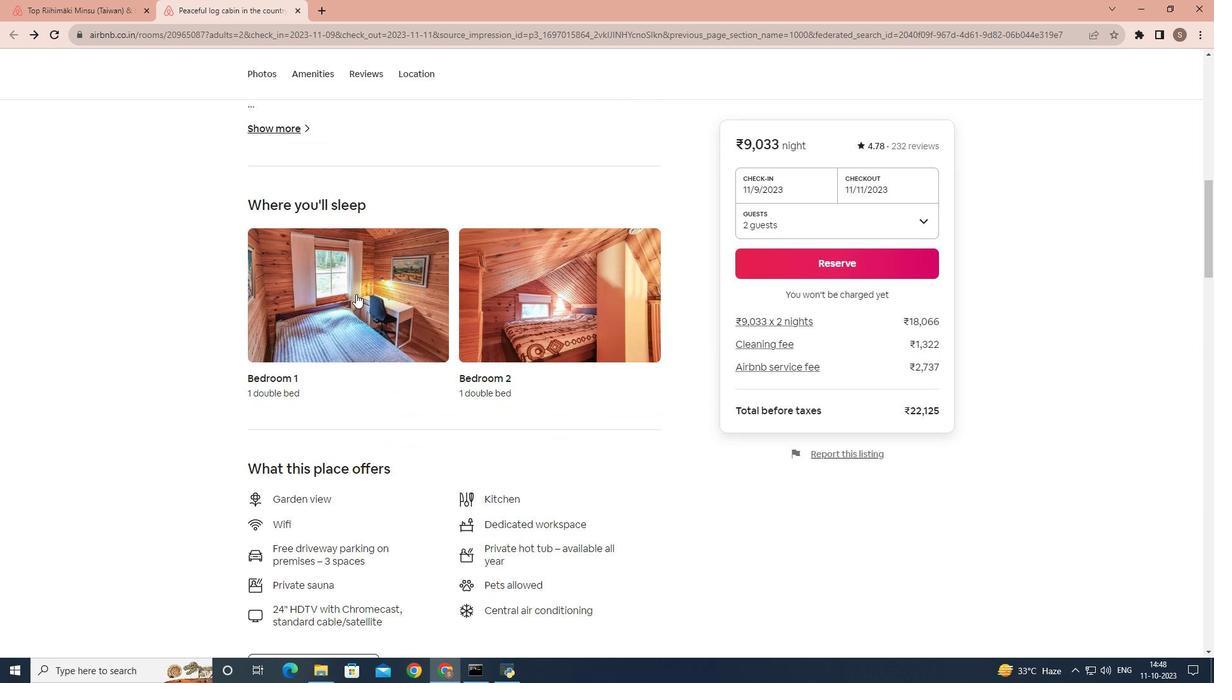 
Action: Mouse moved to (356, 297)
Screenshot: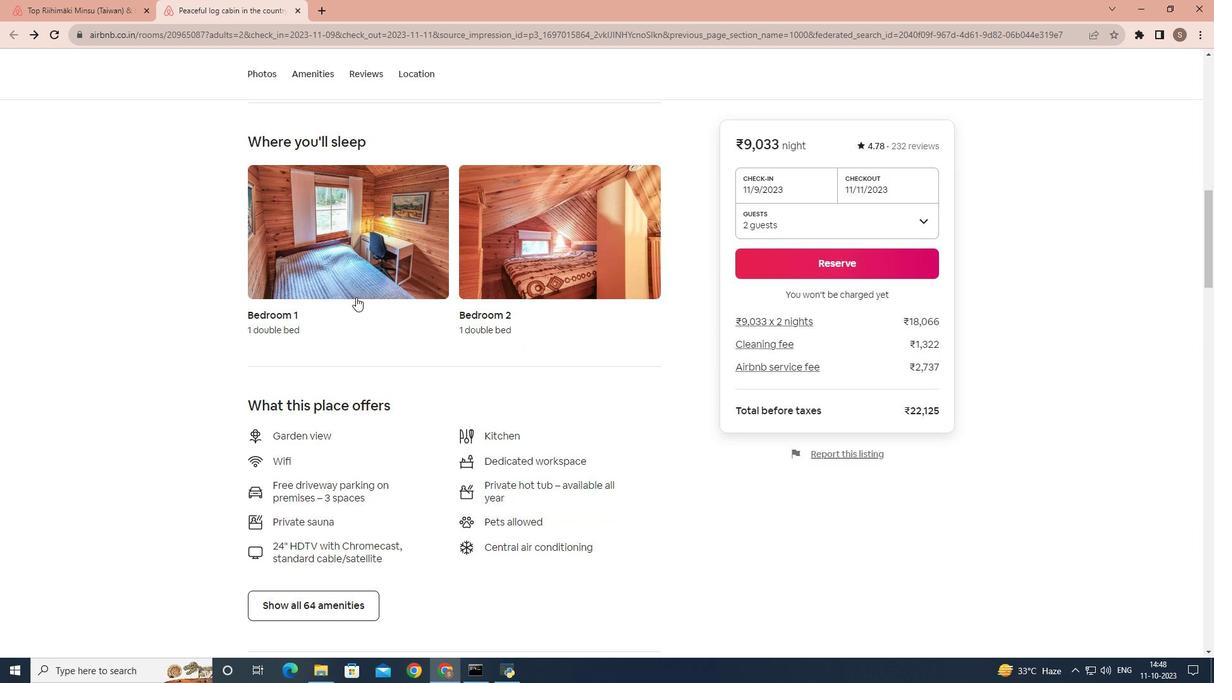 
Action: Mouse scrolled (356, 296) with delta (0, 0)
Screenshot: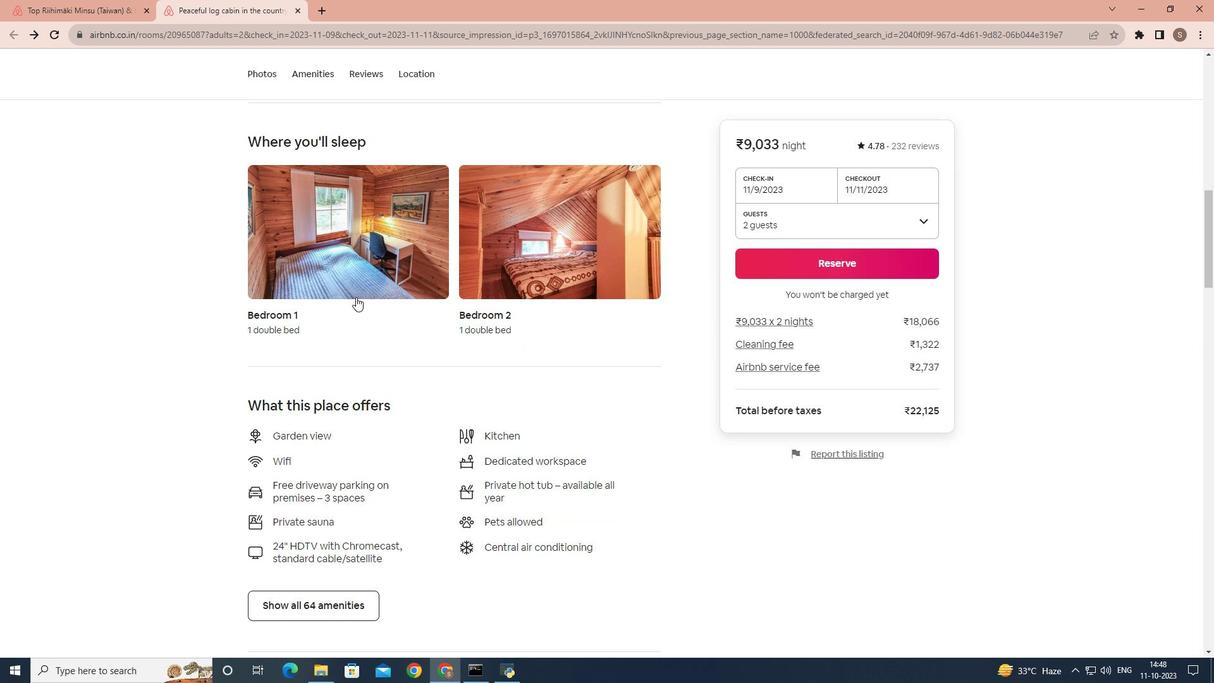 
Action: Mouse moved to (356, 299)
Screenshot: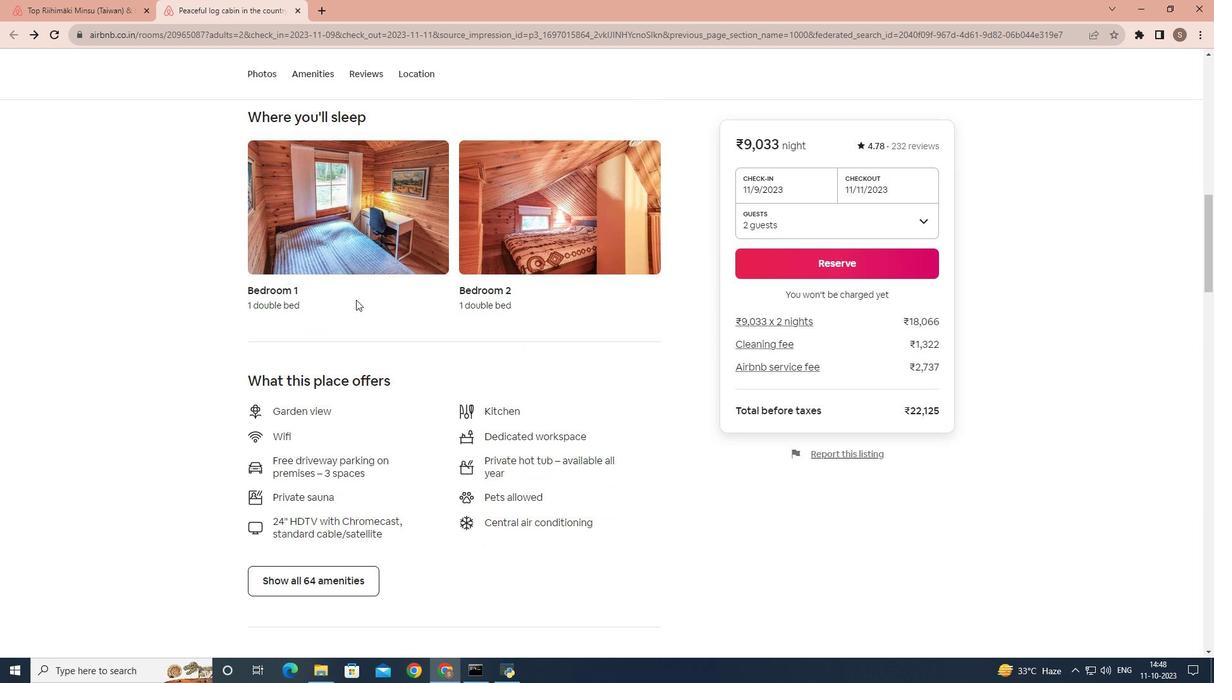
Action: Mouse scrolled (356, 299) with delta (0, 0)
Screenshot: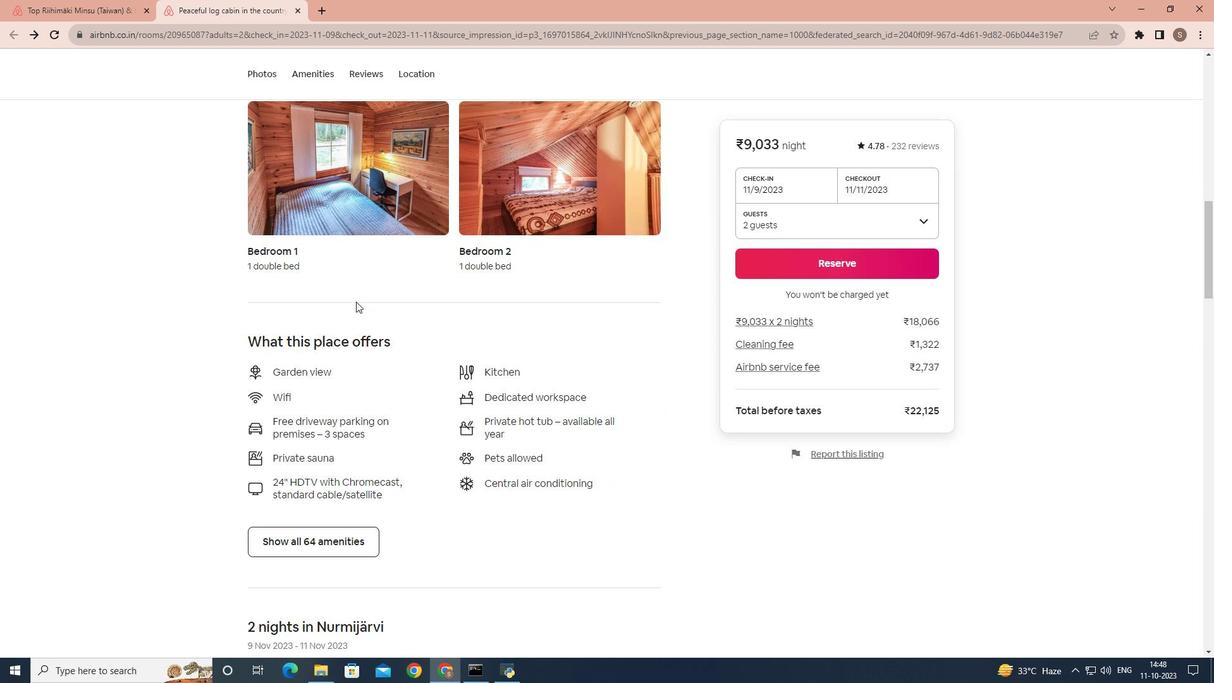 
Action: Mouse moved to (356, 302)
Screenshot: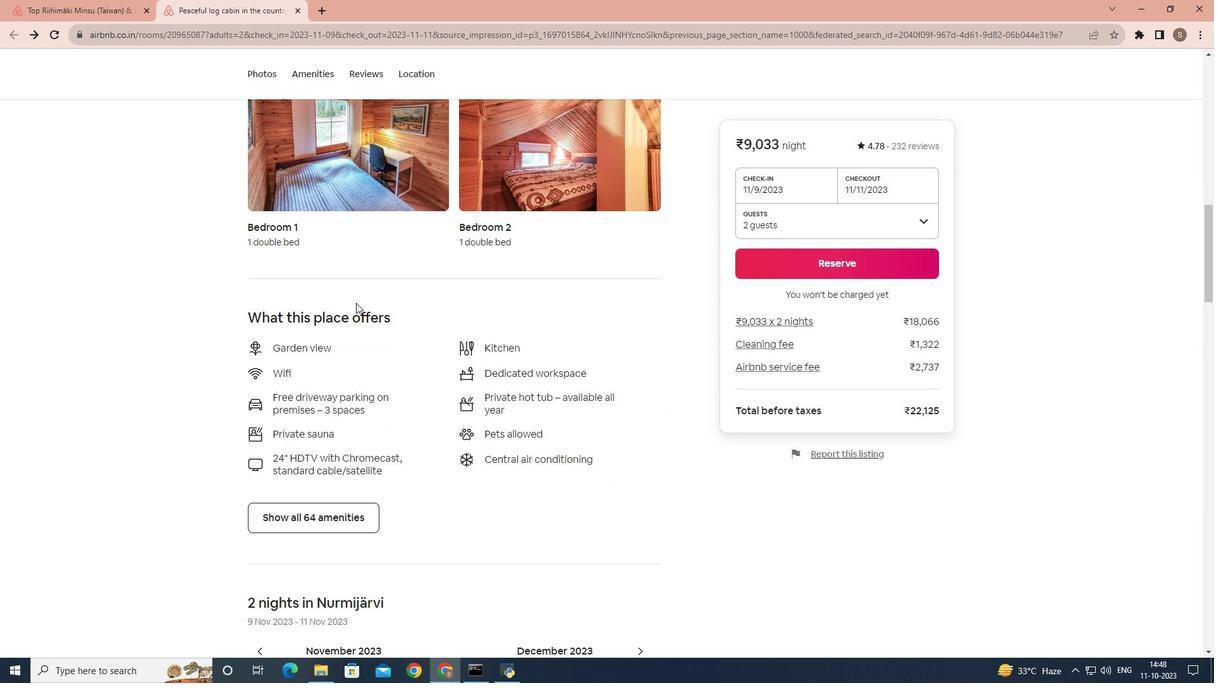 
Action: Mouse scrolled (356, 302) with delta (0, 0)
Screenshot: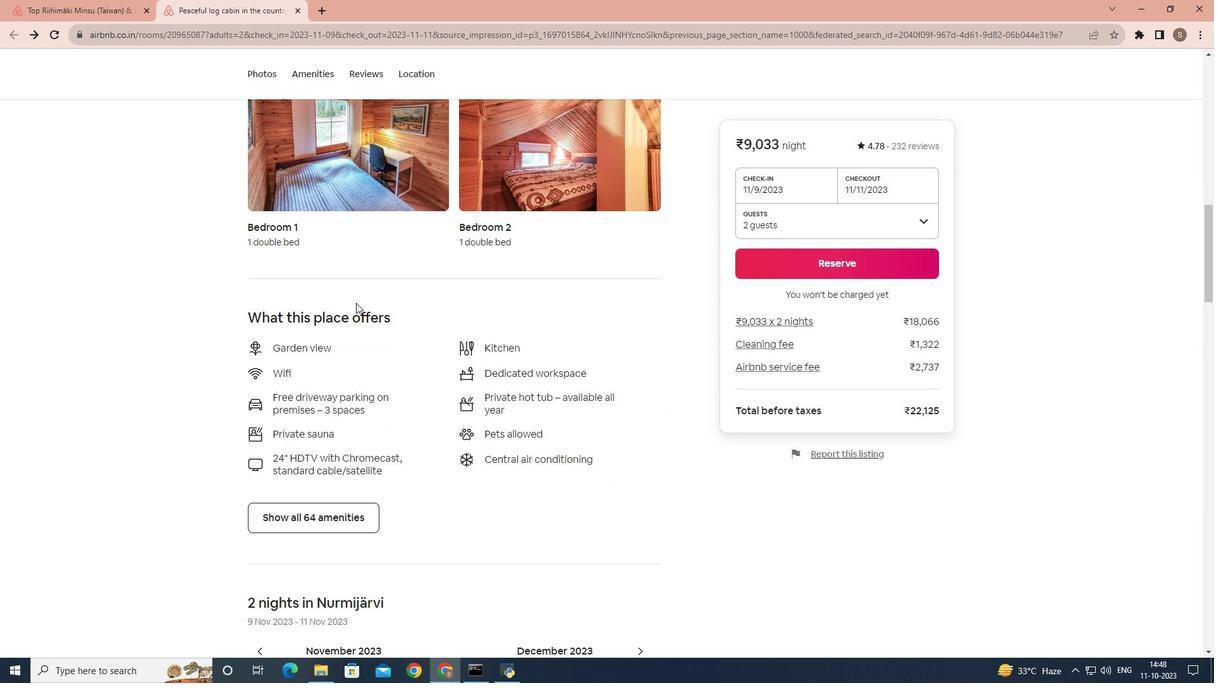 
Action: Mouse moved to (355, 312)
Screenshot: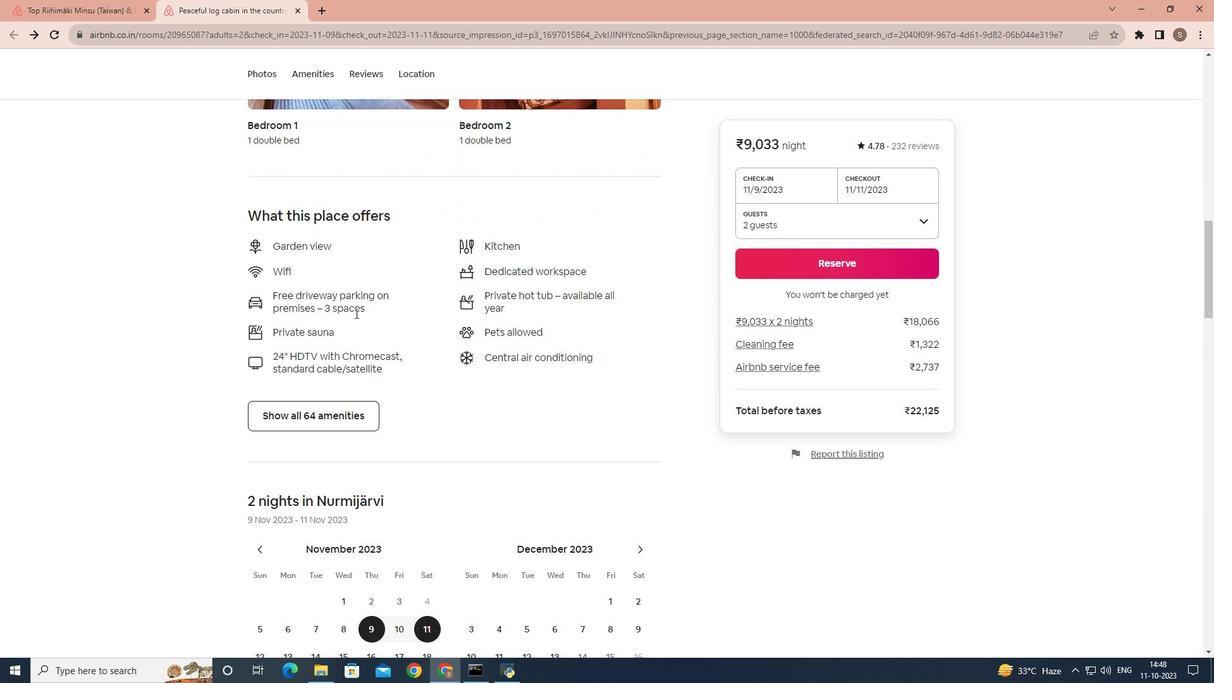 
Action: Mouse scrolled (355, 311) with delta (0, 0)
Screenshot: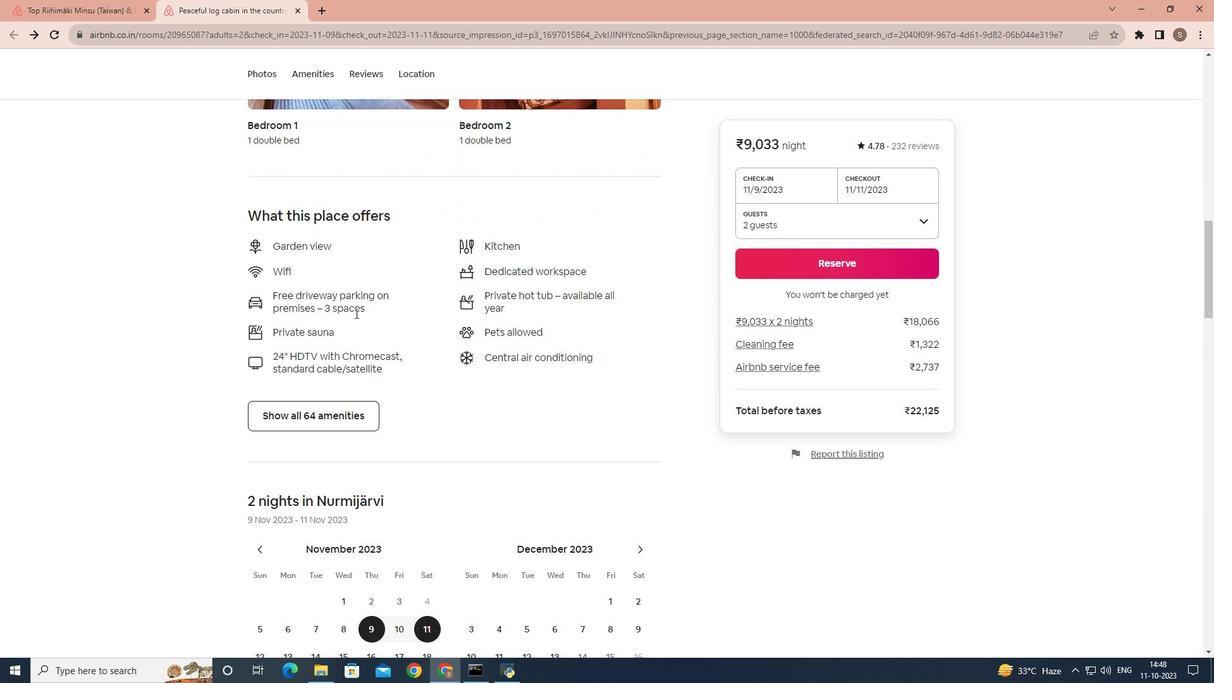 
Action: Mouse moved to (355, 313)
Screenshot: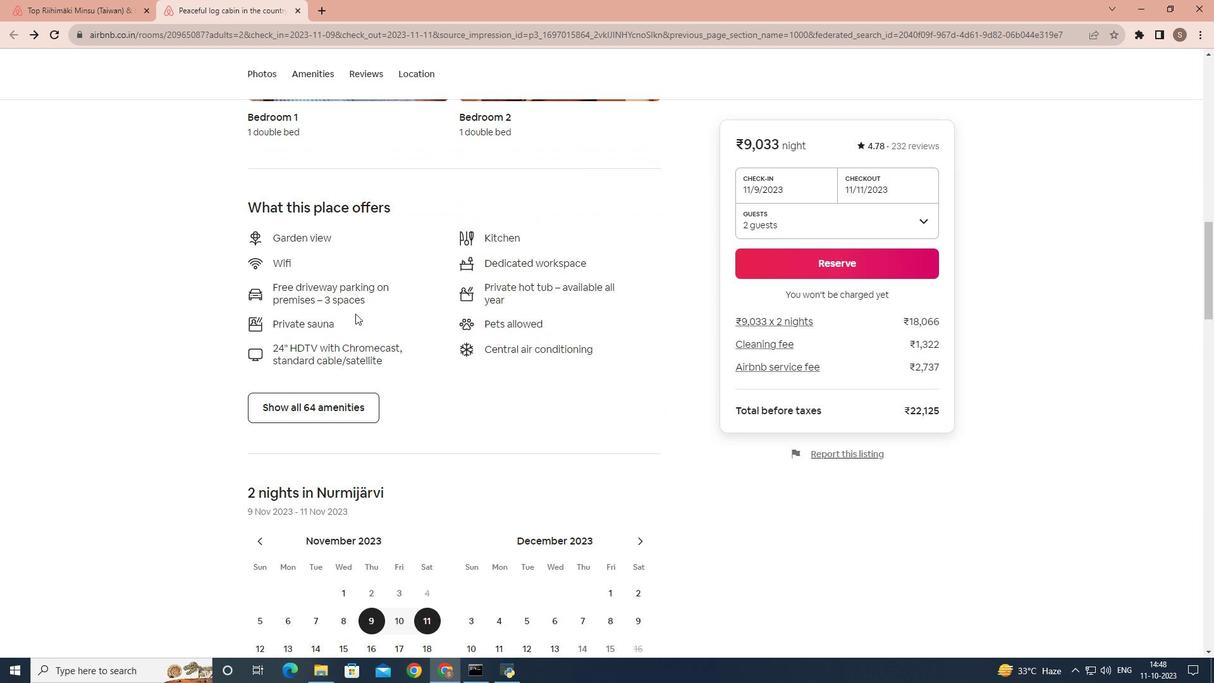 
Action: Mouse scrolled (355, 313) with delta (0, 0)
Screenshot: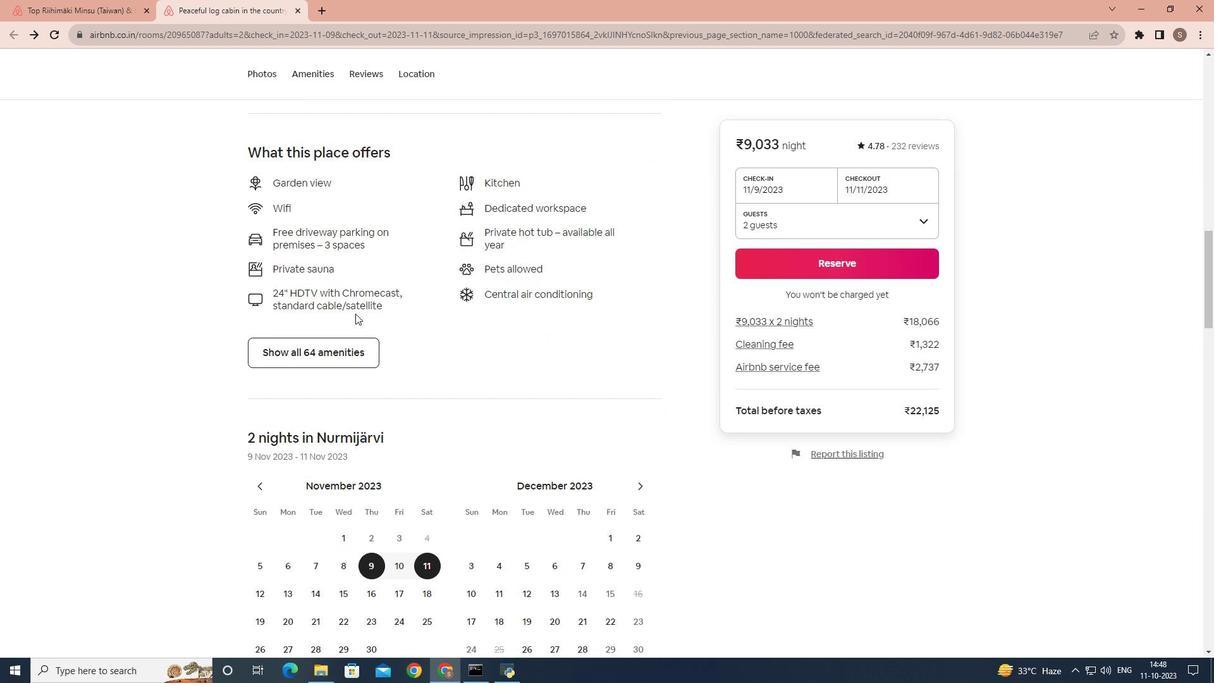 
Action: Mouse scrolled (355, 313) with delta (0, 0)
Screenshot: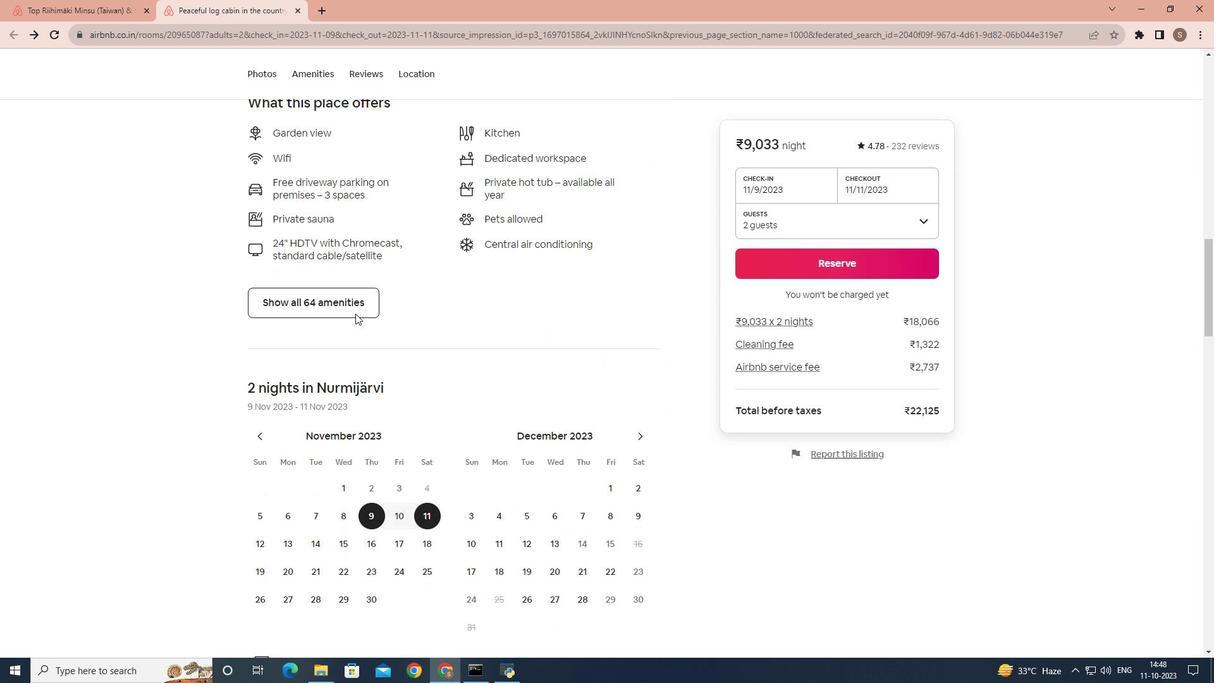 
Action: Mouse moved to (356, 222)
Screenshot: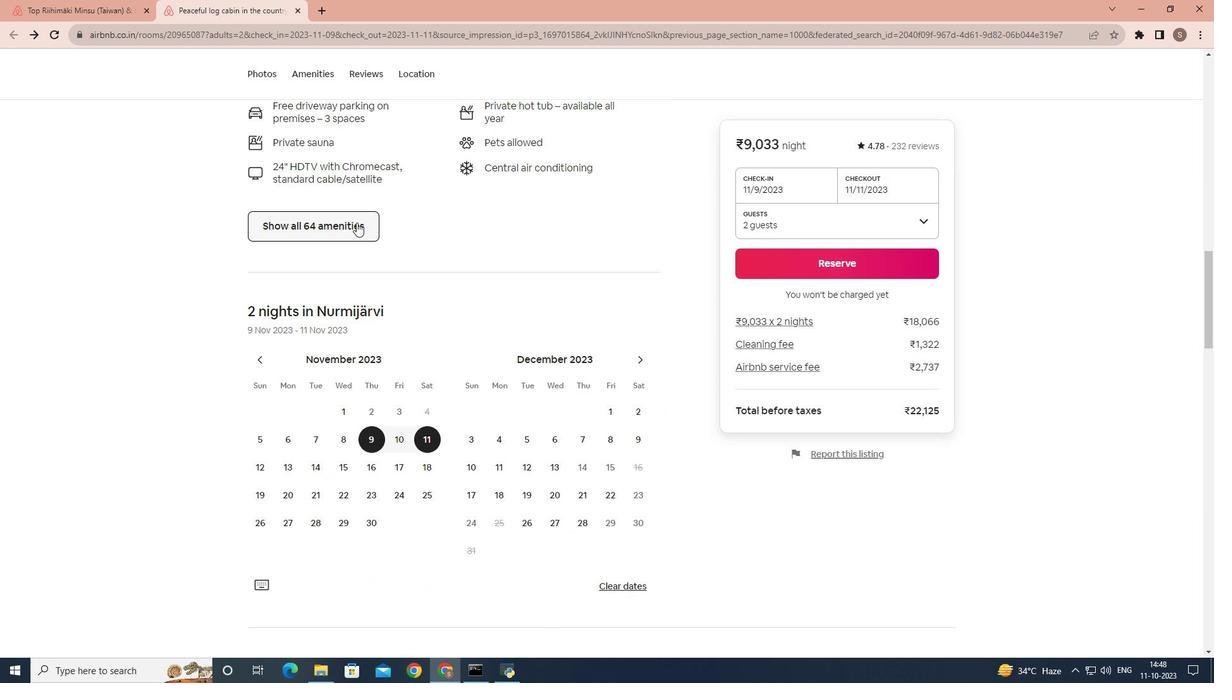 
Action: Mouse pressed left at (356, 222)
Screenshot: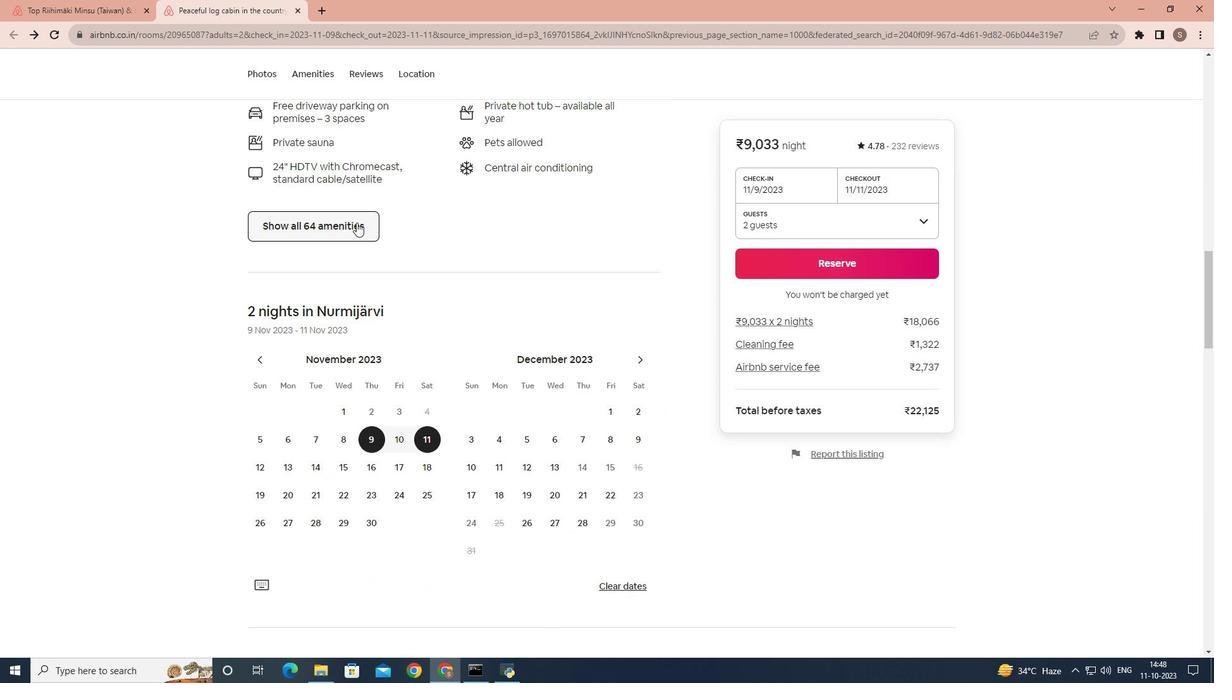 
Action: Mouse moved to (453, 282)
Screenshot: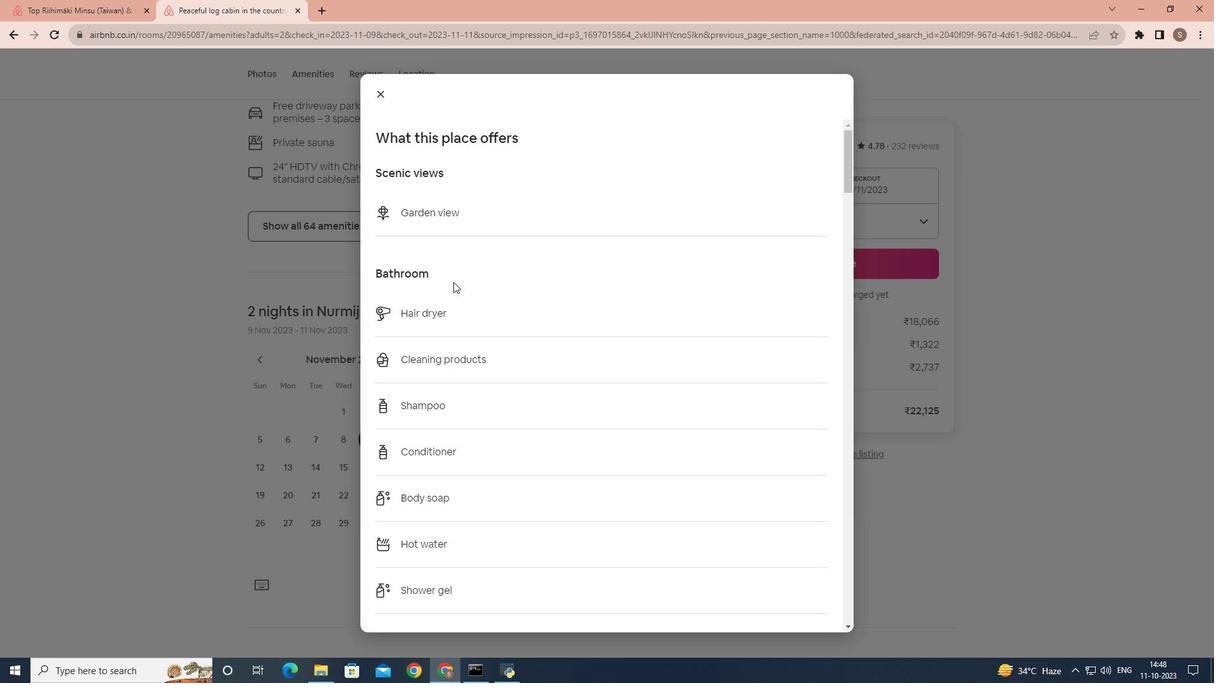 
Action: Mouse scrolled (453, 281) with delta (0, 0)
Screenshot: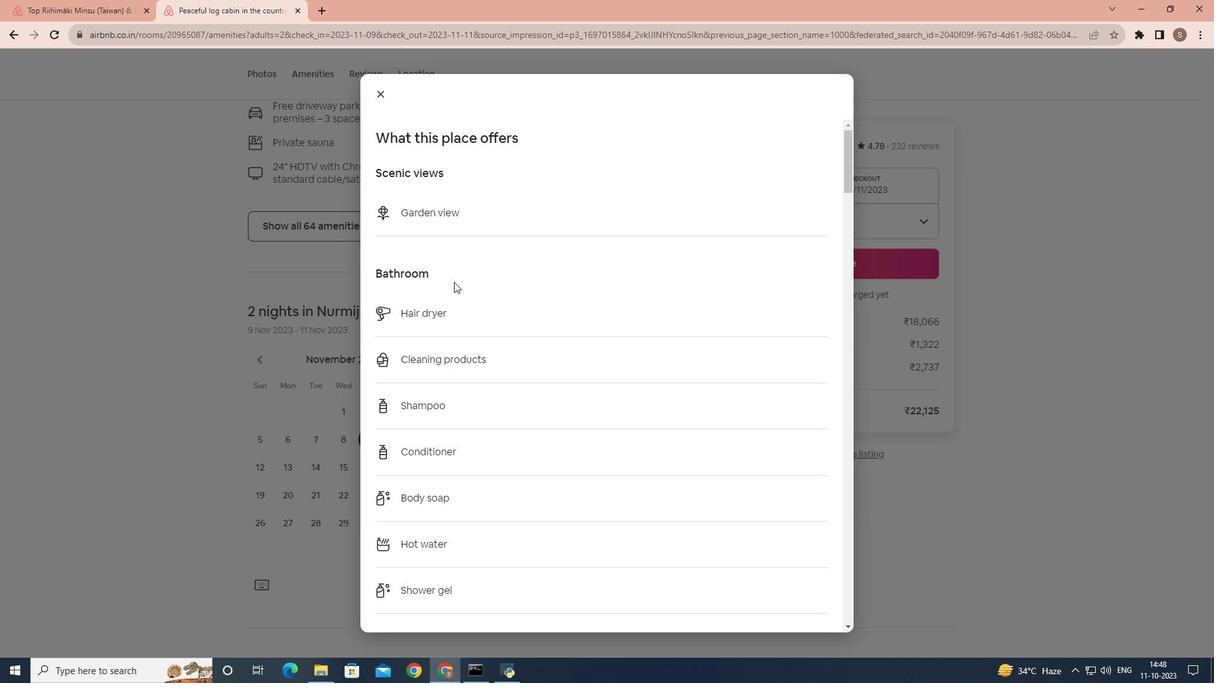 
Action: Mouse moved to (454, 282)
Screenshot: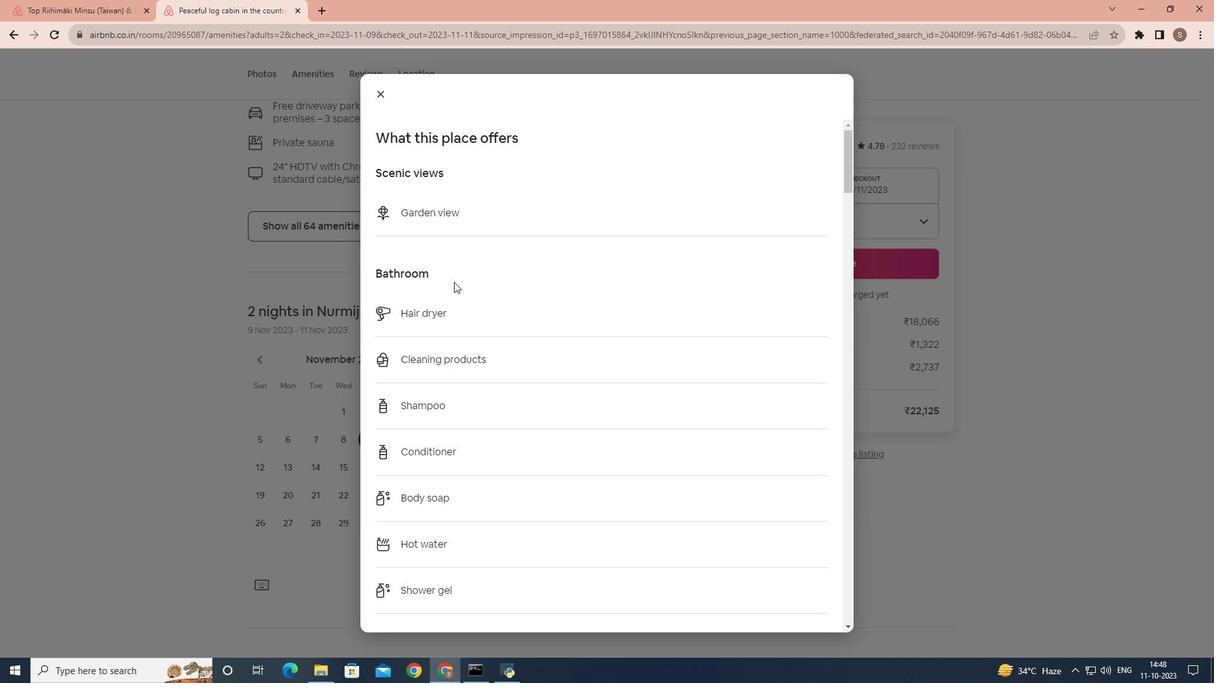 
Action: Mouse scrolled (454, 281) with delta (0, 0)
Screenshot: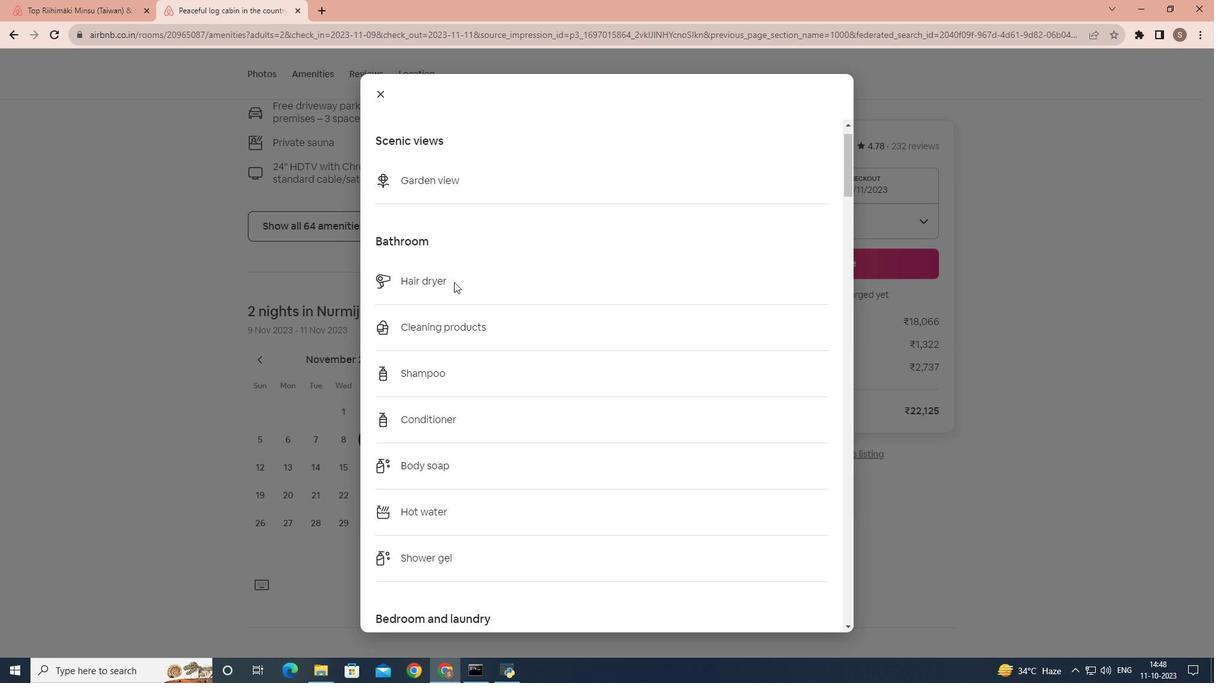 
Action: Mouse scrolled (454, 282) with delta (0, 0)
Screenshot: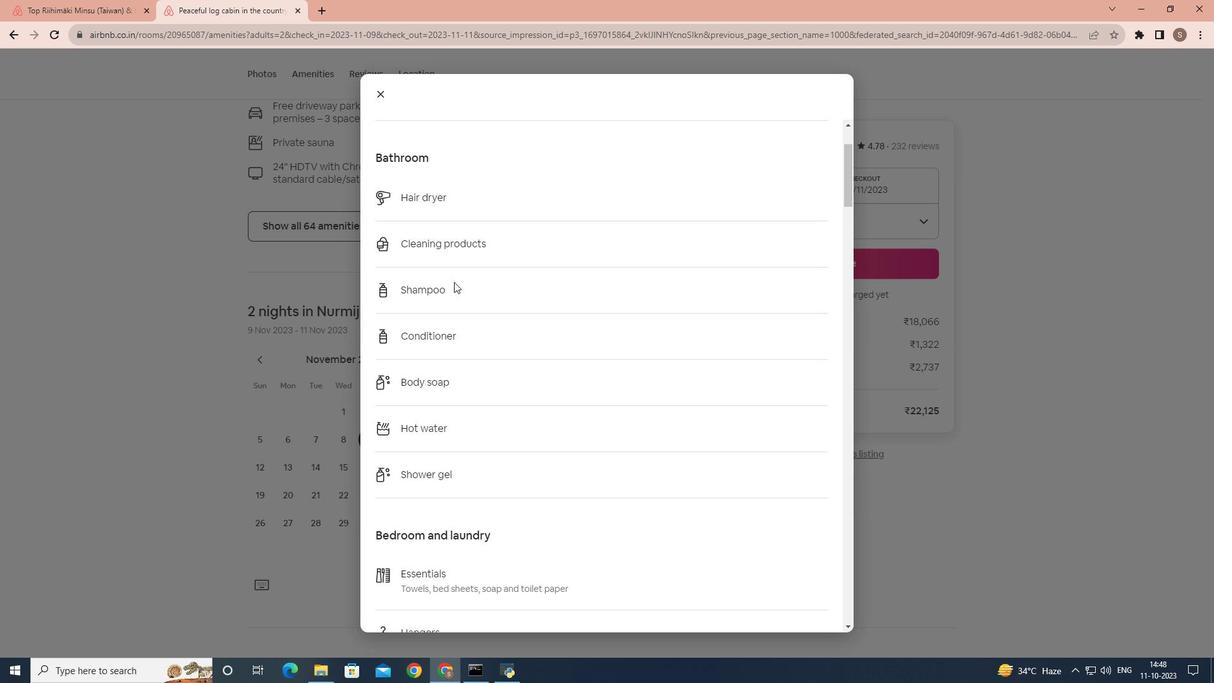 
Action: Mouse scrolled (454, 281) with delta (0, 0)
Screenshot: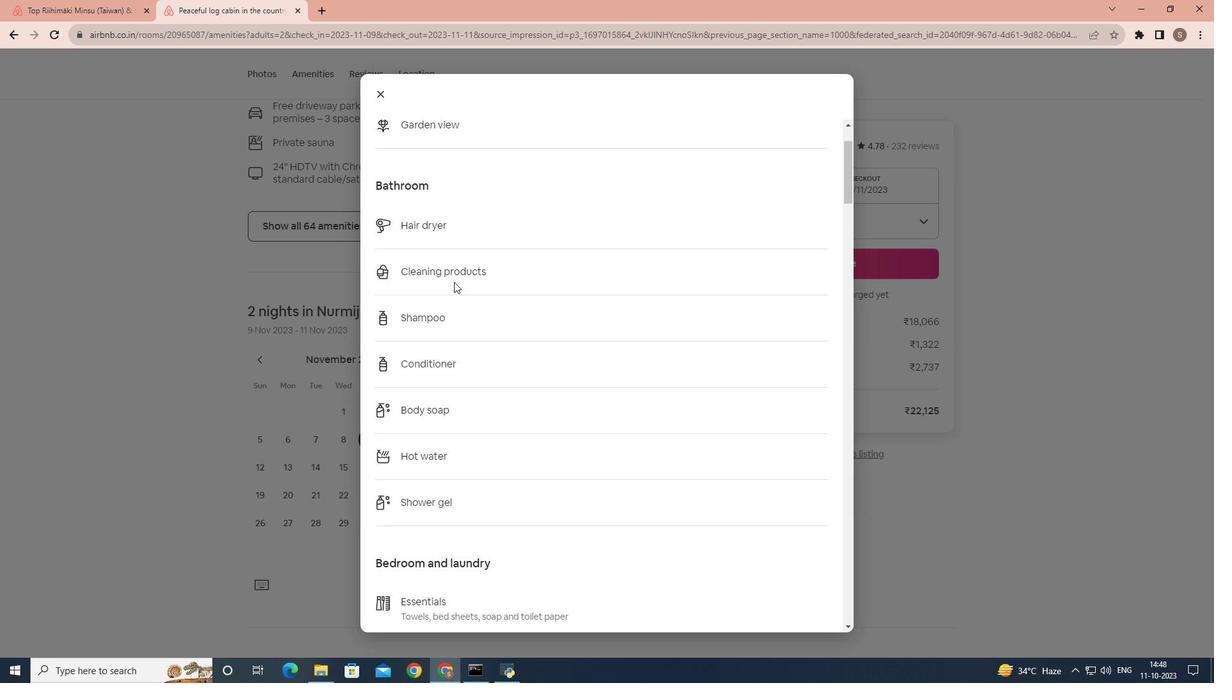 
Action: Mouse scrolled (454, 281) with delta (0, 0)
Screenshot: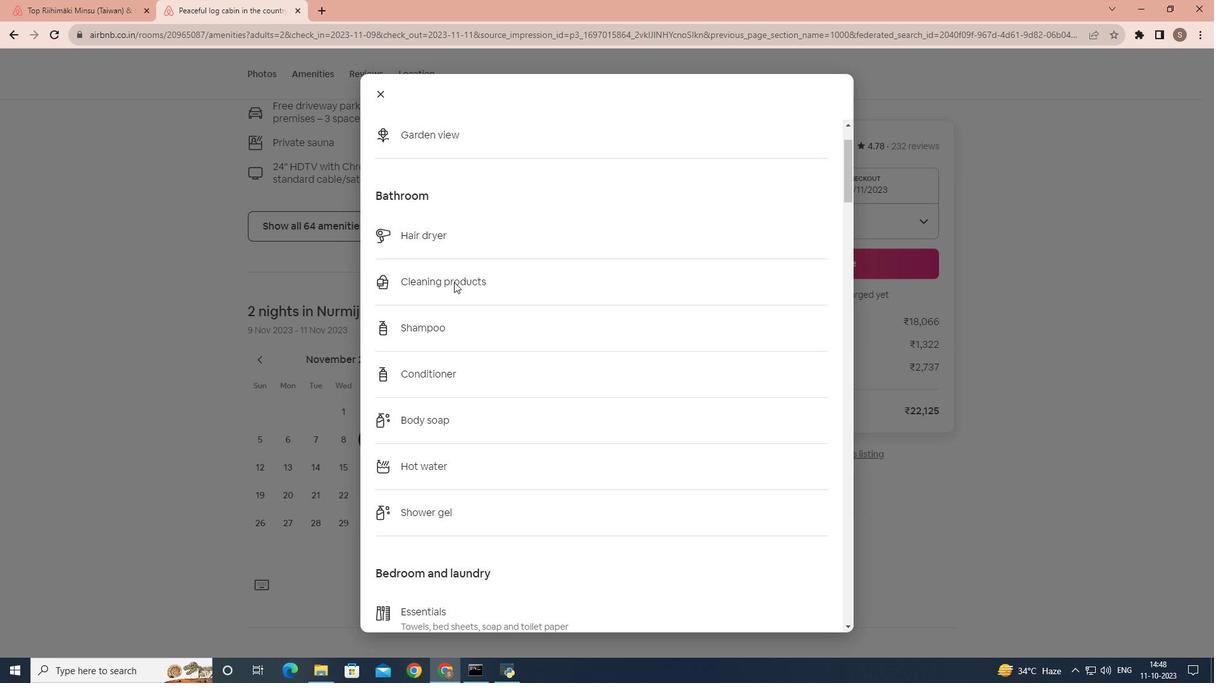 
Action: Mouse scrolled (454, 281) with delta (0, 0)
Screenshot: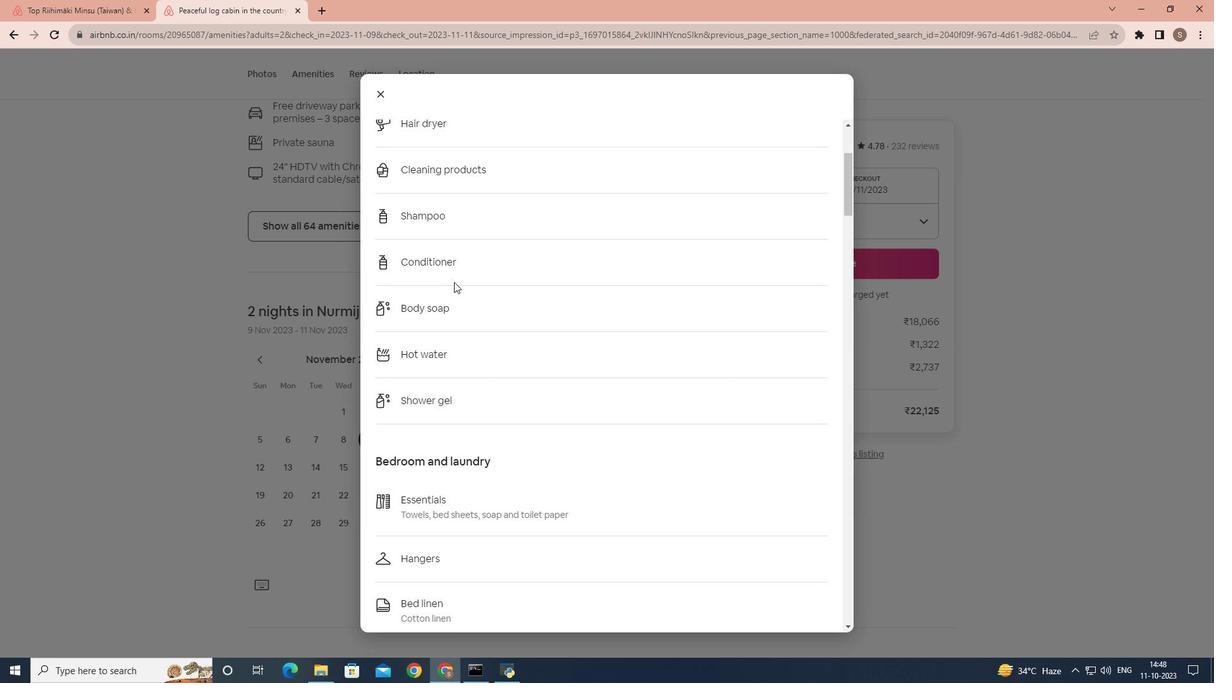 
Action: Mouse scrolled (454, 281) with delta (0, 0)
Screenshot: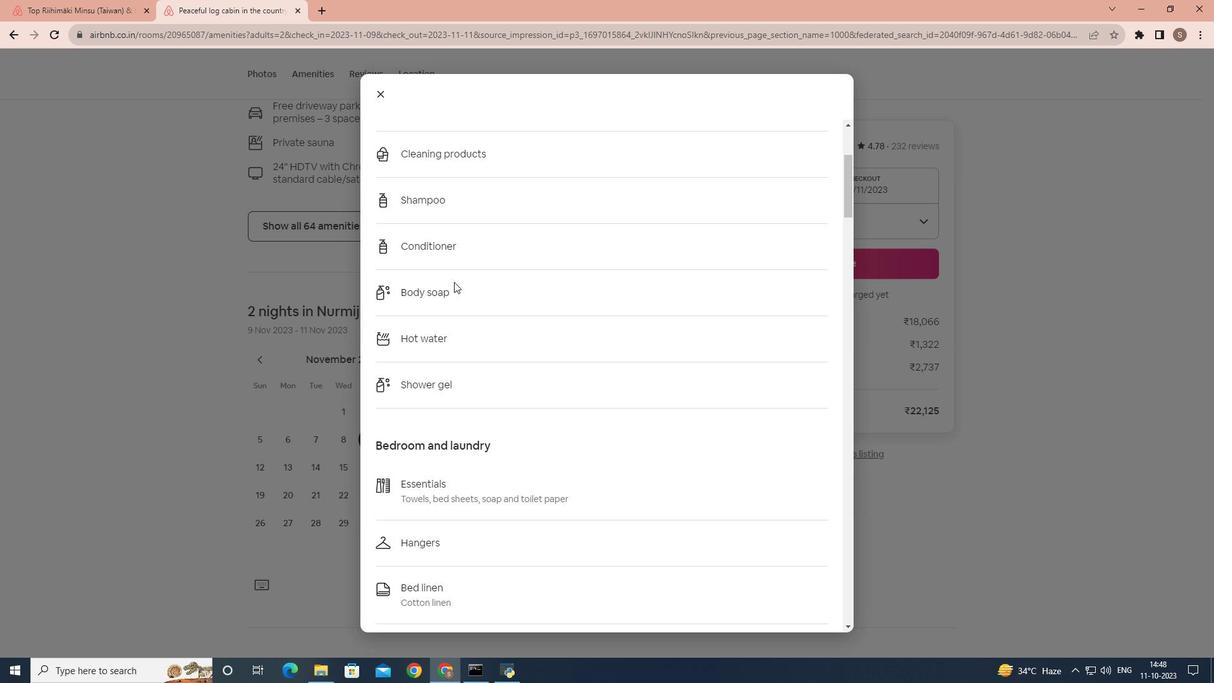 
Action: Mouse scrolled (454, 281) with delta (0, 0)
Screenshot: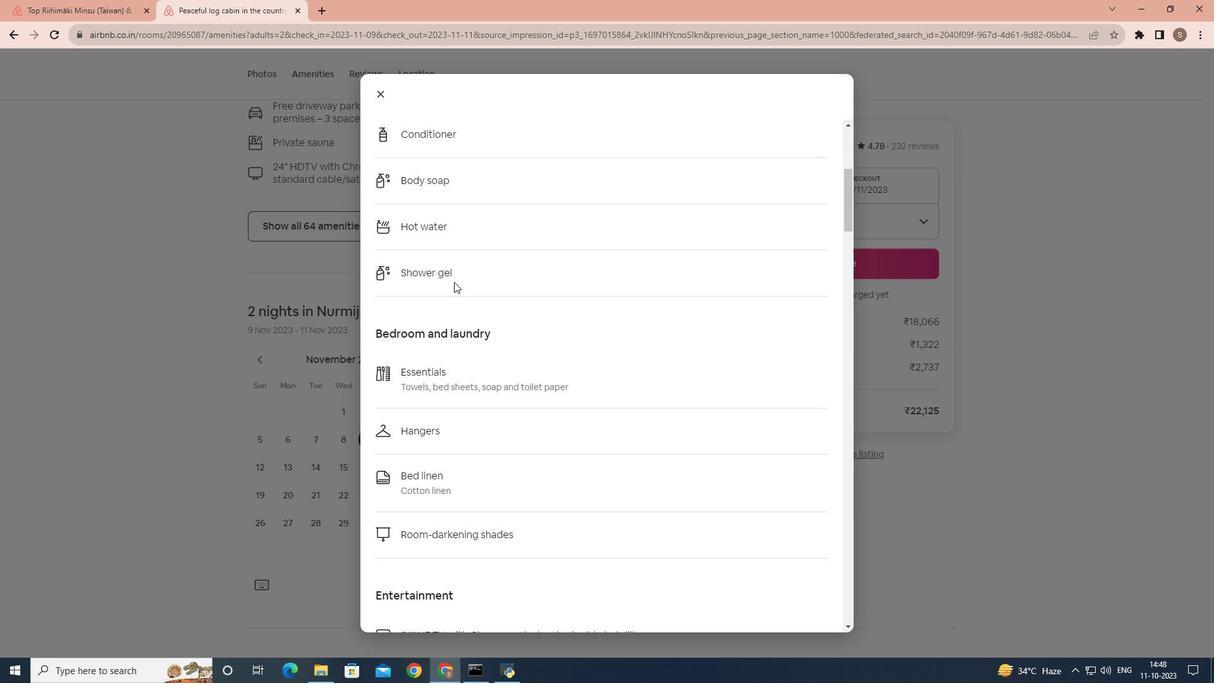 
Action: Mouse scrolled (454, 281) with delta (0, 0)
Screenshot: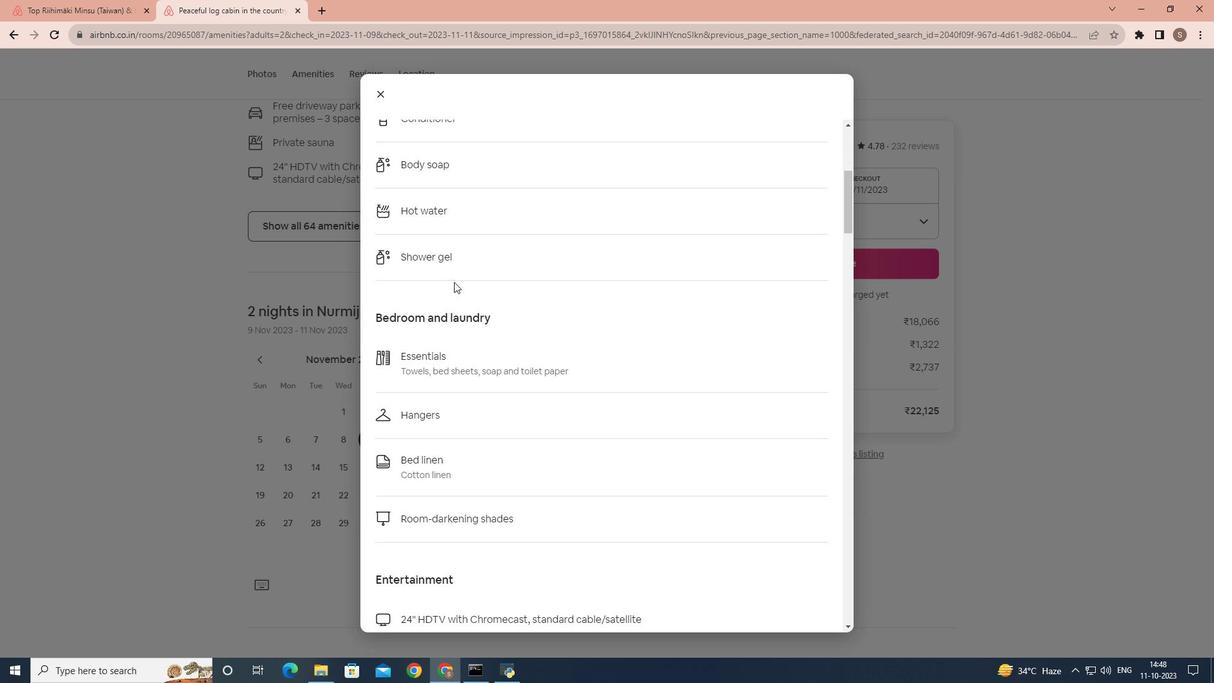 
Action: Mouse scrolled (454, 281) with delta (0, 0)
Screenshot: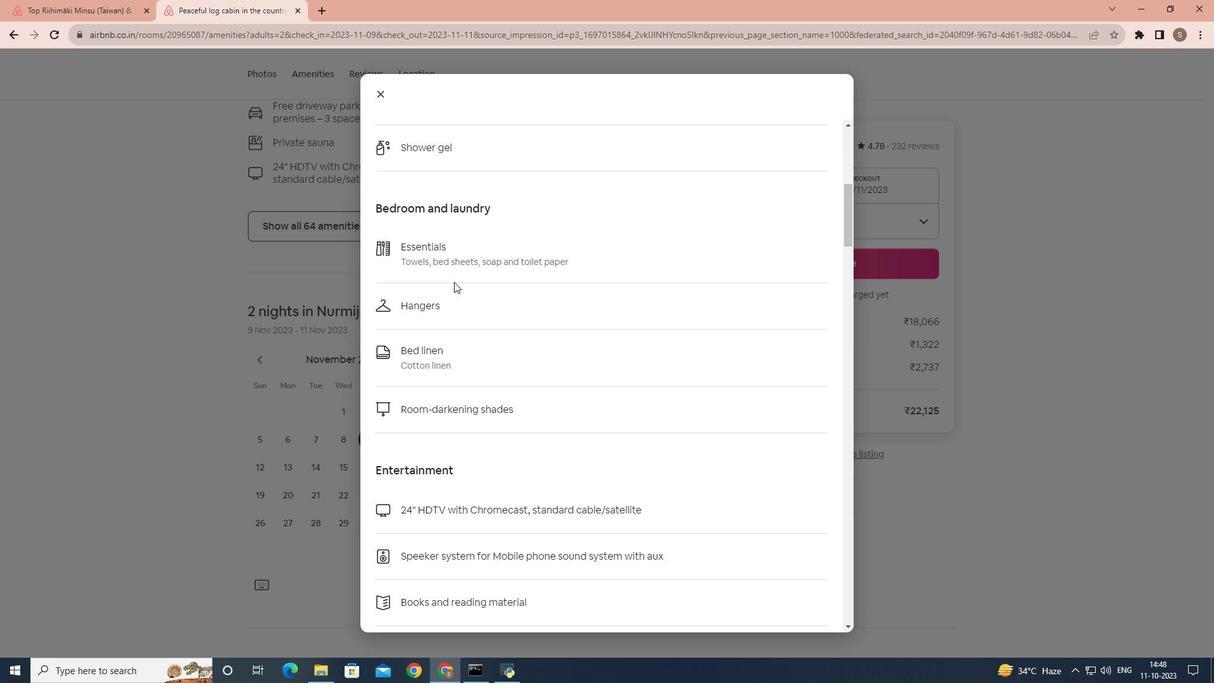 
Action: Mouse scrolled (454, 281) with delta (0, 0)
Screenshot: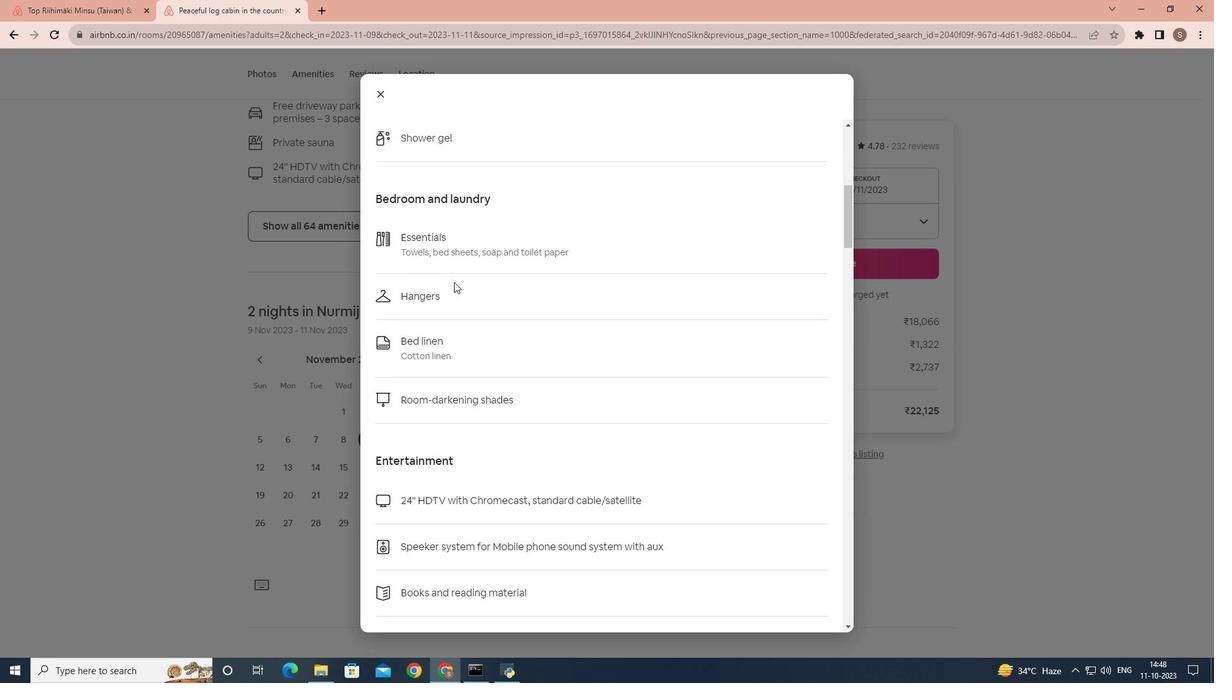 
Action: Mouse scrolled (454, 281) with delta (0, 0)
Screenshot: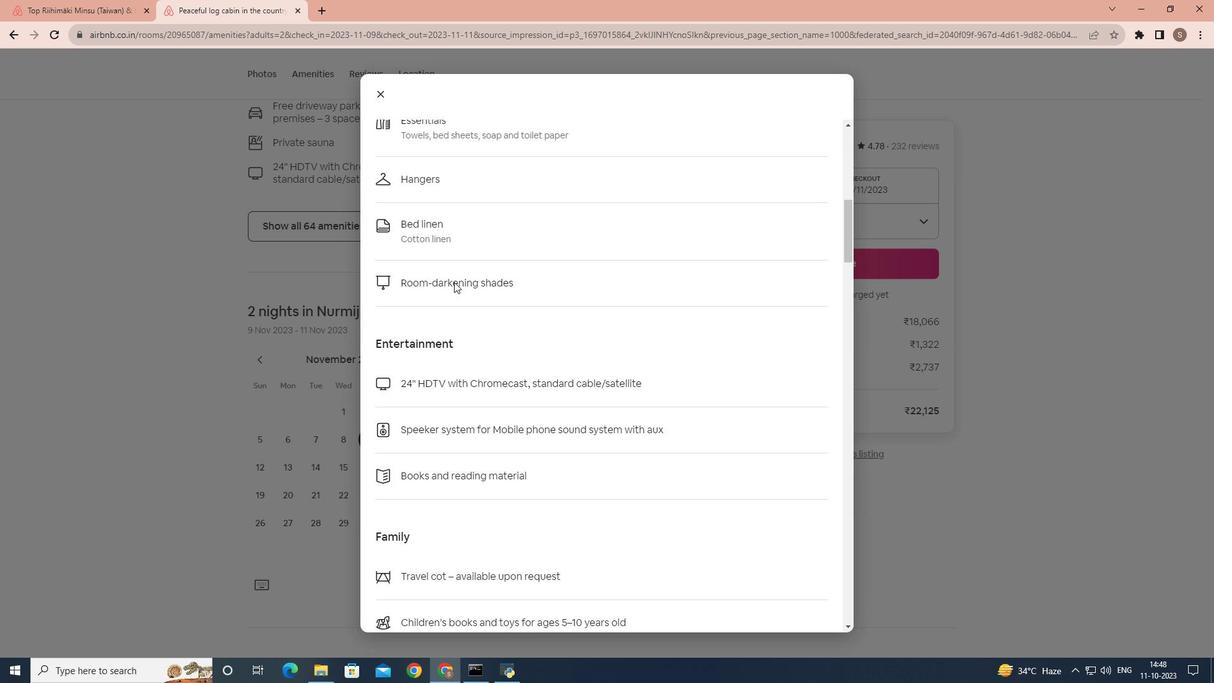 
Action: Mouse scrolled (454, 281) with delta (0, 0)
Screenshot: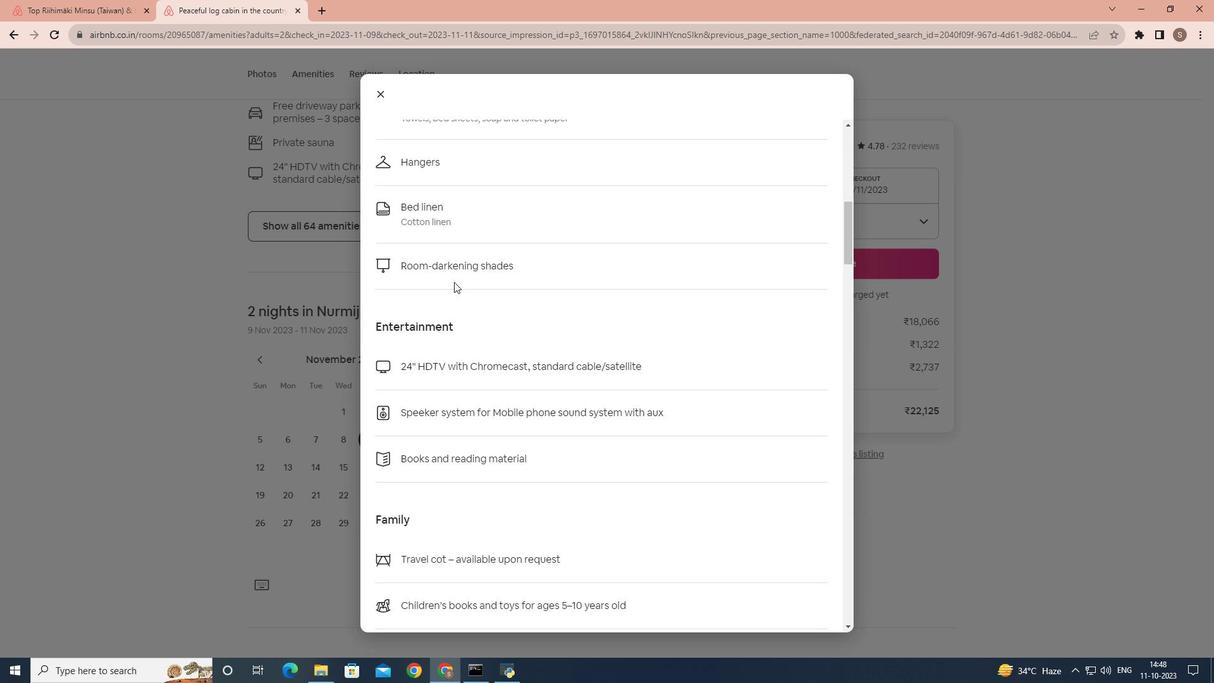 
Action: Mouse scrolled (454, 281) with delta (0, 0)
Screenshot: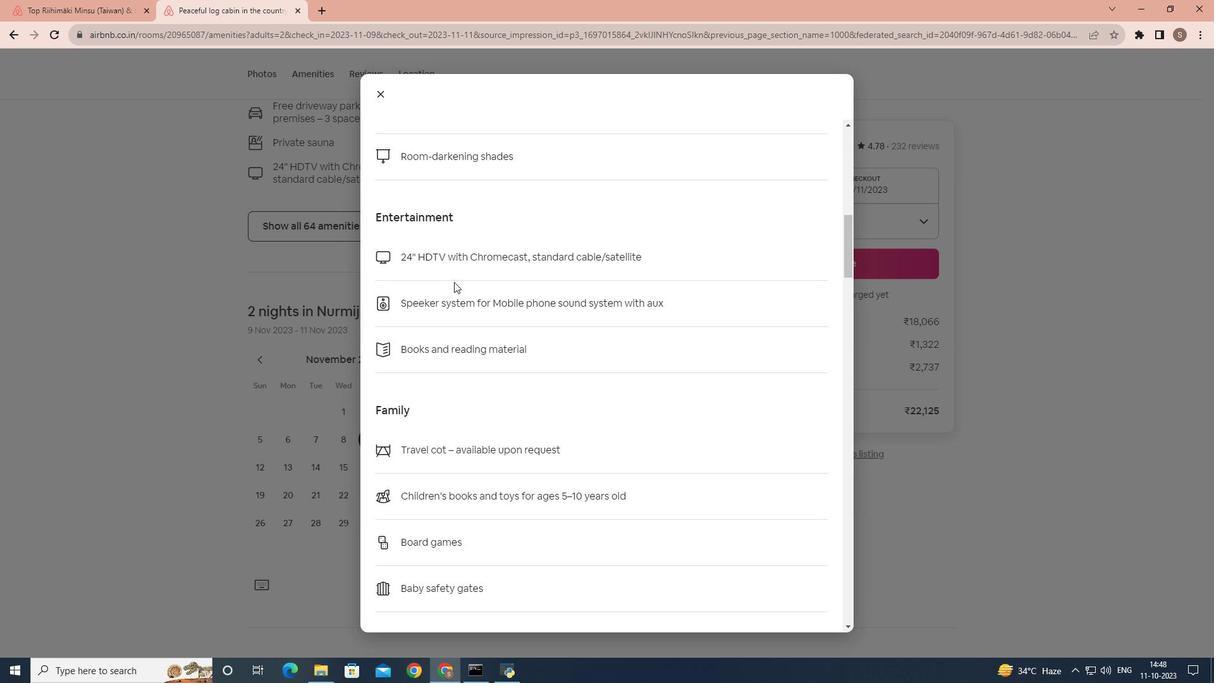 
Action: Mouse scrolled (454, 281) with delta (0, 0)
Screenshot: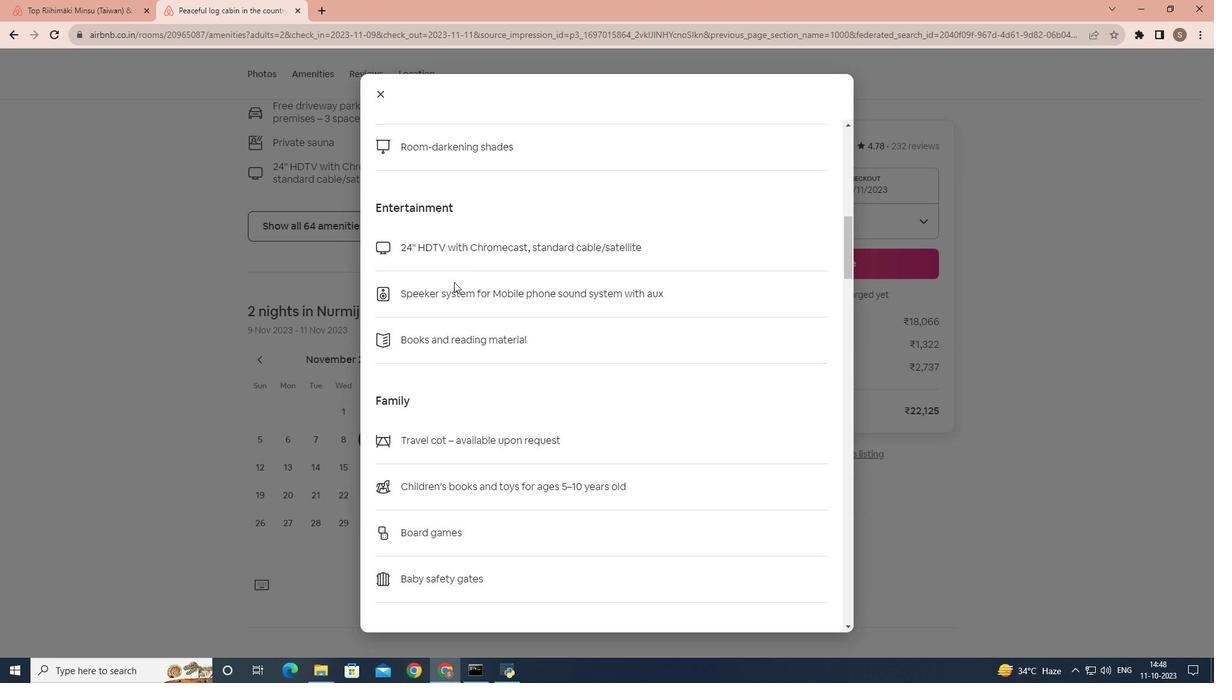 
Action: Mouse scrolled (454, 281) with delta (0, 0)
Screenshot: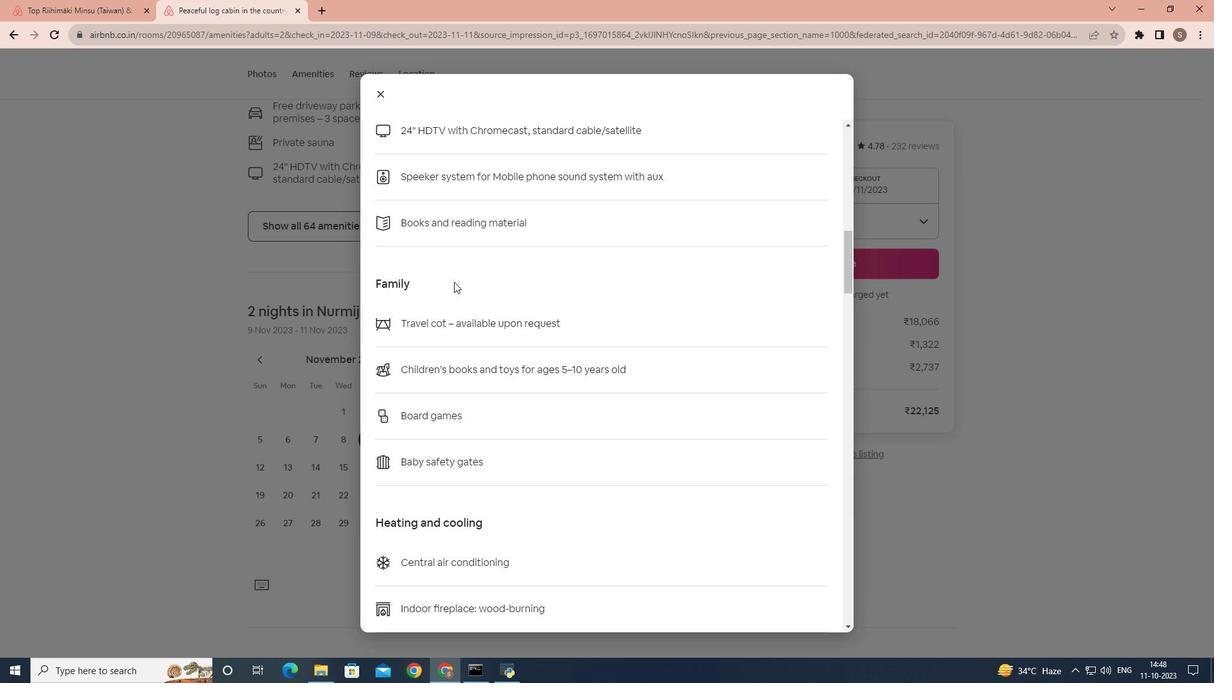 
Action: Mouse scrolled (454, 281) with delta (0, 0)
Screenshot: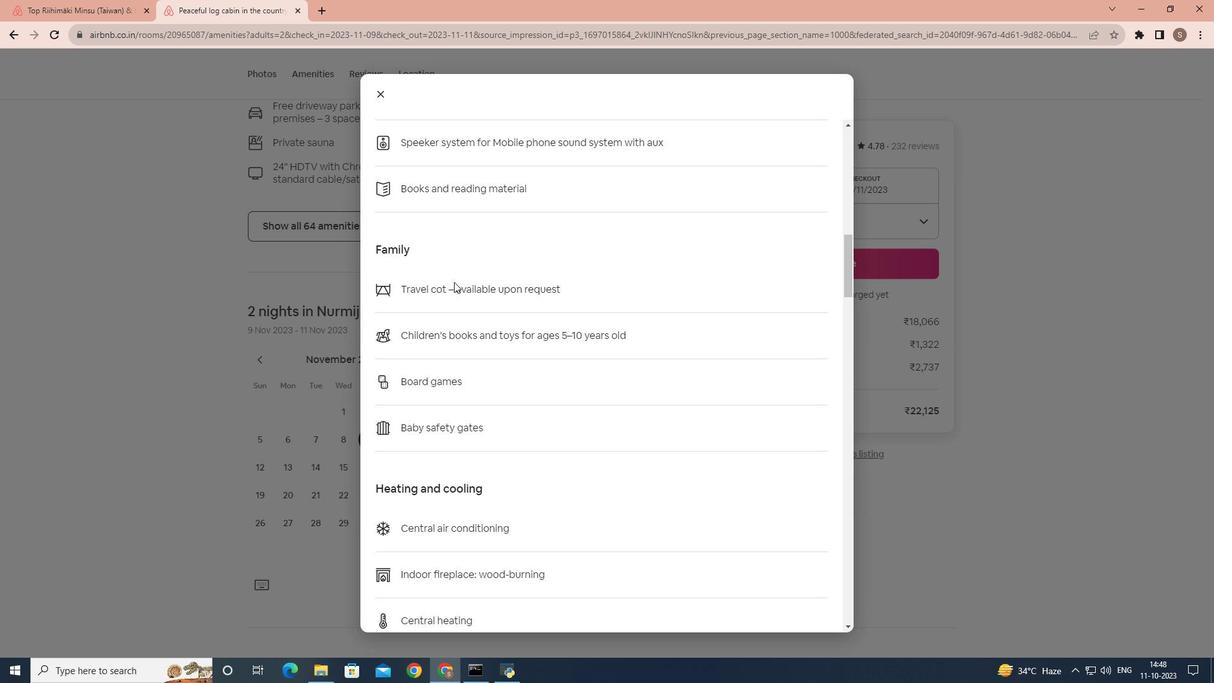 
Action: Mouse scrolled (454, 281) with delta (0, 0)
Screenshot: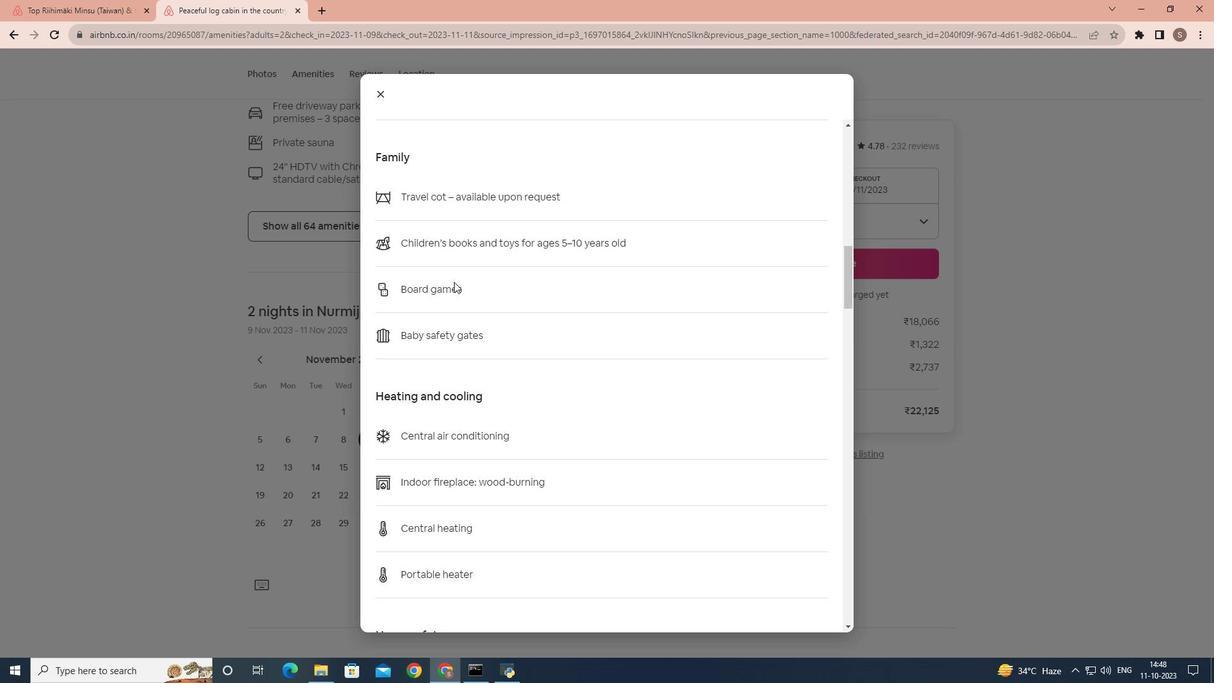 
Action: Mouse scrolled (454, 281) with delta (0, 0)
Screenshot: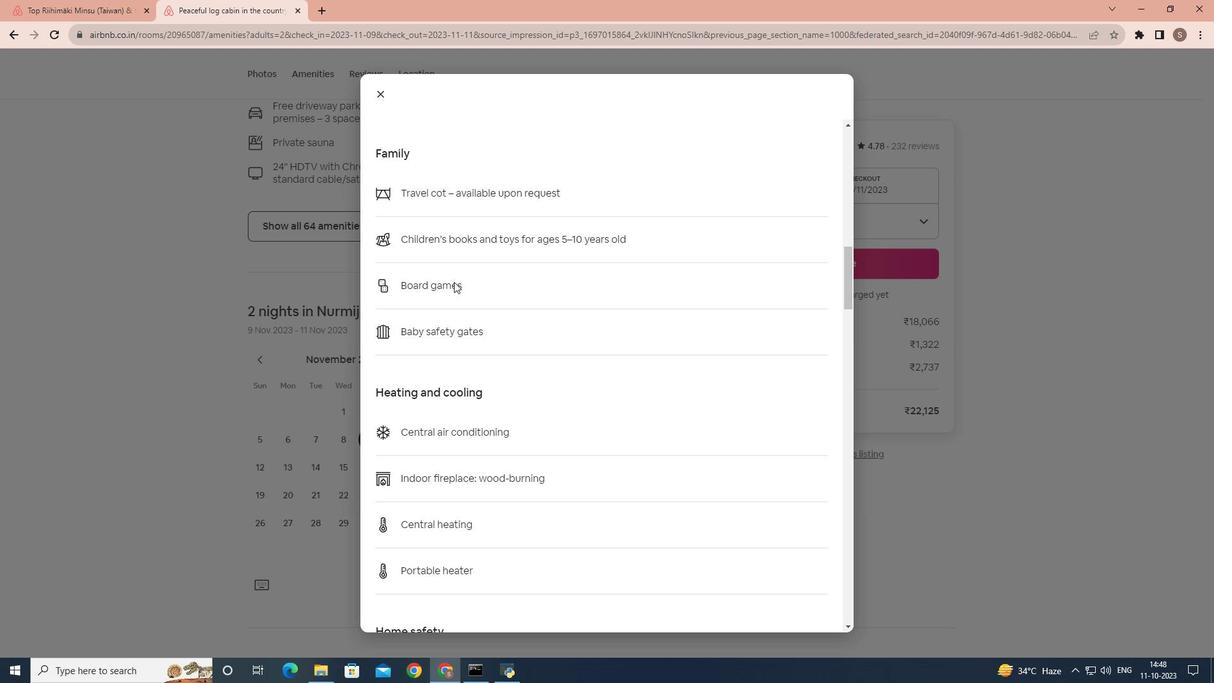 
Action: Mouse scrolled (454, 281) with delta (0, 0)
Screenshot: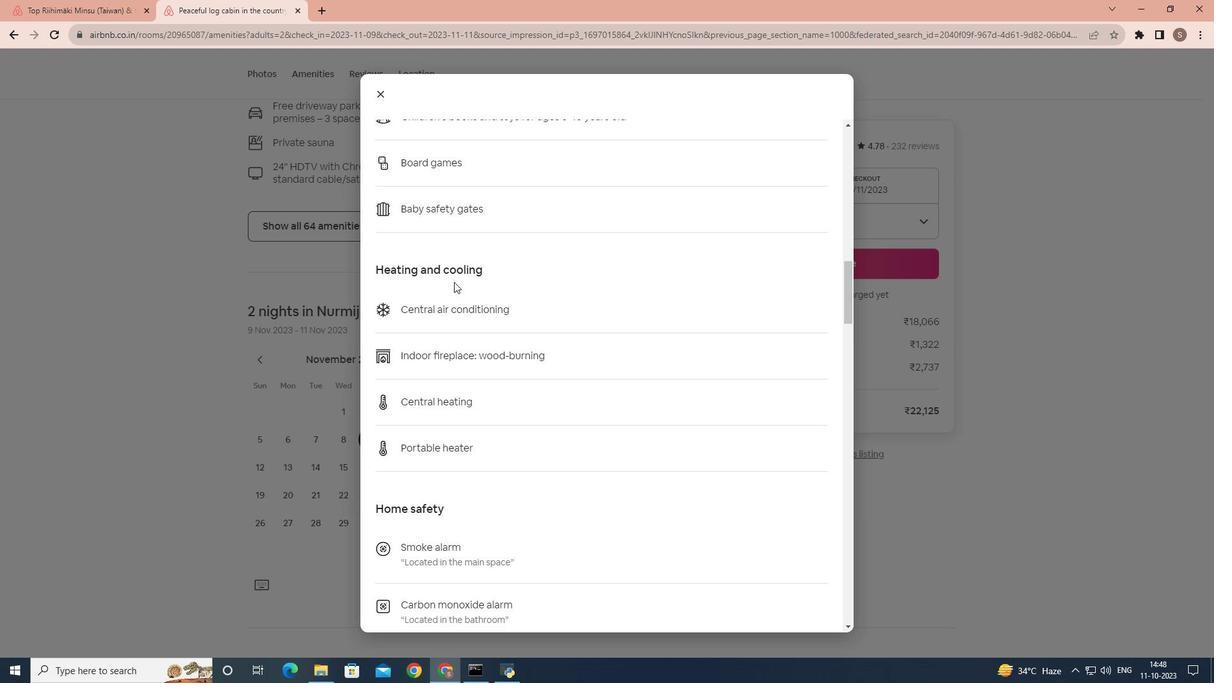 
Action: Mouse scrolled (454, 281) with delta (0, 0)
Screenshot: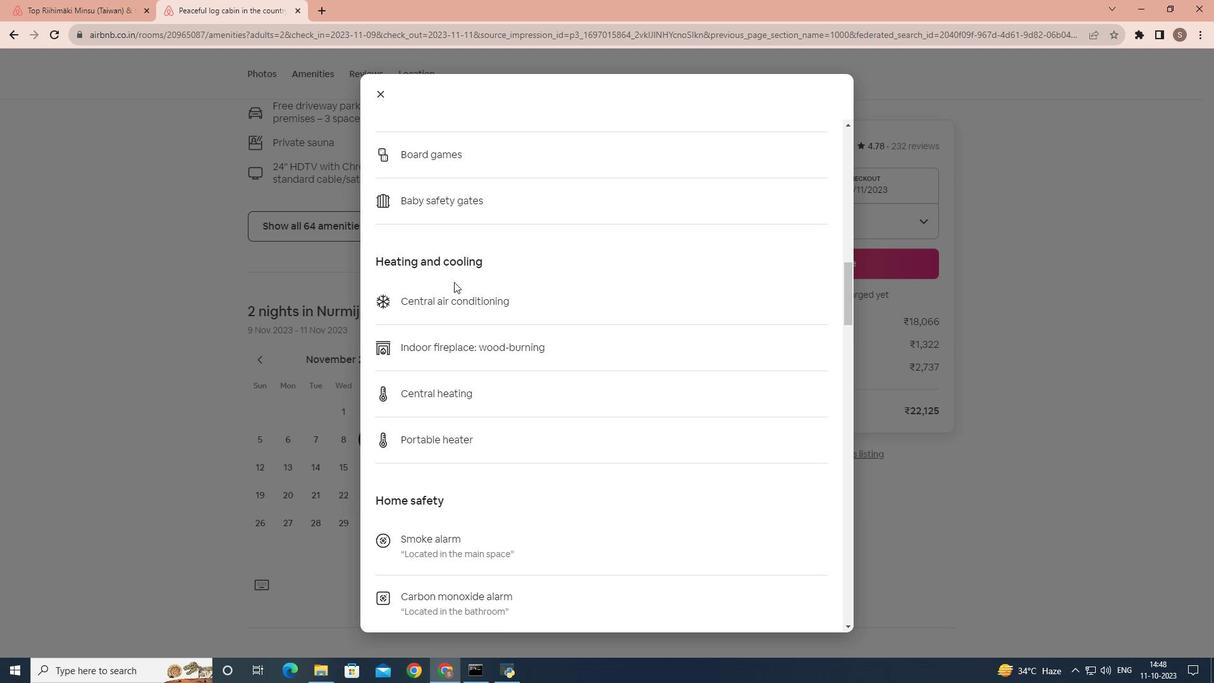 
Action: Mouse scrolled (454, 281) with delta (0, 0)
Screenshot: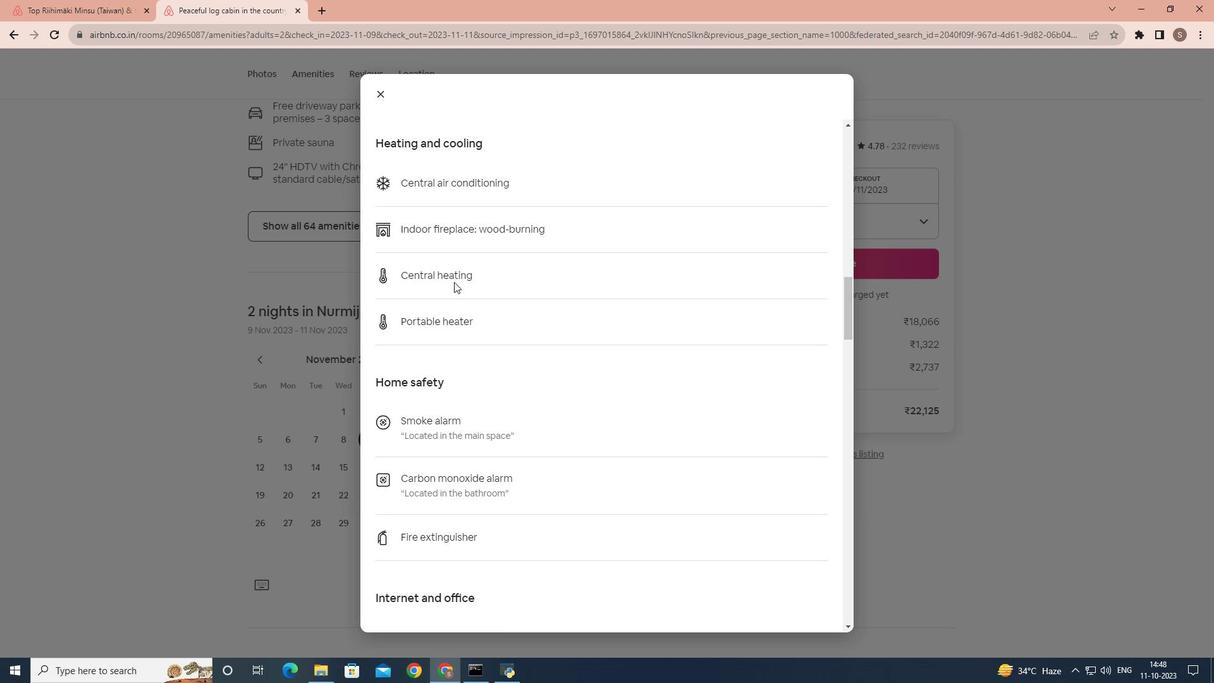 
Action: Mouse scrolled (454, 281) with delta (0, 0)
Screenshot: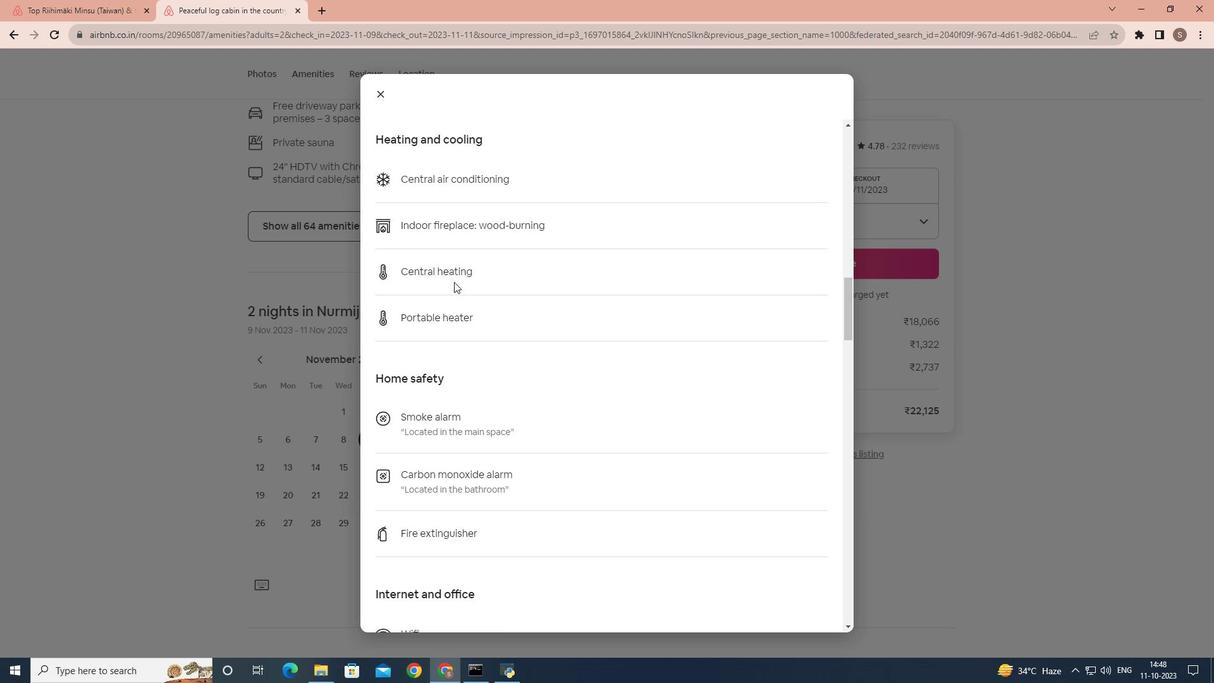 
Action: Mouse scrolled (454, 281) with delta (0, 0)
Screenshot: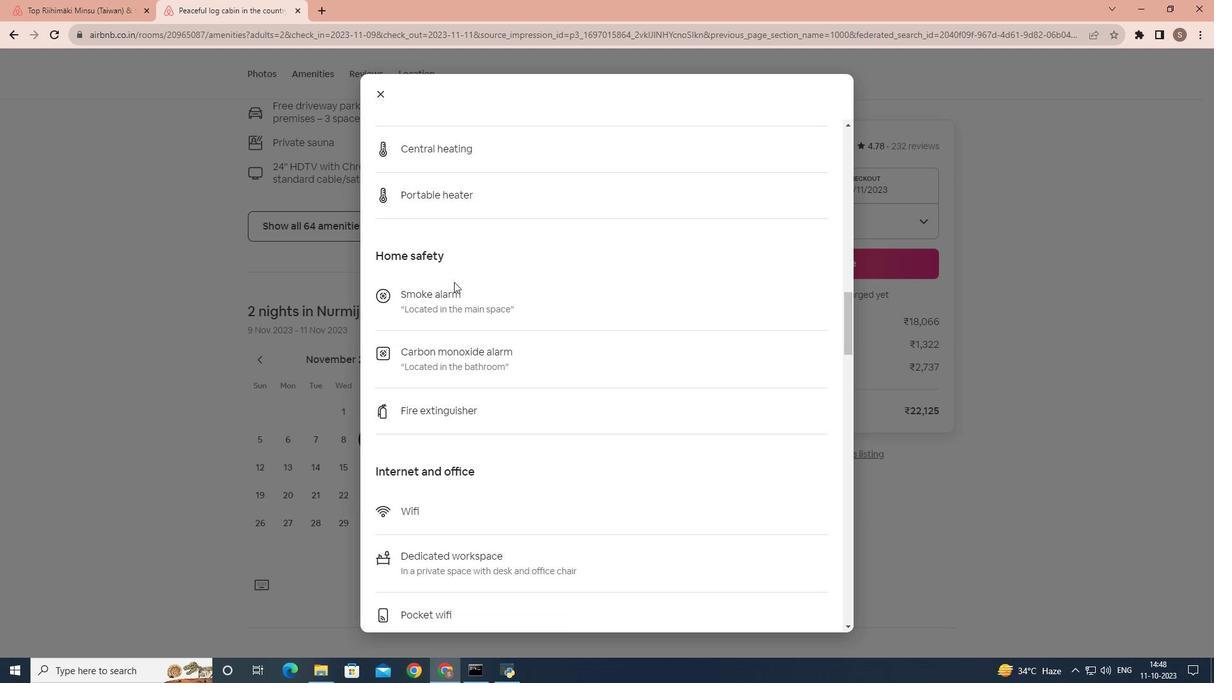 
Action: Mouse scrolled (454, 281) with delta (0, 0)
Screenshot: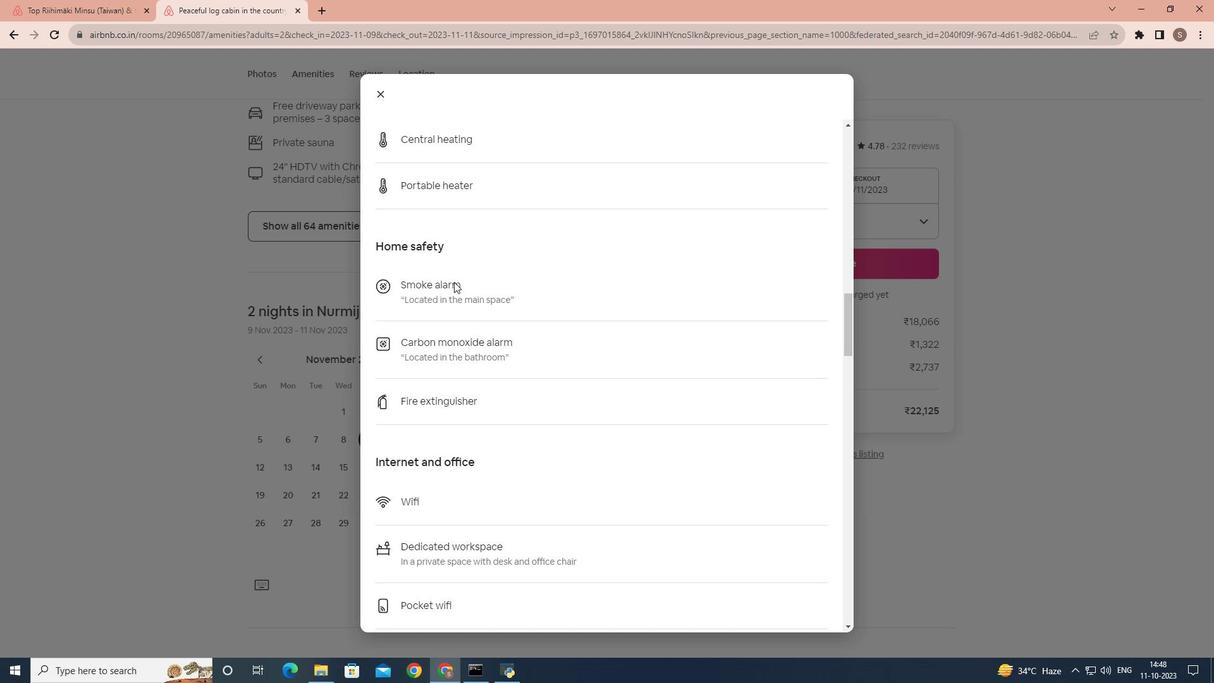 
Action: Mouse scrolled (454, 281) with delta (0, 0)
Screenshot: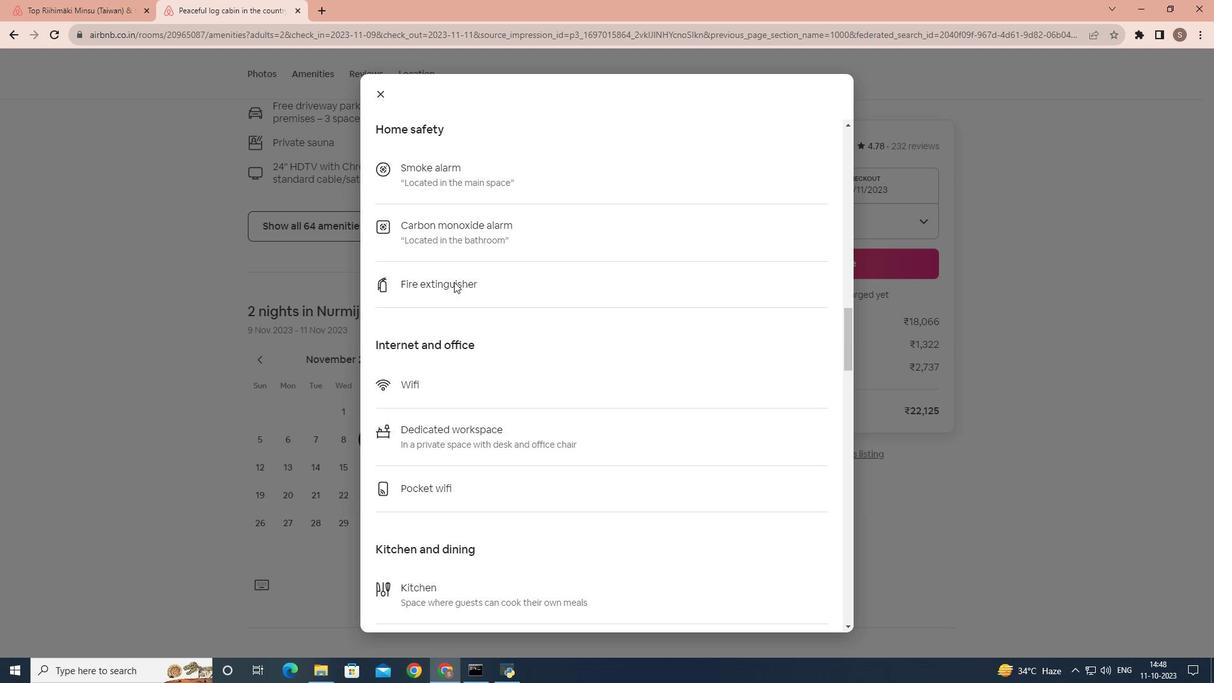 
Action: Mouse scrolled (454, 281) with delta (0, 0)
Screenshot: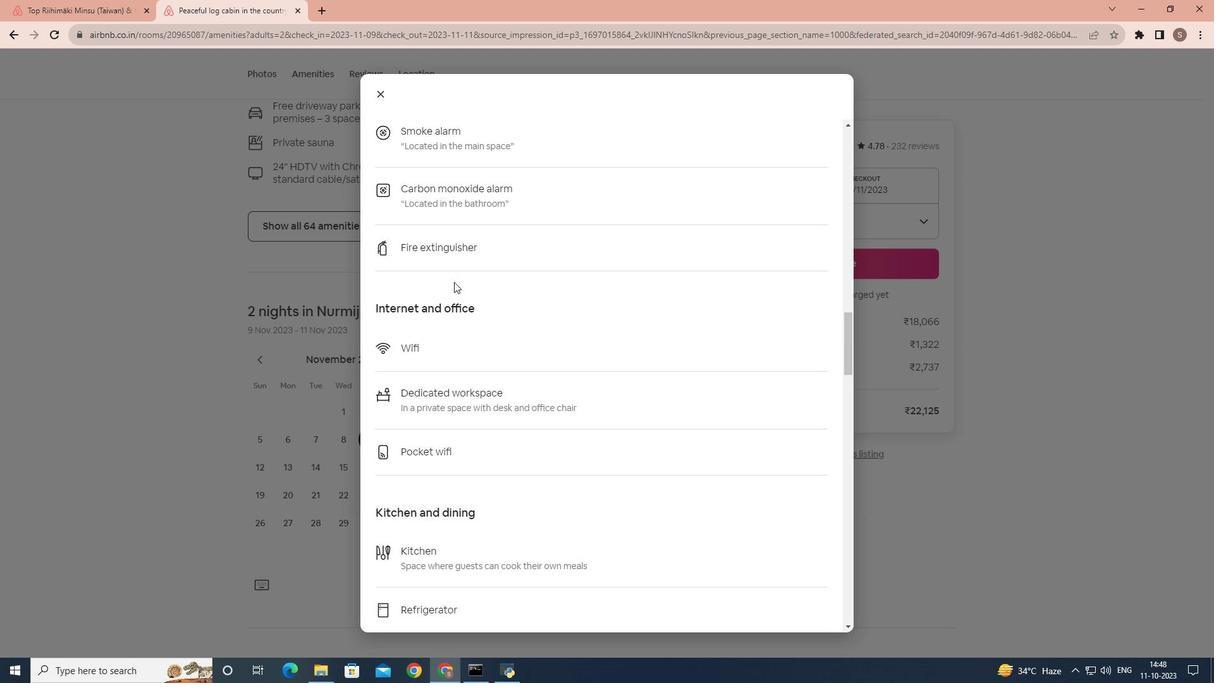 
Action: Mouse scrolled (454, 281) with delta (0, 0)
Screenshot: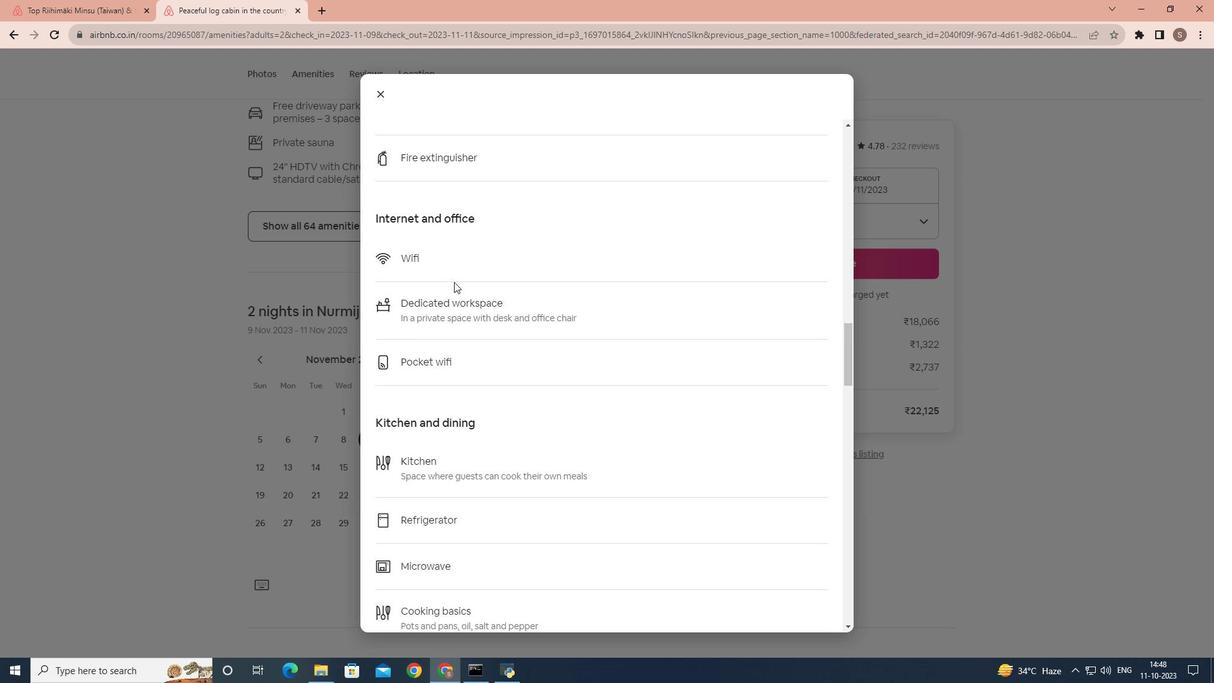 
Action: Mouse scrolled (454, 281) with delta (0, 0)
Screenshot: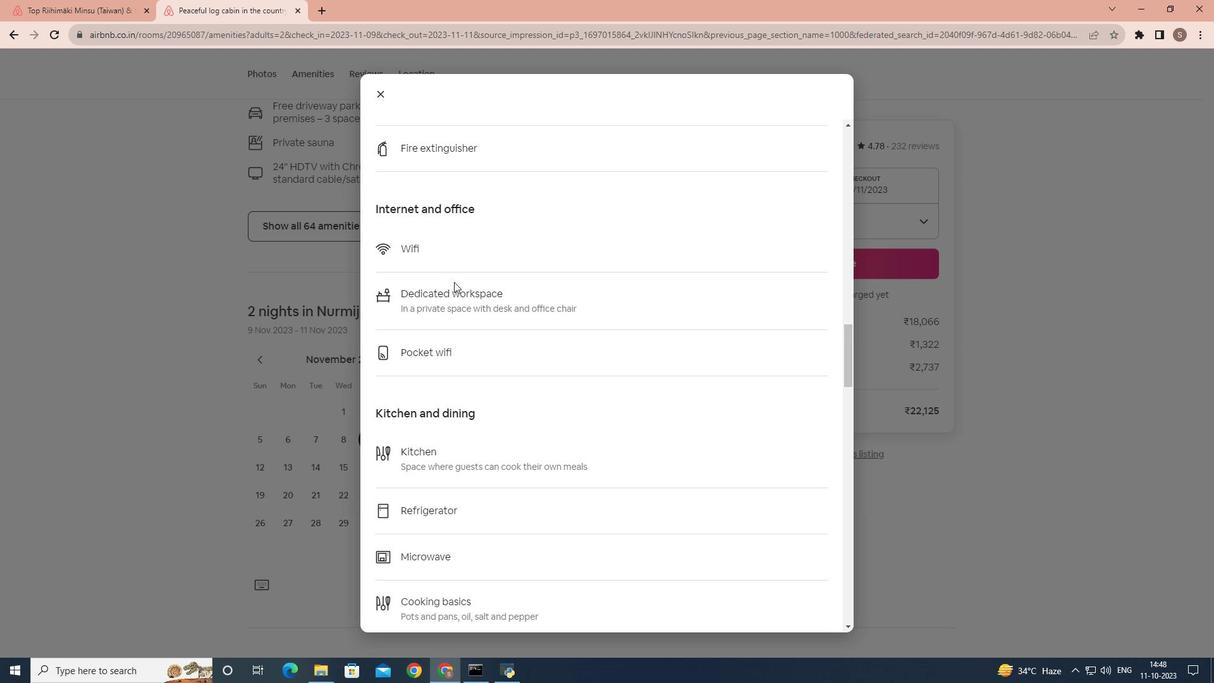 
Action: Mouse scrolled (454, 281) with delta (0, 0)
Screenshot: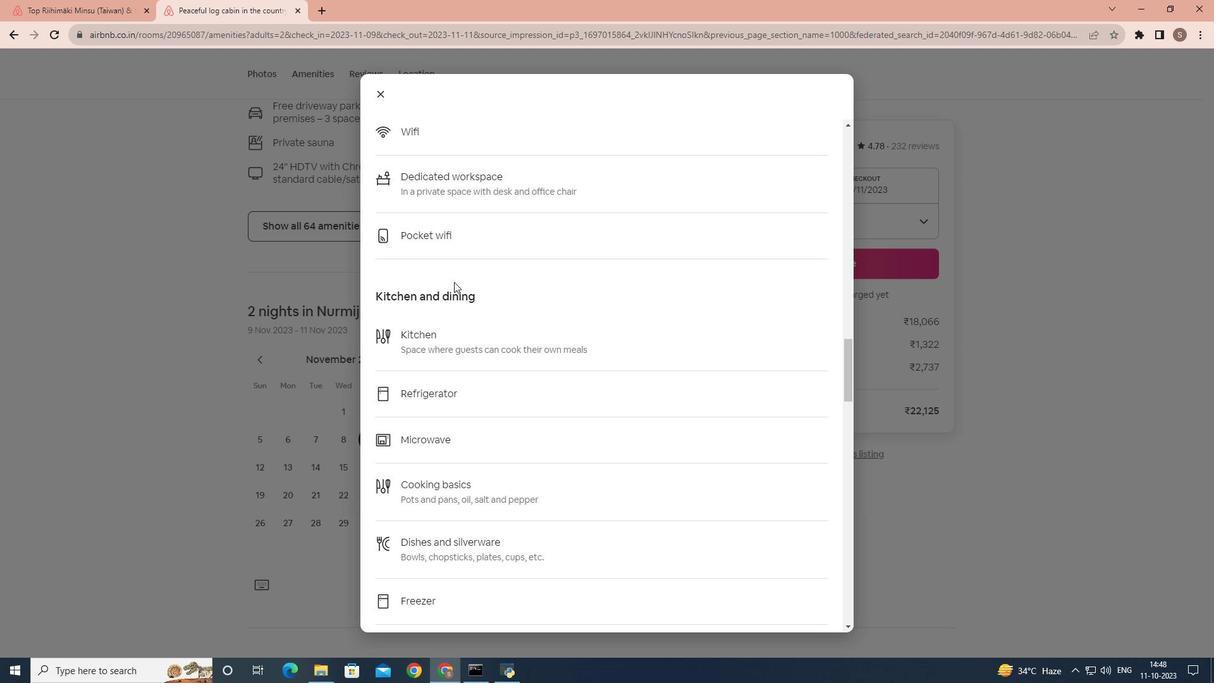 
Action: Mouse scrolled (454, 281) with delta (0, 0)
Screenshot: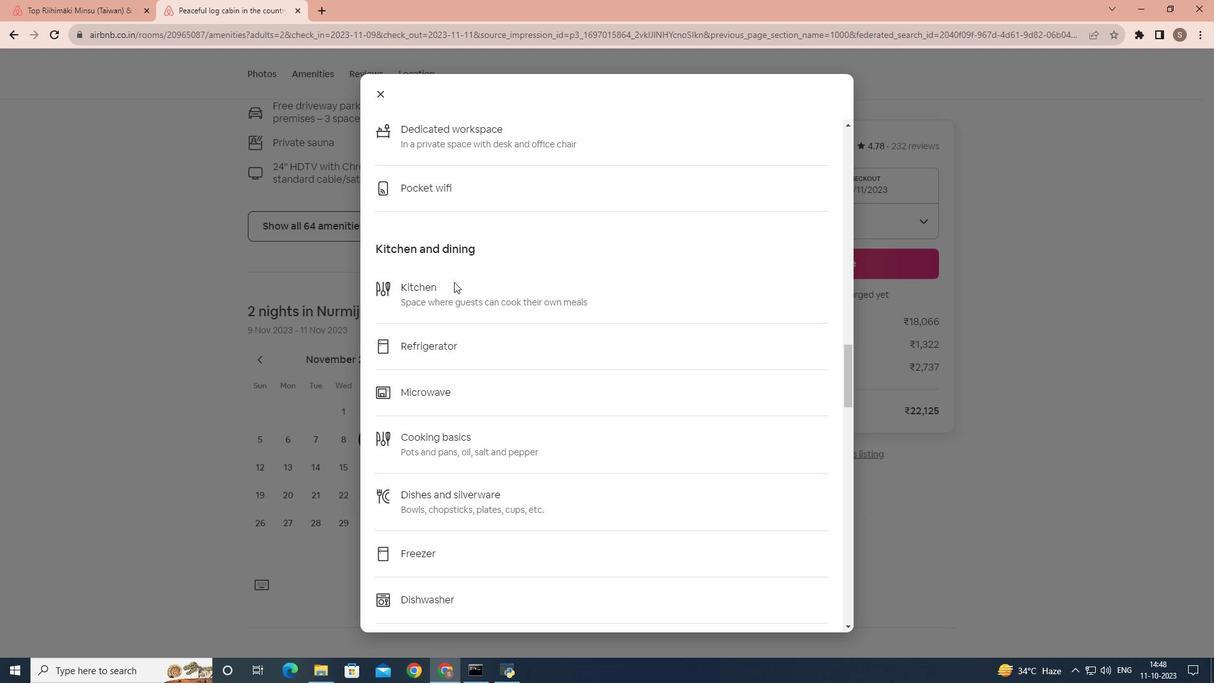 
Action: Mouse scrolled (454, 281) with delta (0, 0)
Screenshot: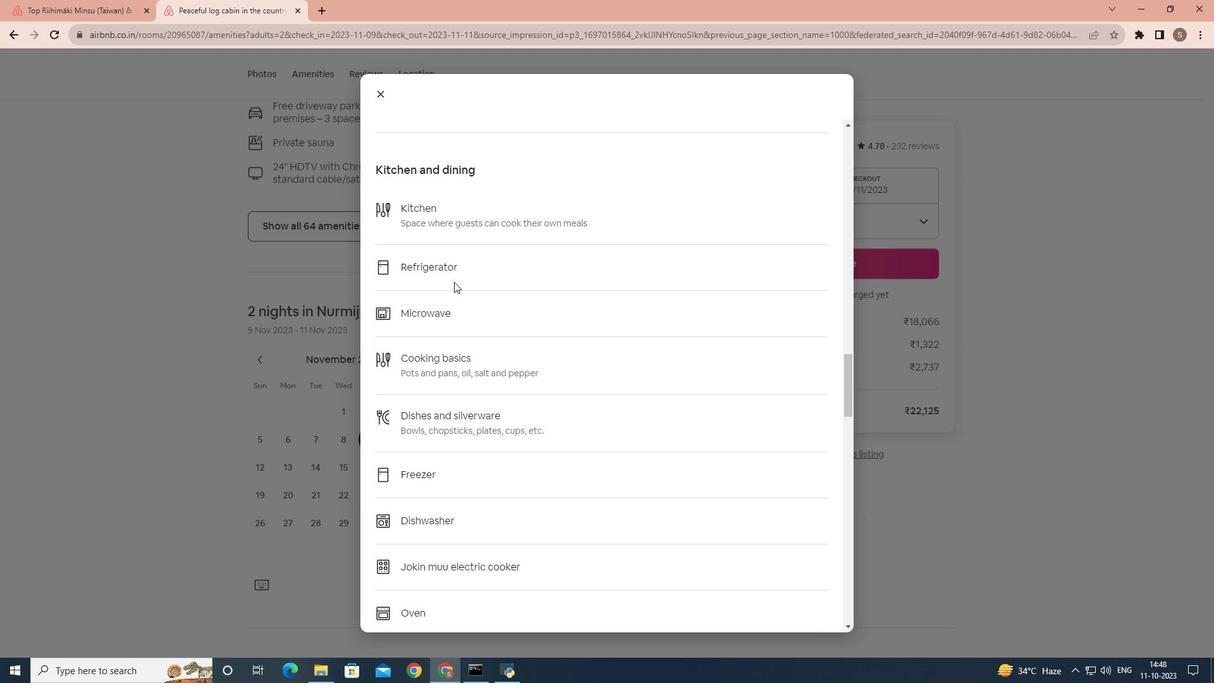 
Action: Mouse scrolled (454, 281) with delta (0, 0)
Screenshot: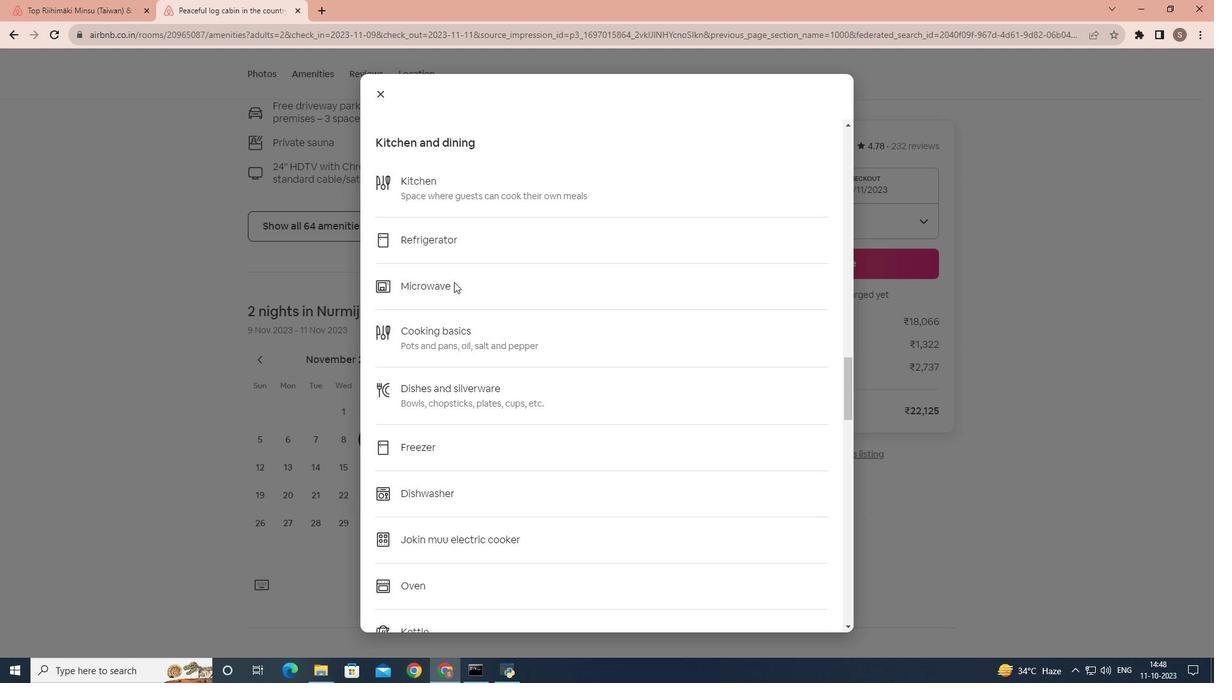 
Action: Mouse scrolled (454, 281) with delta (0, 0)
Screenshot: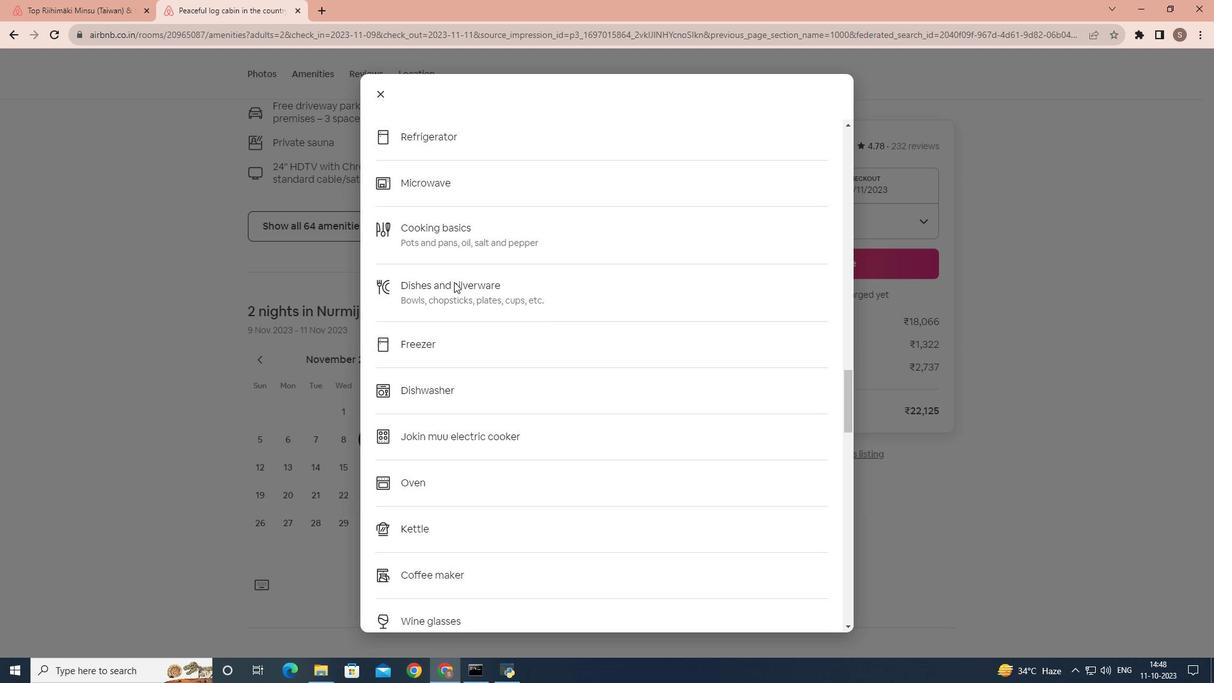
Action: Mouse scrolled (454, 281) with delta (0, 0)
Screenshot: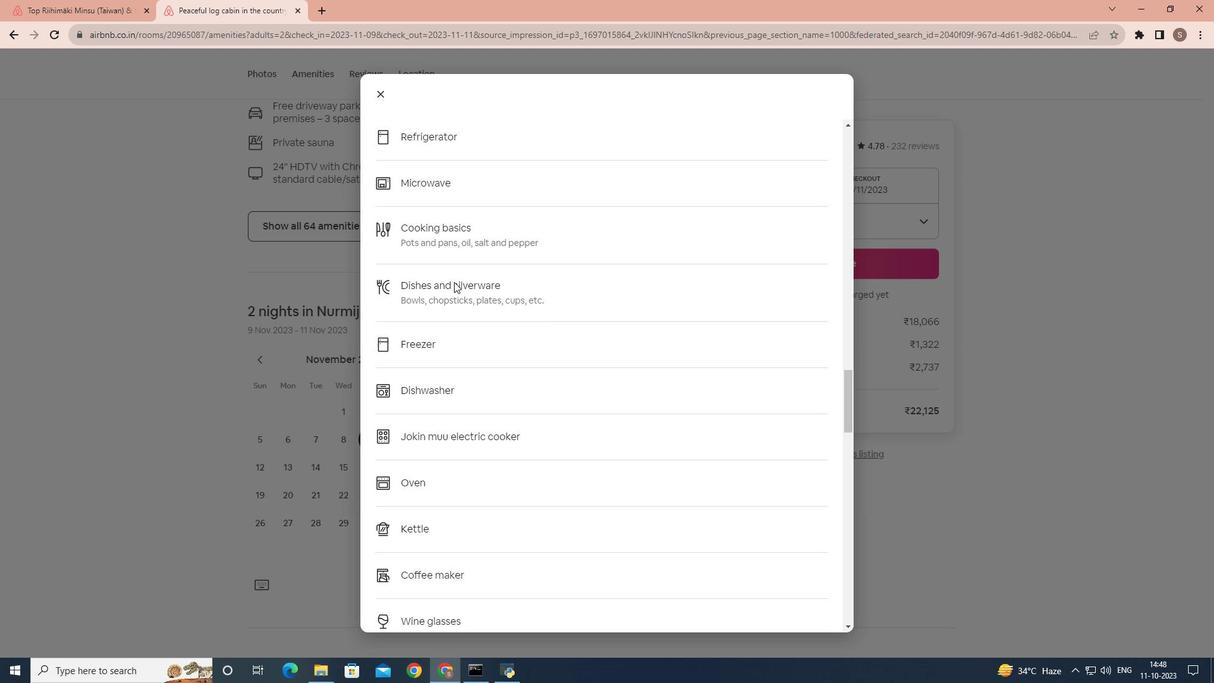 
Action: Mouse scrolled (454, 281) with delta (0, 0)
Screenshot: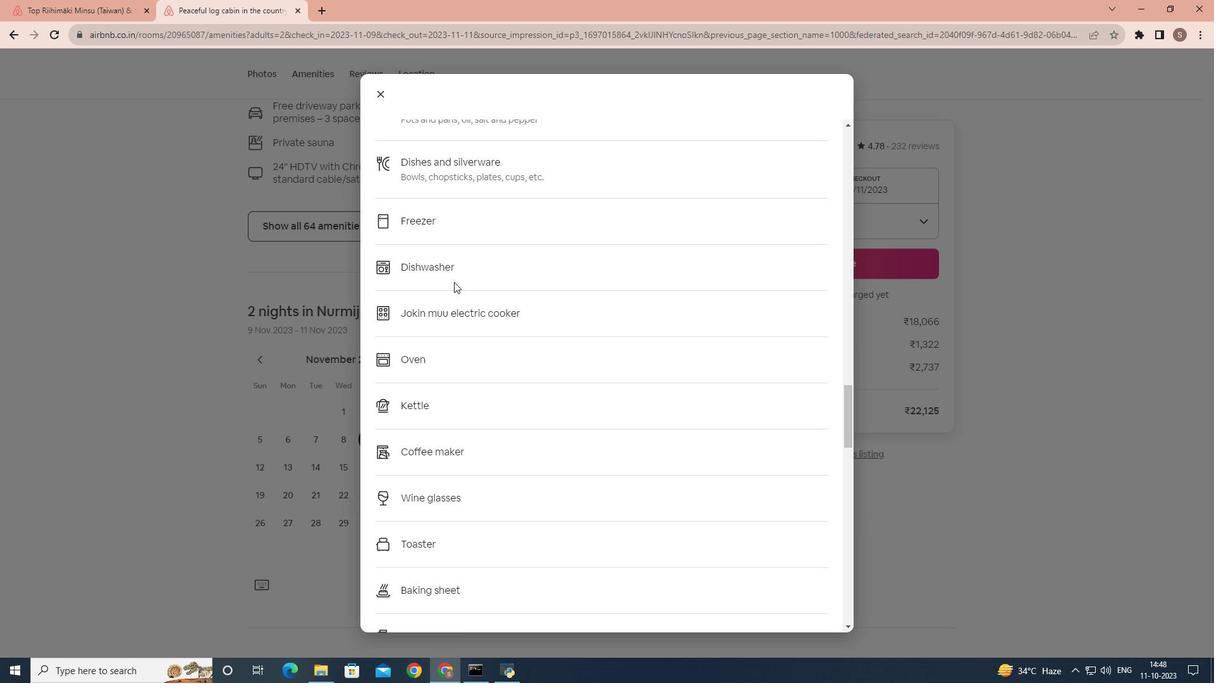 
Action: Mouse scrolled (454, 281) with delta (0, 0)
Screenshot: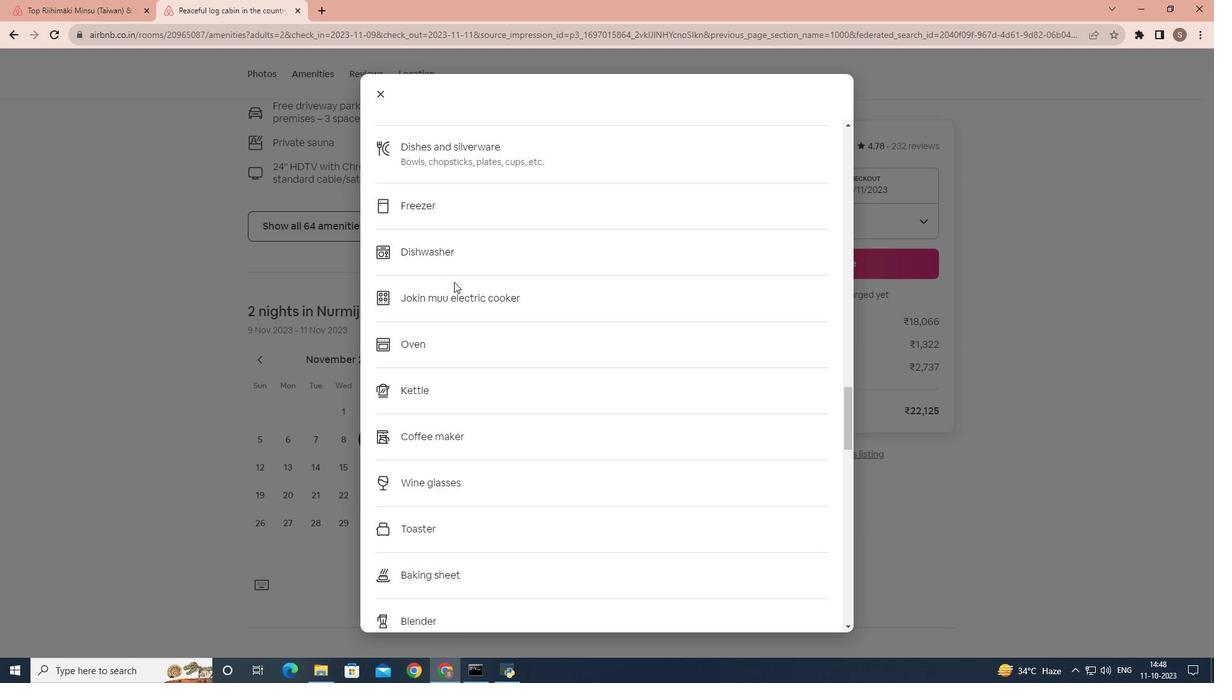 
Action: Mouse scrolled (454, 281) with delta (0, 0)
Screenshot: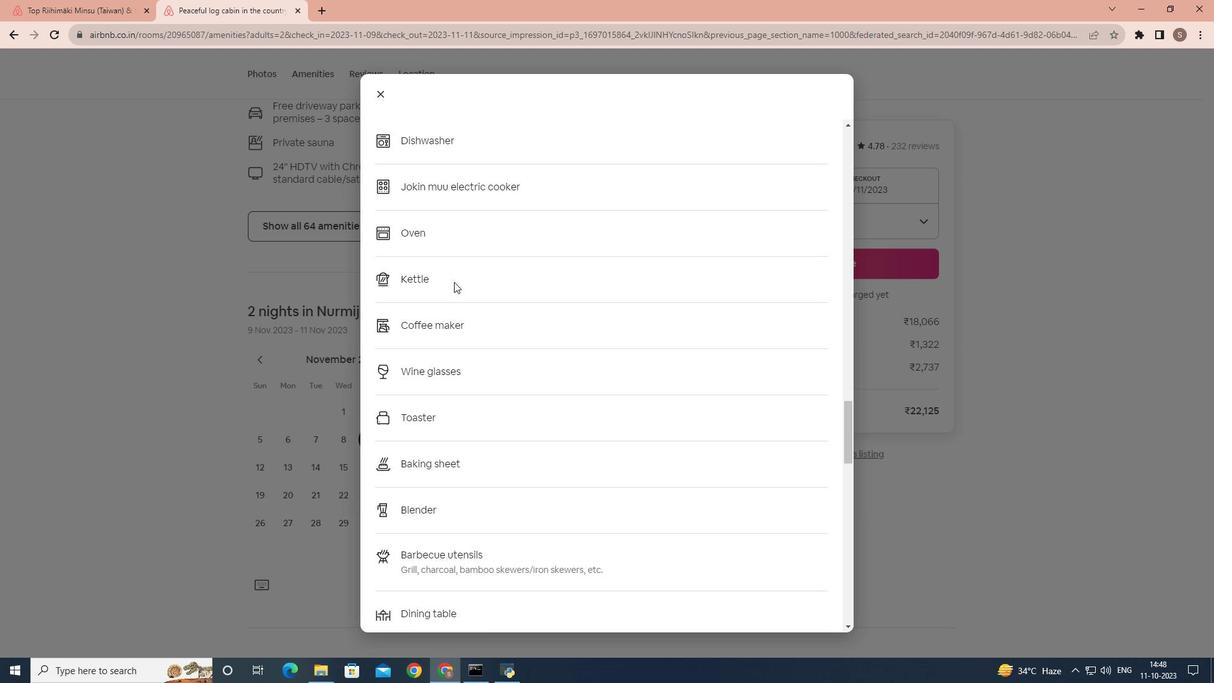 
Action: Mouse scrolled (454, 281) with delta (0, 0)
Screenshot: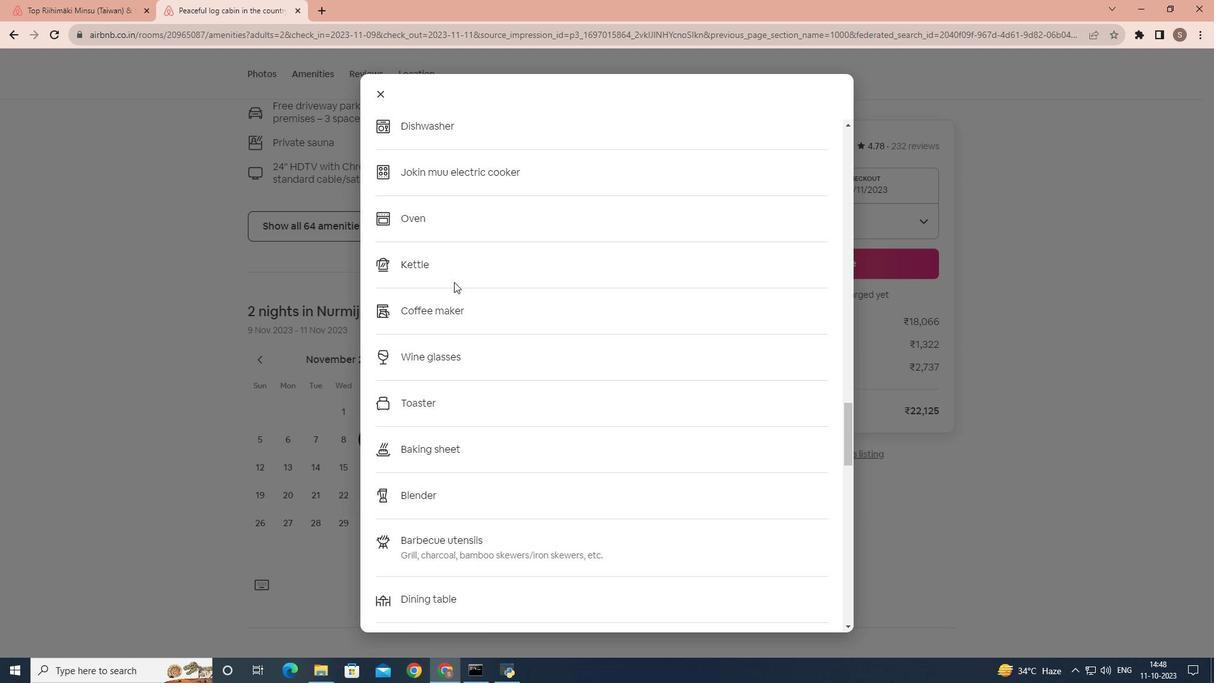 
Action: Mouse scrolled (454, 281) with delta (0, 0)
Screenshot: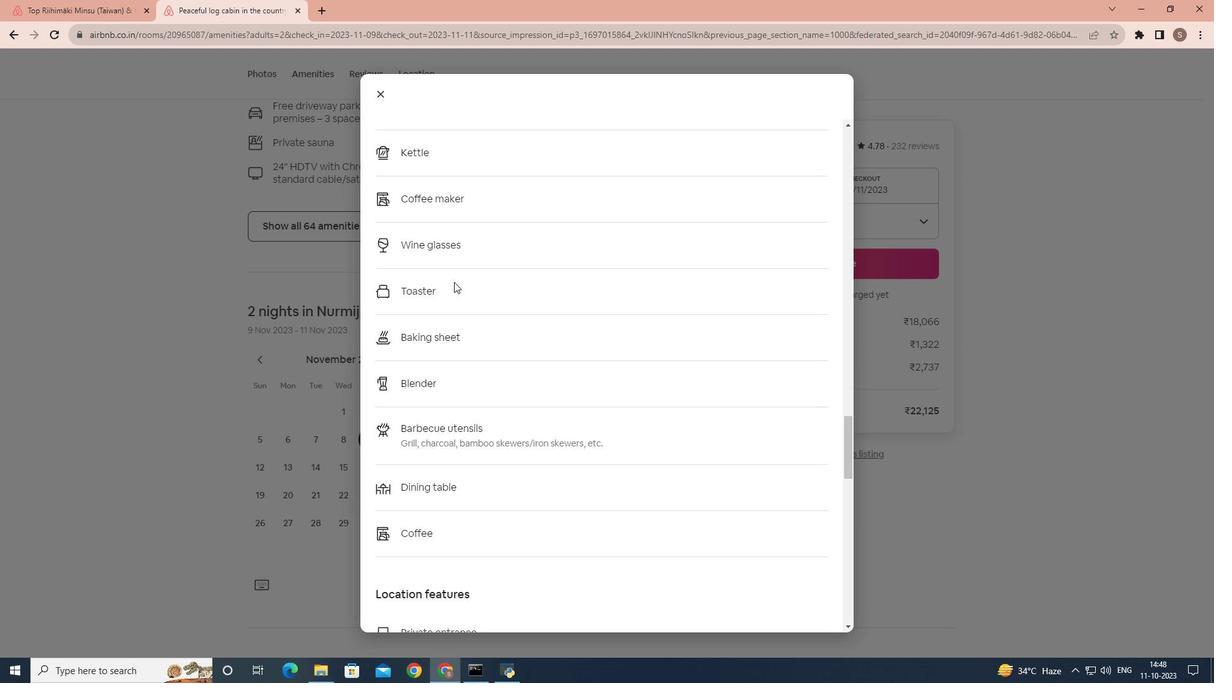 
Action: Mouse scrolled (454, 281) with delta (0, 0)
Screenshot: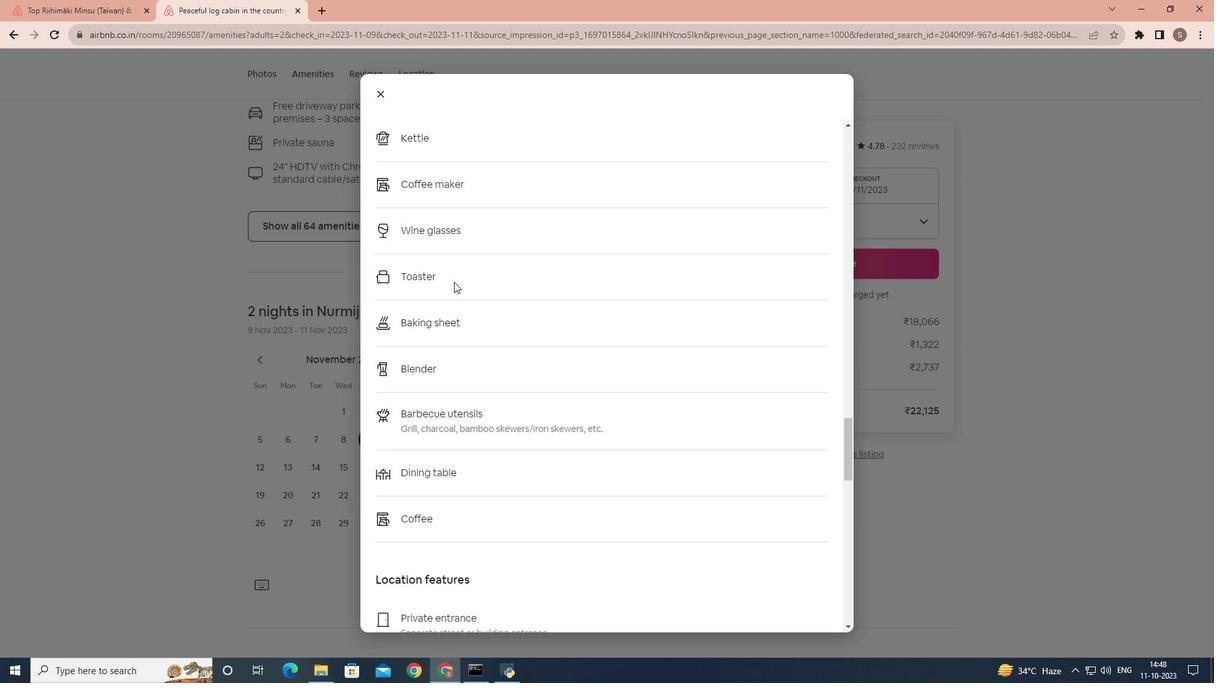 
Action: Mouse scrolled (454, 281) with delta (0, 0)
Screenshot: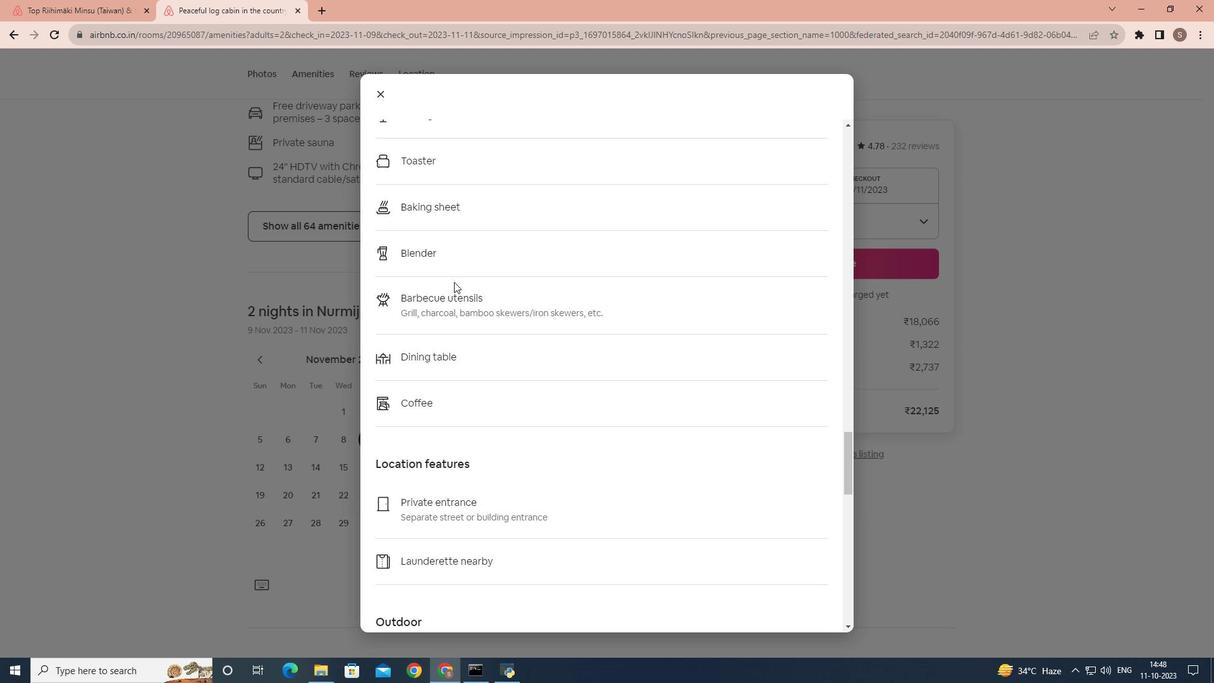 
Action: Mouse scrolled (454, 281) with delta (0, 0)
Screenshot: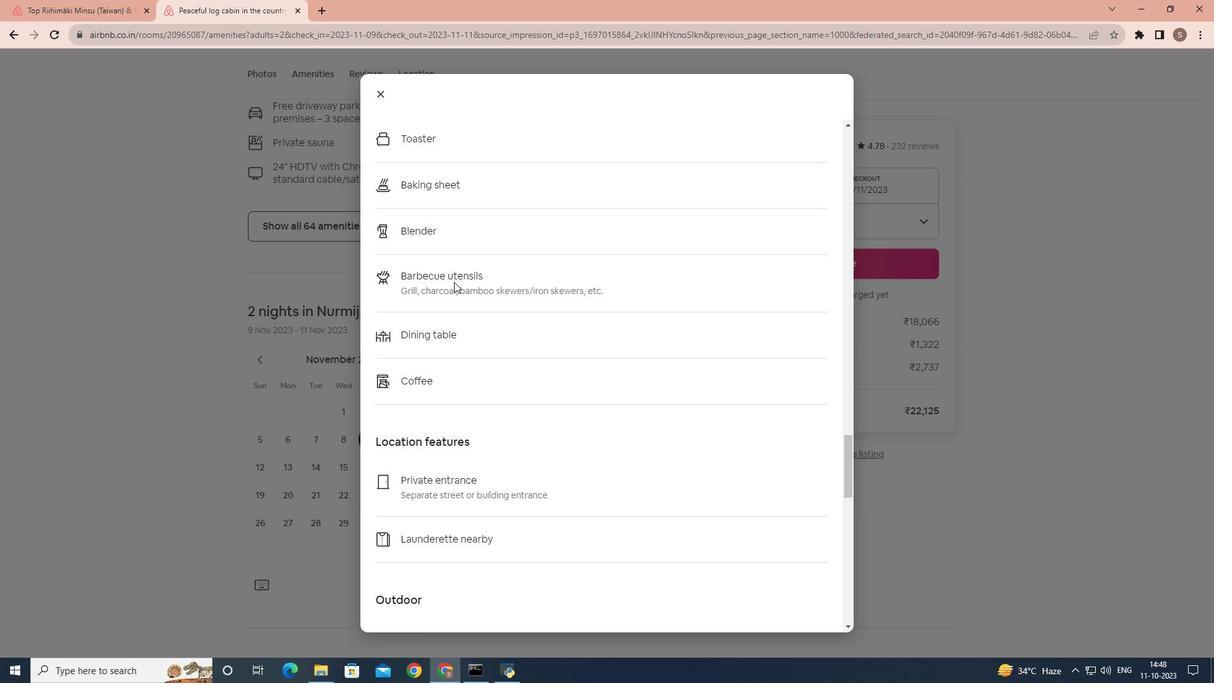 
Action: Mouse scrolled (454, 281) with delta (0, 0)
Screenshot: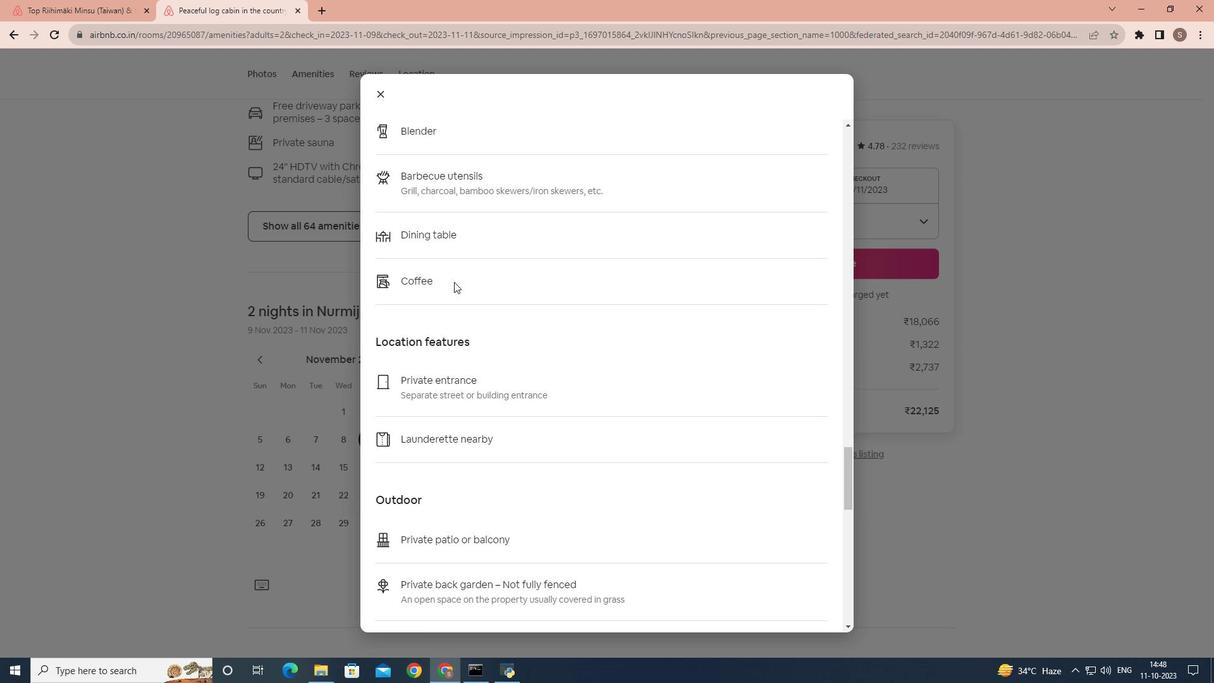 
Action: Mouse scrolled (454, 281) with delta (0, 0)
Screenshot: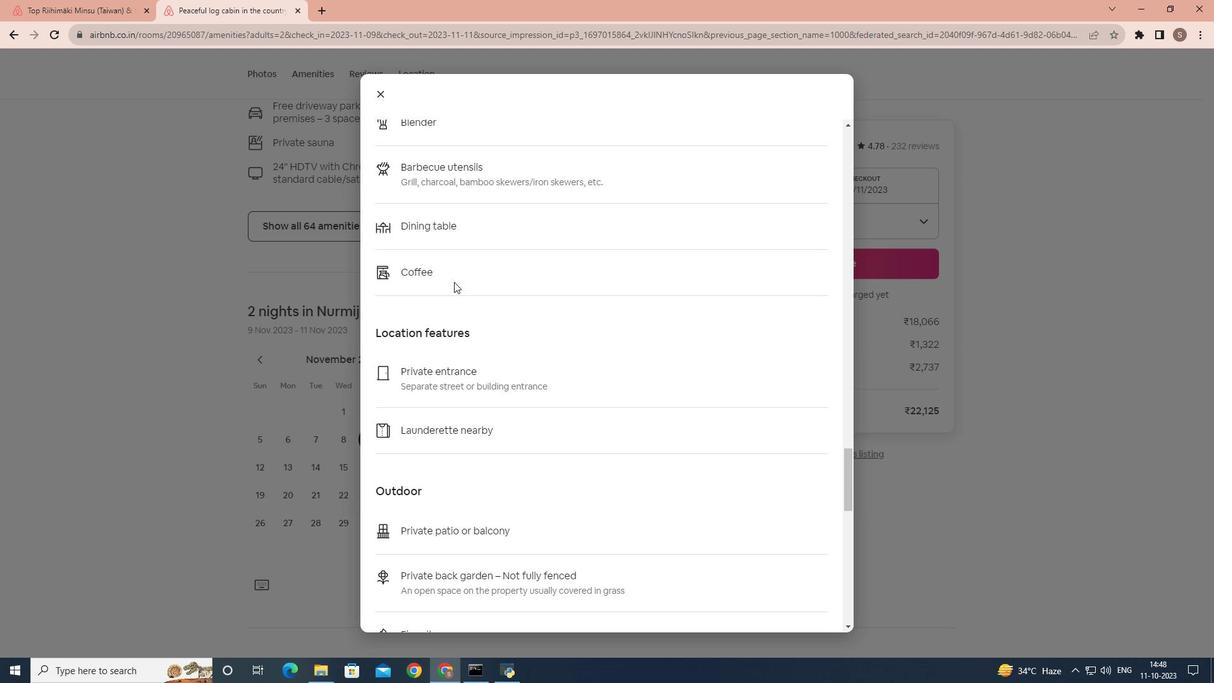 
Action: Mouse scrolled (454, 281) with delta (0, 0)
Screenshot: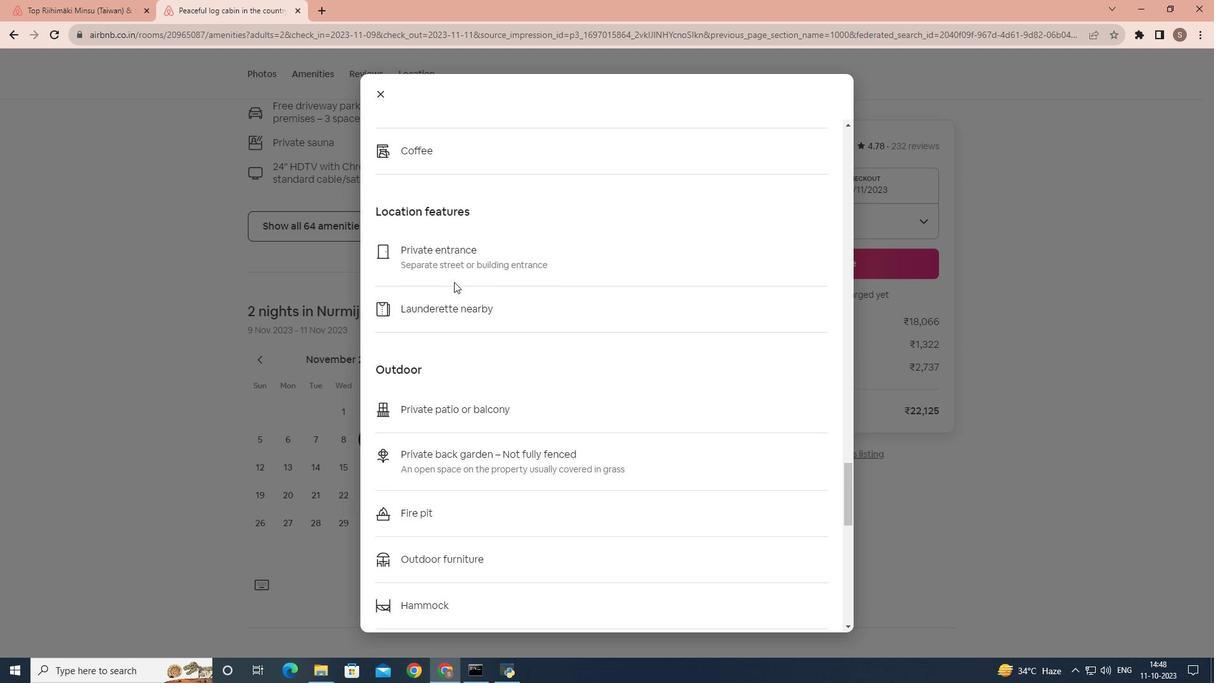 
Action: Mouse scrolled (454, 281) with delta (0, 0)
Screenshot: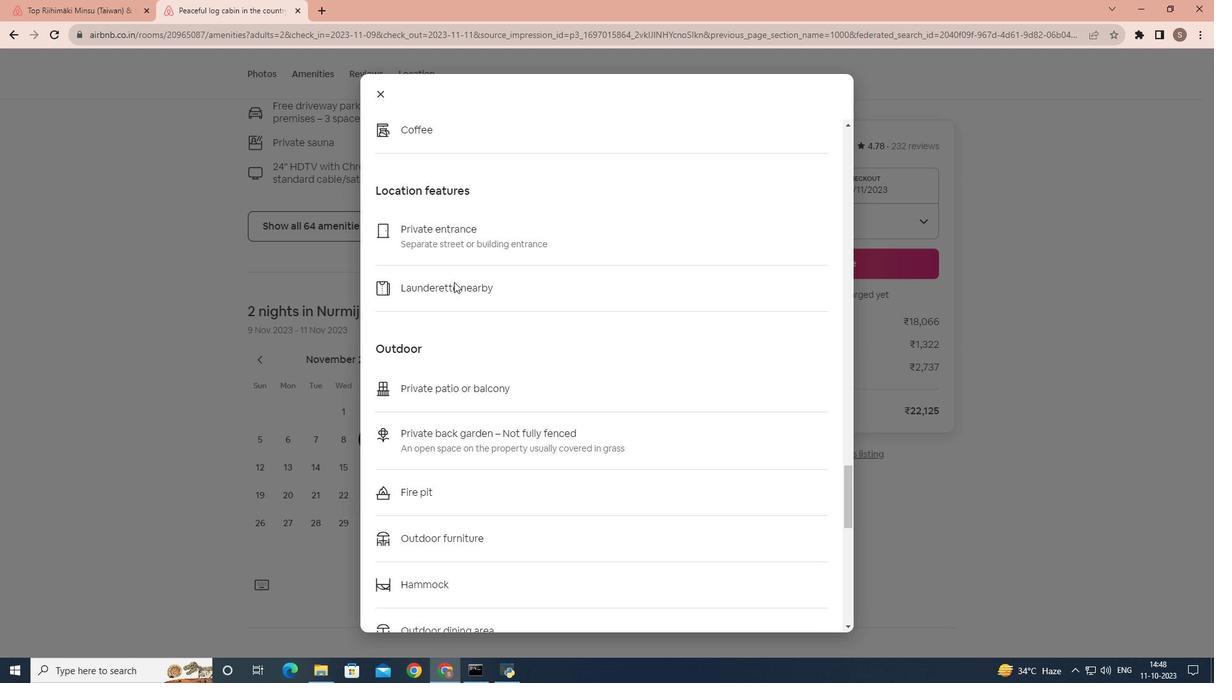 
Action: Mouse scrolled (454, 281) with delta (0, 0)
Screenshot: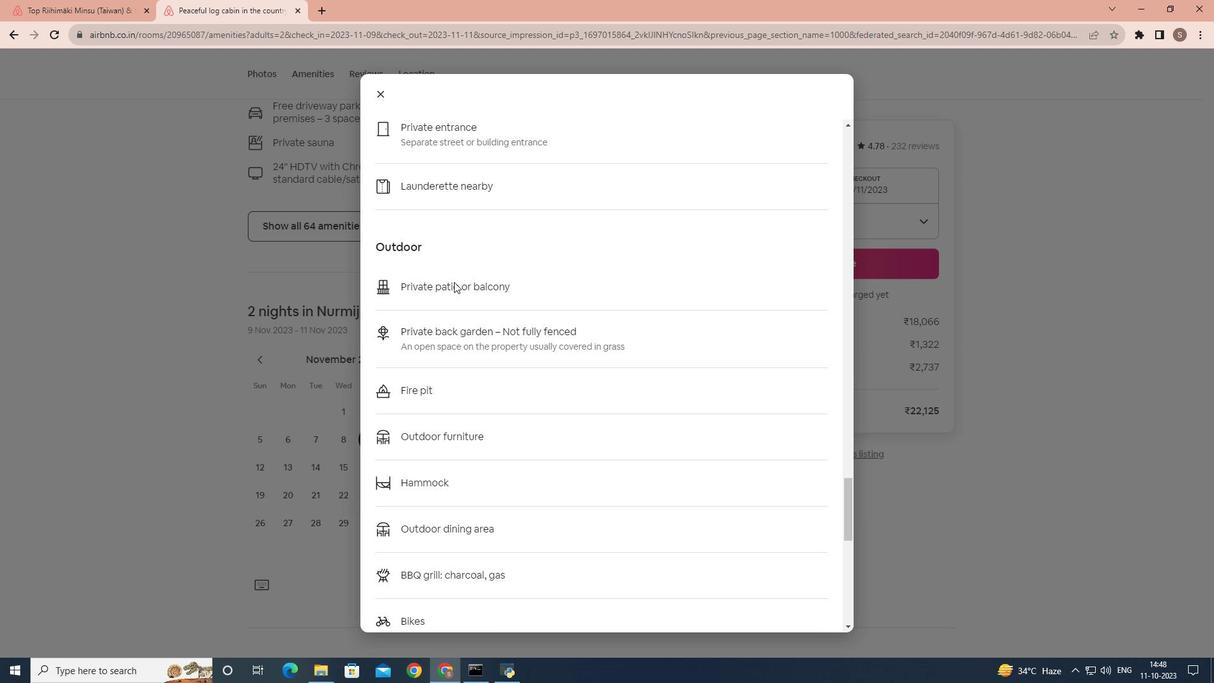 
Action: Mouse scrolled (454, 281) with delta (0, 0)
Screenshot: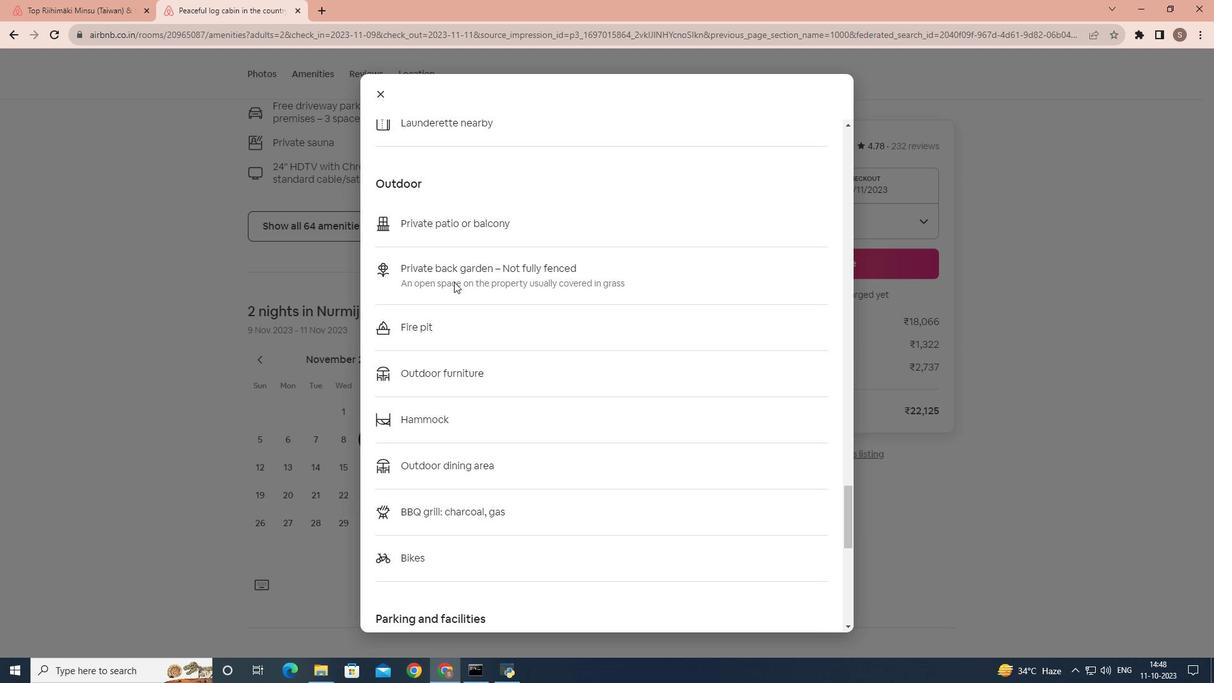 
Action: Mouse scrolled (454, 281) with delta (0, 0)
Screenshot: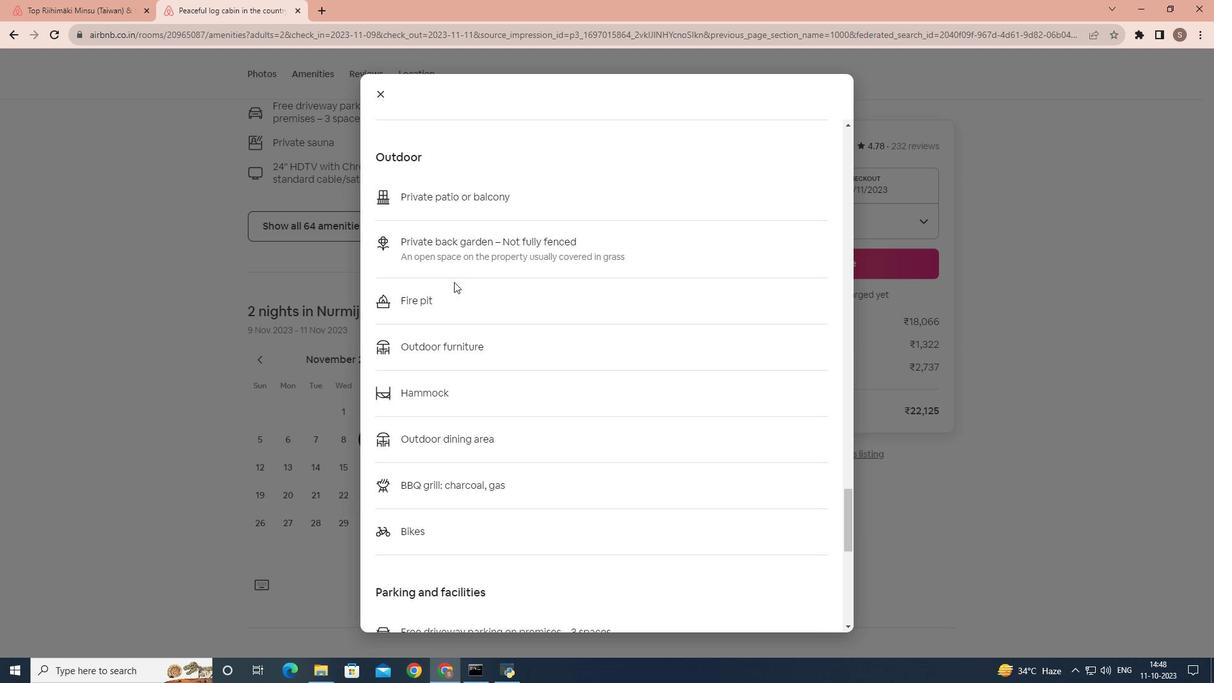 
Action: Mouse scrolled (454, 281) with delta (0, 0)
Screenshot: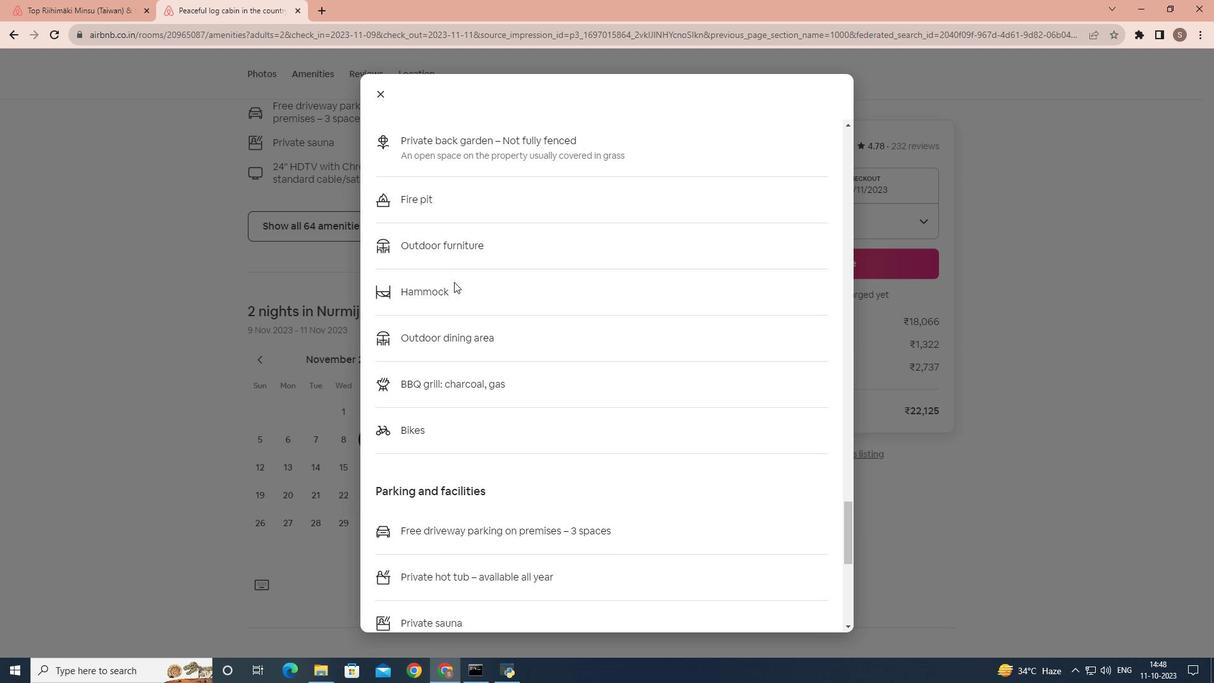 
Action: Mouse scrolled (454, 281) with delta (0, 0)
Screenshot: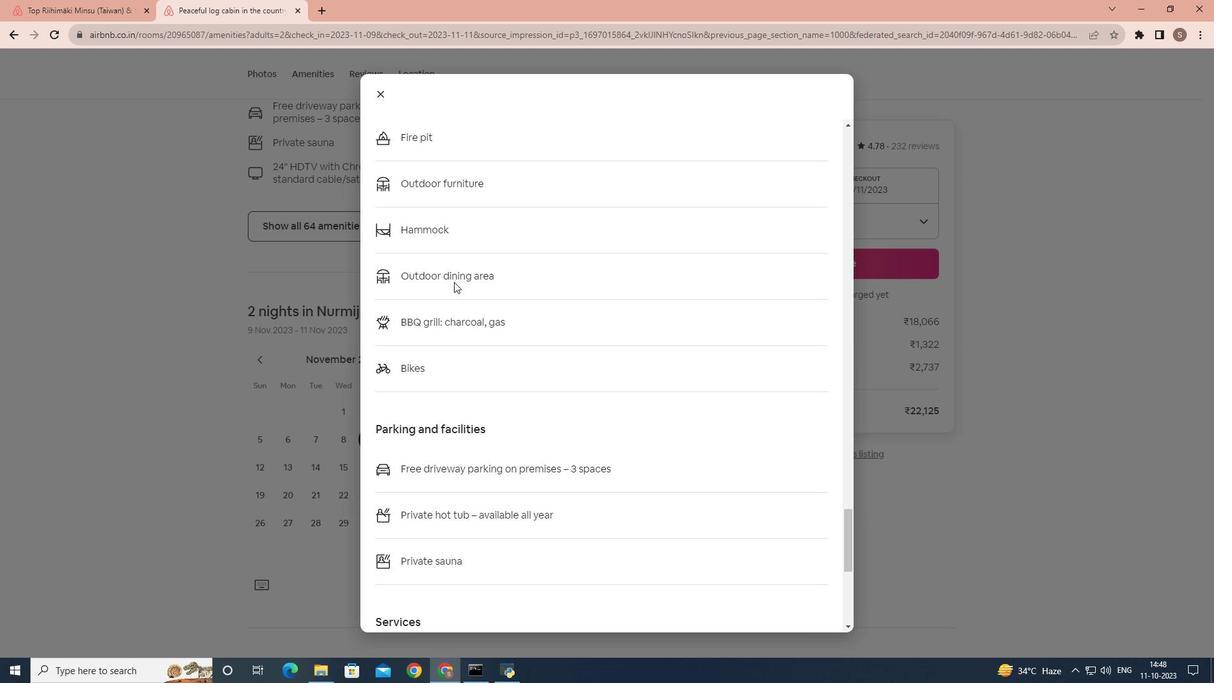 
Action: Mouse scrolled (454, 281) with delta (0, 0)
Screenshot: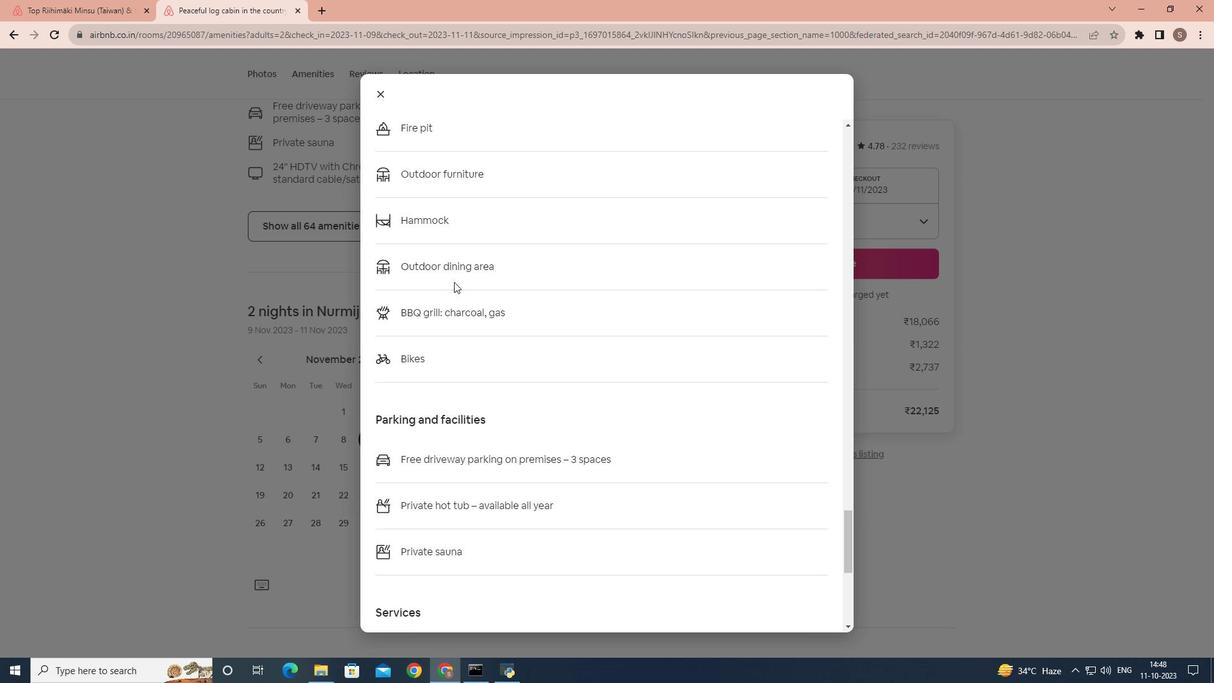 
Action: Mouse scrolled (454, 281) with delta (0, 0)
Screenshot: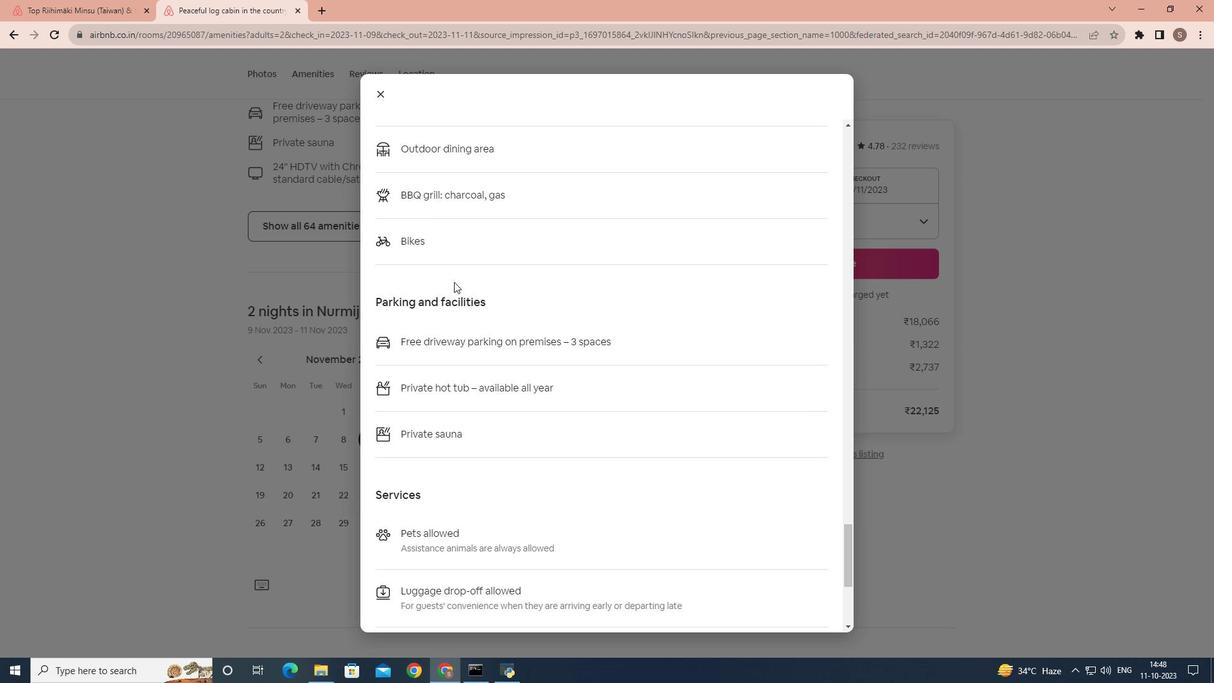 
Action: Mouse scrolled (454, 281) with delta (0, 0)
Screenshot: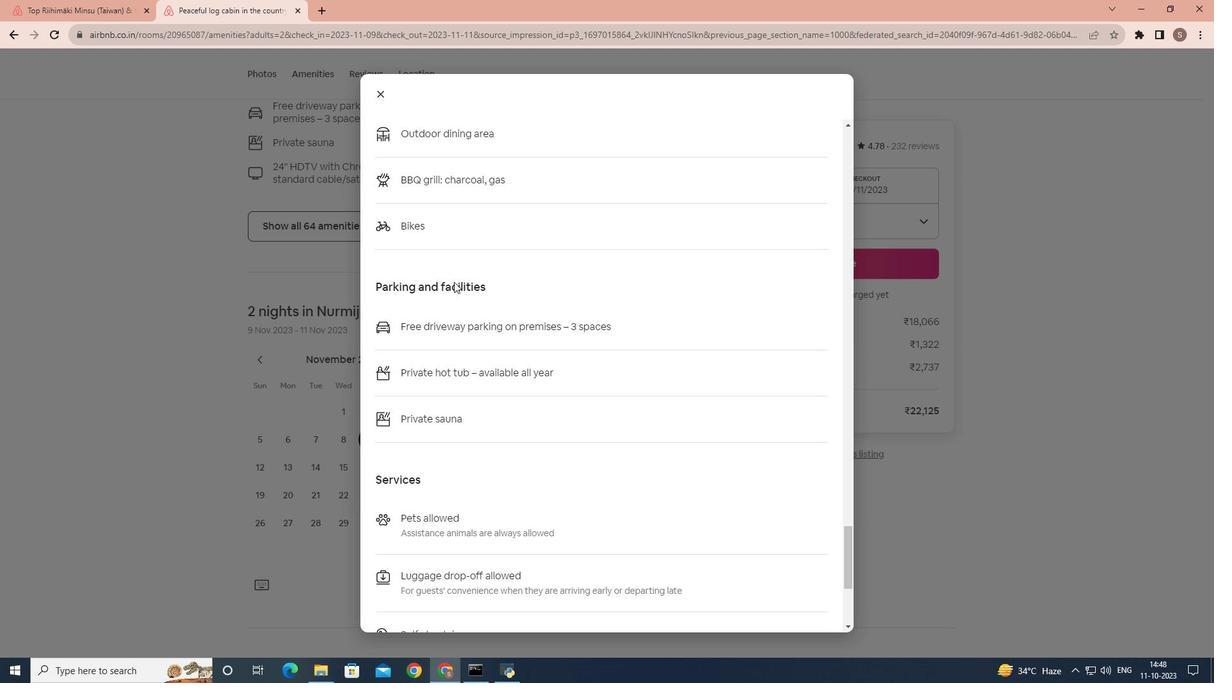 
Action: Mouse scrolled (454, 281) with delta (0, 0)
Screenshot: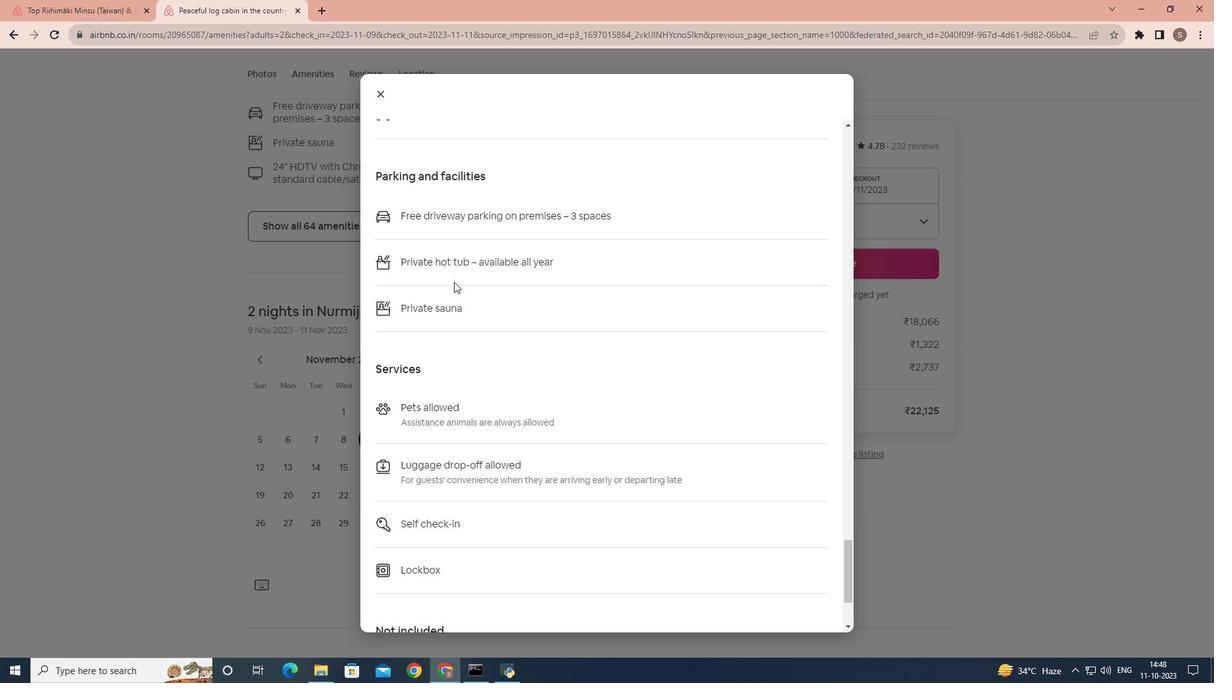 
Action: Mouse scrolled (454, 281) with delta (0, 0)
Screenshot: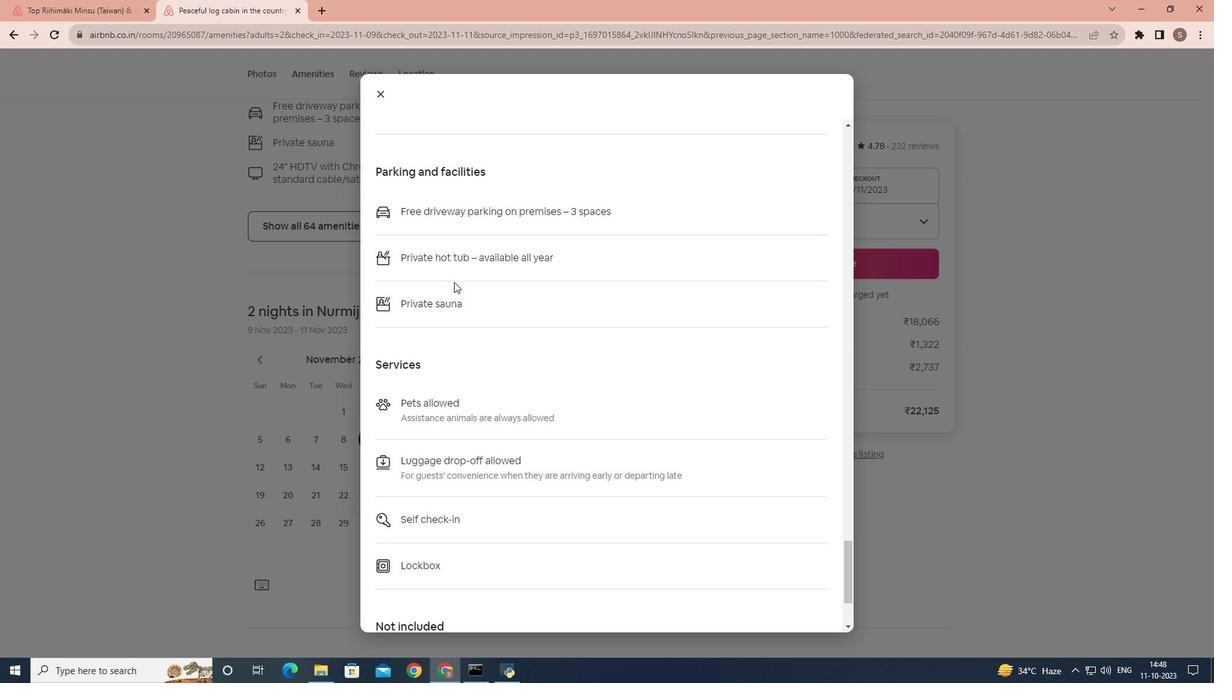 
Action: Mouse scrolled (454, 281) with delta (0, 0)
Screenshot: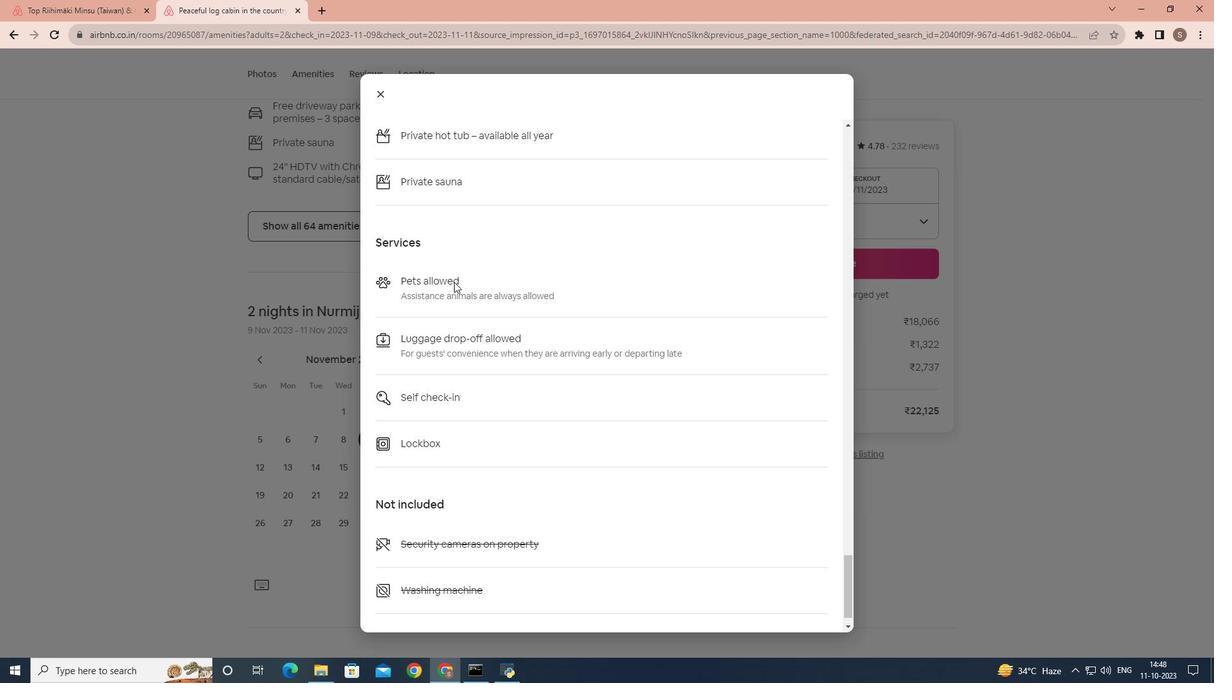 
Action: Mouse scrolled (454, 281) with delta (0, 0)
Screenshot: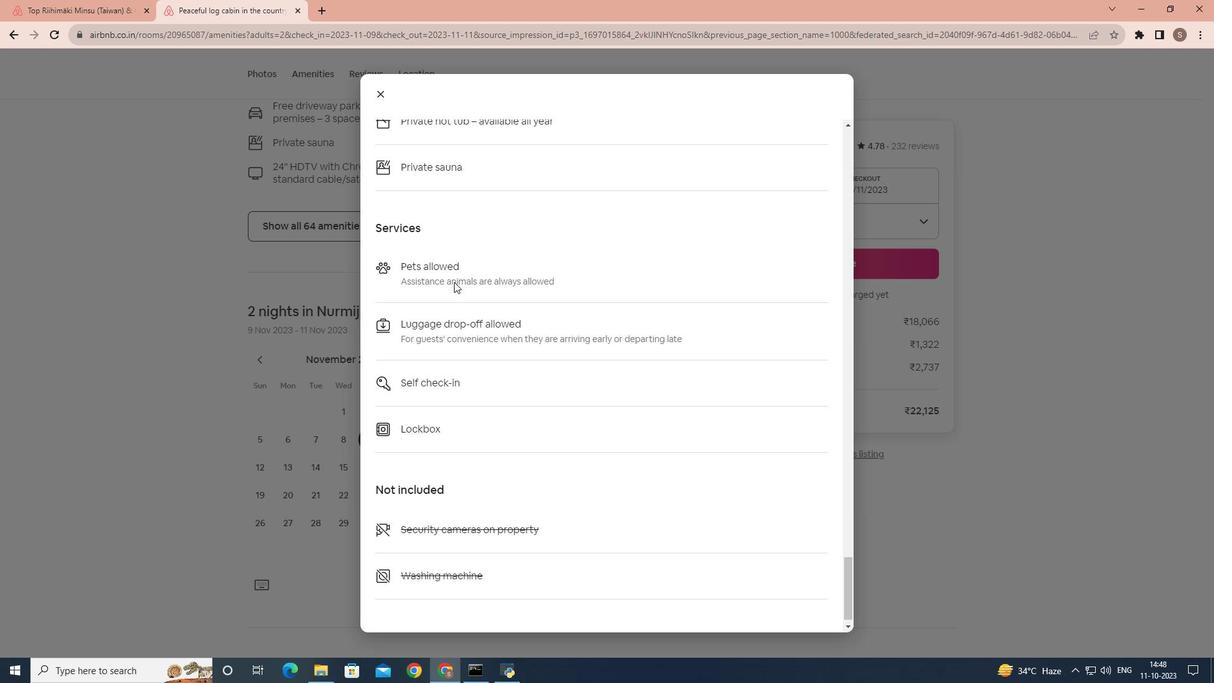 
Action: Mouse scrolled (454, 281) with delta (0, 0)
Screenshot: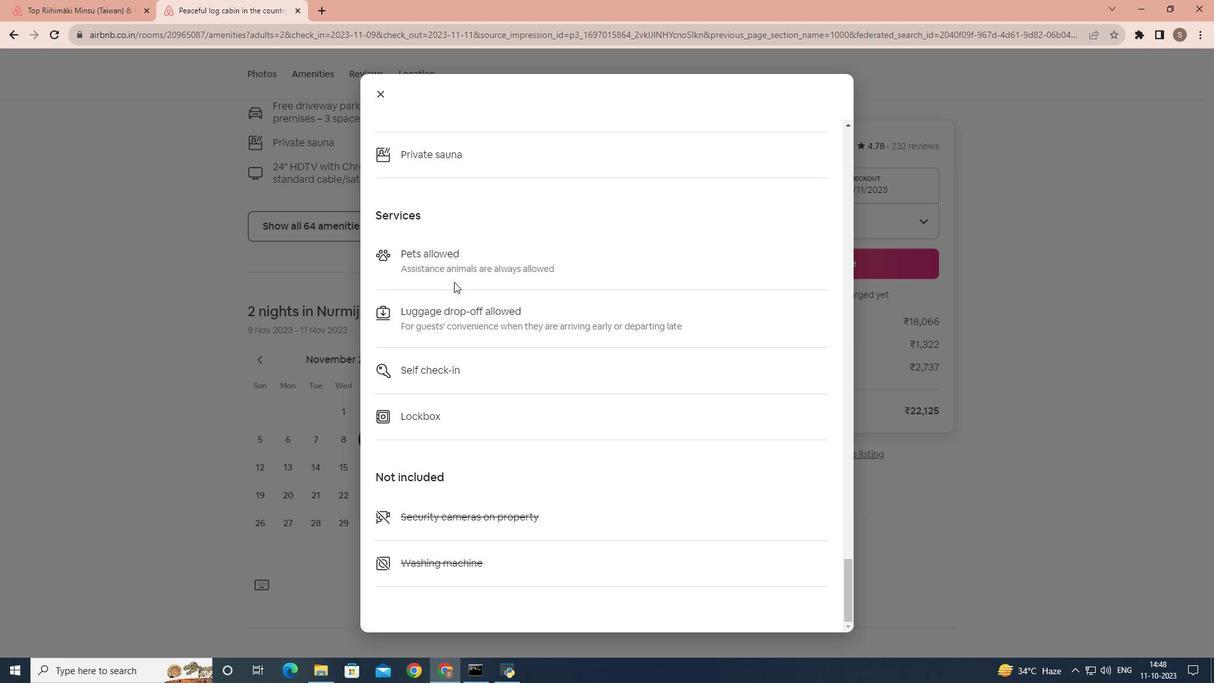 
Action: Mouse scrolled (454, 281) with delta (0, 0)
Screenshot: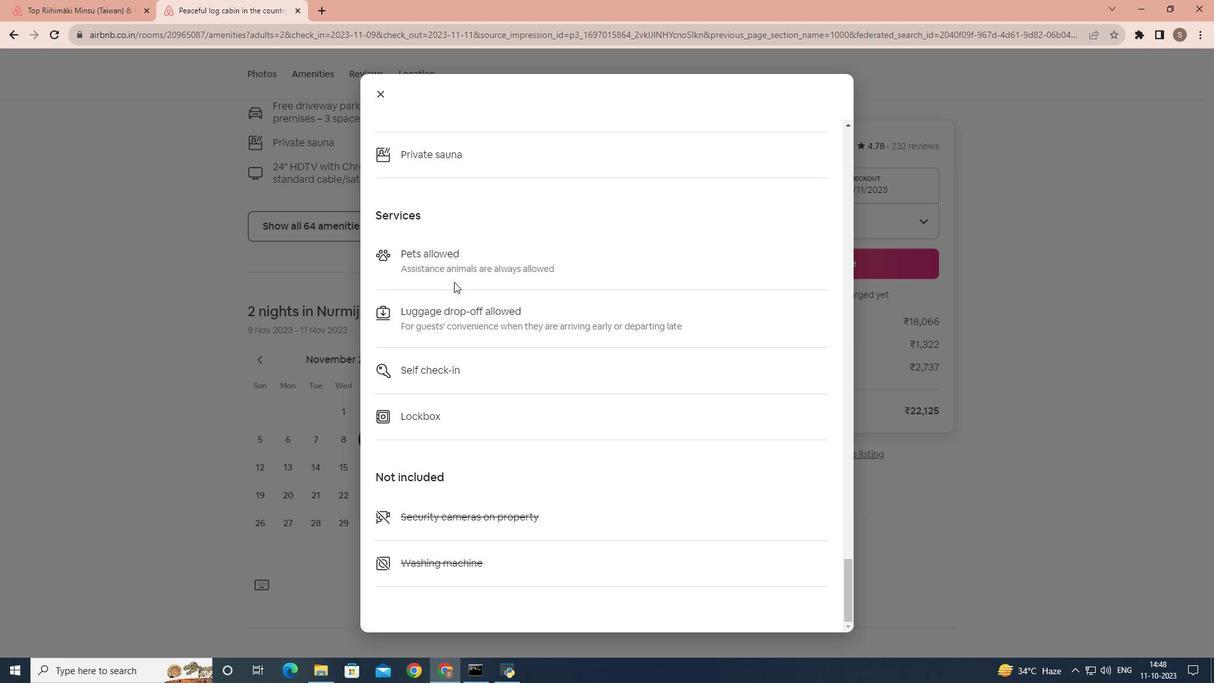 
Action: Mouse moved to (381, 98)
Screenshot: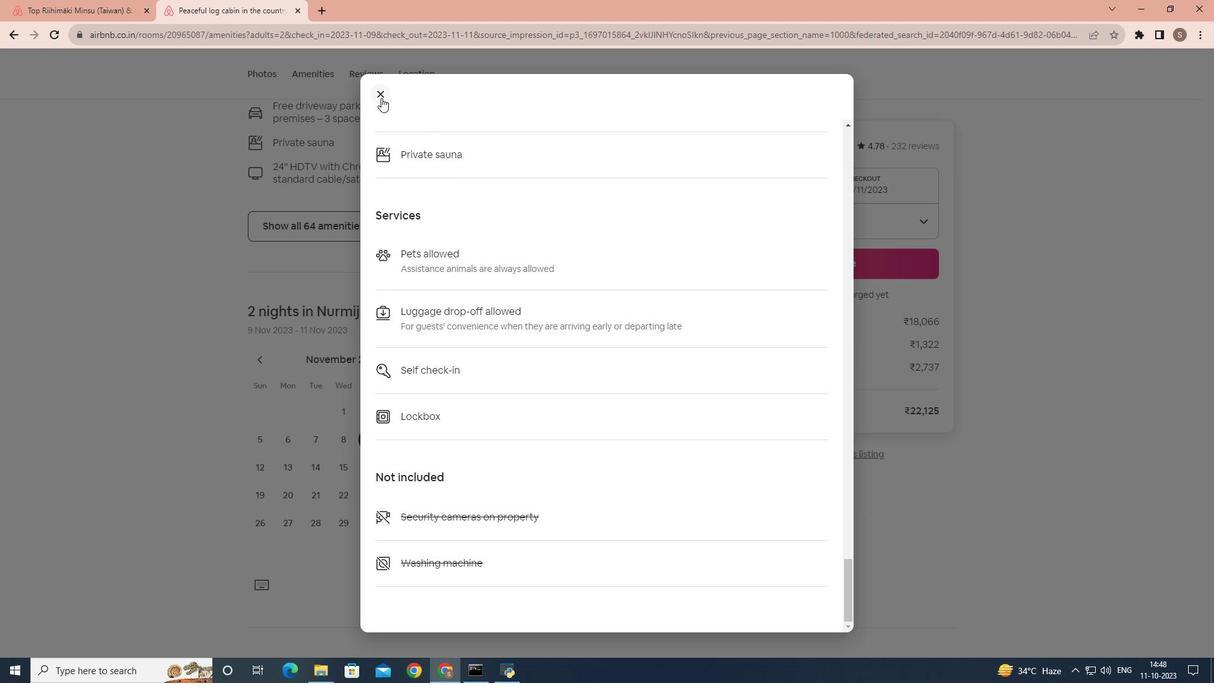 
Action: Mouse pressed left at (381, 98)
Screenshot: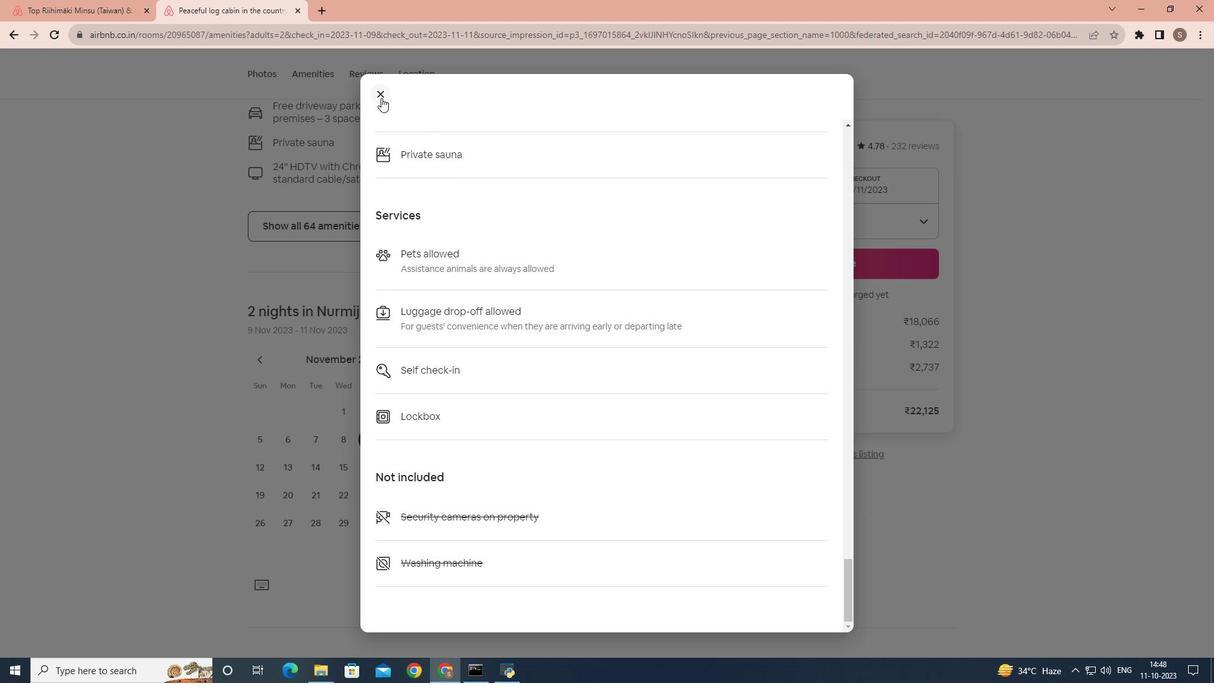 
Action: Mouse moved to (390, 301)
Screenshot: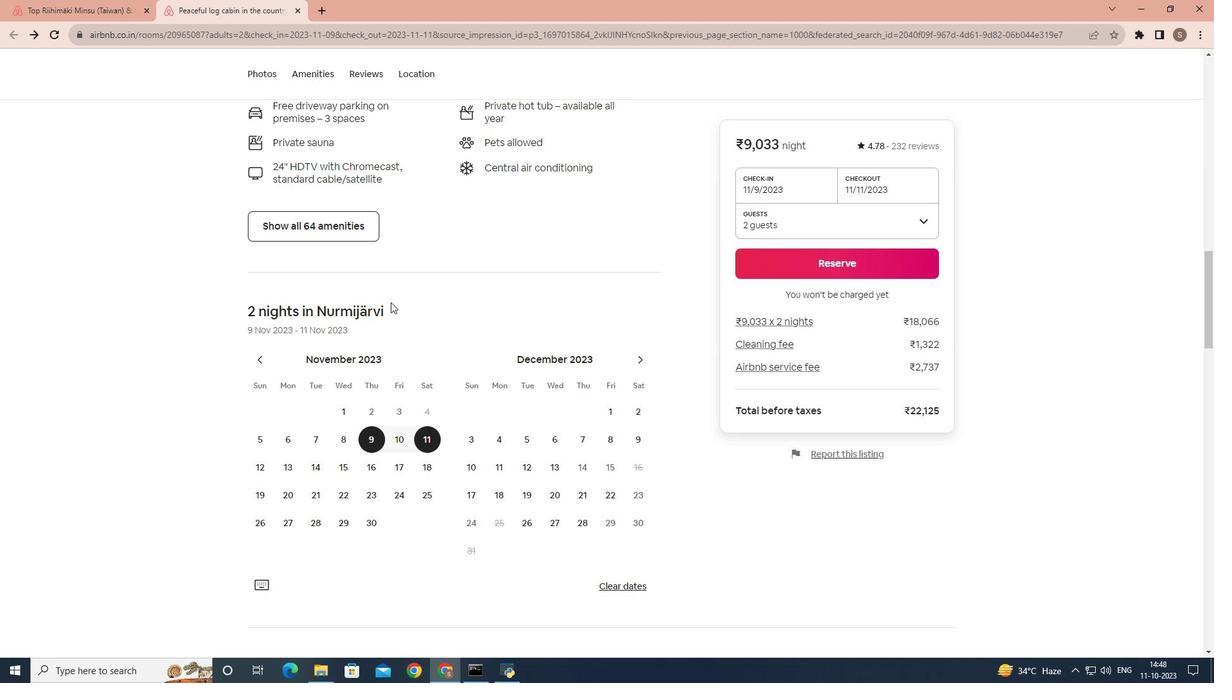 
Action: Mouse scrolled (390, 301) with delta (0, 0)
Screenshot: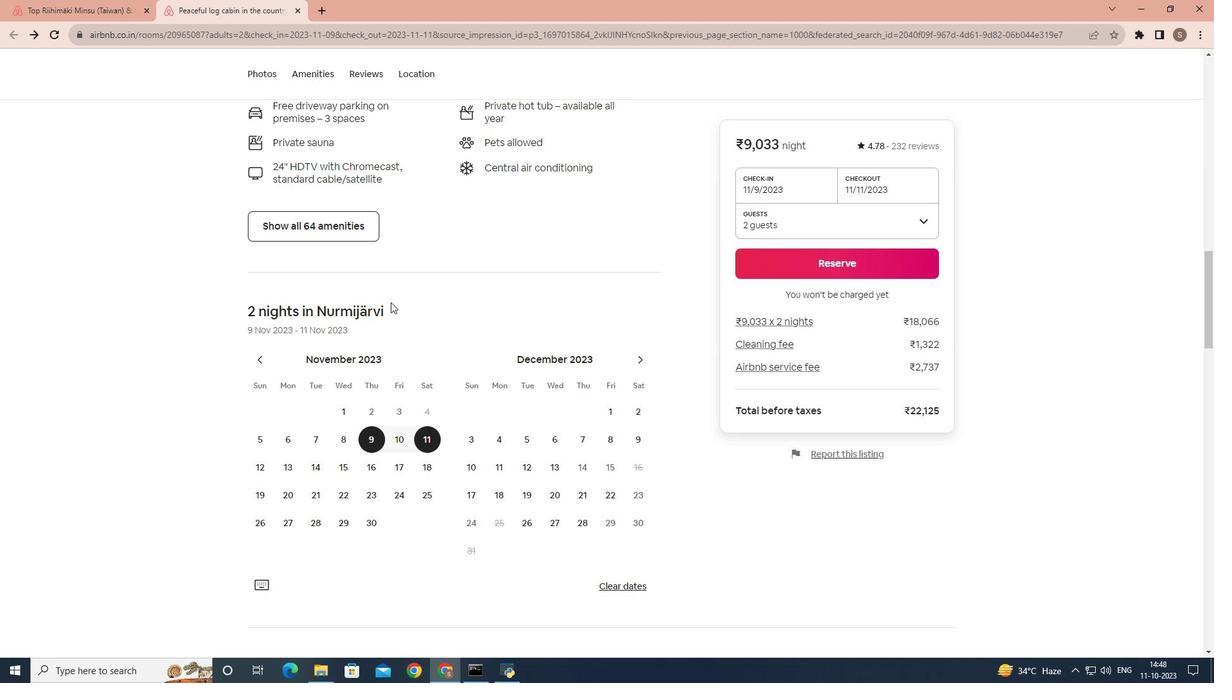 
Action: Mouse moved to (392, 310)
Screenshot: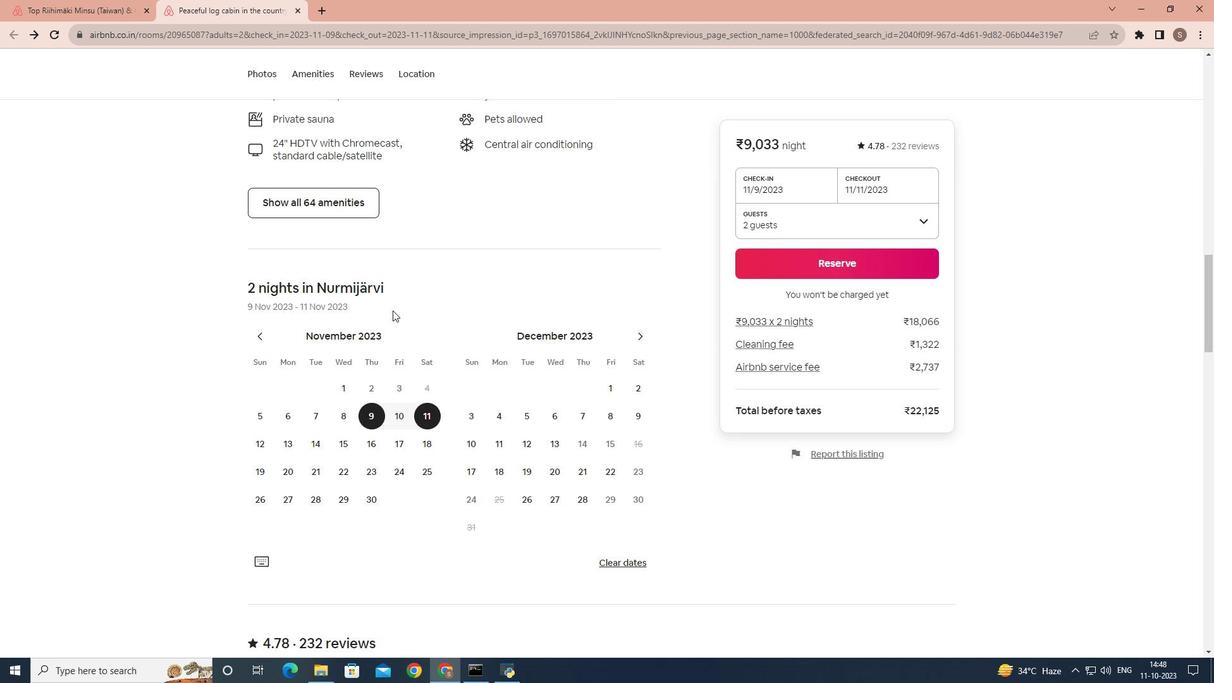 
Action: Mouse scrolled (392, 309) with delta (0, 0)
Screenshot: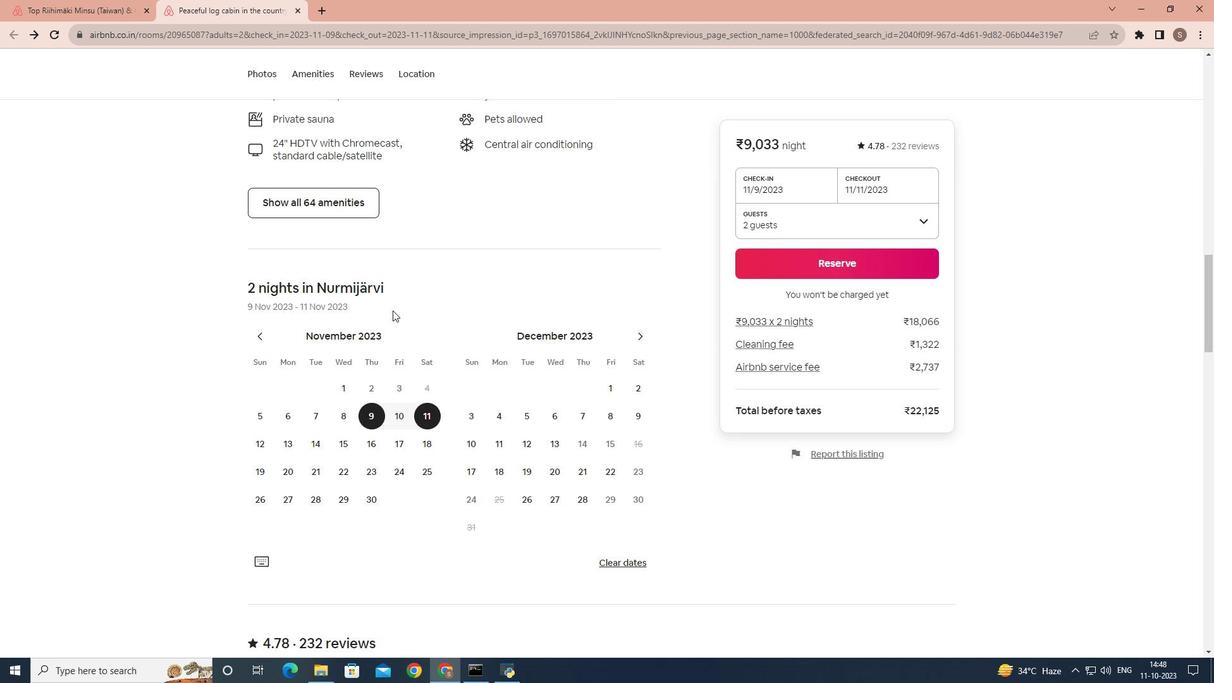 
Action: Mouse scrolled (392, 309) with delta (0, 0)
Screenshot: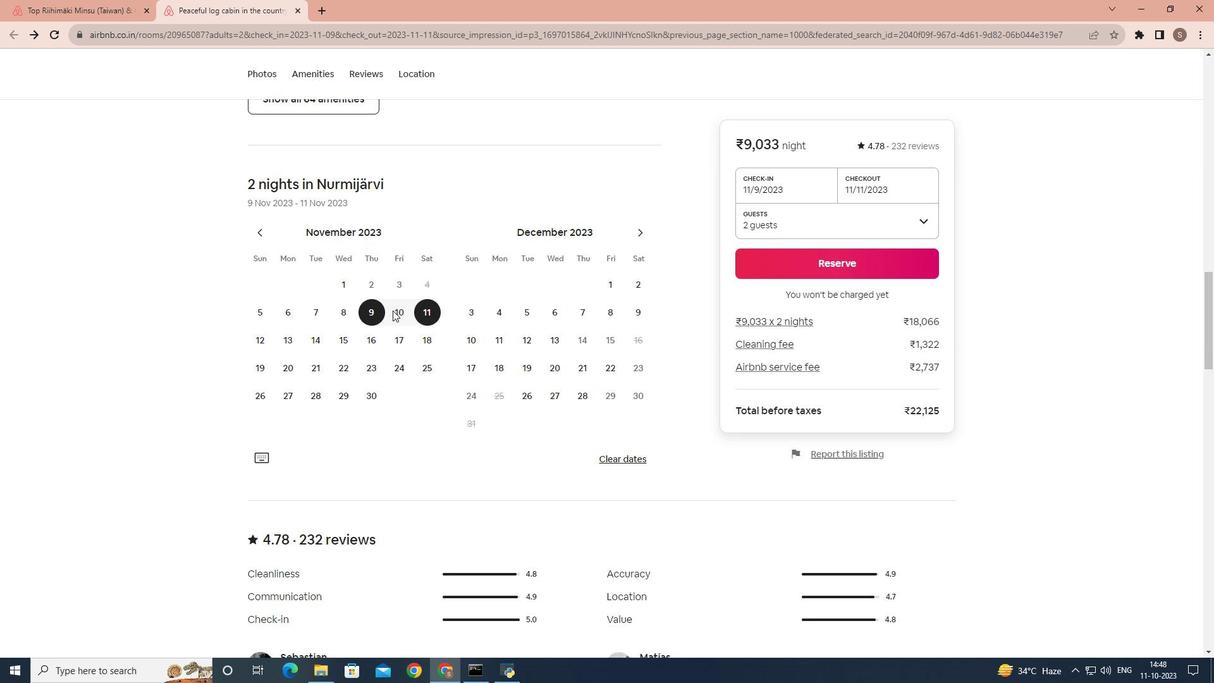 
Action: Mouse scrolled (392, 309) with delta (0, 0)
Screenshot: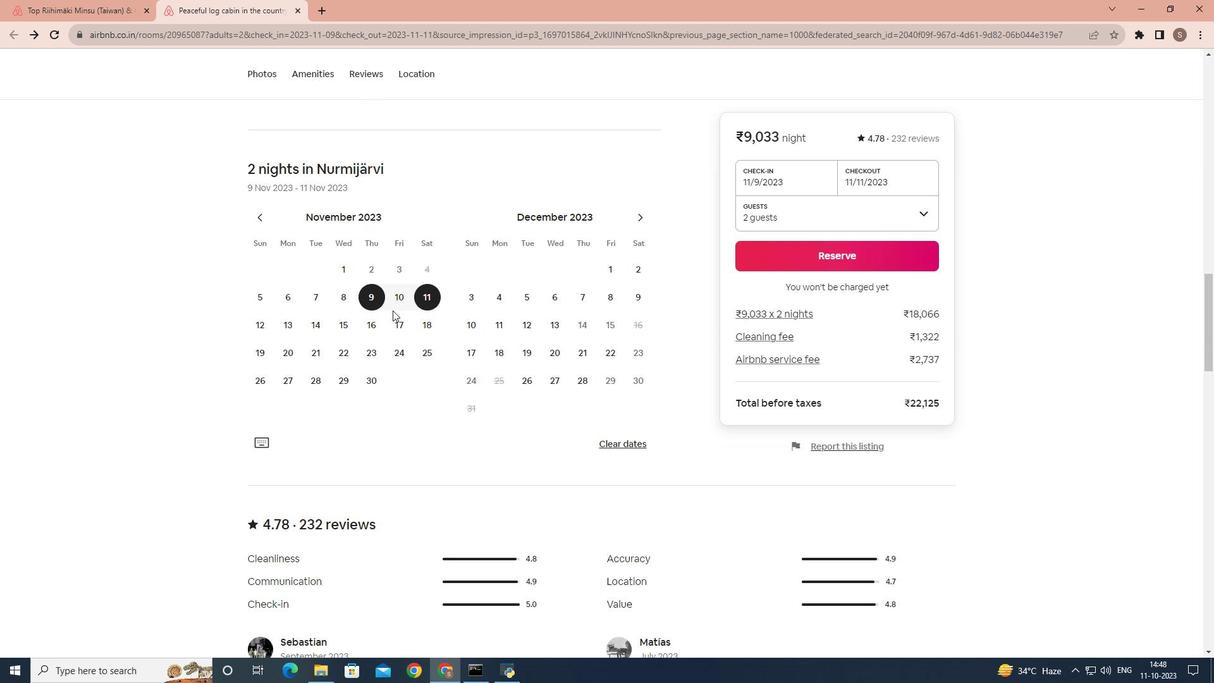 
Action: Mouse scrolled (392, 309) with delta (0, 0)
Screenshot: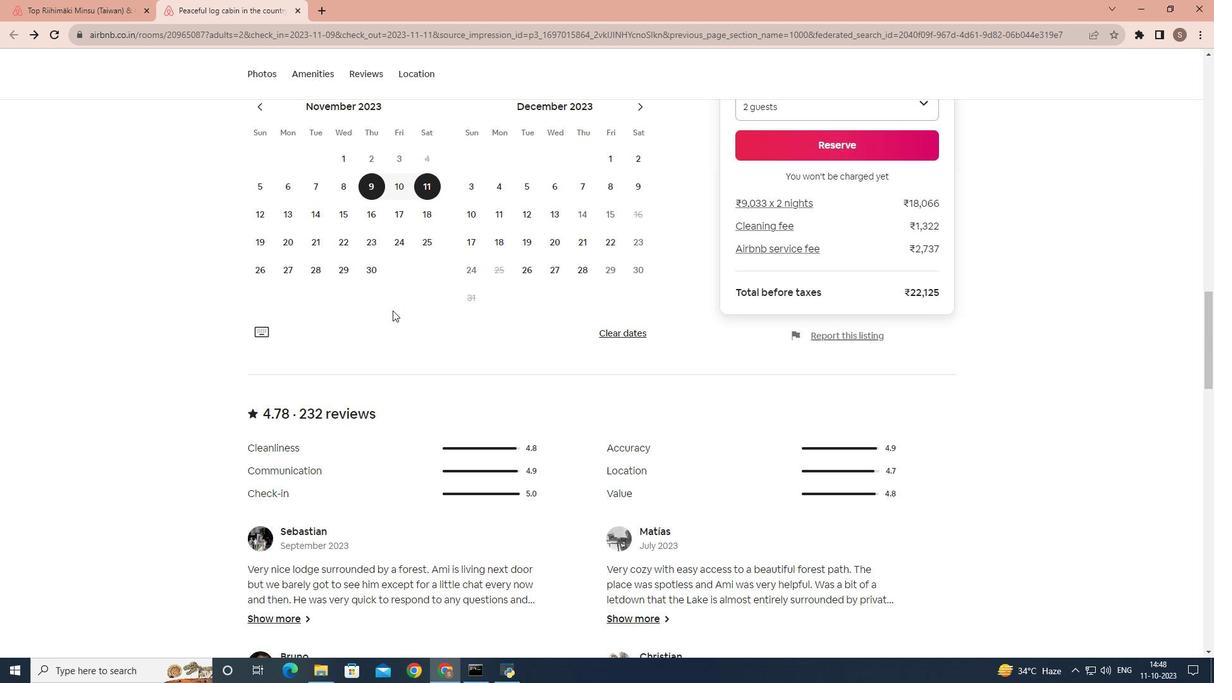 
Action: Mouse scrolled (392, 309) with delta (0, 0)
Screenshot: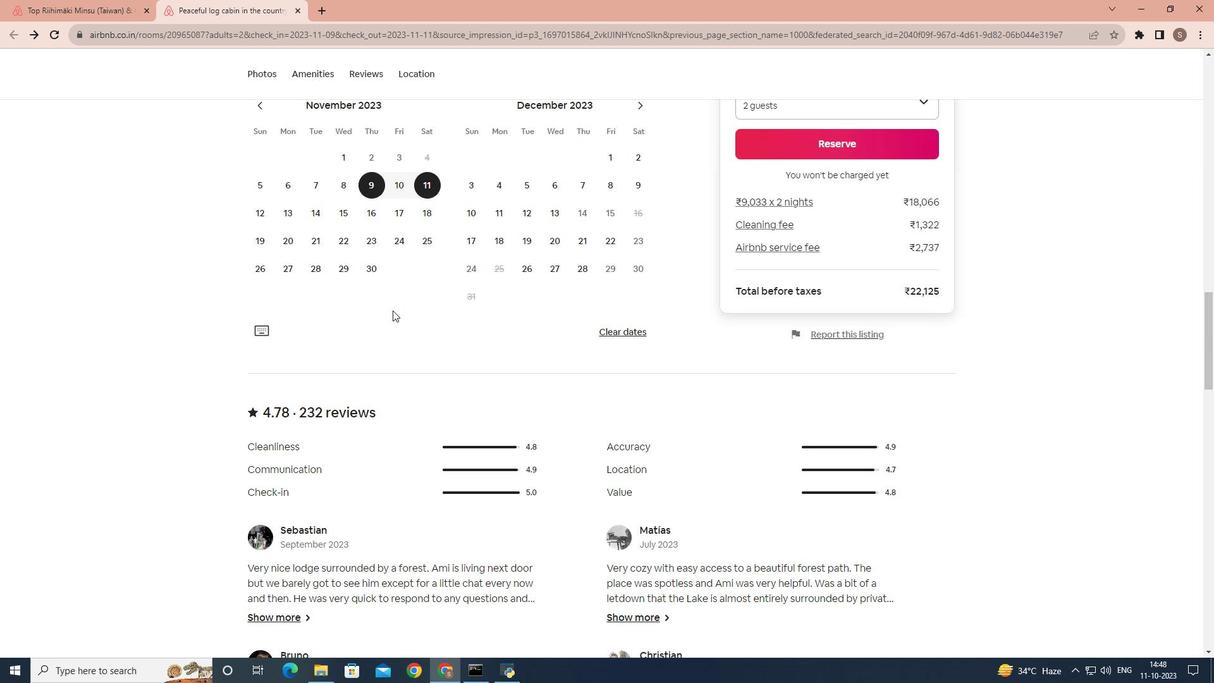
Action: Mouse scrolled (392, 309) with delta (0, 0)
Screenshot: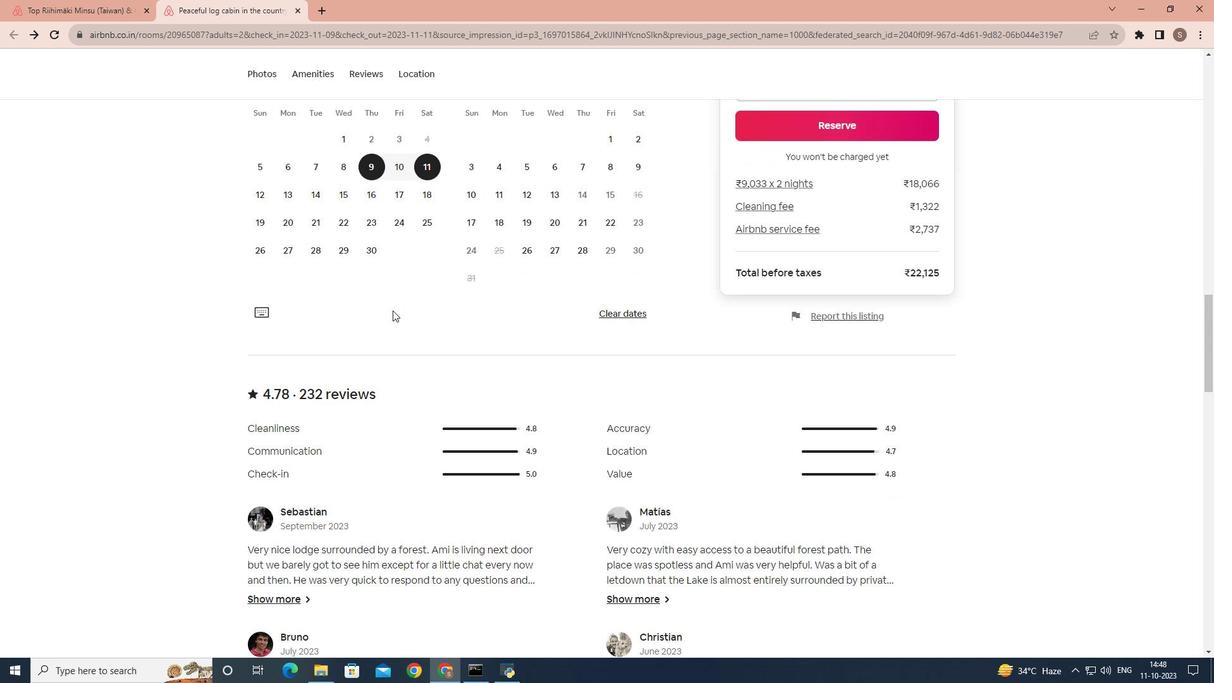 
Action: Mouse scrolled (392, 309) with delta (0, 0)
Screenshot: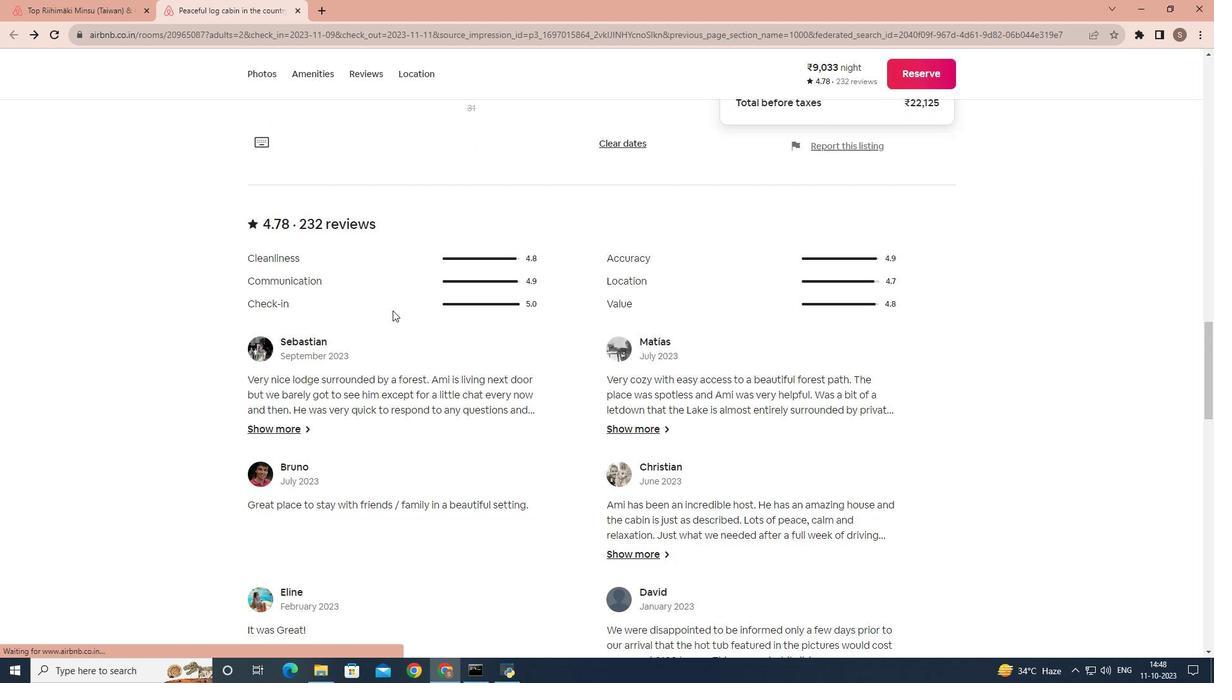 
Action: Mouse scrolled (392, 309) with delta (0, 0)
